 Task: What is the main characteristic of Victorian Gothic architecture?
Action: Mouse moved to (199, 122)
Screenshot: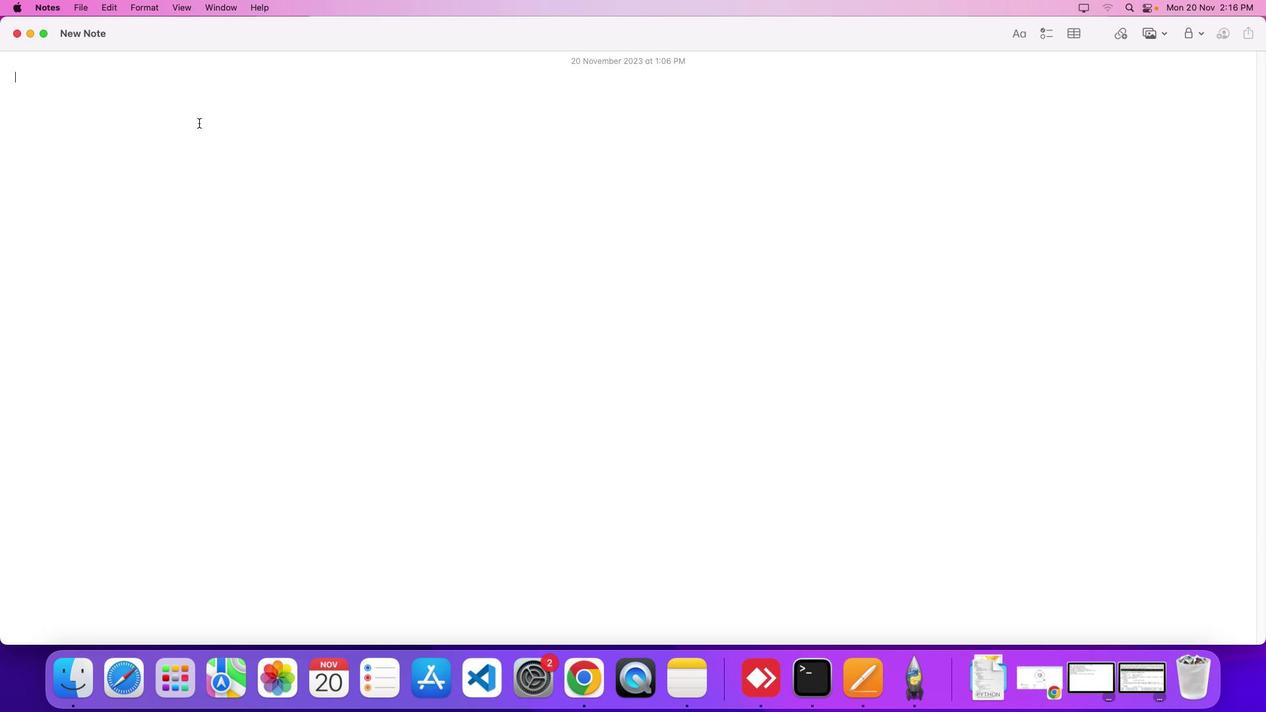 
Action: Mouse pressed left at (199, 122)
Screenshot: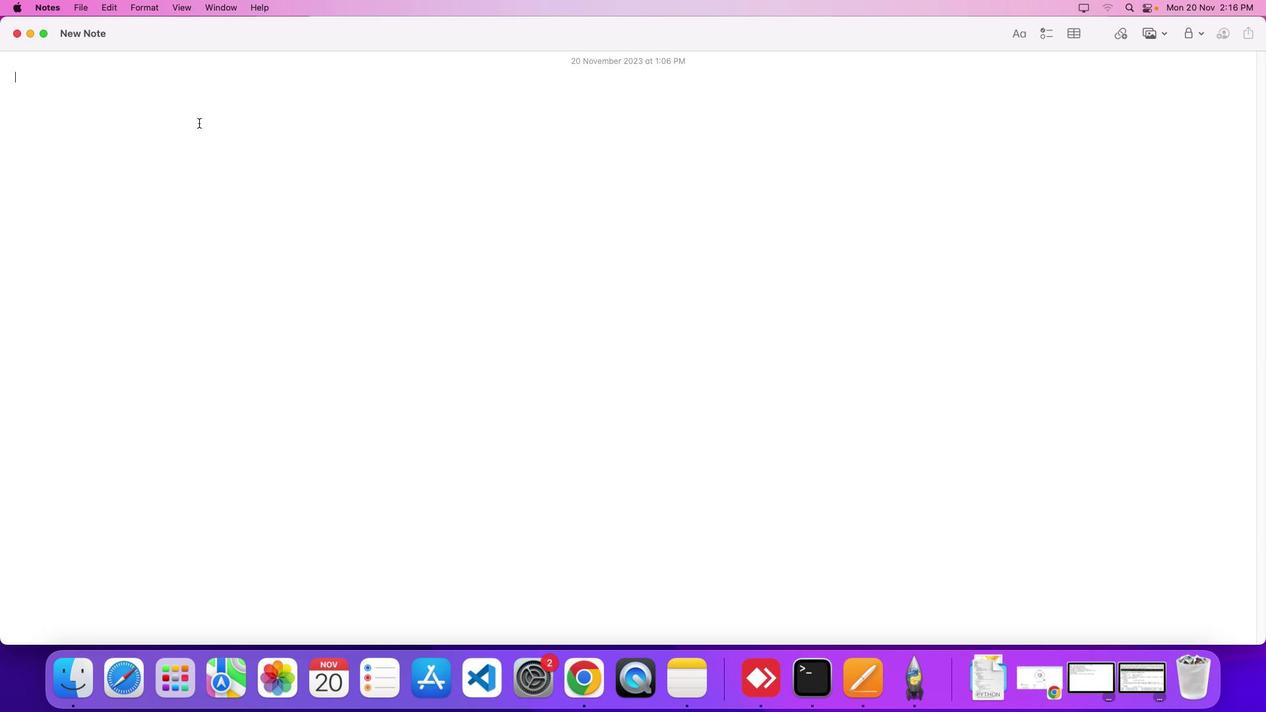 
Action: Key pressed Key.shift'W''h''a''t'
Screenshot: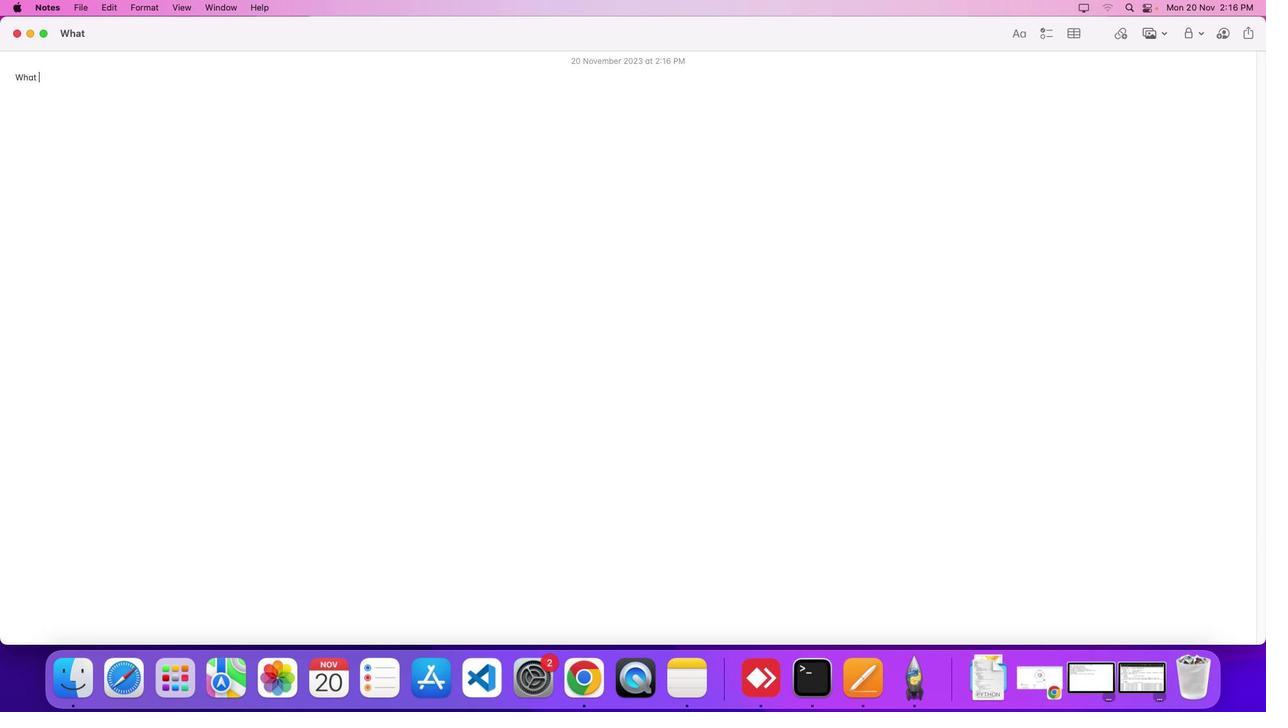 
Action: Mouse moved to (198, 122)
Screenshot: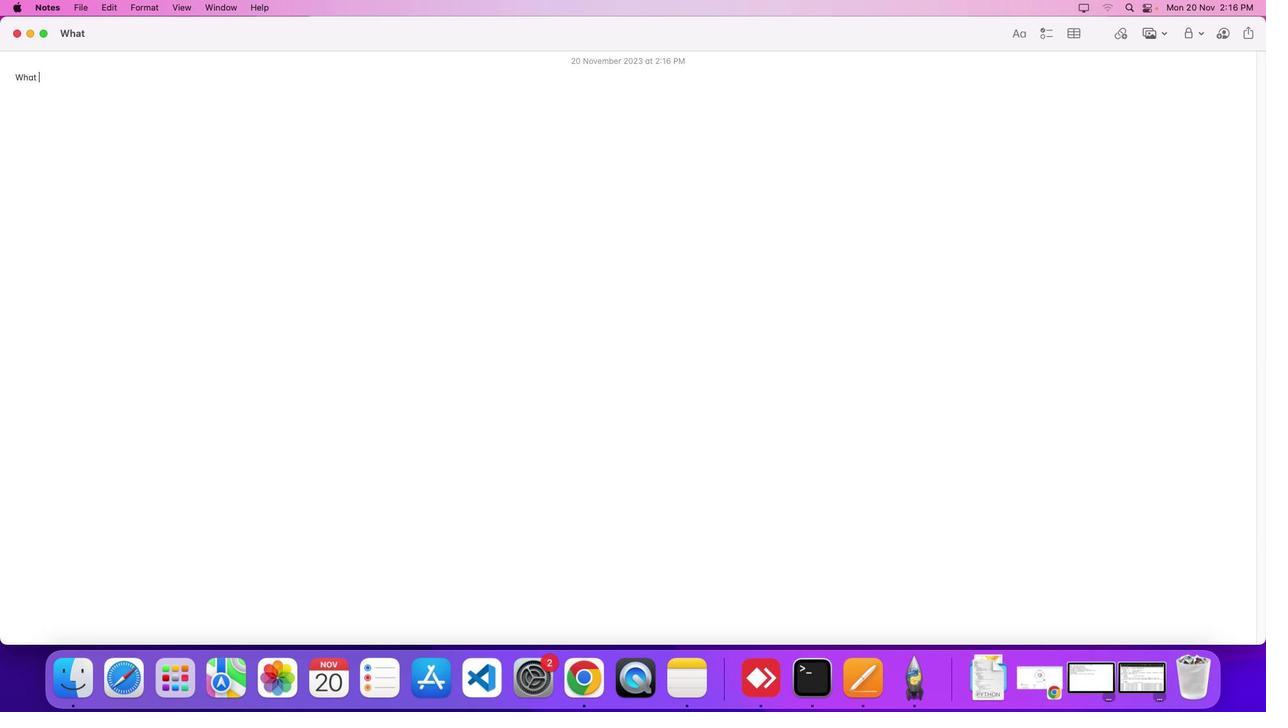
Action: Key pressed Key.space'i''s'Key.space't''h''e'Key.space'm''a''i''n'Key.space'c''h''a''r''a''c''t''e''r''i''s''t''i''c'Key.space'o''f'Key.spaceKey.shift'V''i''c''t''o''r''i''a''n'Key.spaceKey.shift'G''o''t''h''i''c'Key.space'a''r''c''h''i''t''e''c''t''u''r''e'Key.shift_r'?'Key.enter
Screenshot: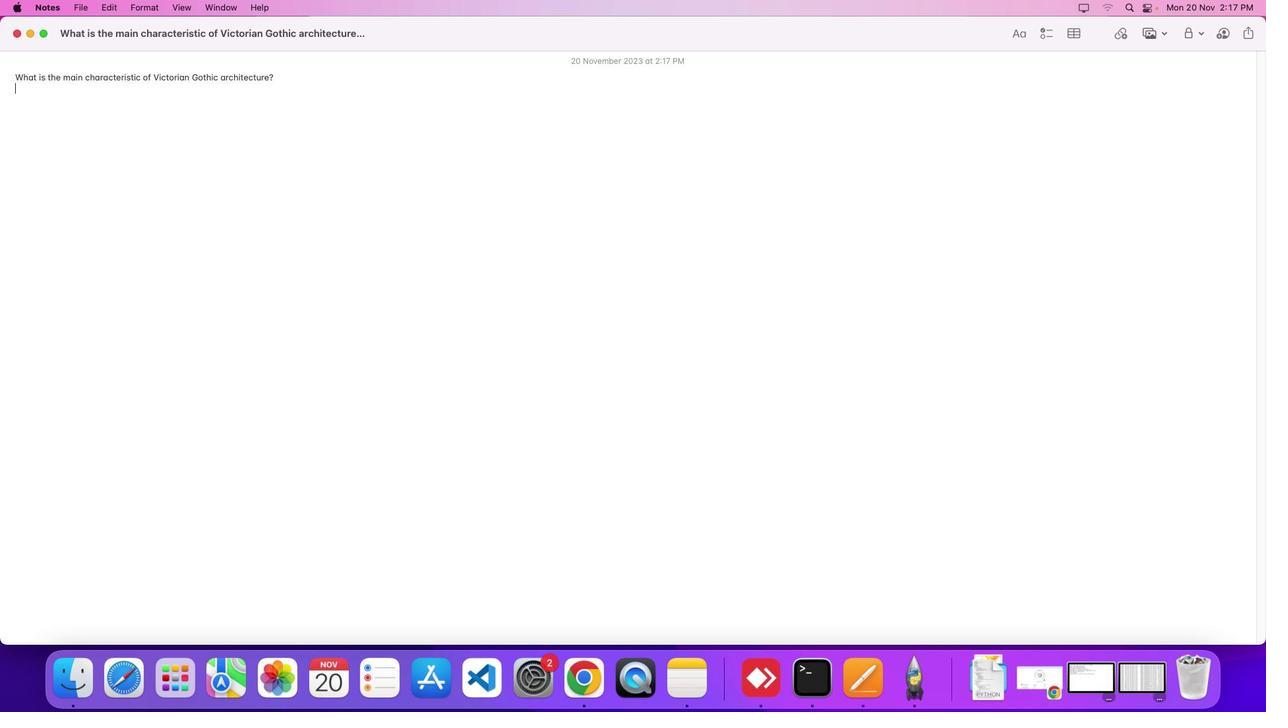 
Action: Mouse moved to (1042, 681)
Screenshot: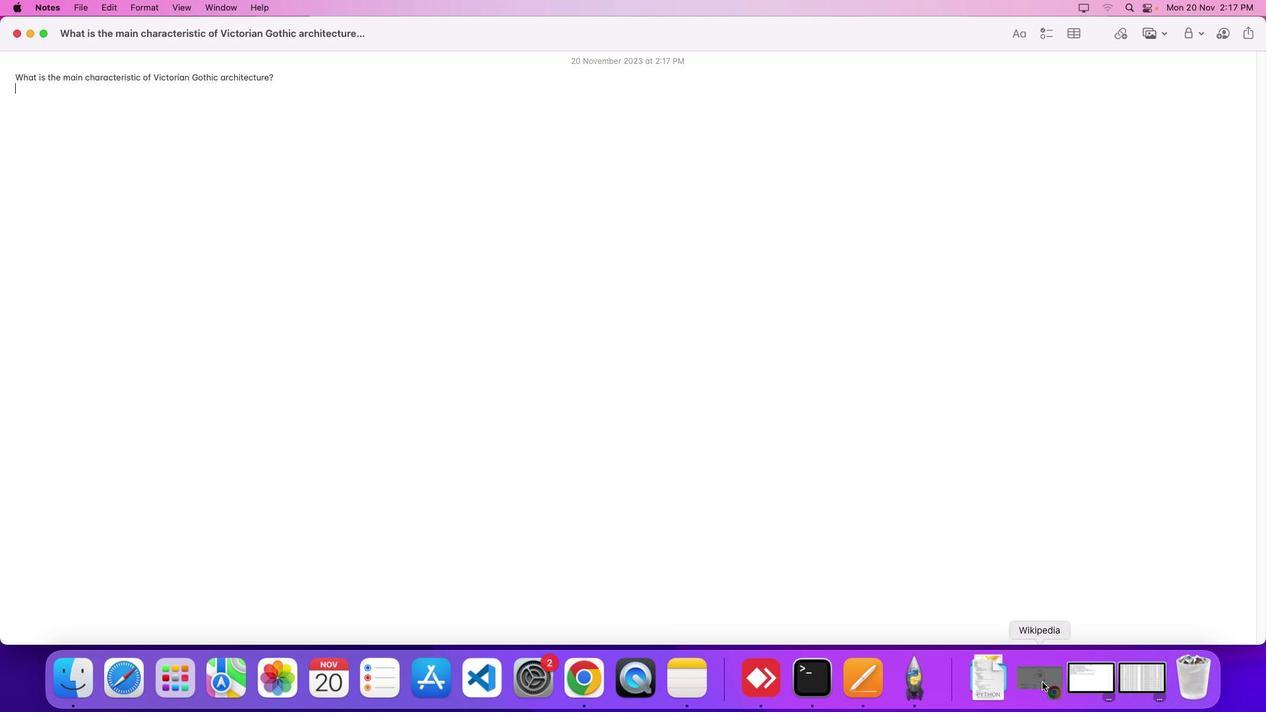 
Action: Mouse pressed left at (1042, 681)
Screenshot: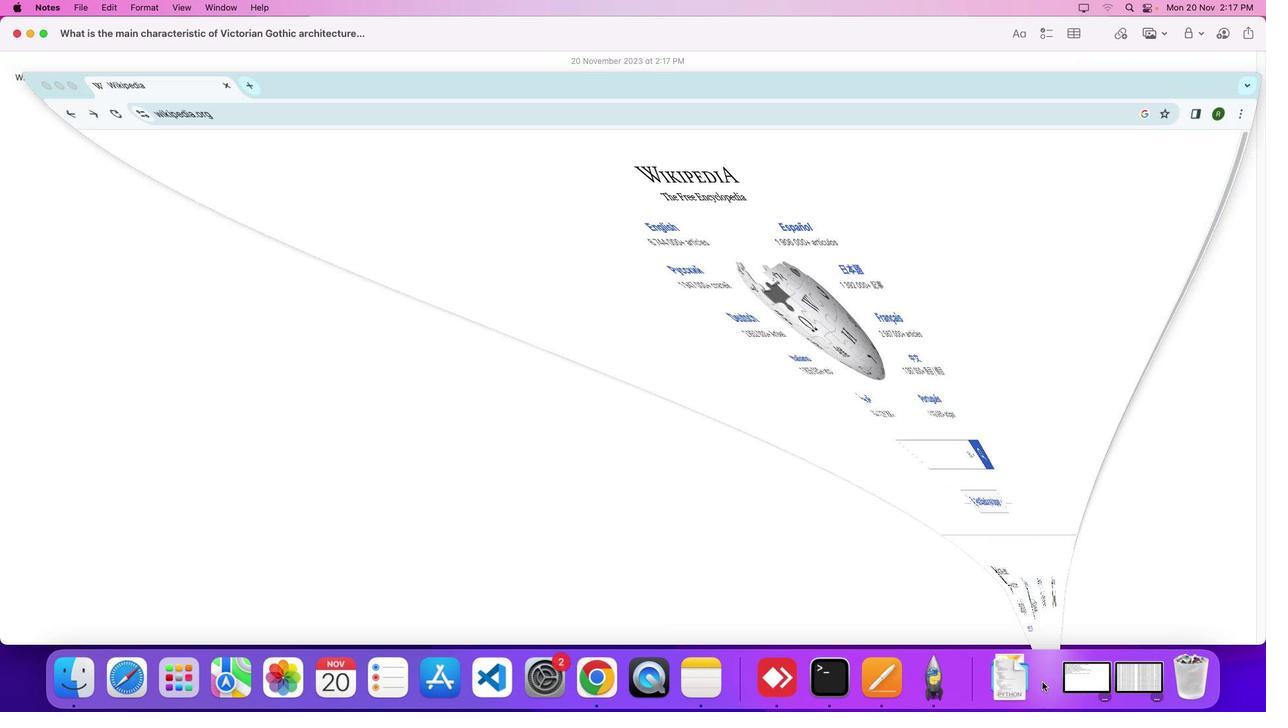 
Action: Mouse moved to (513, 402)
Screenshot: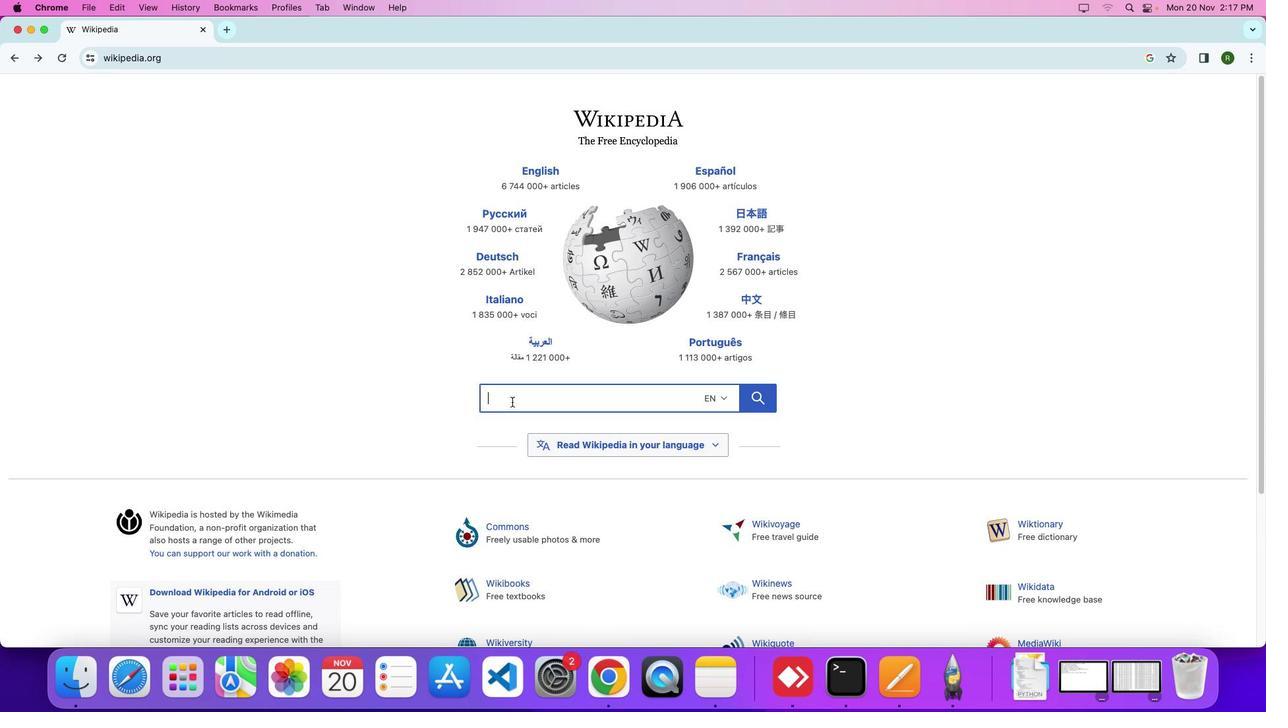 
Action: Mouse pressed left at (513, 402)
Screenshot: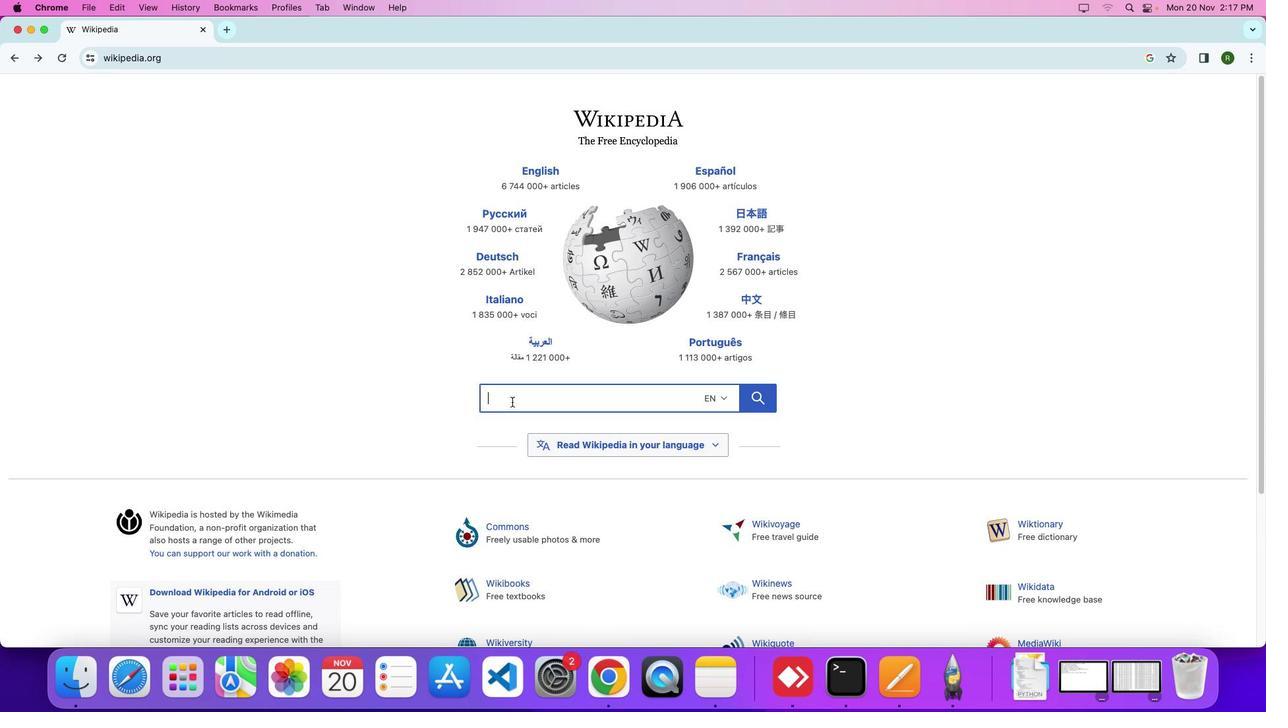 
Action: Mouse moved to (512, 401)
Screenshot: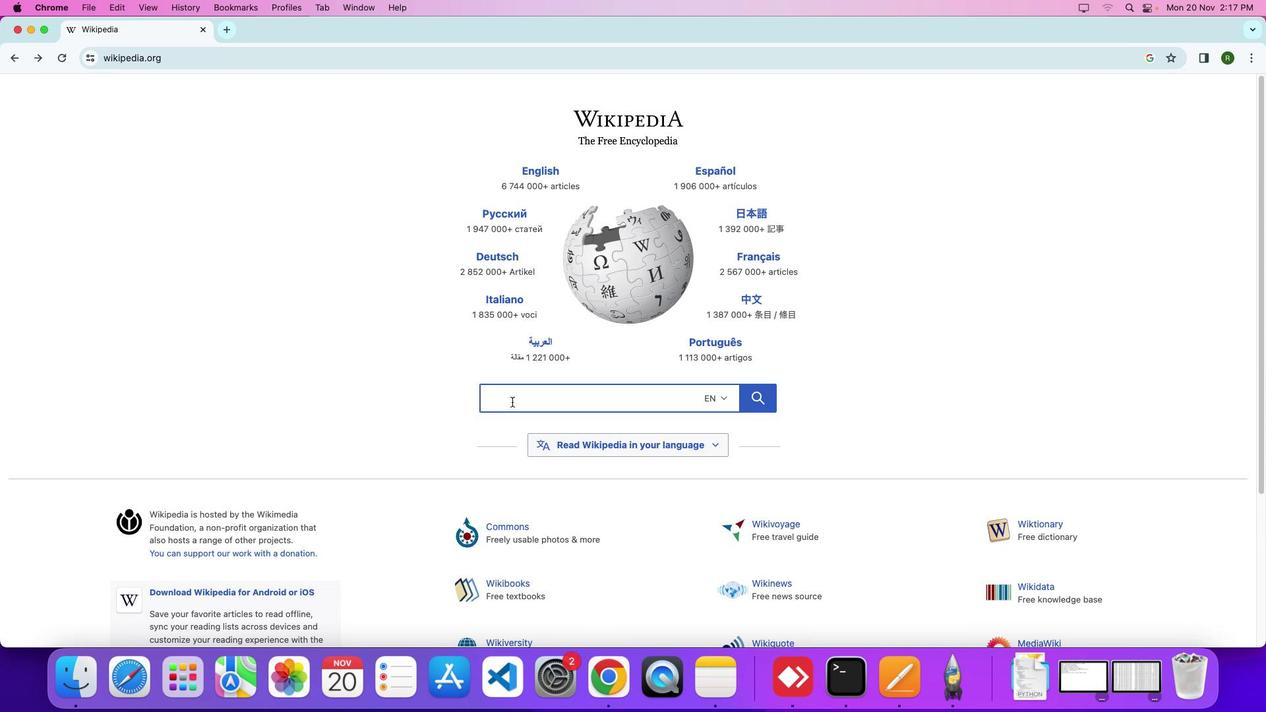 
Action: Key pressed Key.shift'V''i''c''t''o''r''i''a''n'Key.spaceKey.shift'G''o''t''h''i''c'Key.spaceKey.shift'a''r''c''h''i''t''e''c''t''u''r''e'
Screenshot: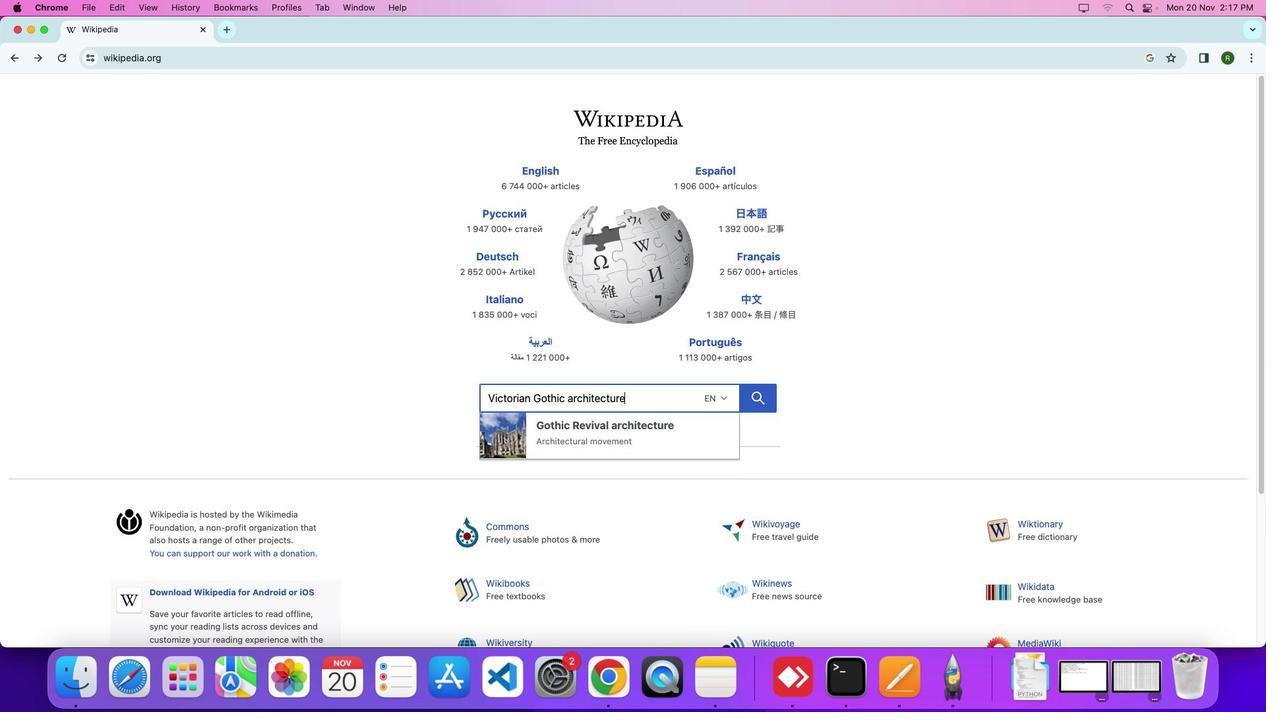 
Action: Mouse moved to (759, 398)
Screenshot: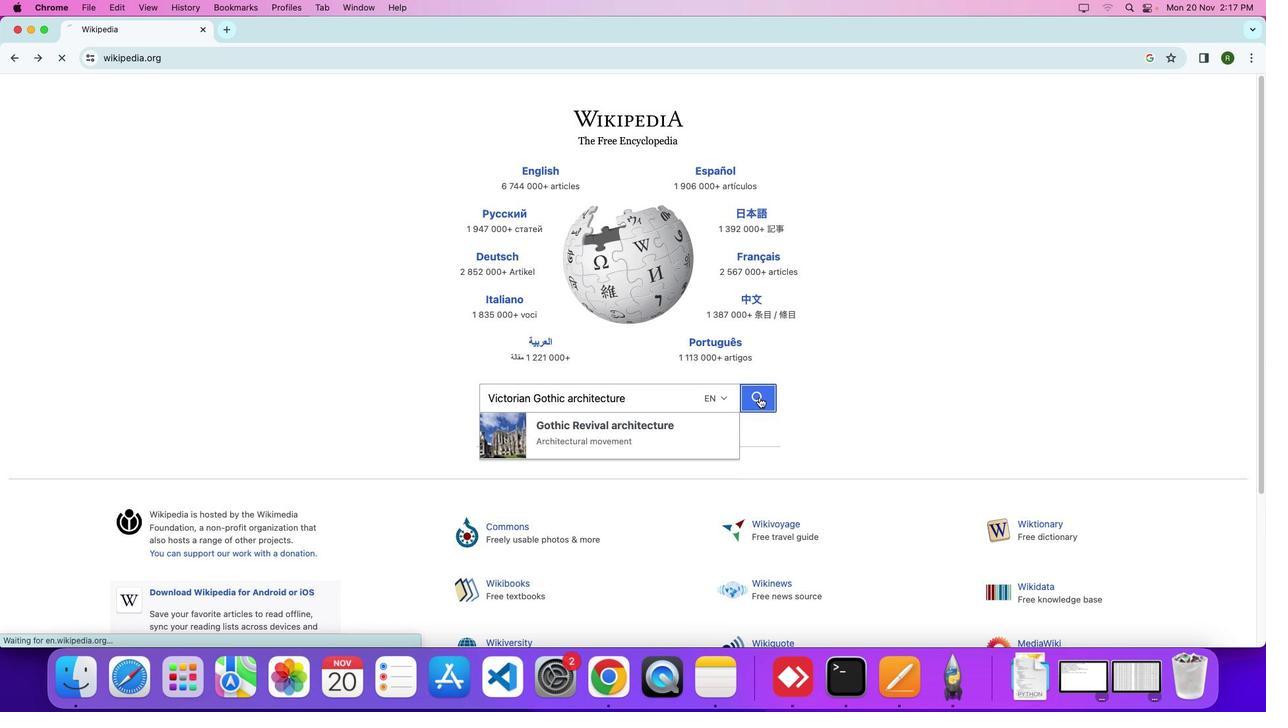 
Action: Mouse pressed left at (759, 398)
Screenshot: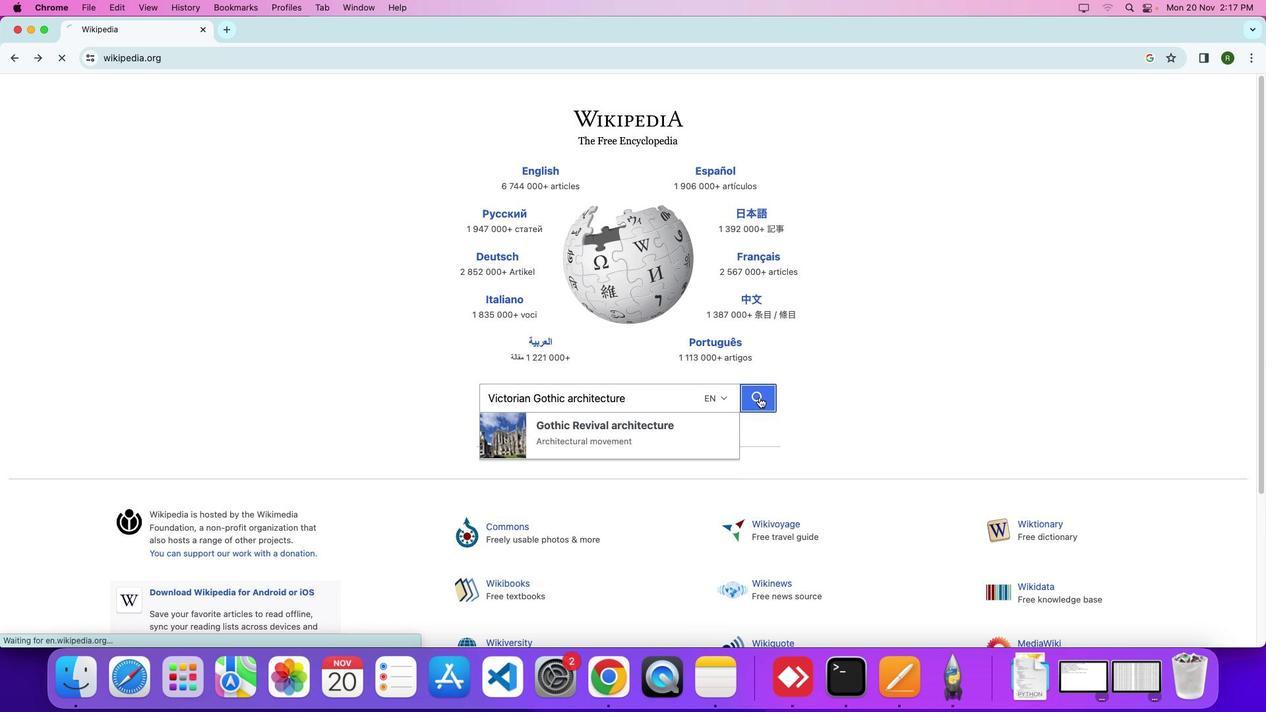 
Action: Mouse moved to (732, 344)
Screenshot: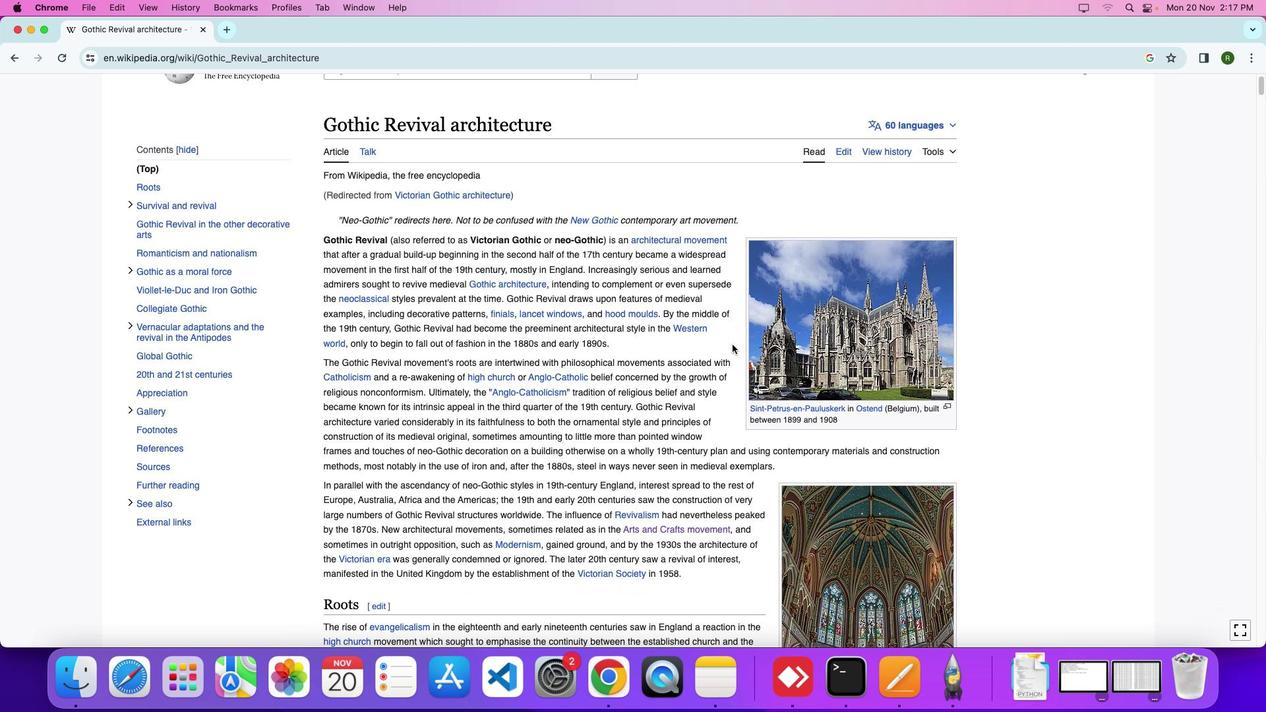 
Action: Mouse scrolled (732, 344) with delta (0, 0)
Screenshot: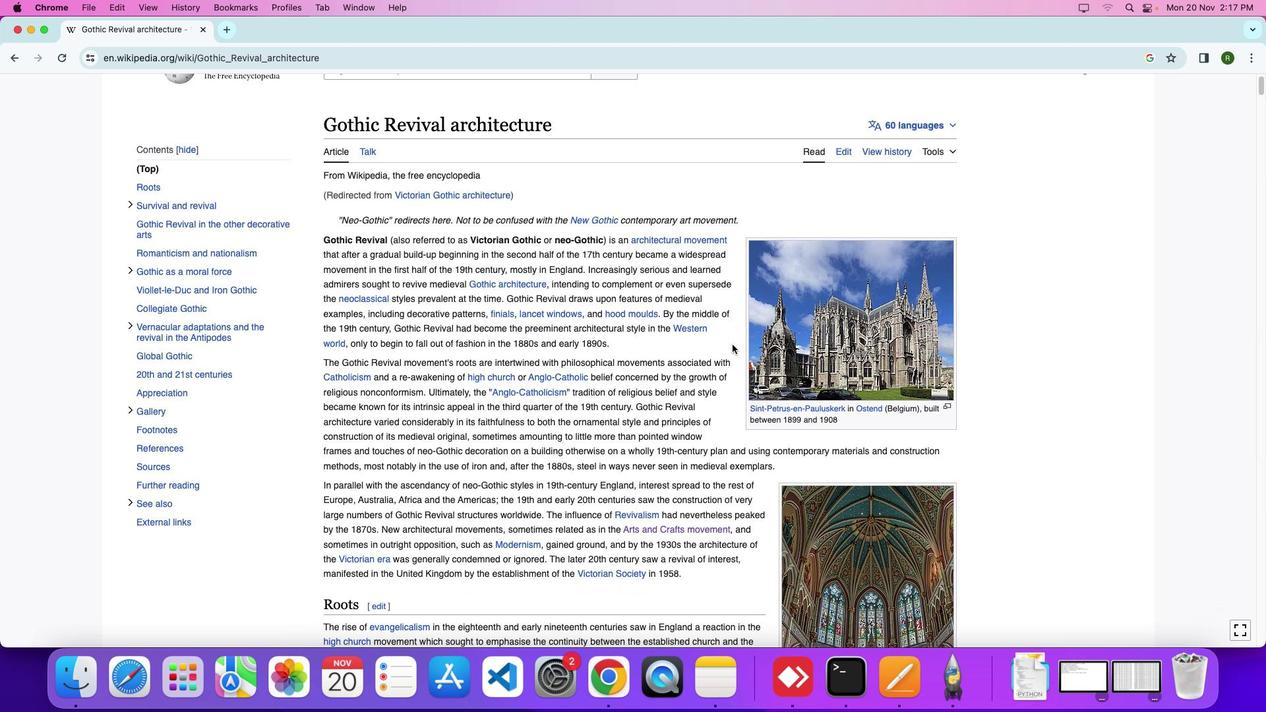 
Action: Mouse moved to (732, 344)
Screenshot: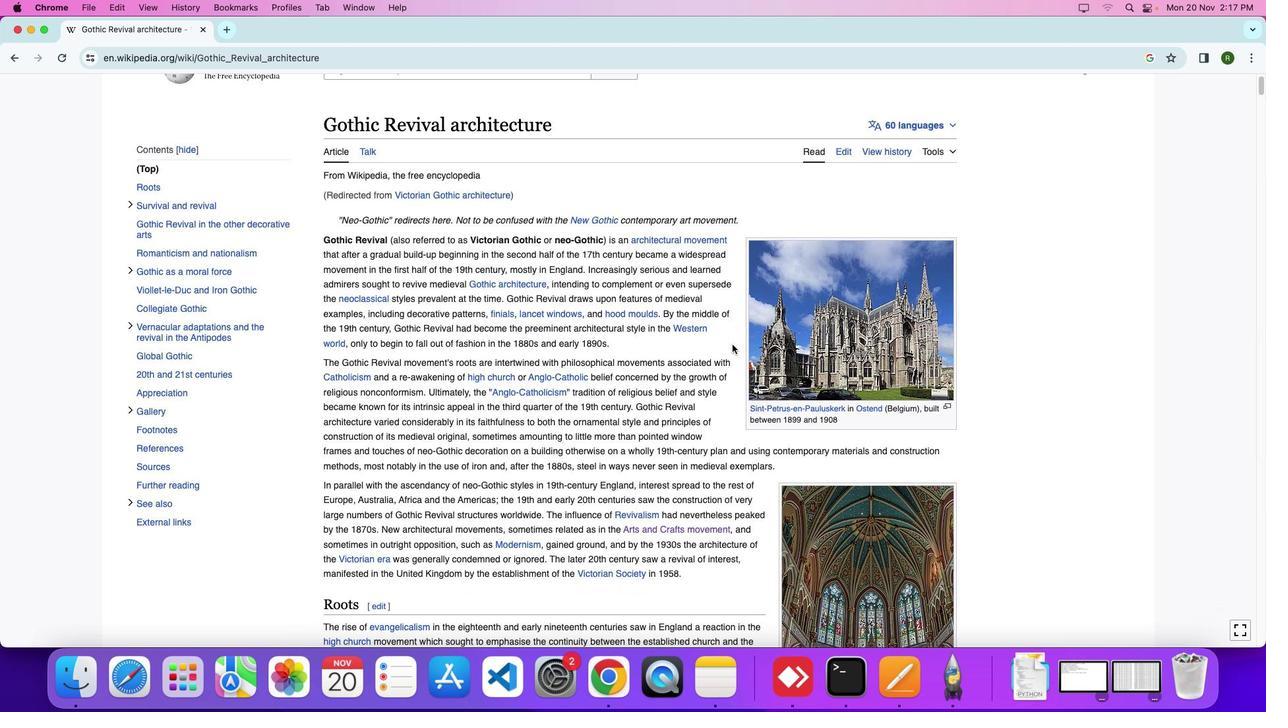 
Action: Mouse scrolled (732, 344) with delta (0, 0)
Screenshot: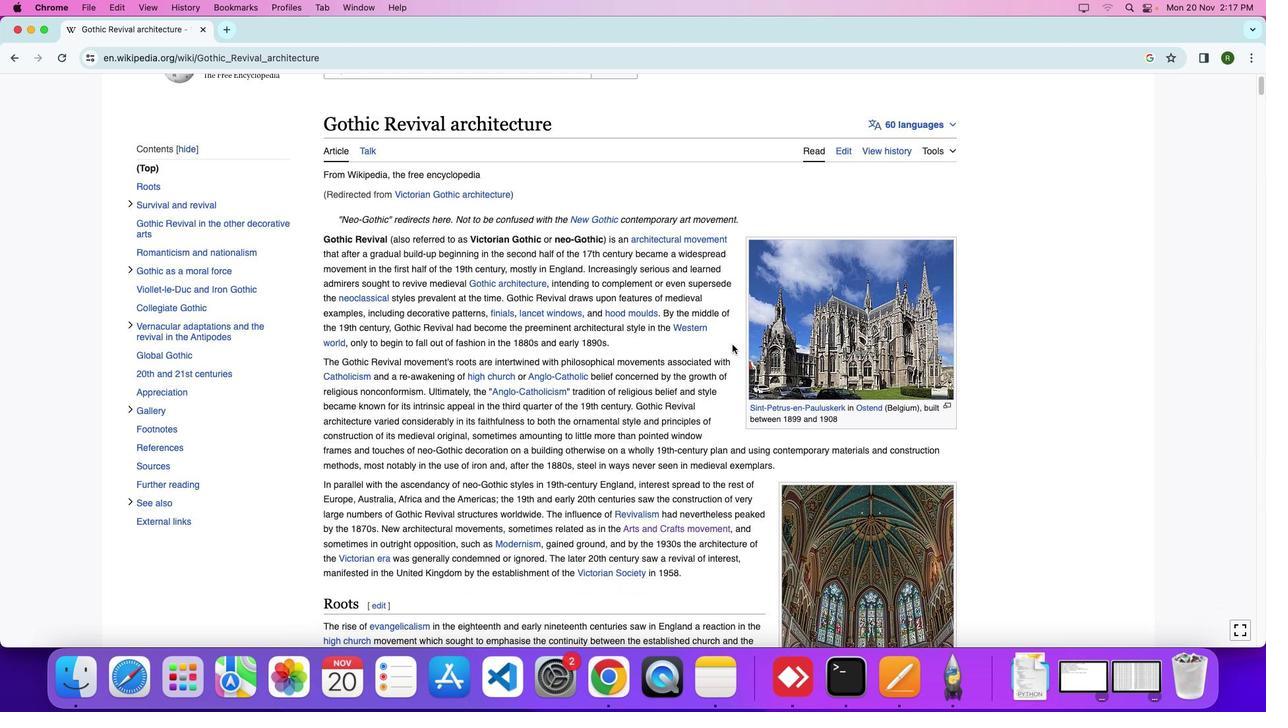 
Action: Mouse scrolled (732, 344) with delta (0, 0)
Screenshot: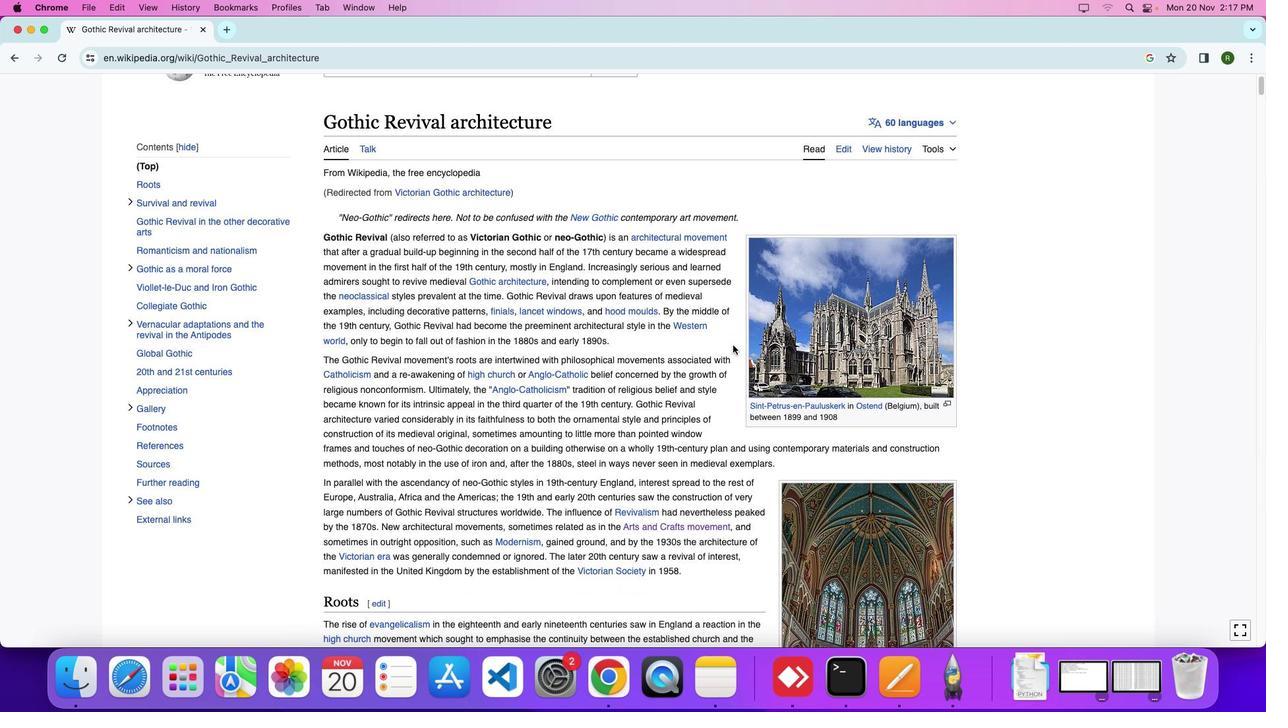 
Action: Mouse scrolled (732, 344) with delta (0, 0)
Screenshot: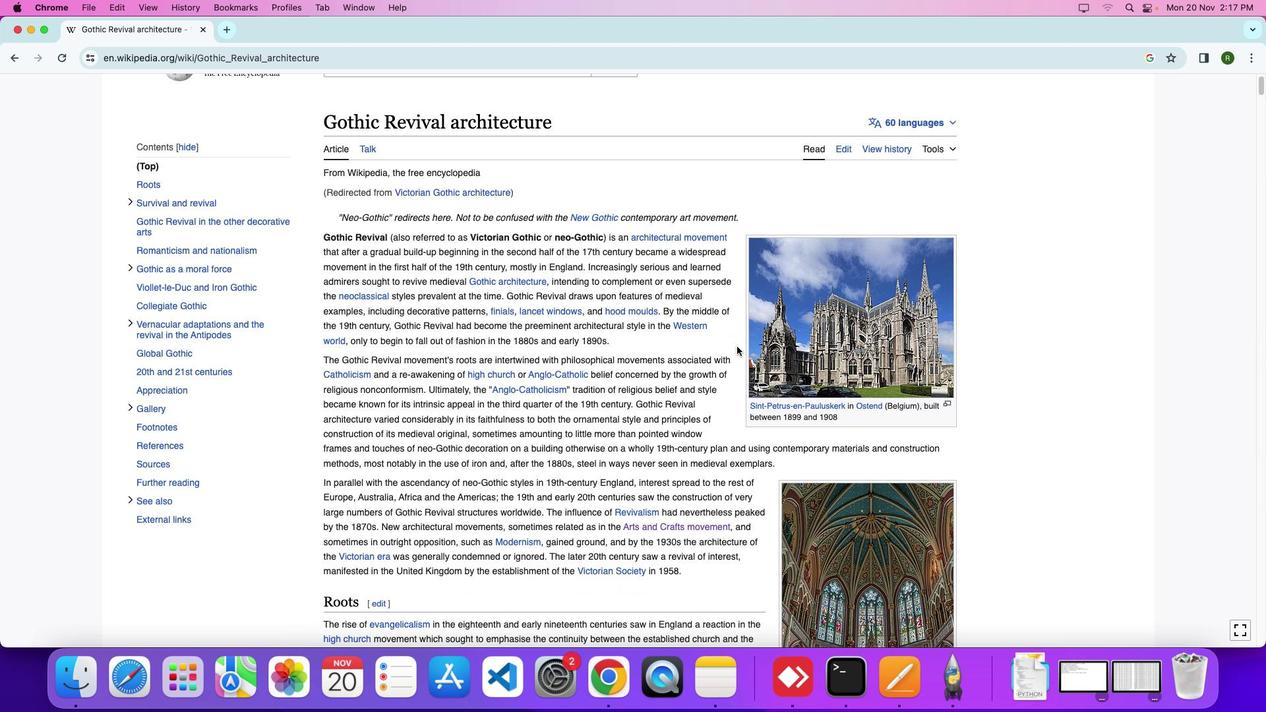 
Action: Mouse moved to (737, 347)
Screenshot: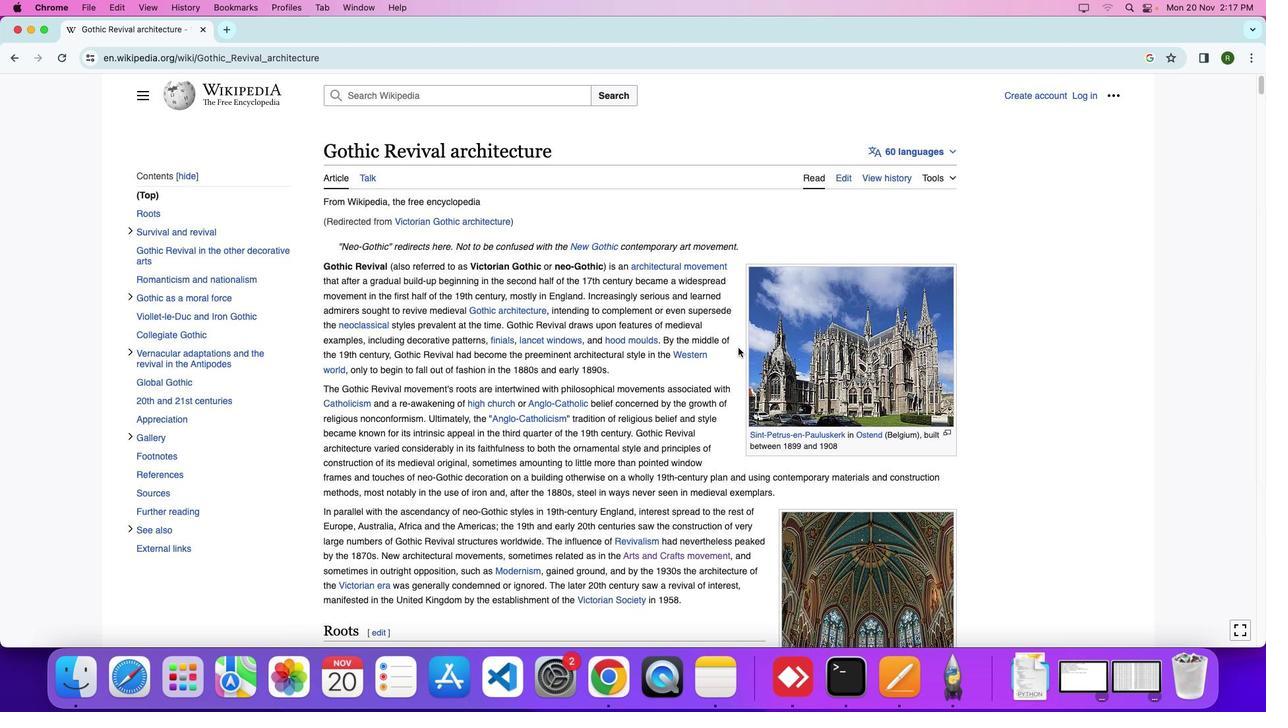 
Action: Mouse scrolled (737, 347) with delta (0, 0)
Screenshot: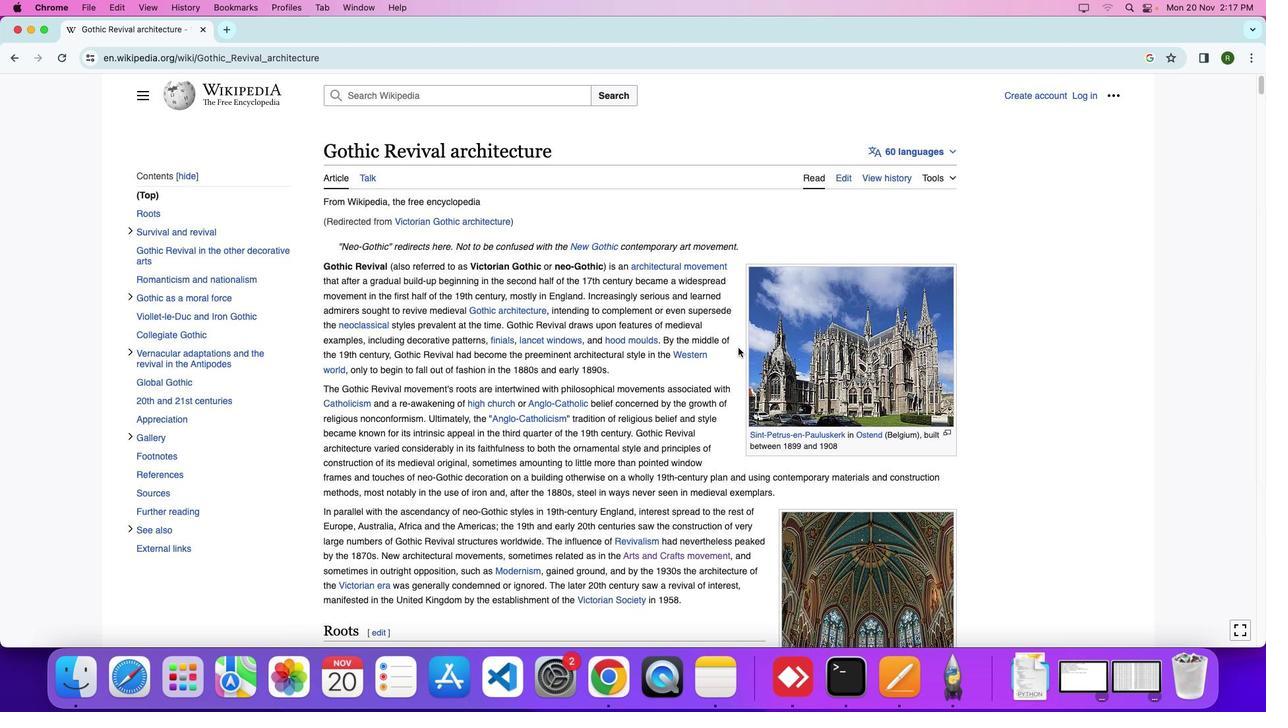 
Action: Mouse scrolled (737, 347) with delta (0, 0)
Screenshot: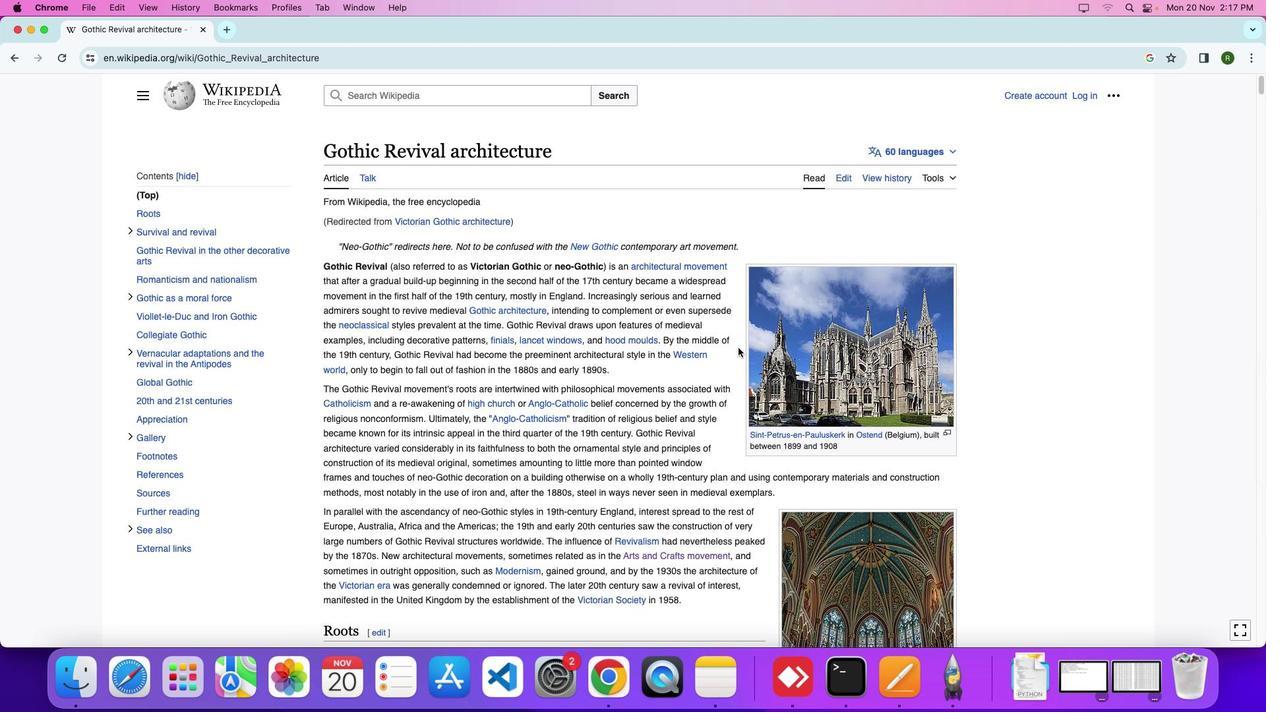 
Action: Mouse scrolled (737, 347) with delta (0, 5)
Screenshot: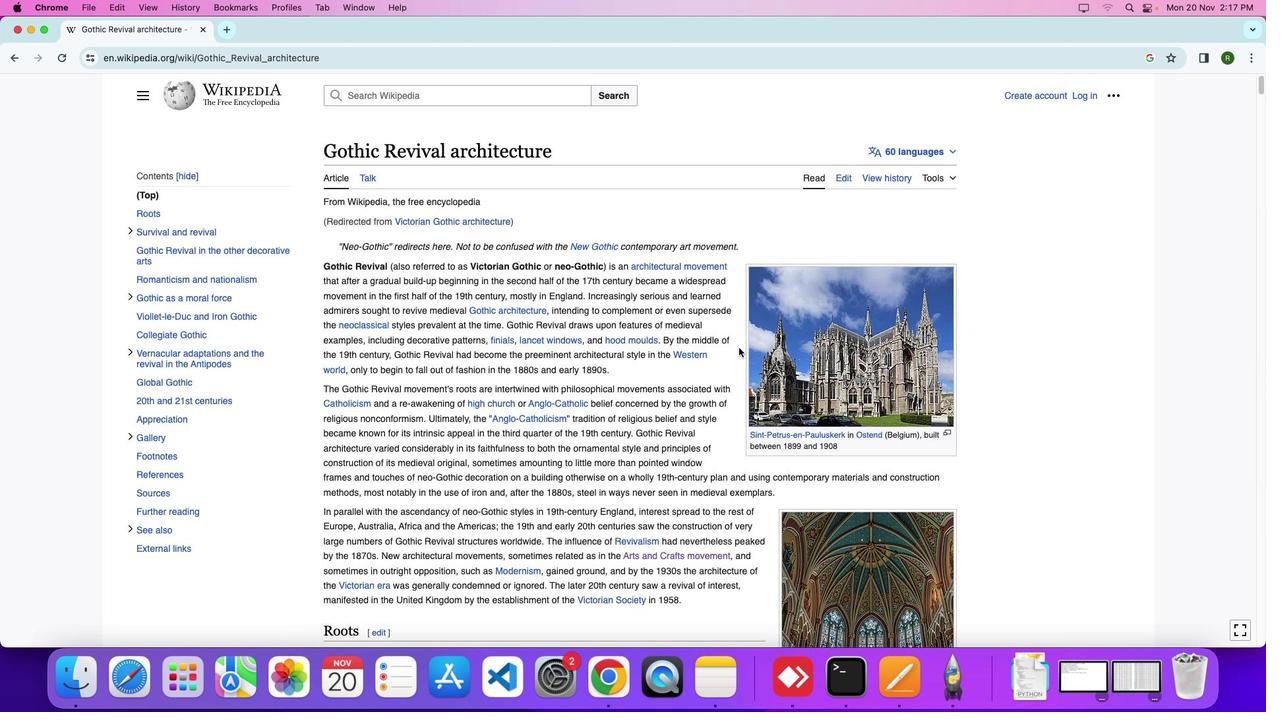 
Action: Mouse moved to (737, 347)
Screenshot: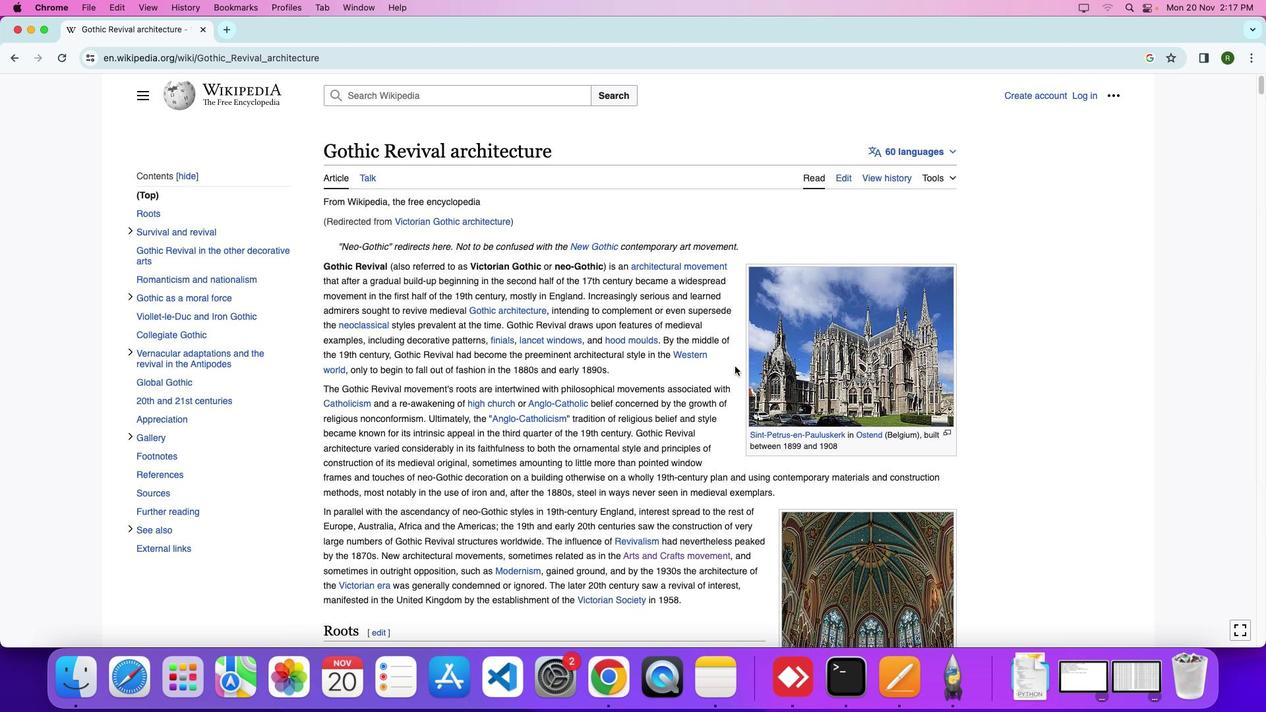 
Action: Mouse scrolled (737, 347) with delta (0, 0)
Screenshot: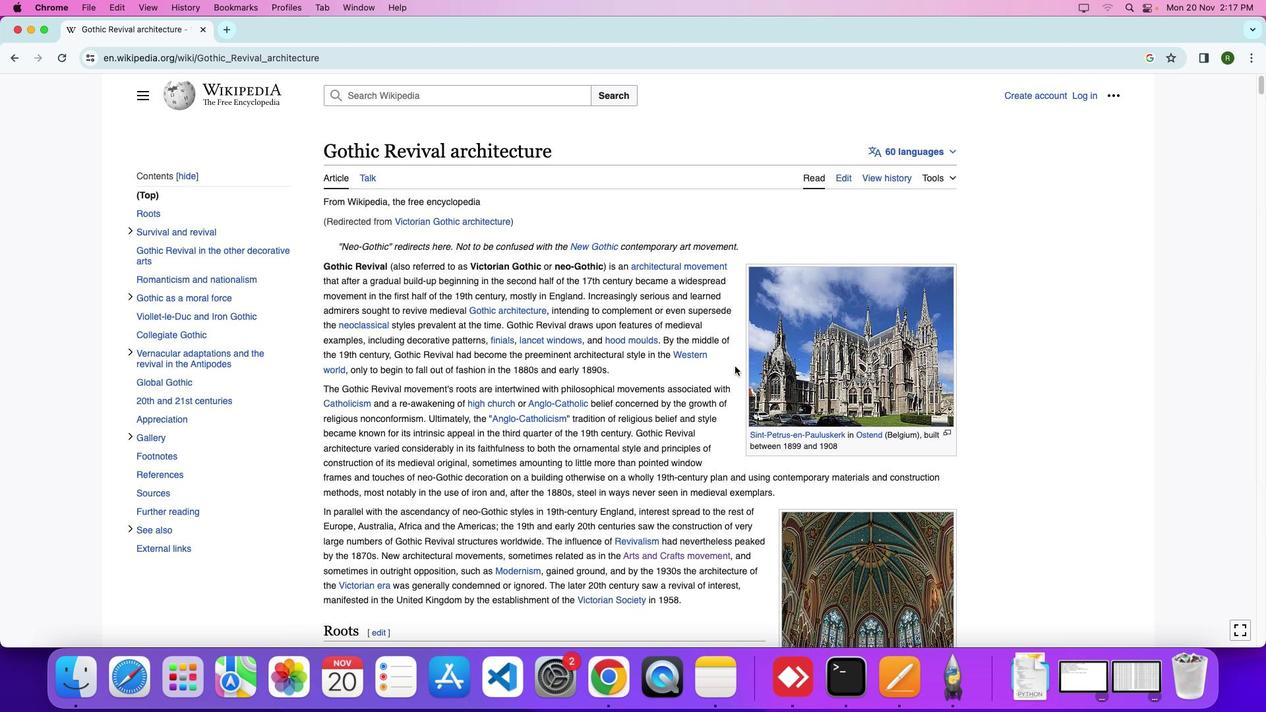 
Action: Mouse scrolled (737, 347) with delta (0, 0)
Screenshot: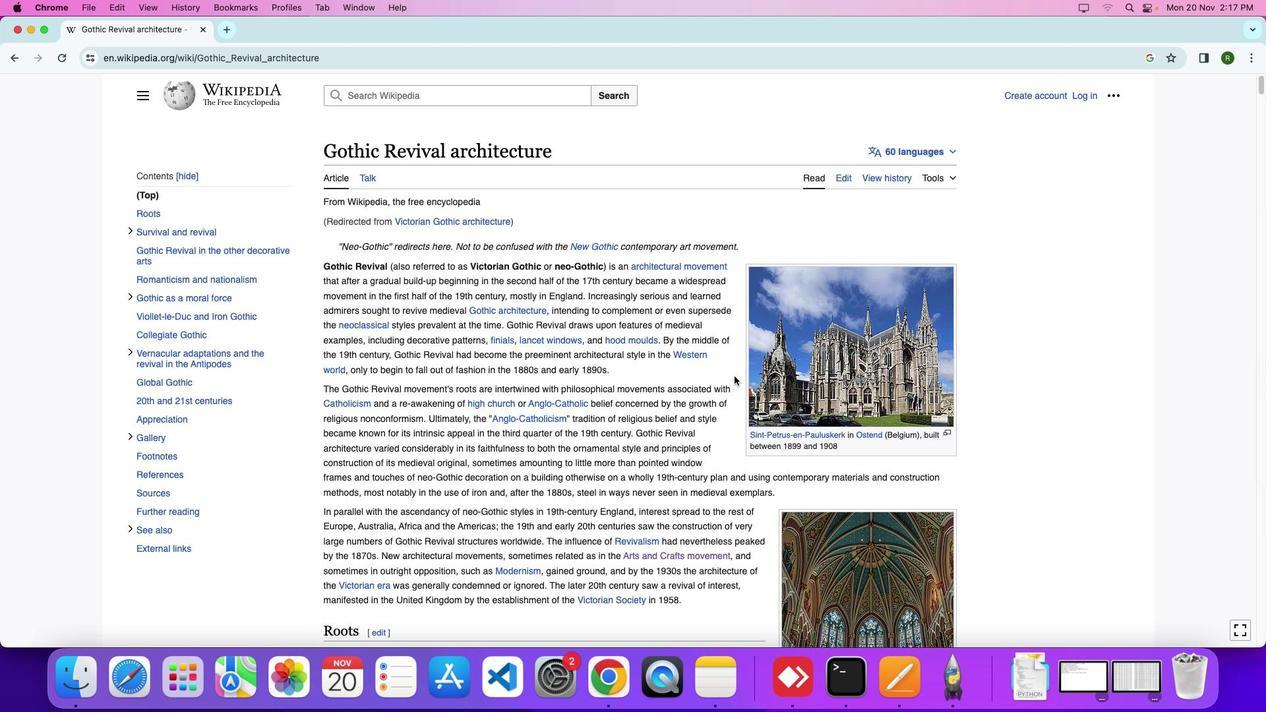 
Action: Mouse moved to (738, 348)
Screenshot: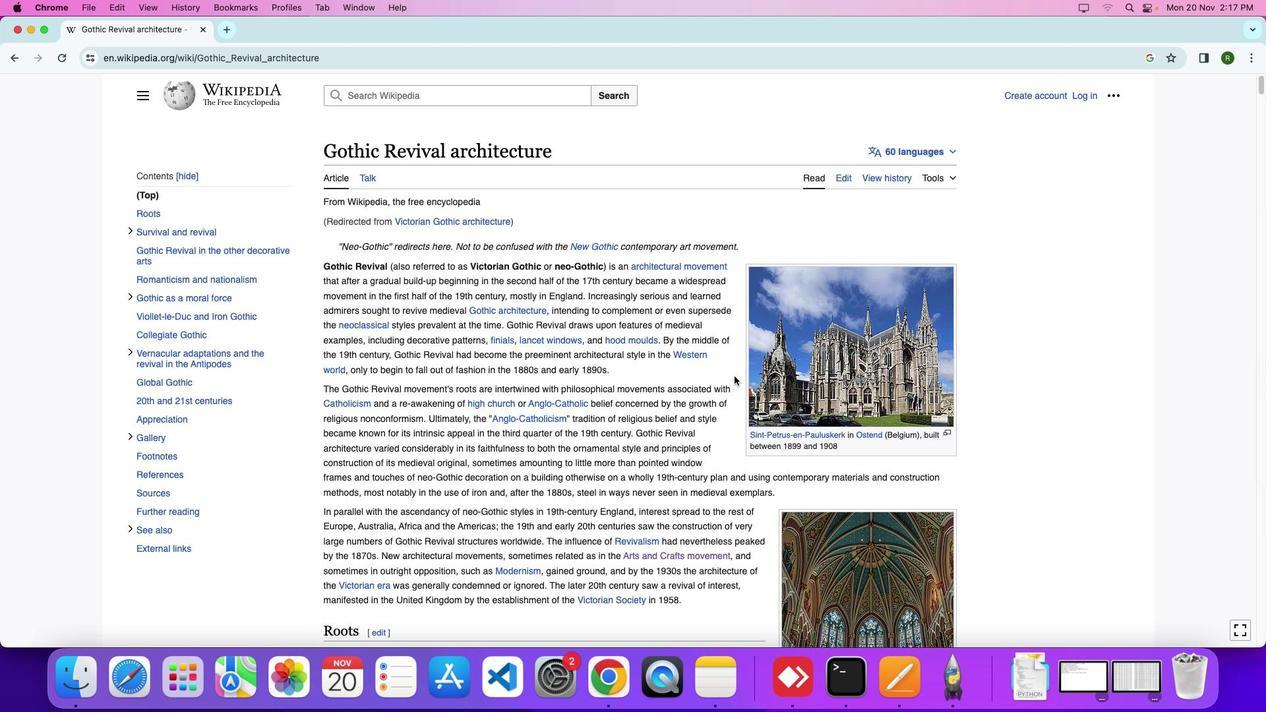 
Action: Mouse scrolled (738, 348) with delta (0, 5)
Screenshot: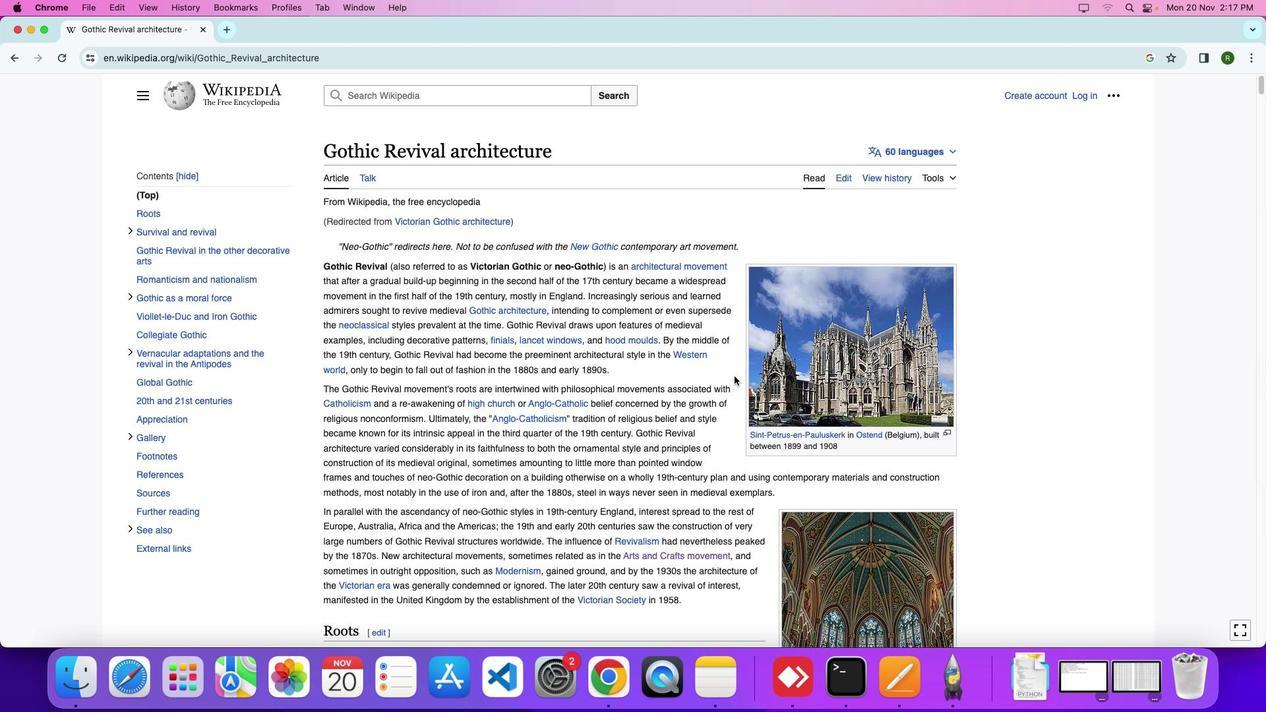 
Action: Mouse moved to (739, 348)
Screenshot: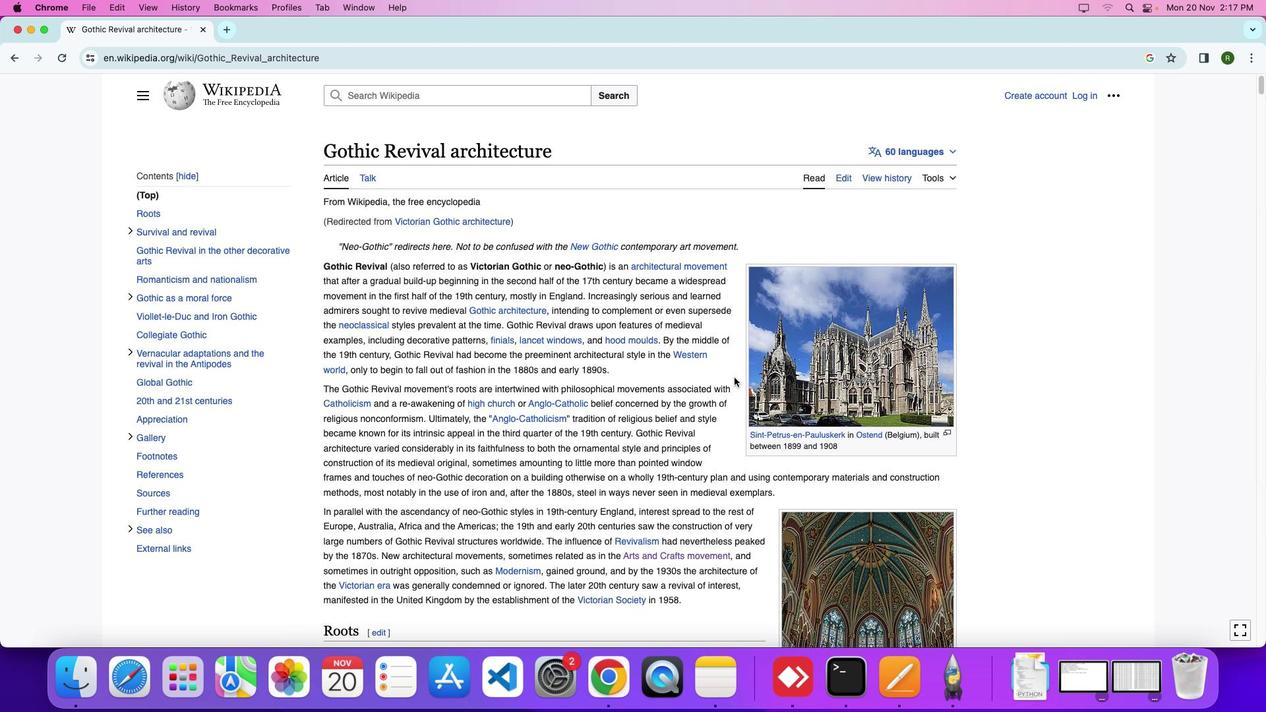 
Action: Mouse scrolled (739, 348) with delta (0, 7)
Screenshot: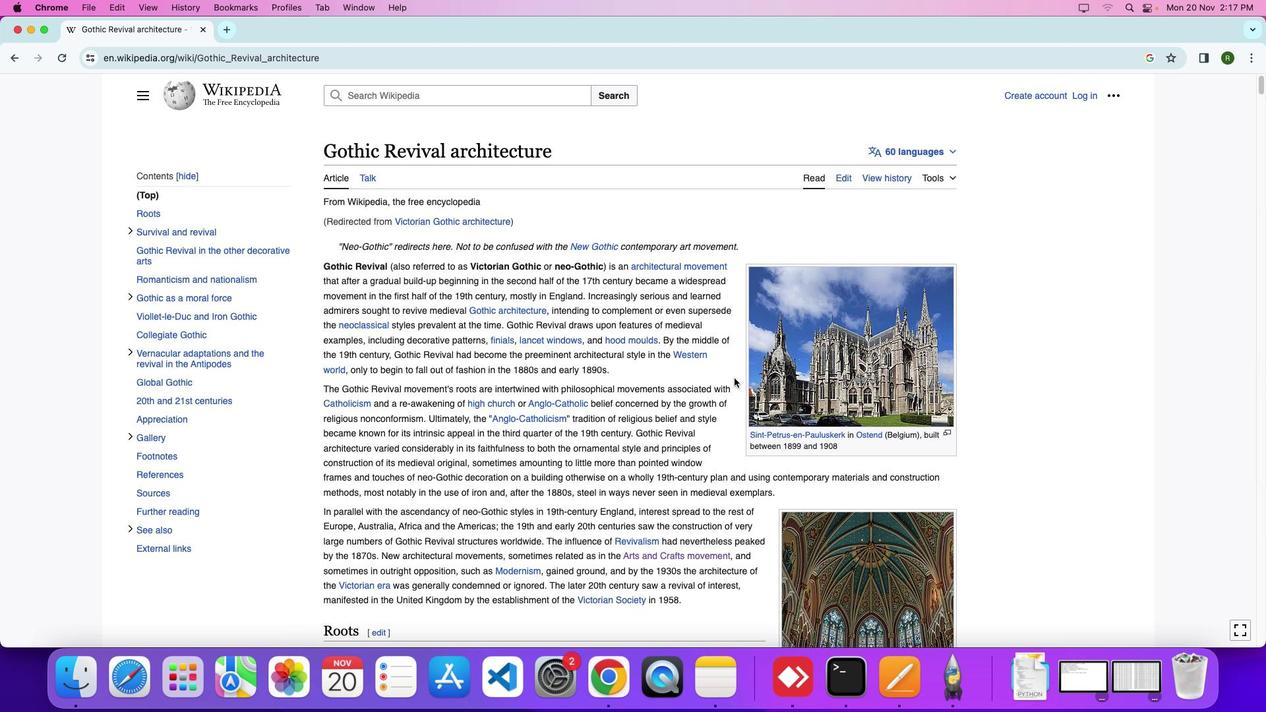 
Action: Mouse moved to (734, 378)
Screenshot: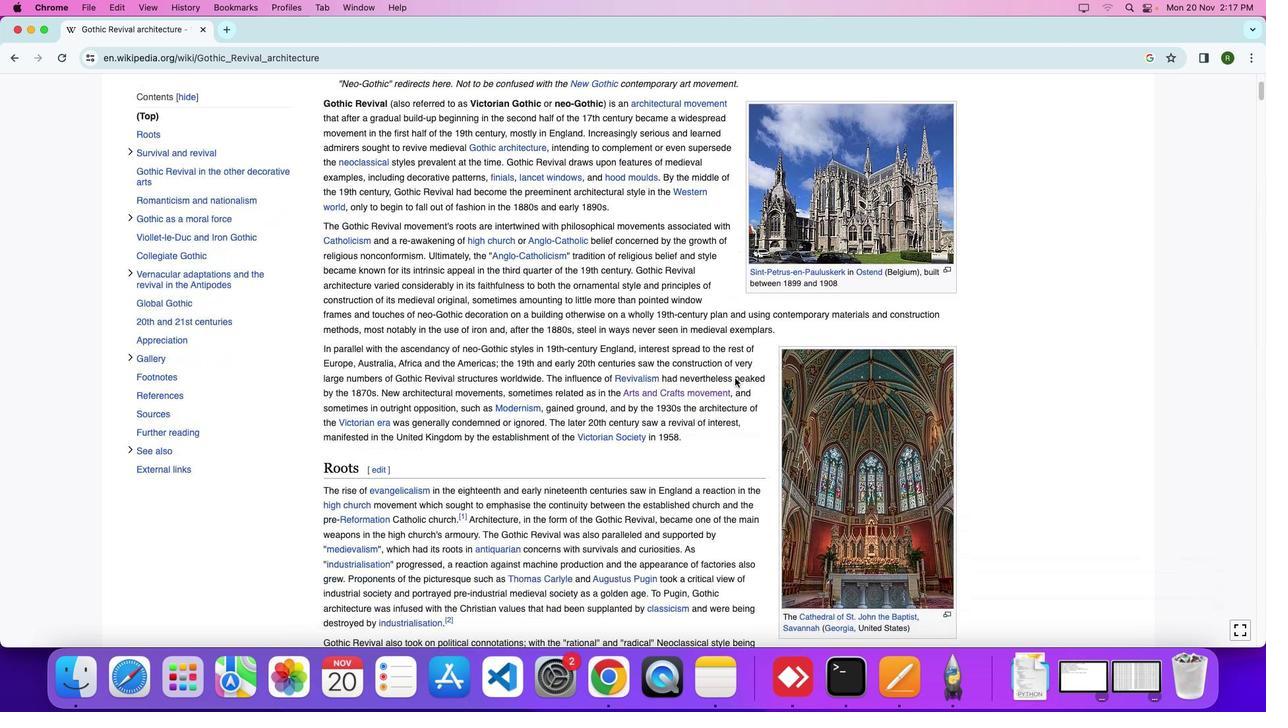 
Action: Mouse scrolled (734, 378) with delta (0, 0)
Screenshot: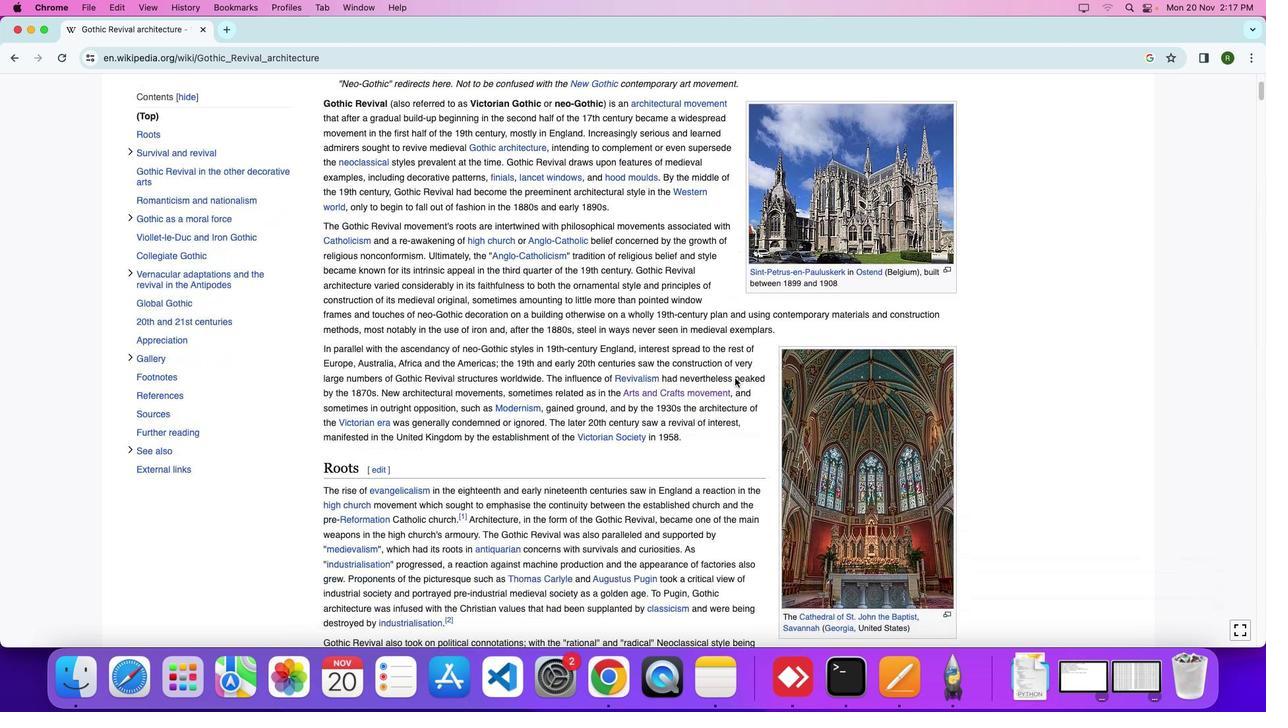 
Action: Mouse moved to (735, 377)
Screenshot: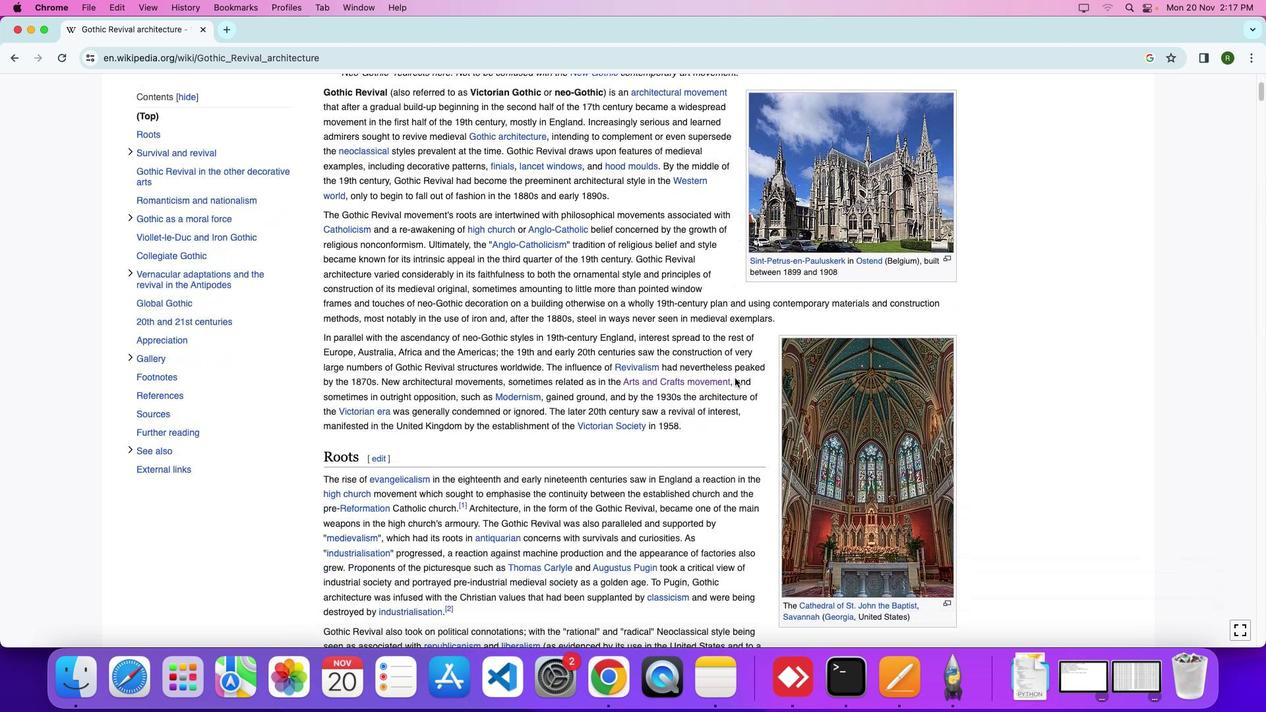 
Action: Mouse scrolled (735, 377) with delta (0, 0)
Screenshot: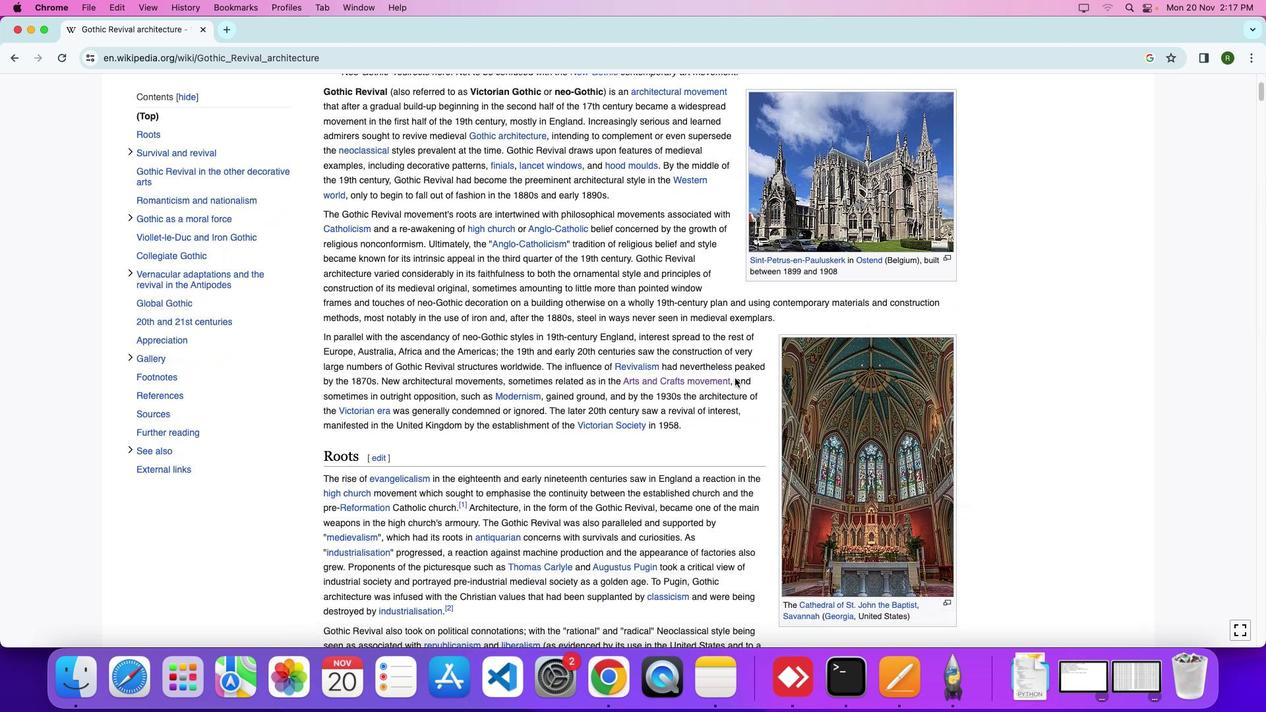 
Action: Mouse scrolled (735, 377) with delta (0, -1)
Screenshot: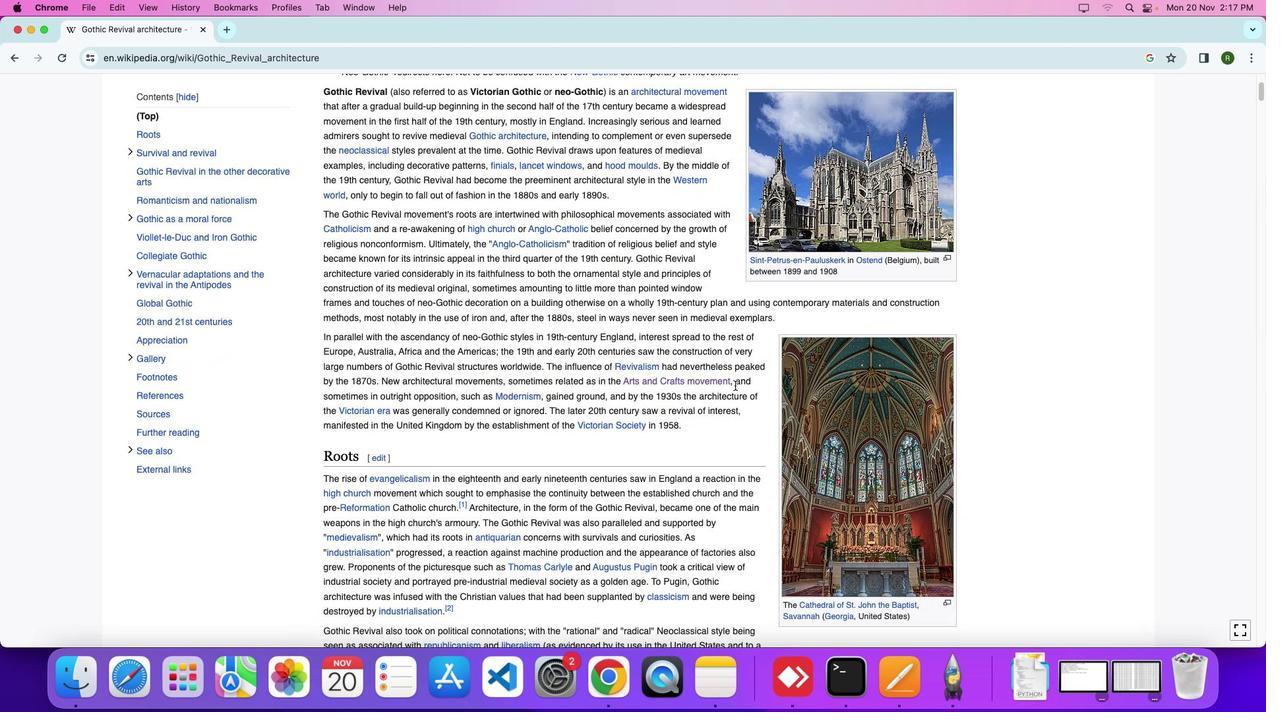 
Action: Mouse scrolled (735, 377) with delta (0, -1)
Screenshot: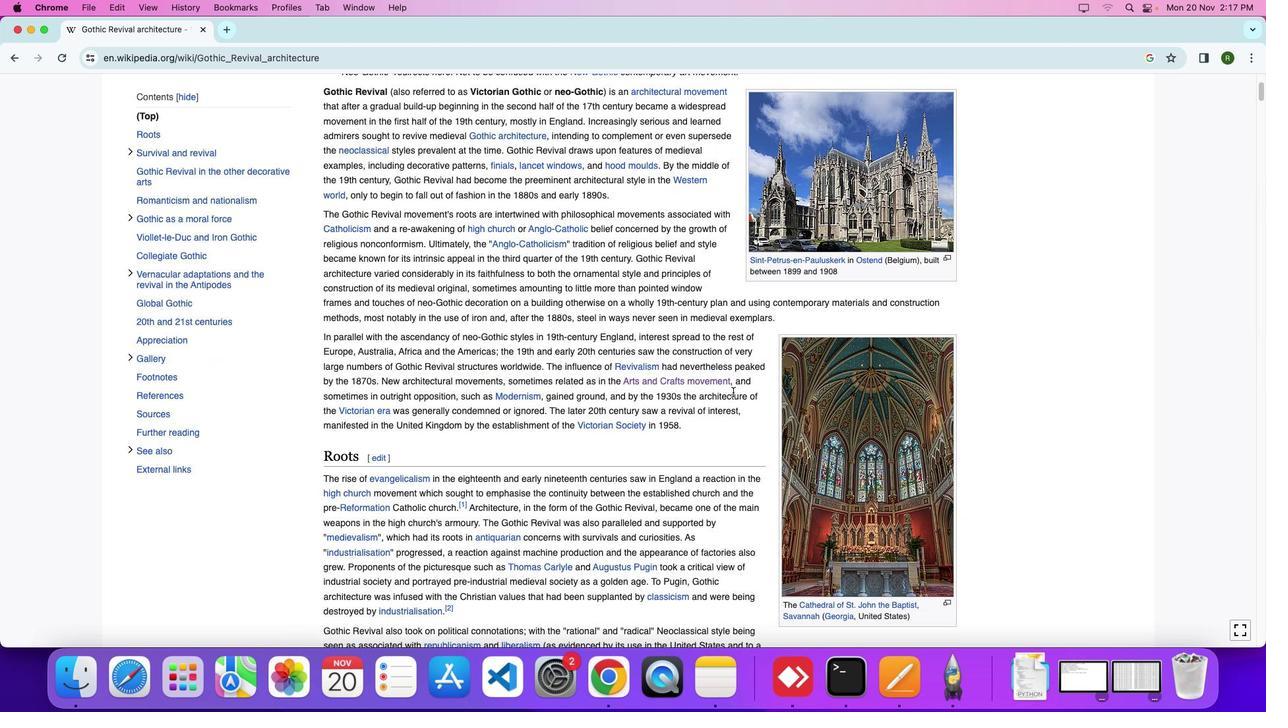 
Action: Mouse moved to (733, 389)
Screenshot: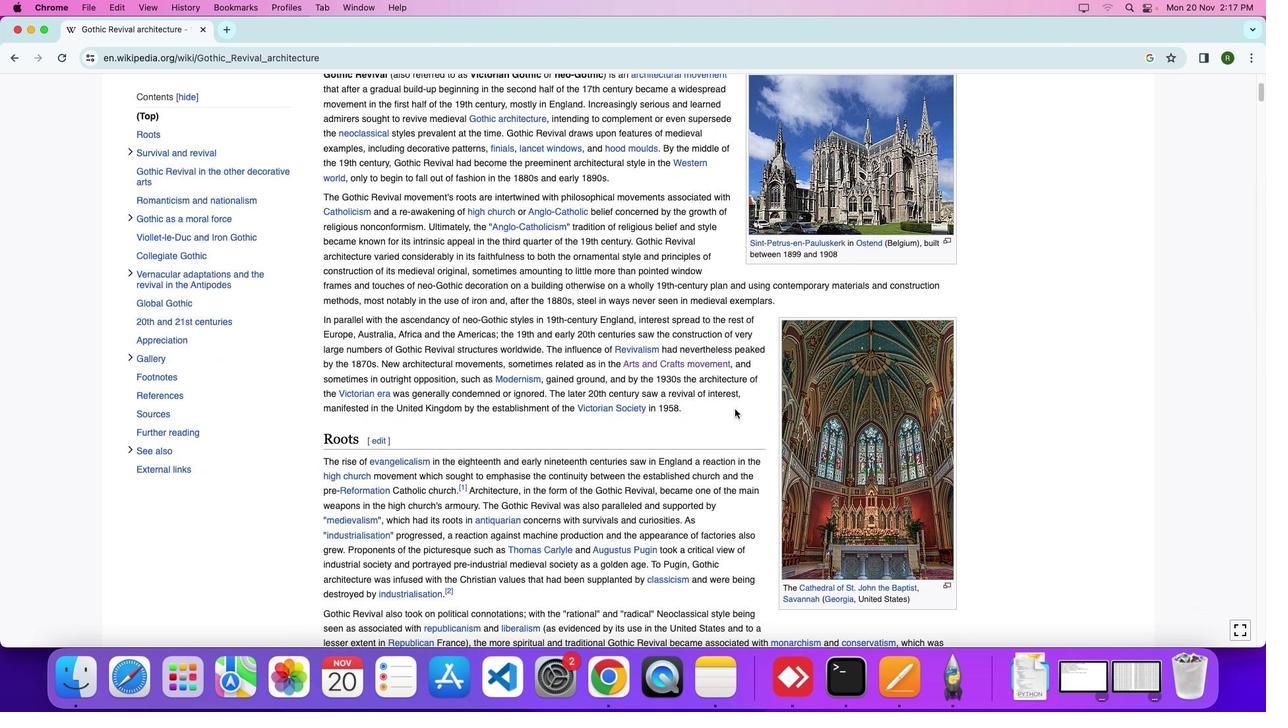 
Action: Mouse scrolled (733, 389) with delta (0, 0)
Screenshot: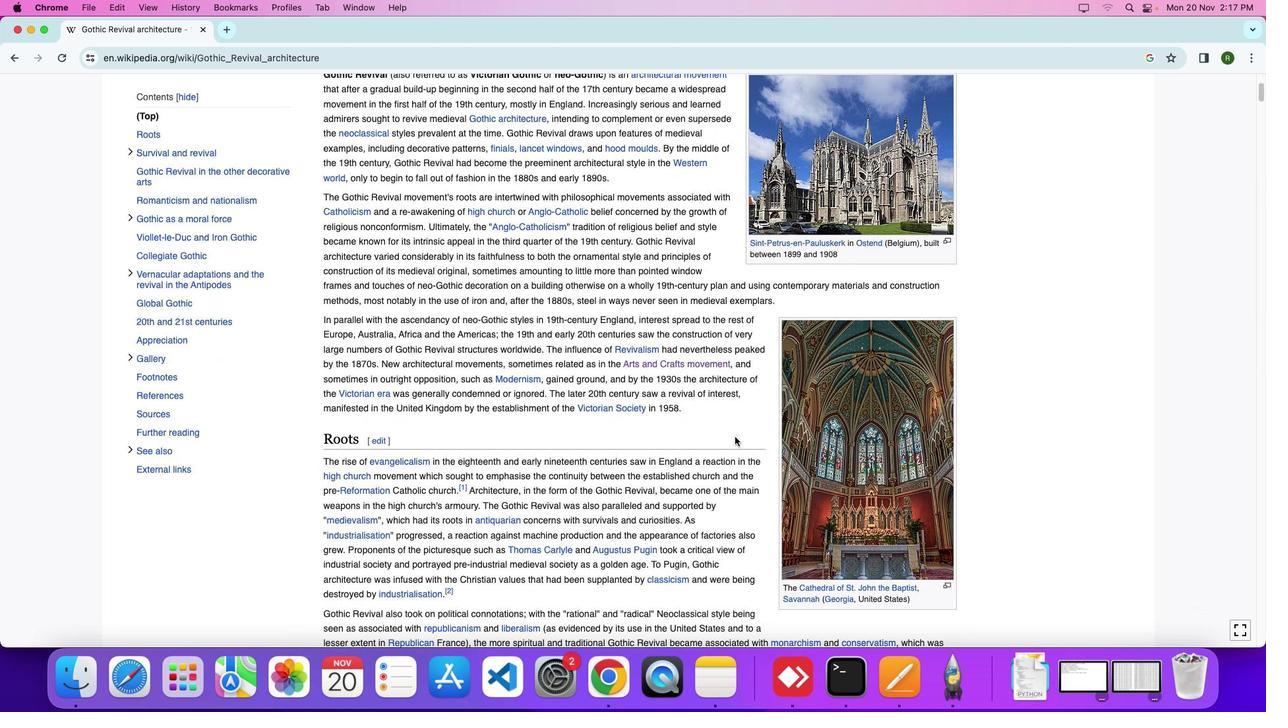 
Action: Mouse moved to (732, 389)
Screenshot: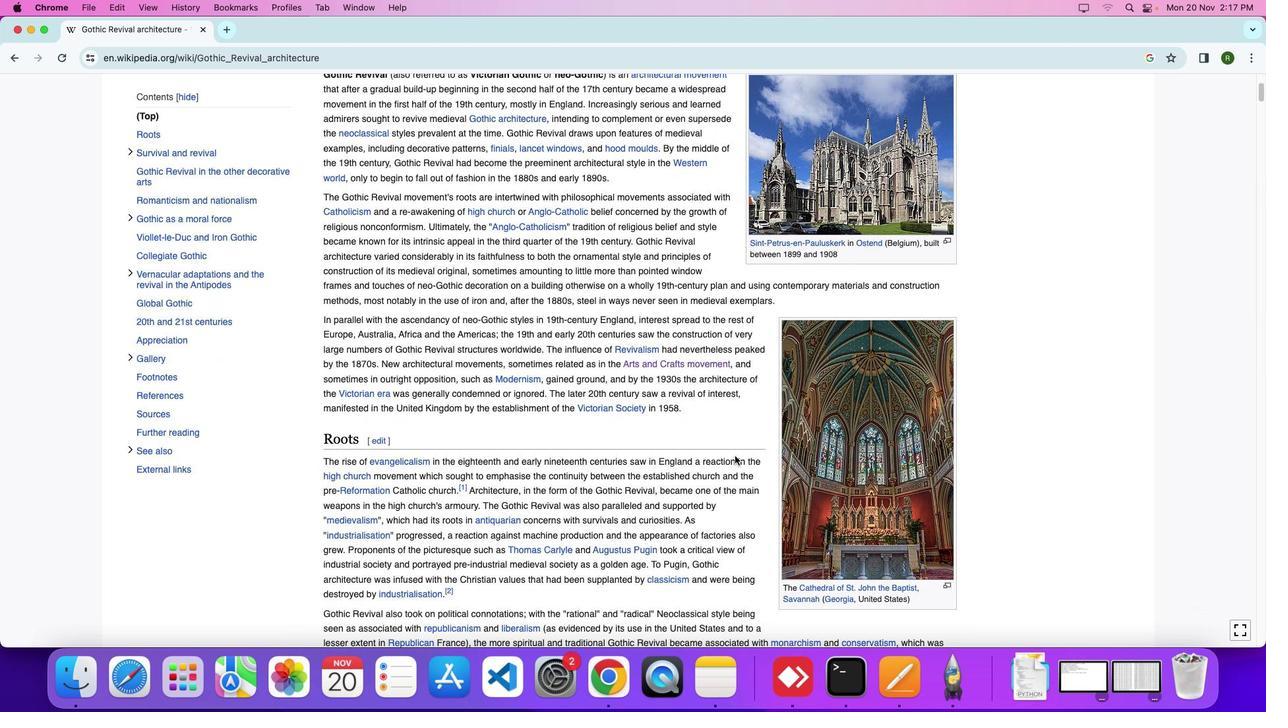 
Action: Mouse scrolled (732, 389) with delta (0, 0)
Screenshot: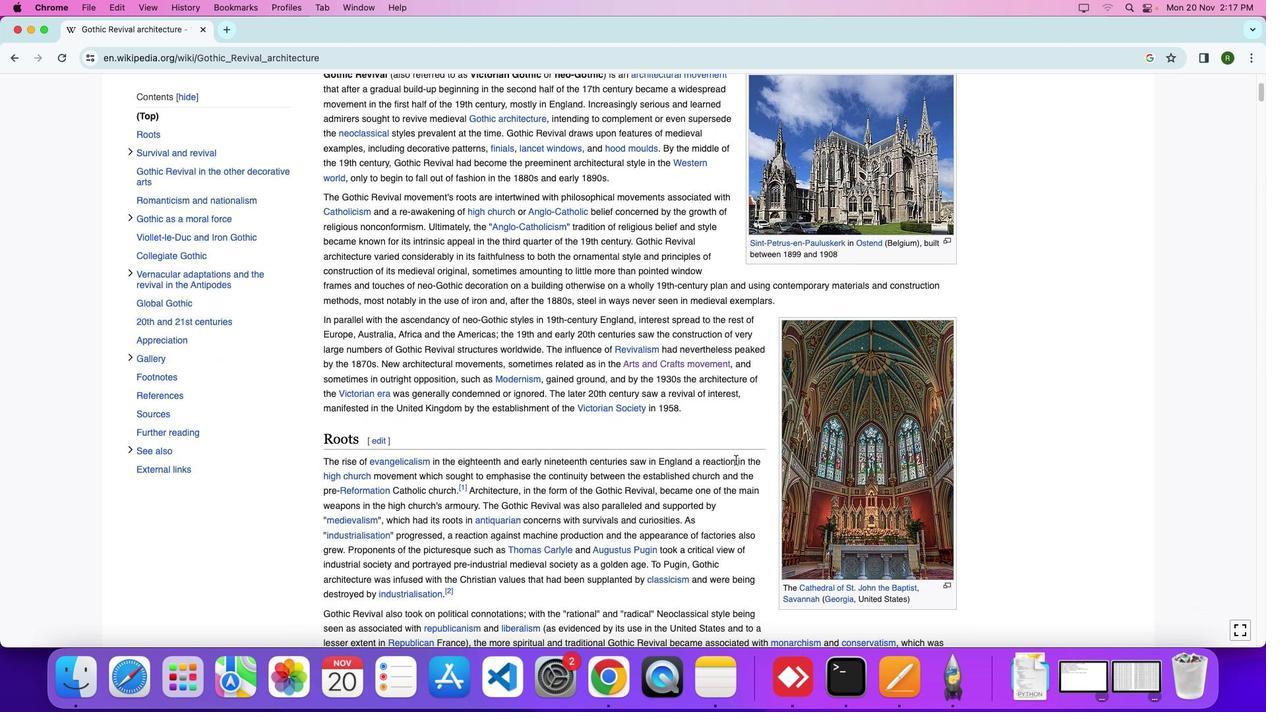 
Action: Mouse moved to (737, 454)
Screenshot: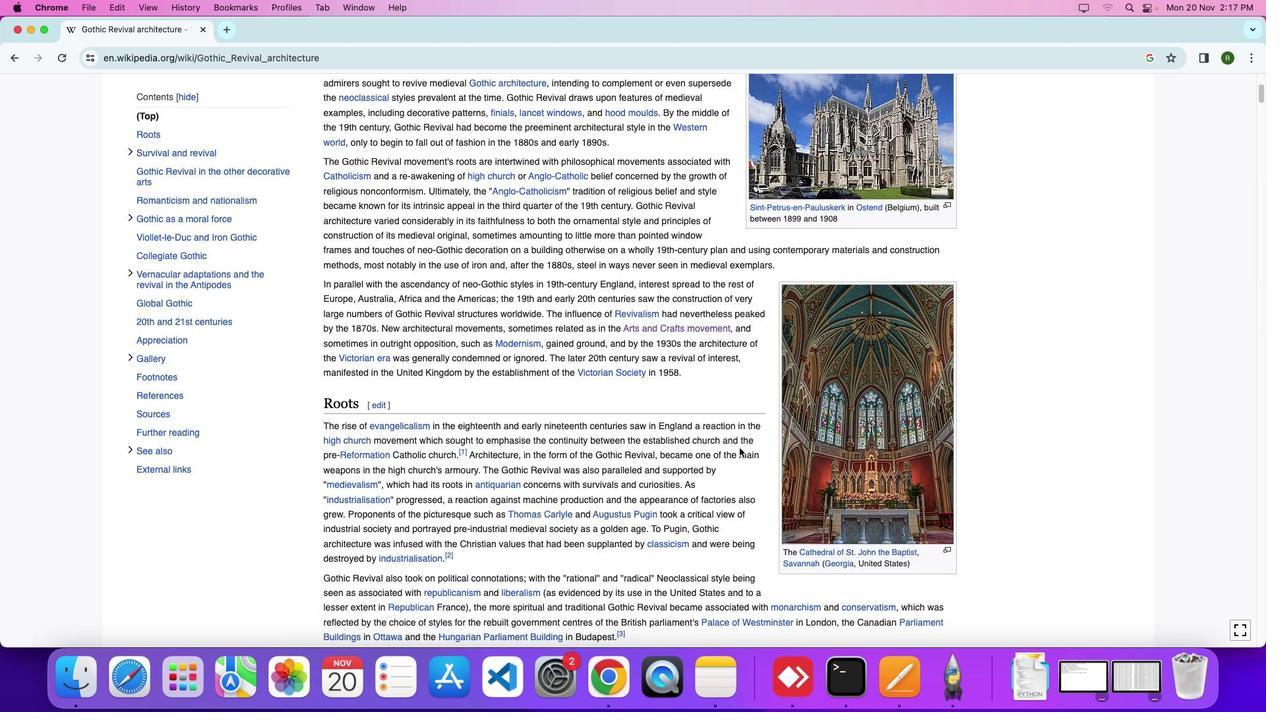 
Action: Mouse scrolled (737, 454) with delta (0, 0)
Screenshot: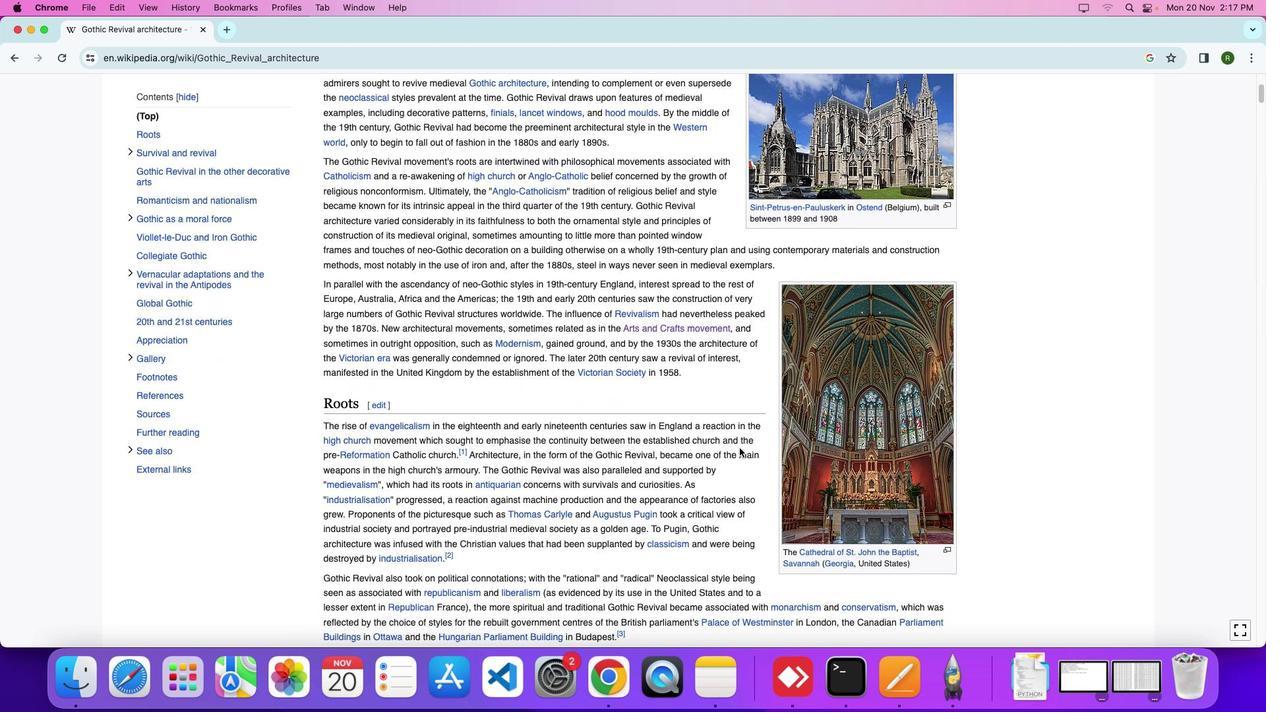
Action: Mouse moved to (739, 451)
Screenshot: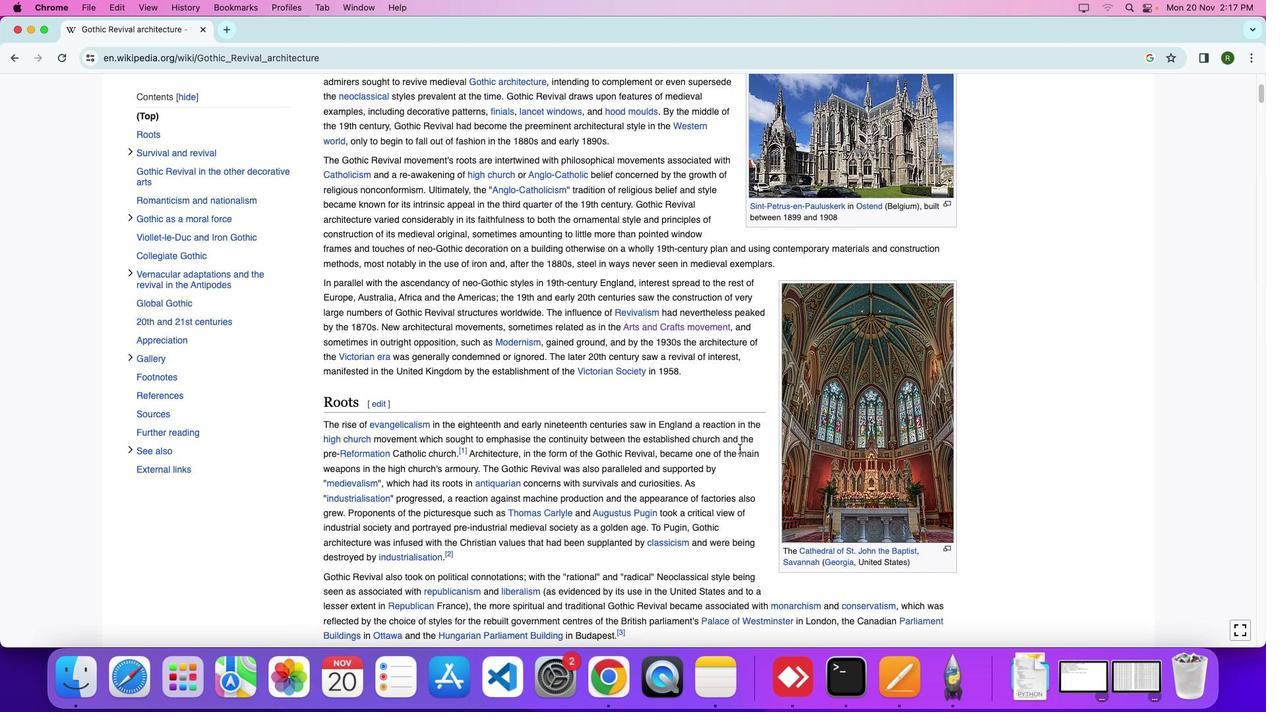 
Action: Mouse scrolled (739, 451) with delta (0, 0)
Screenshot: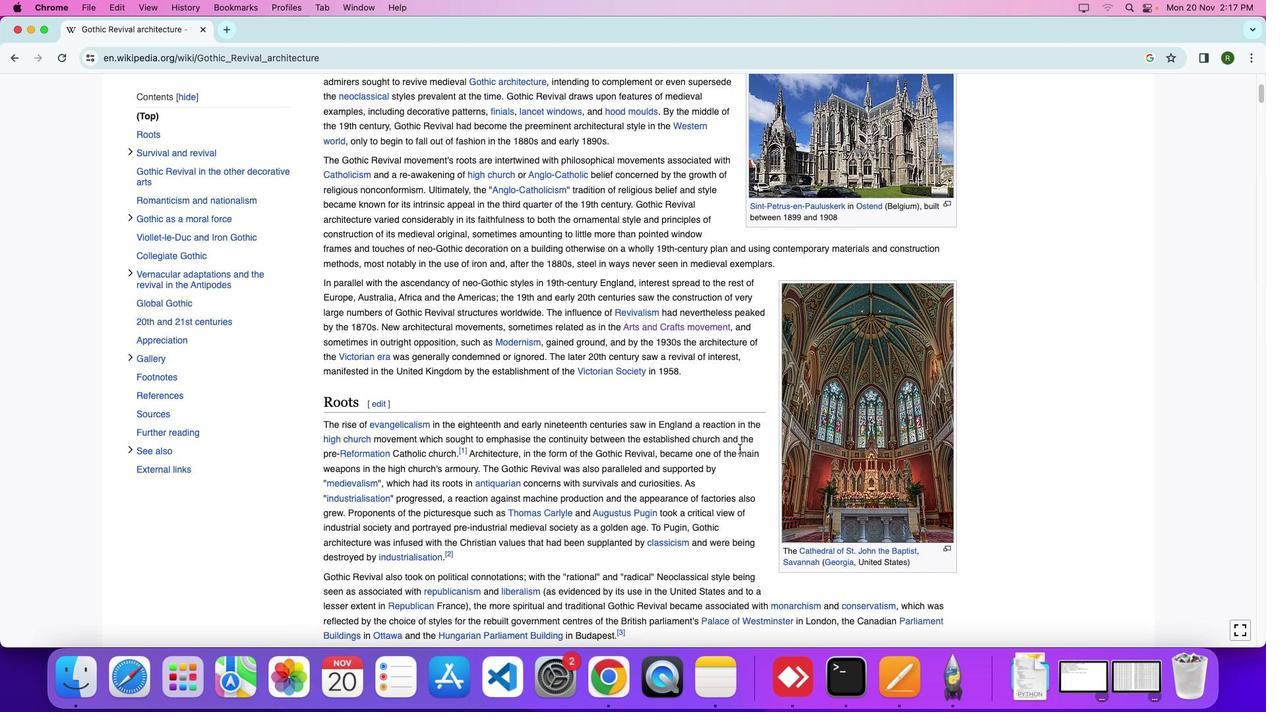 
Action: Mouse moved to (739, 448)
Screenshot: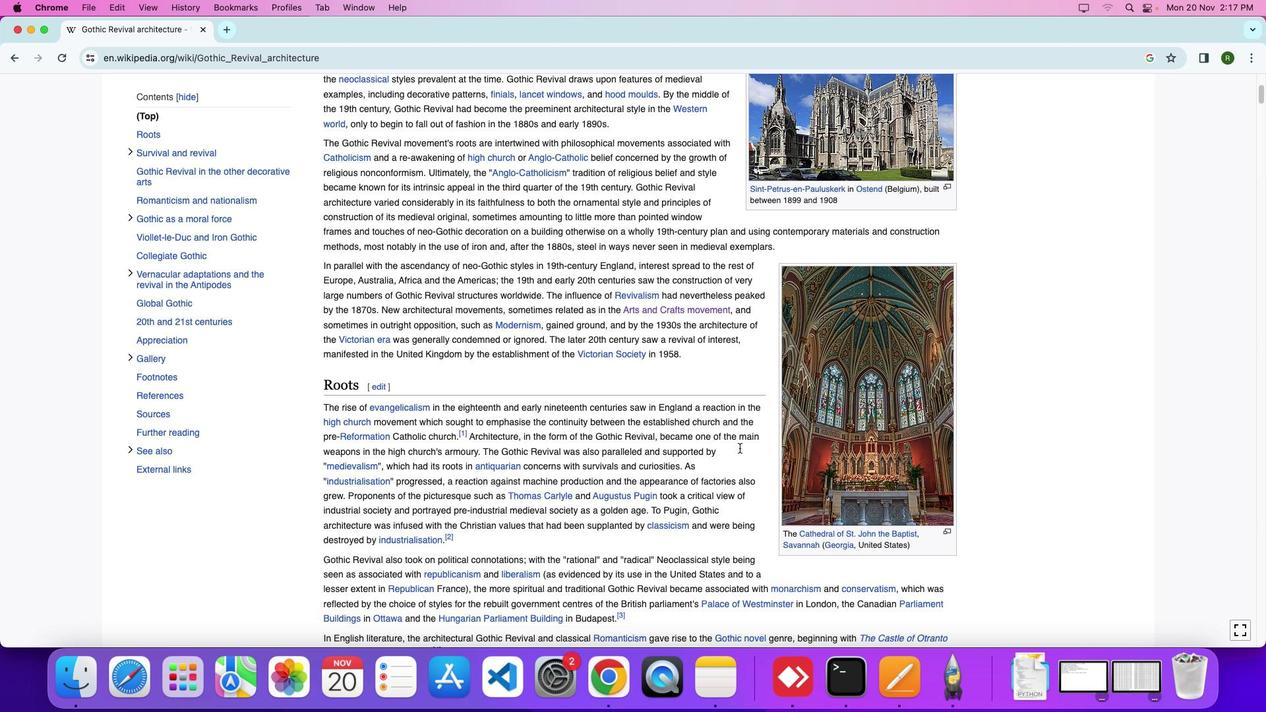 
Action: Mouse scrolled (739, 448) with delta (0, 0)
Screenshot: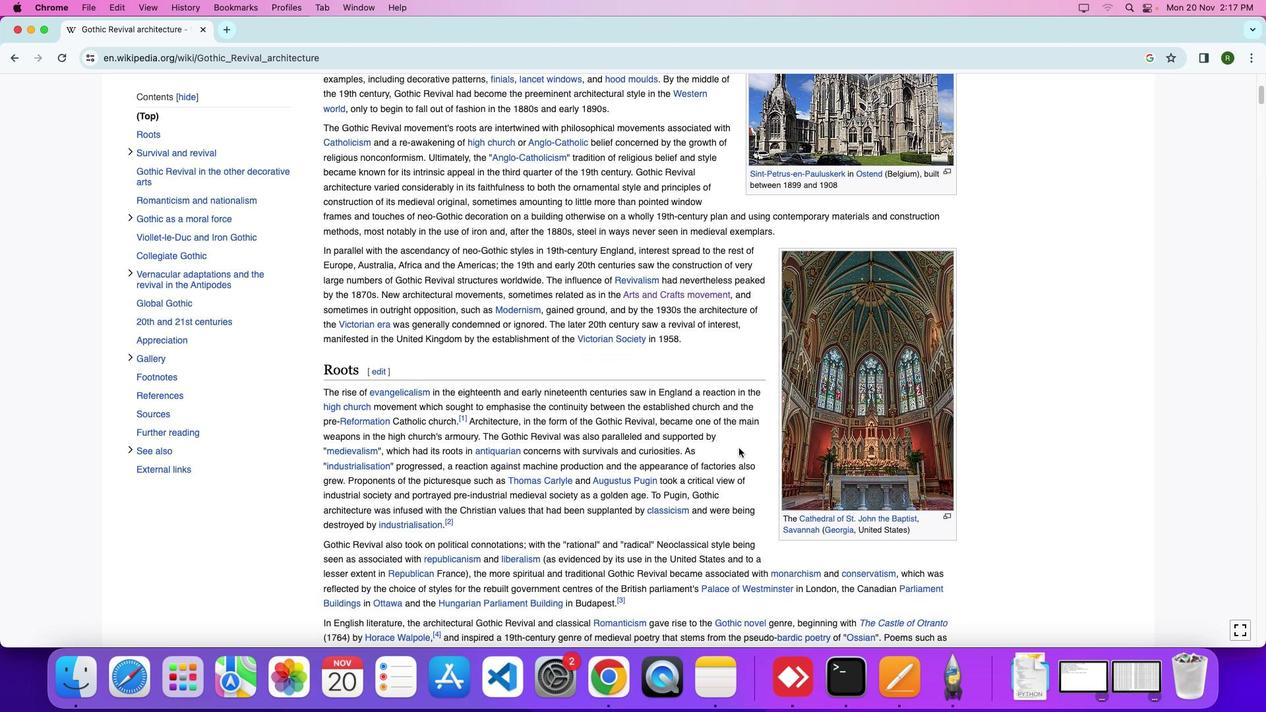 
Action: Mouse moved to (739, 448)
Screenshot: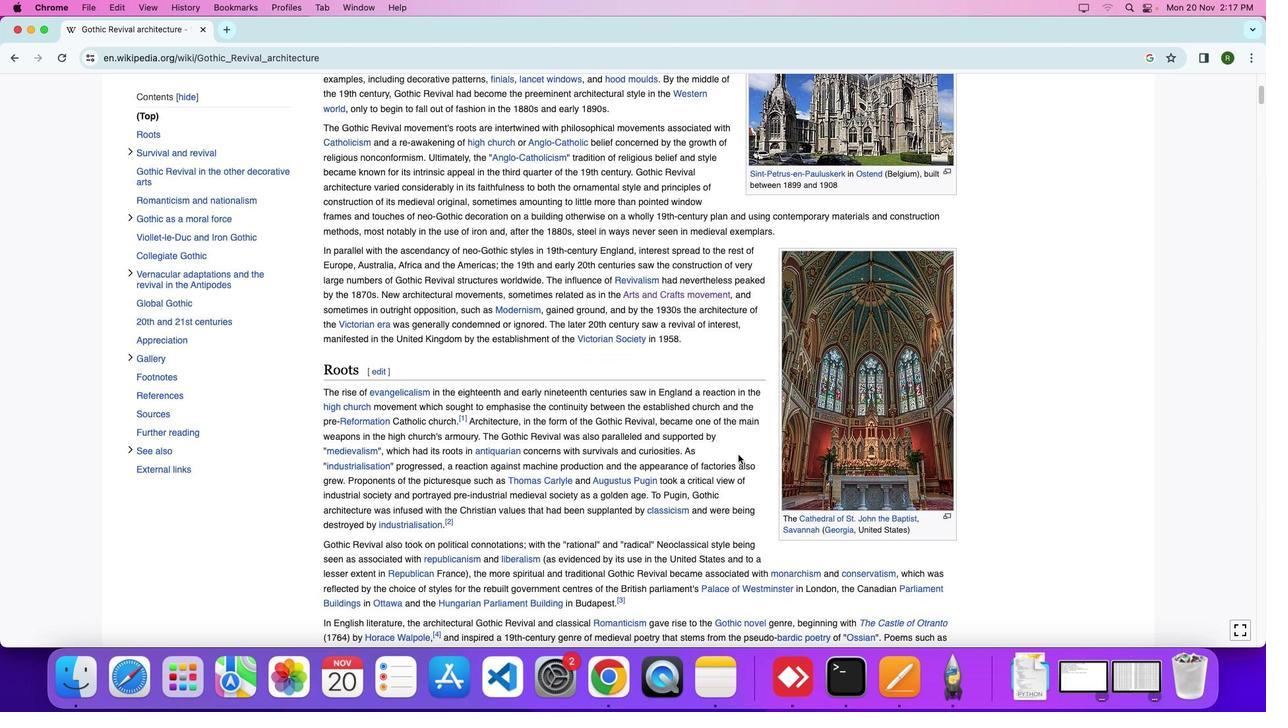 
Action: Mouse scrolled (739, 448) with delta (0, 0)
Screenshot: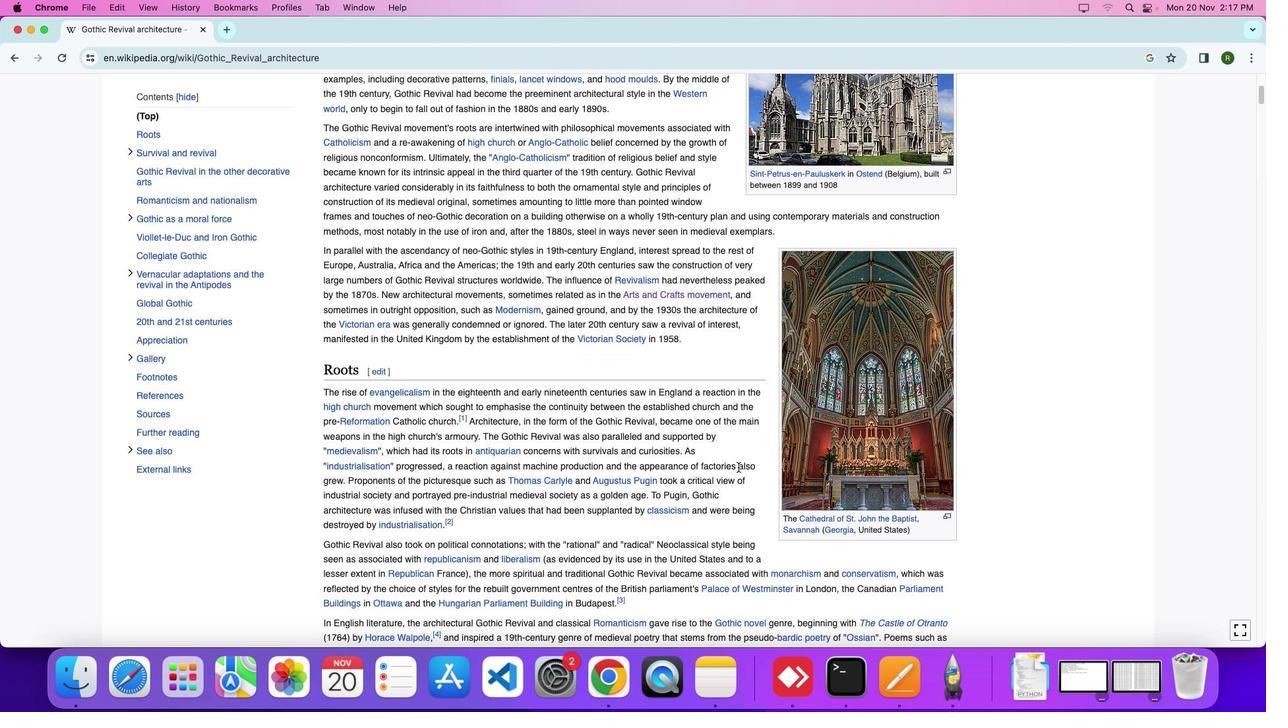 
Action: Mouse moved to (739, 448)
Screenshot: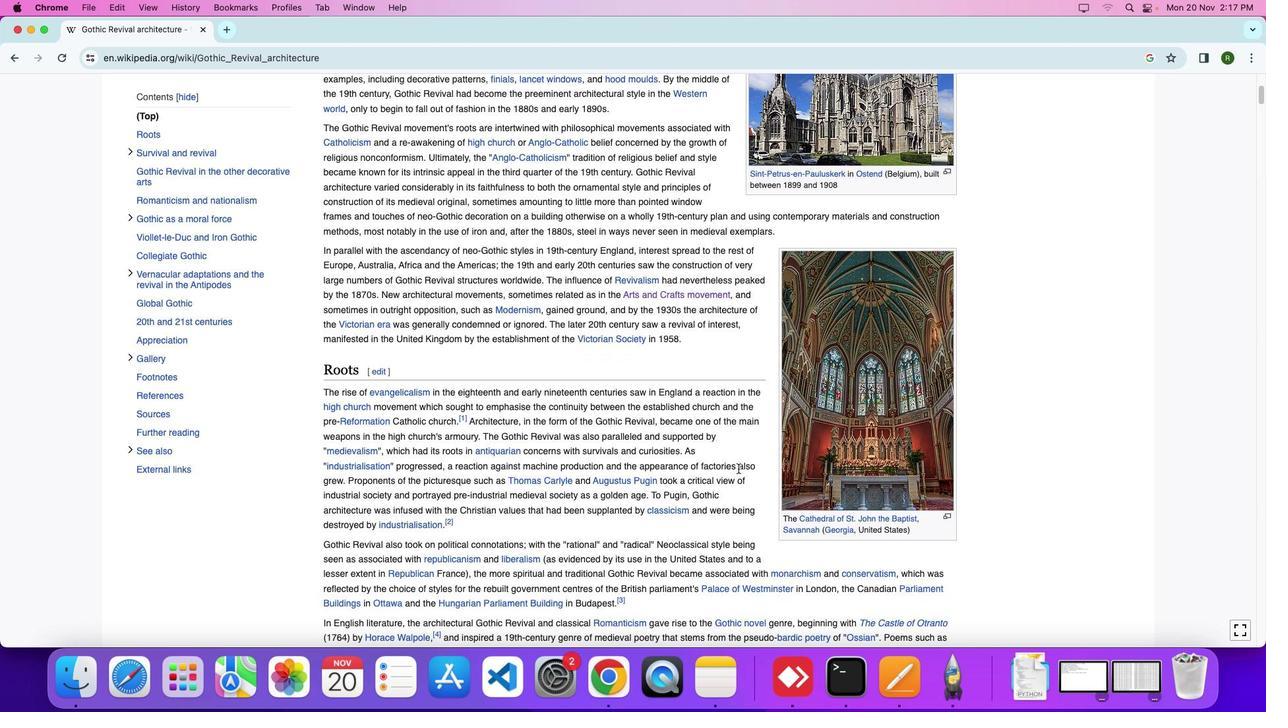 
Action: Mouse scrolled (739, 448) with delta (0, 0)
Screenshot: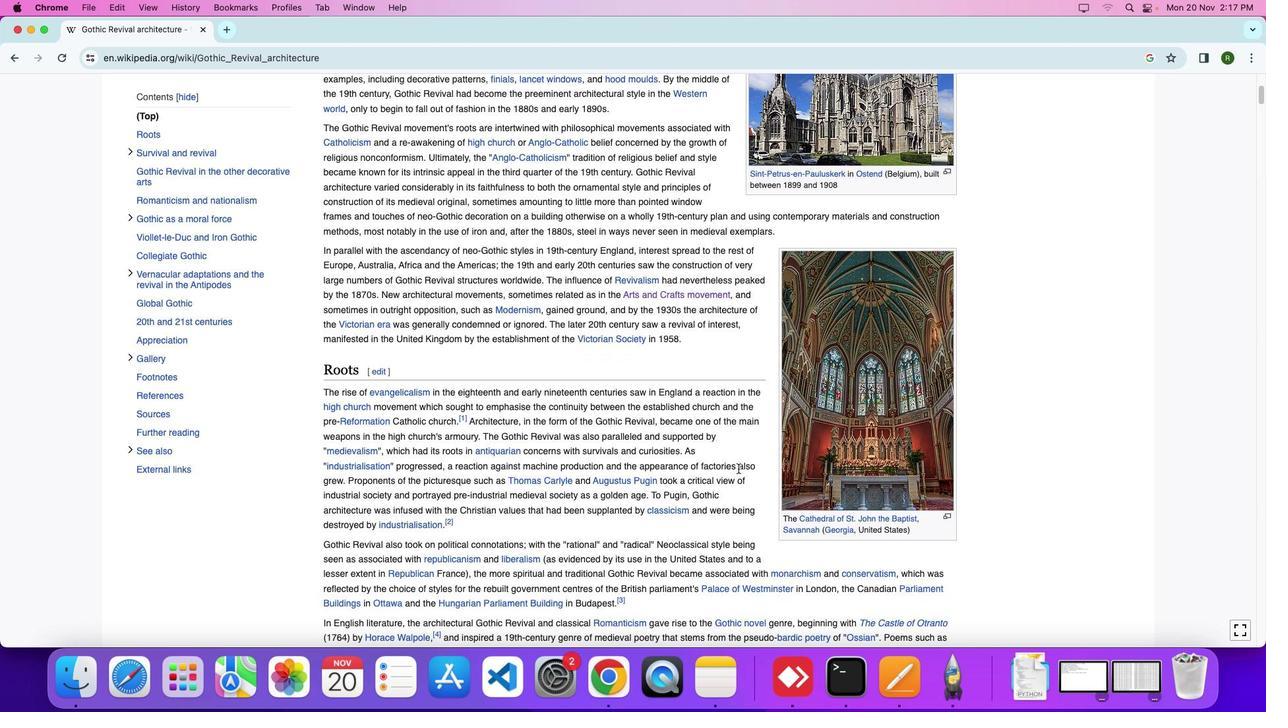 
Action: Mouse moved to (738, 468)
Screenshot: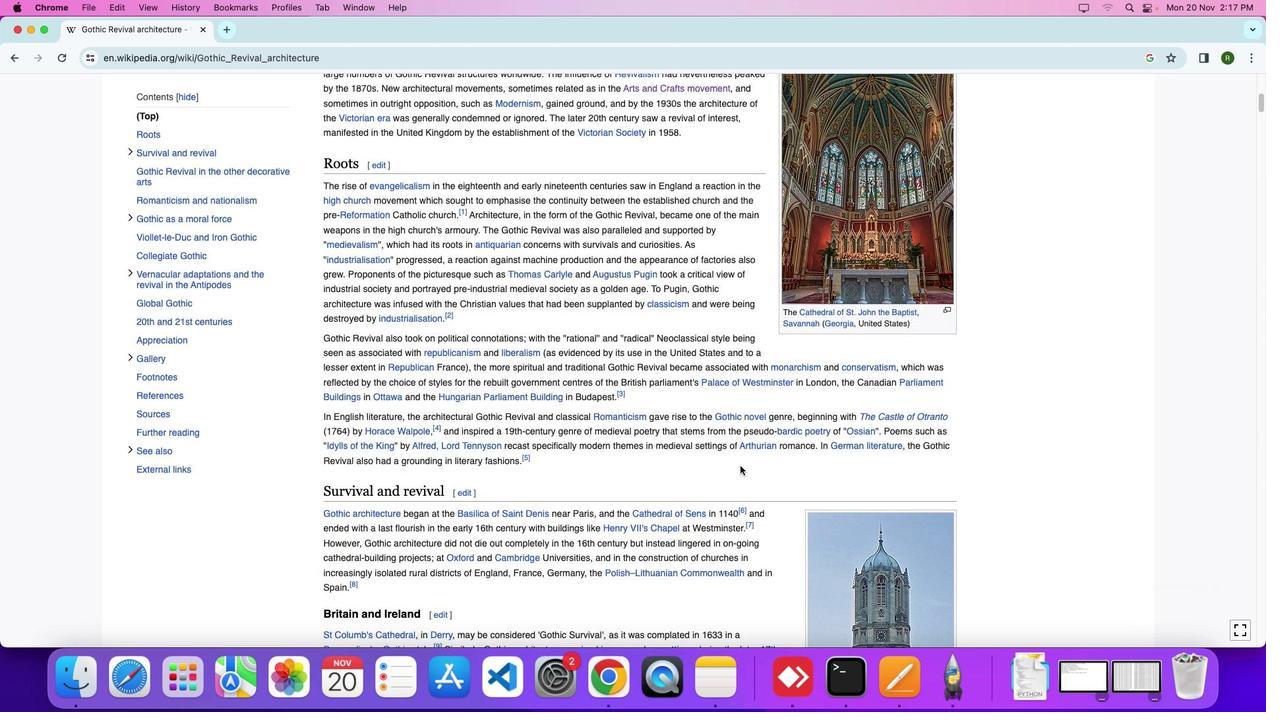 
Action: Mouse scrolled (738, 468) with delta (0, 0)
Screenshot: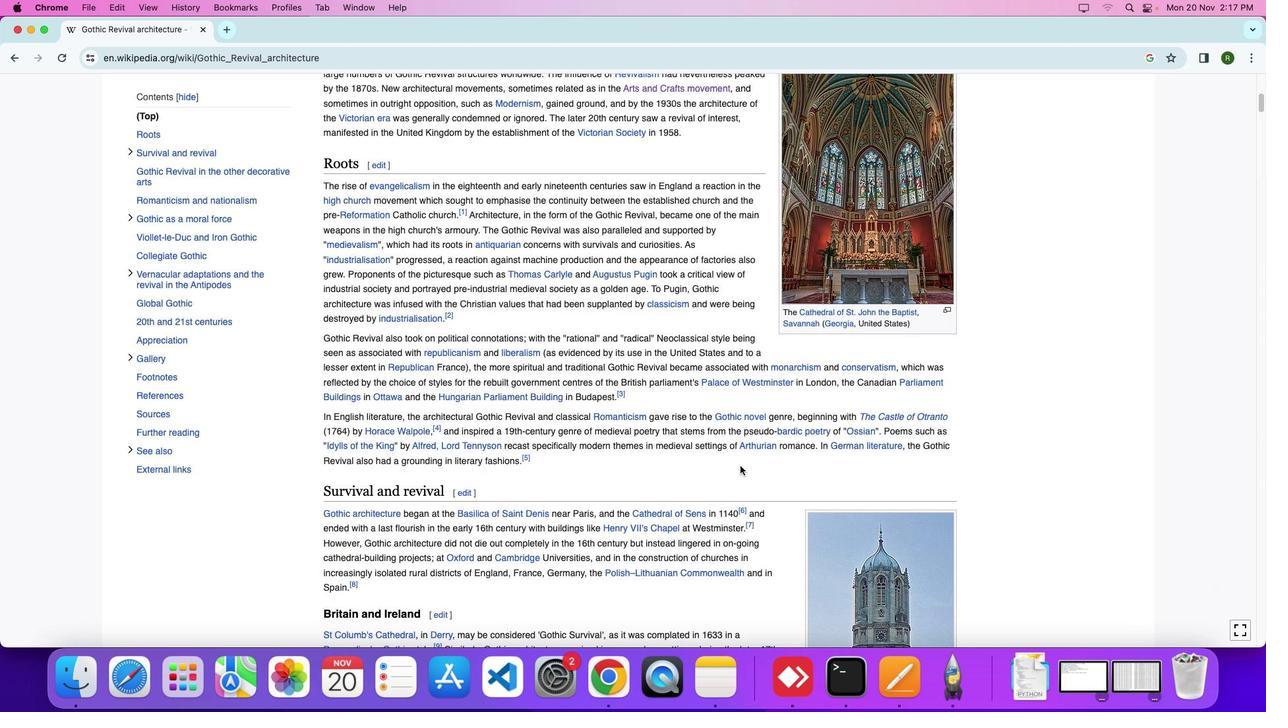 
Action: Mouse moved to (739, 468)
Screenshot: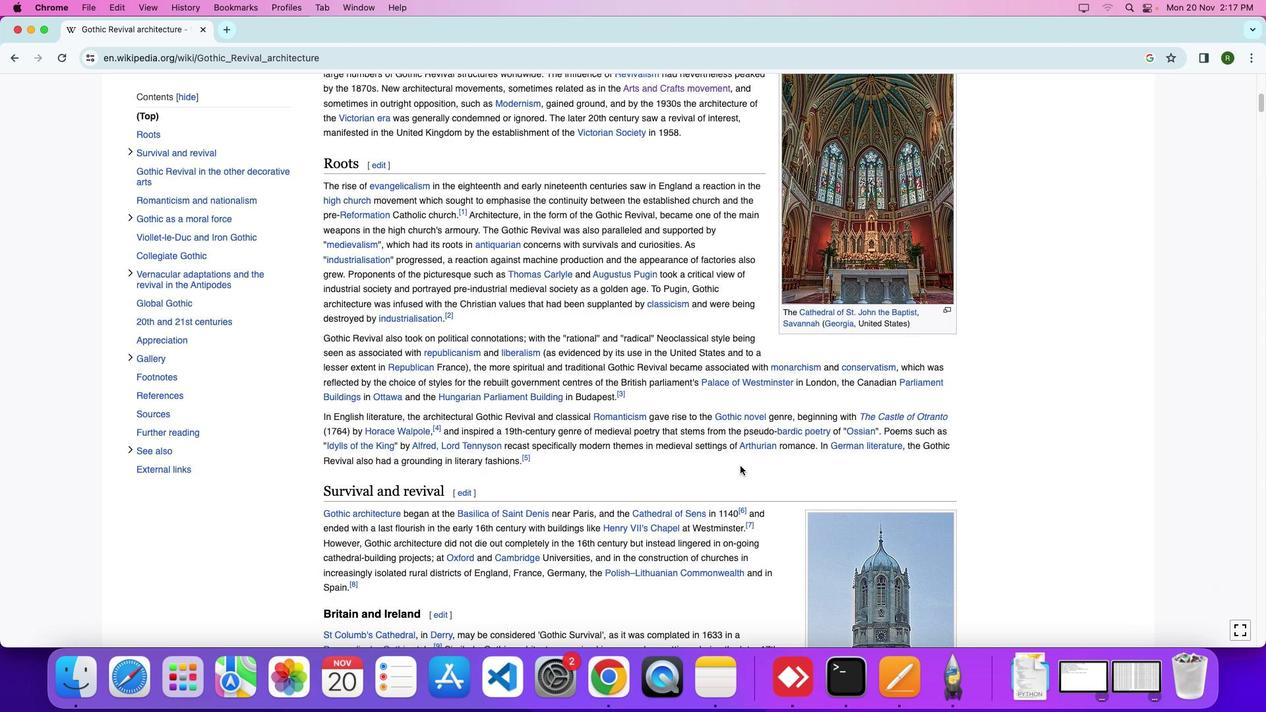 
Action: Mouse scrolled (739, 468) with delta (0, 0)
Screenshot: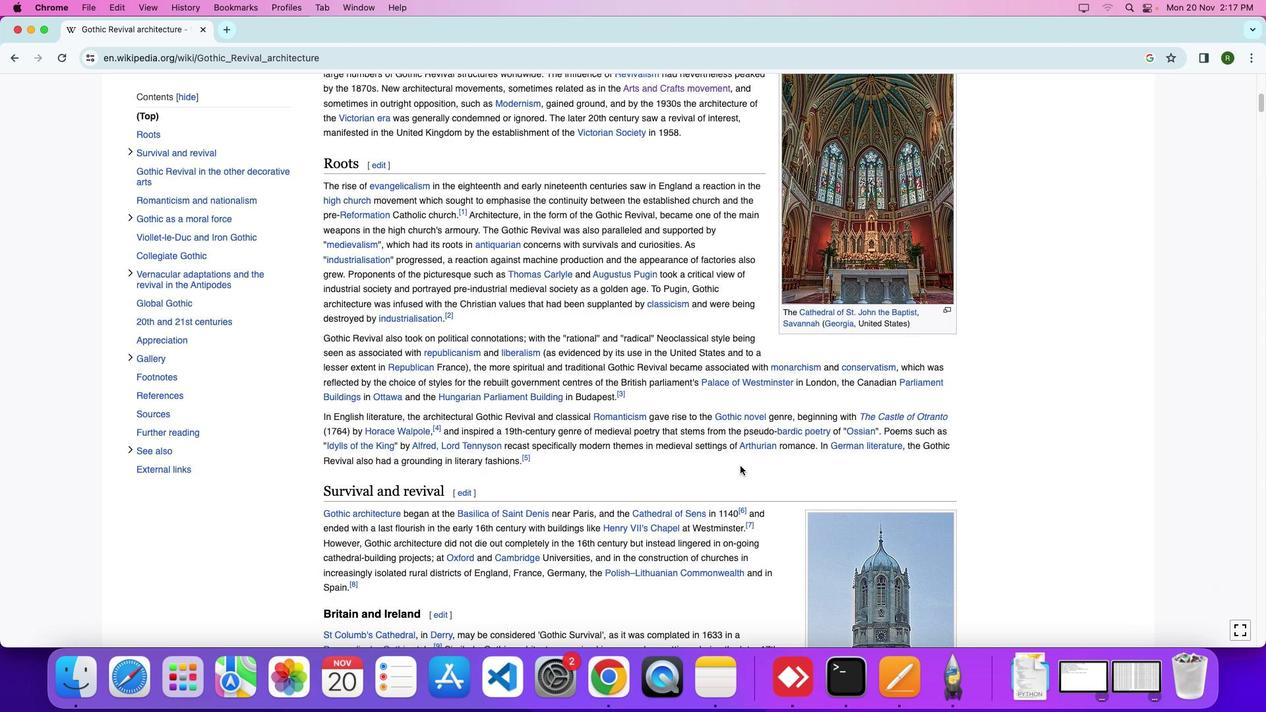 
Action: Mouse moved to (739, 466)
Screenshot: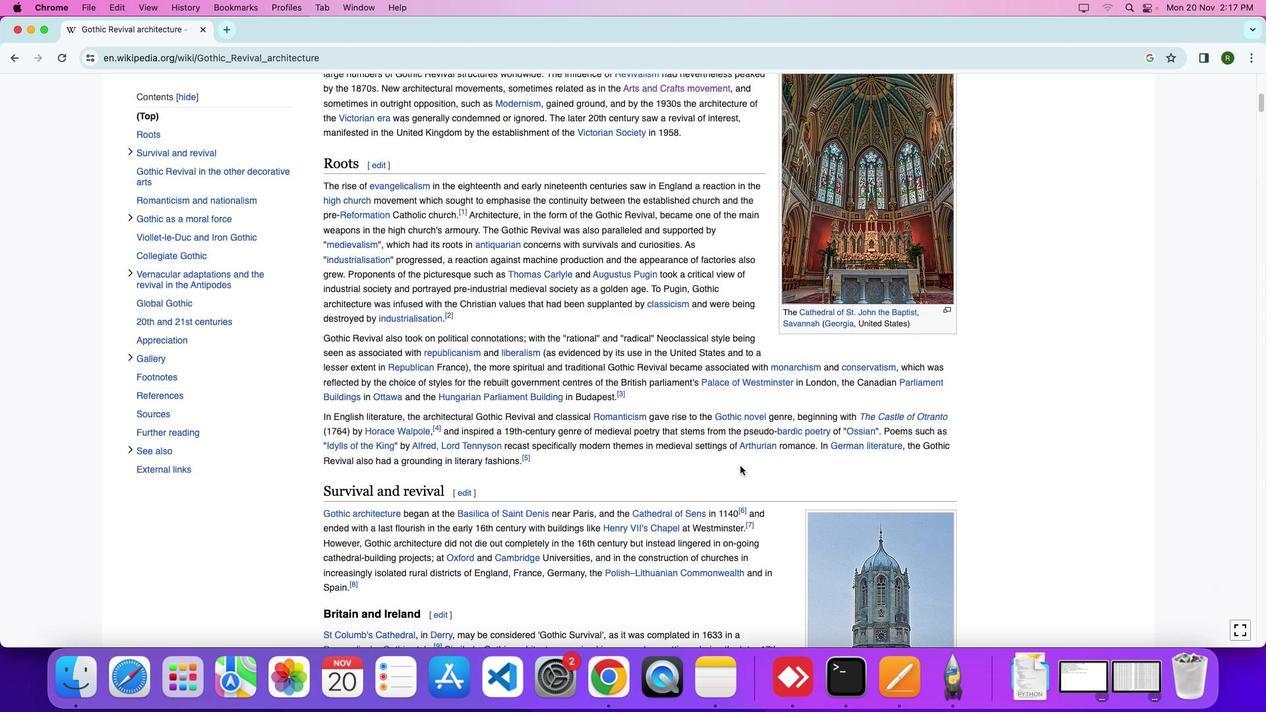 
Action: Mouse scrolled (739, 466) with delta (0, -3)
Screenshot: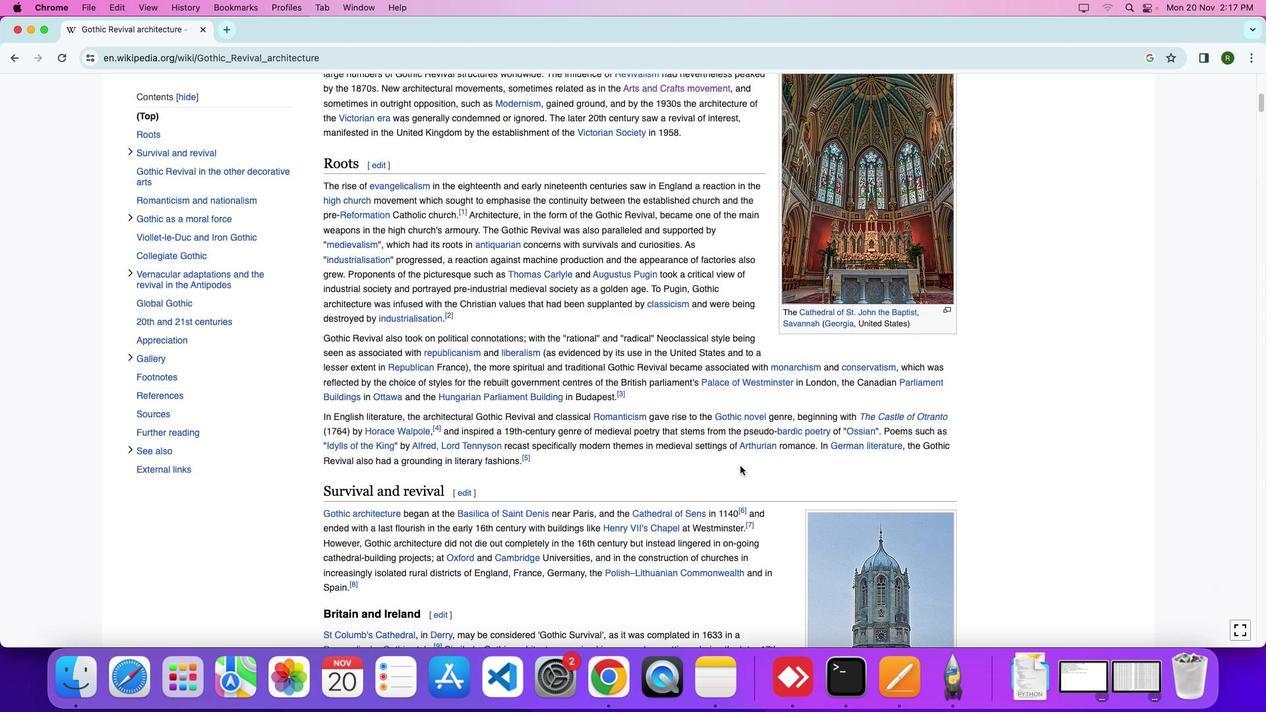 
Action: Mouse moved to (740, 461)
Screenshot: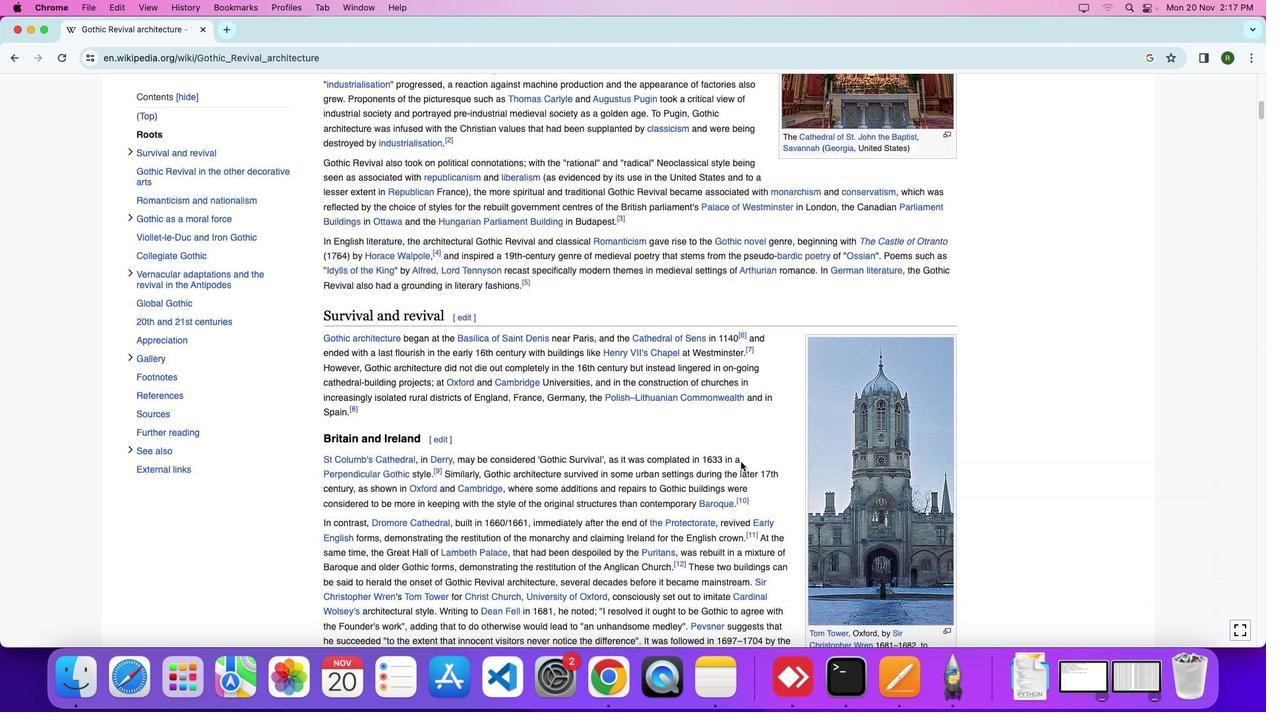 
Action: Mouse scrolled (740, 461) with delta (0, 0)
Screenshot: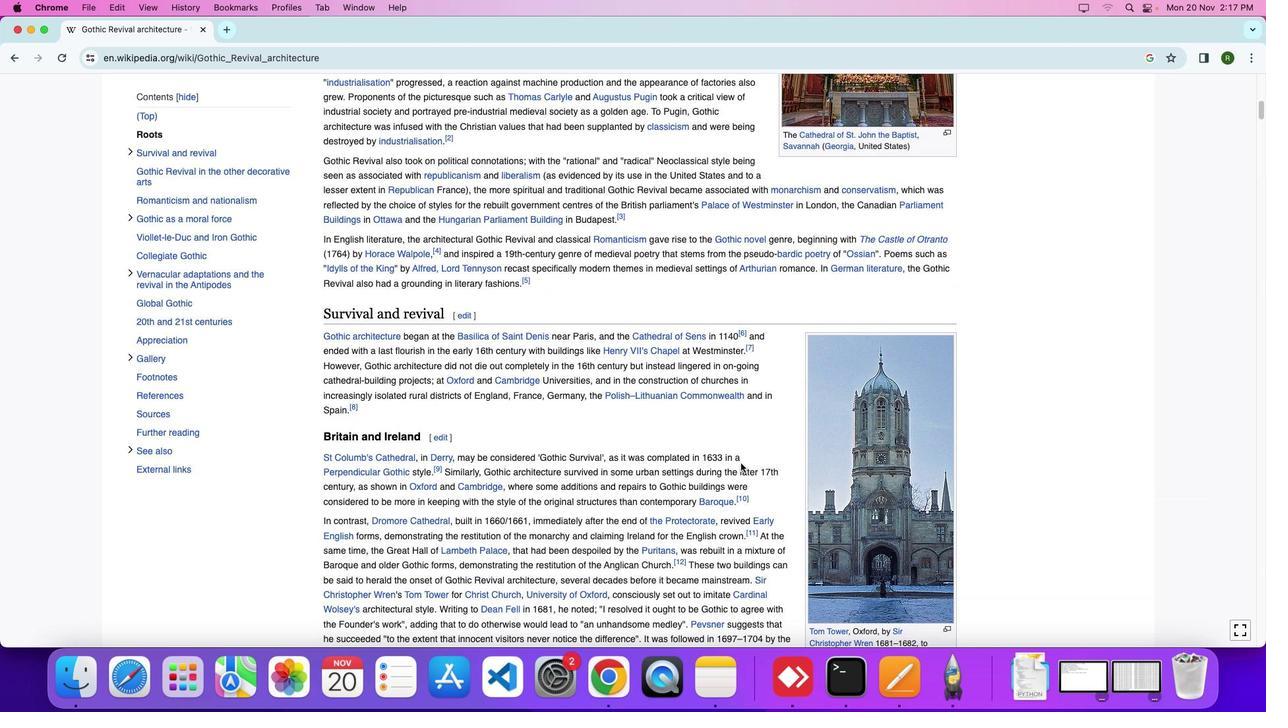 
Action: Mouse scrolled (740, 461) with delta (0, 0)
Screenshot: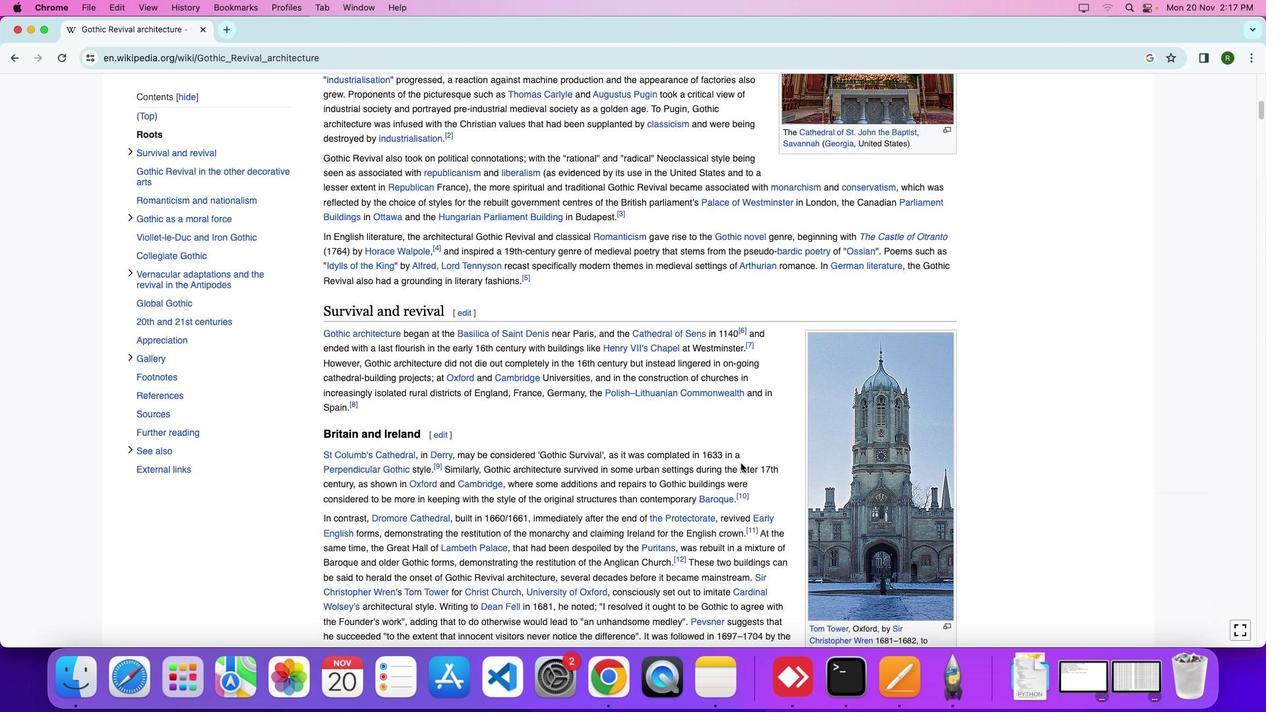 
Action: Mouse scrolled (740, 461) with delta (0, -3)
Screenshot: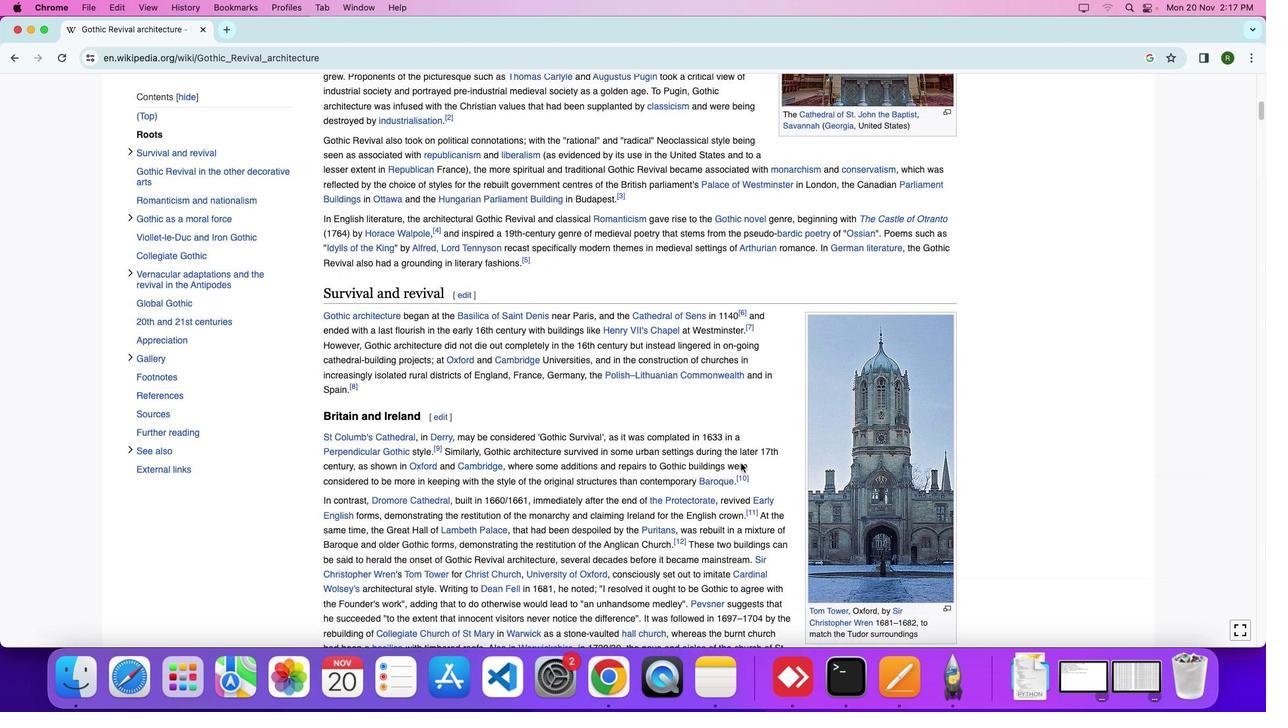 
Action: Mouse moved to (740, 462)
Screenshot: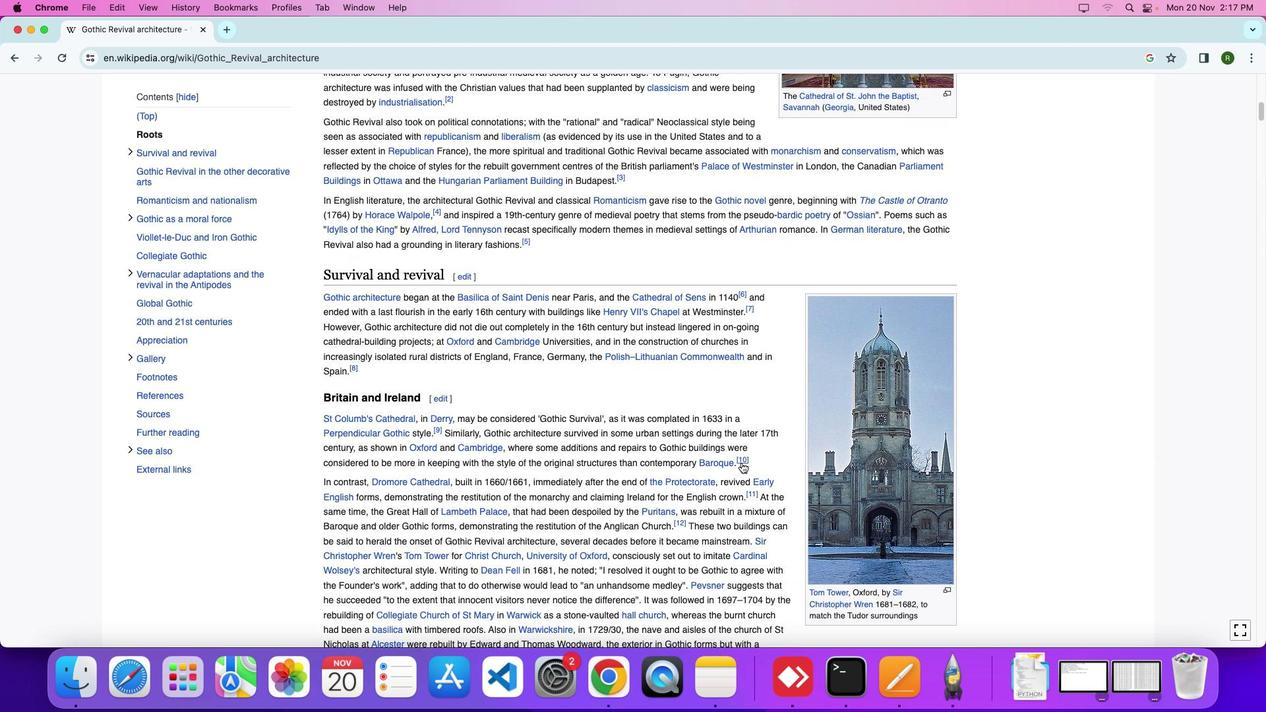 
Action: Mouse scrolled (740, 462) with delta (0, 0)
Screenshot: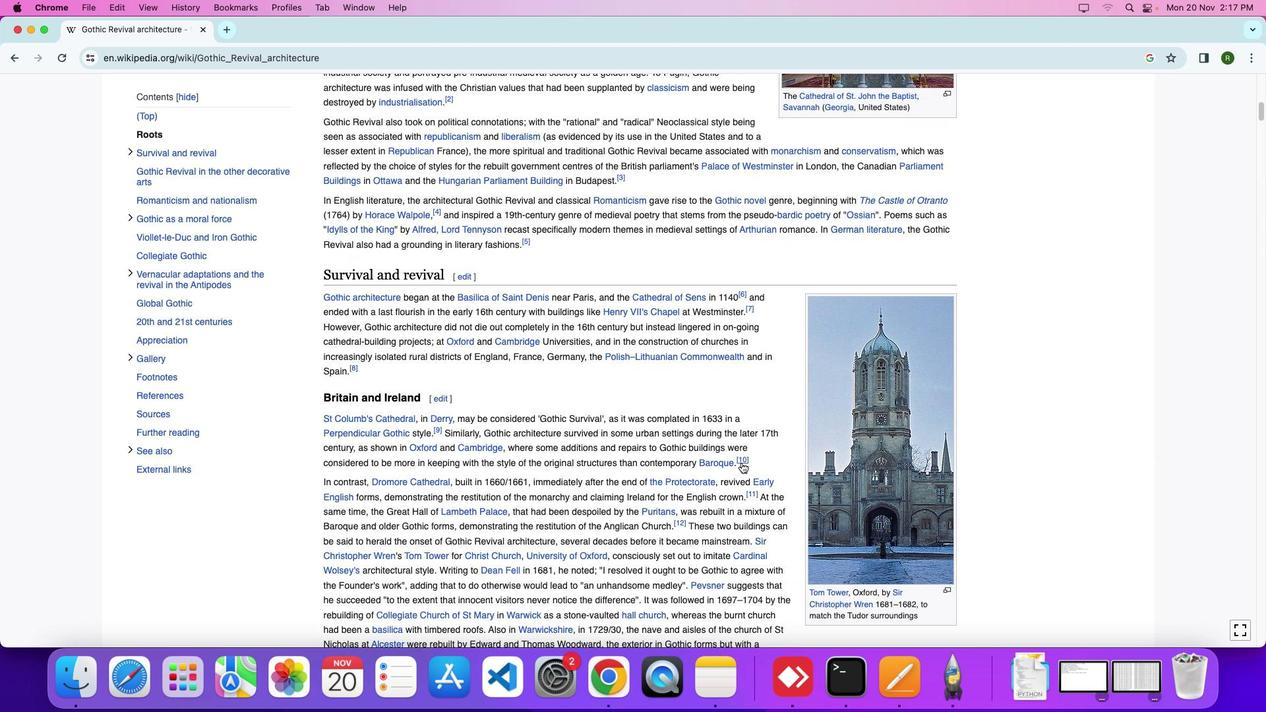 
Action: Mouse moved to (741, 462)
Screenshot: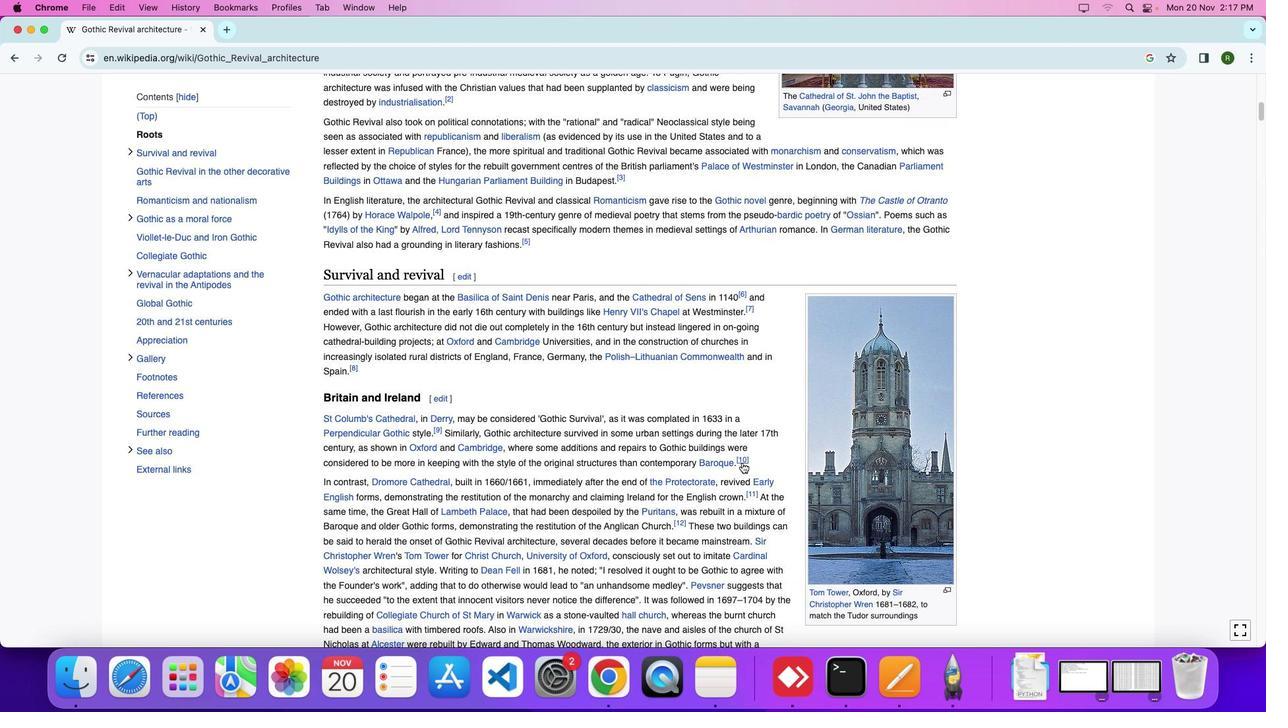 
Action: Mouse scrolled (741, 462) with delta (0, 0)
Screenshot: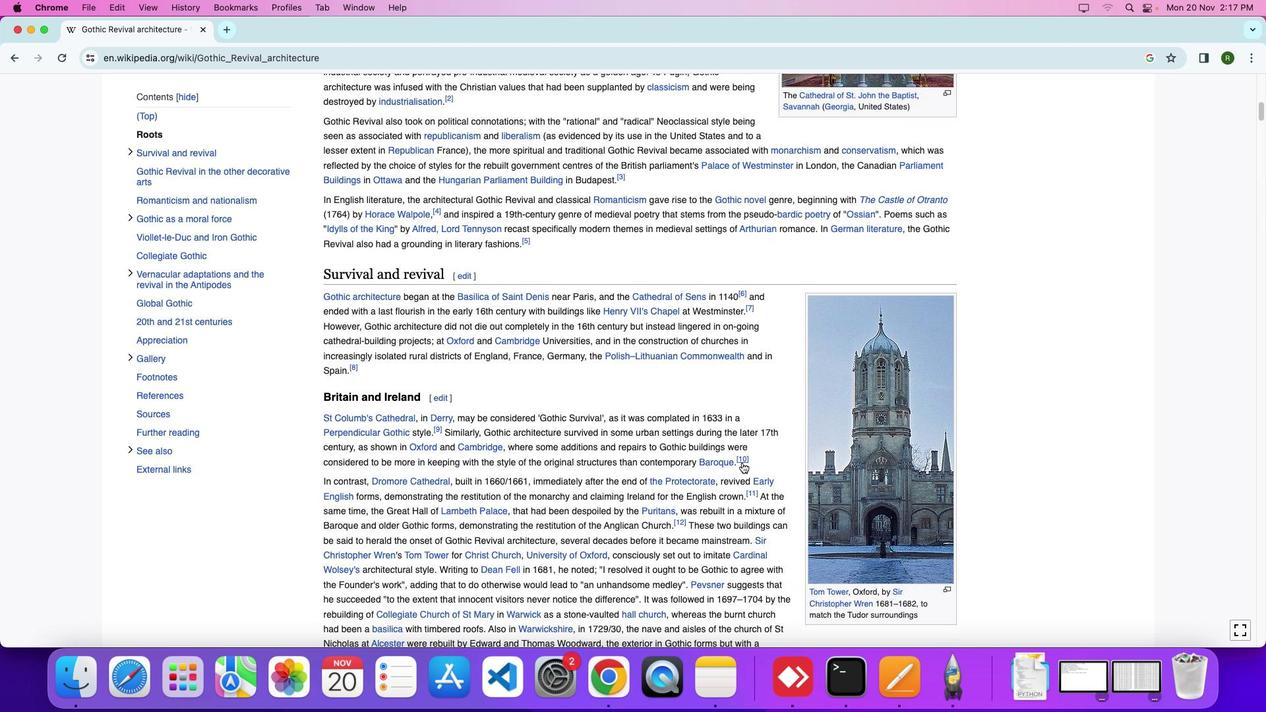
Action: Mouse moved to (741, 462)
Screenshot: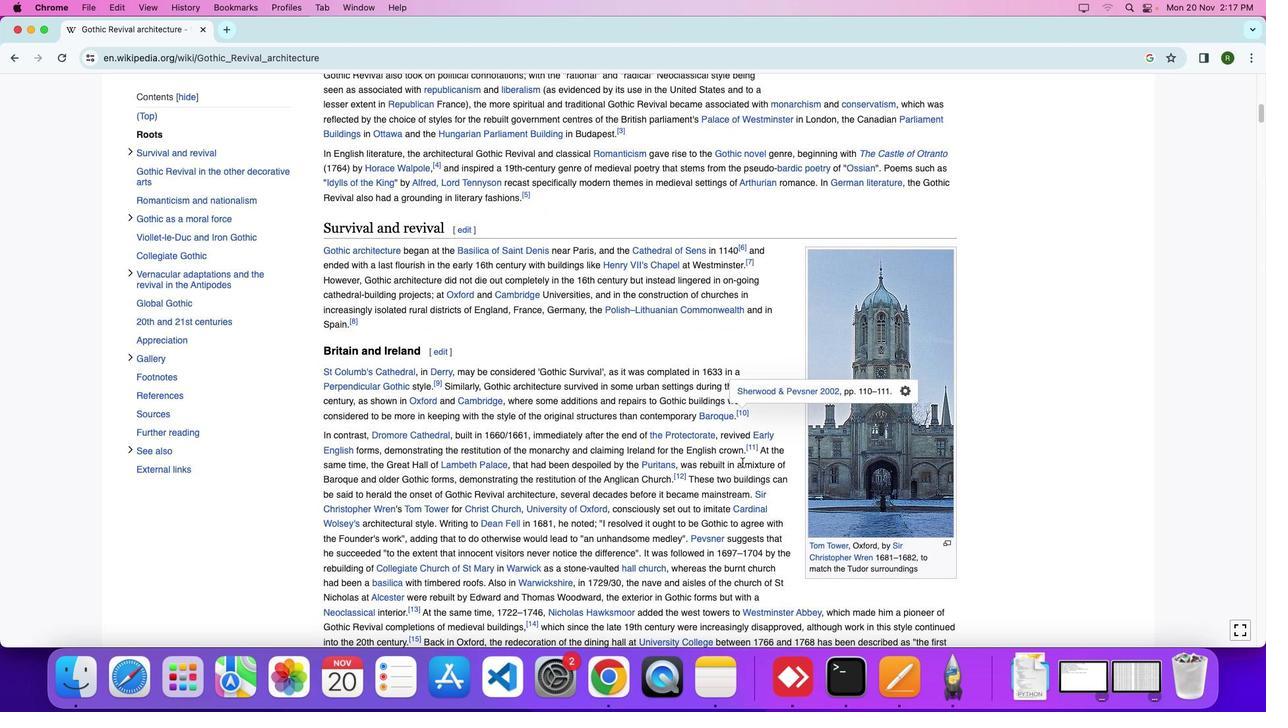 
Action: Mouse scrolled (741, 462) with delta (0, 0)
Screenshot: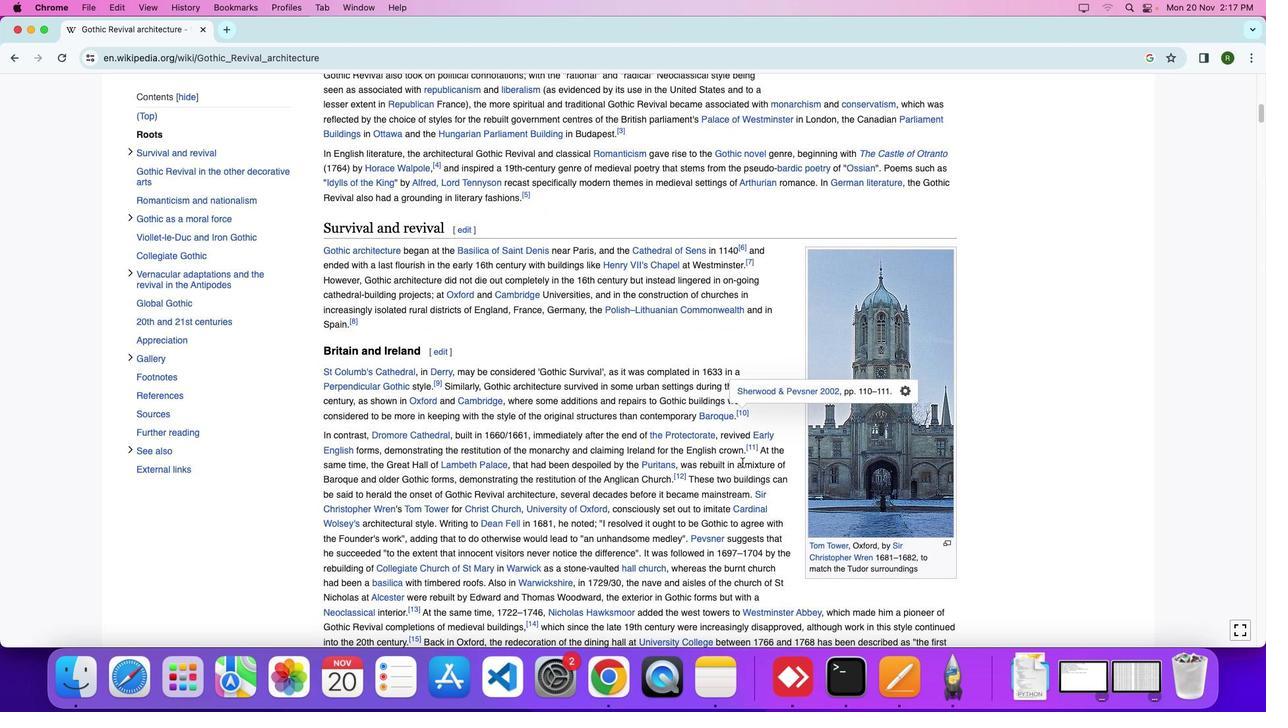 
Action: Mouse scrolled (741, 462) with delta (0, 0)
Screenshot: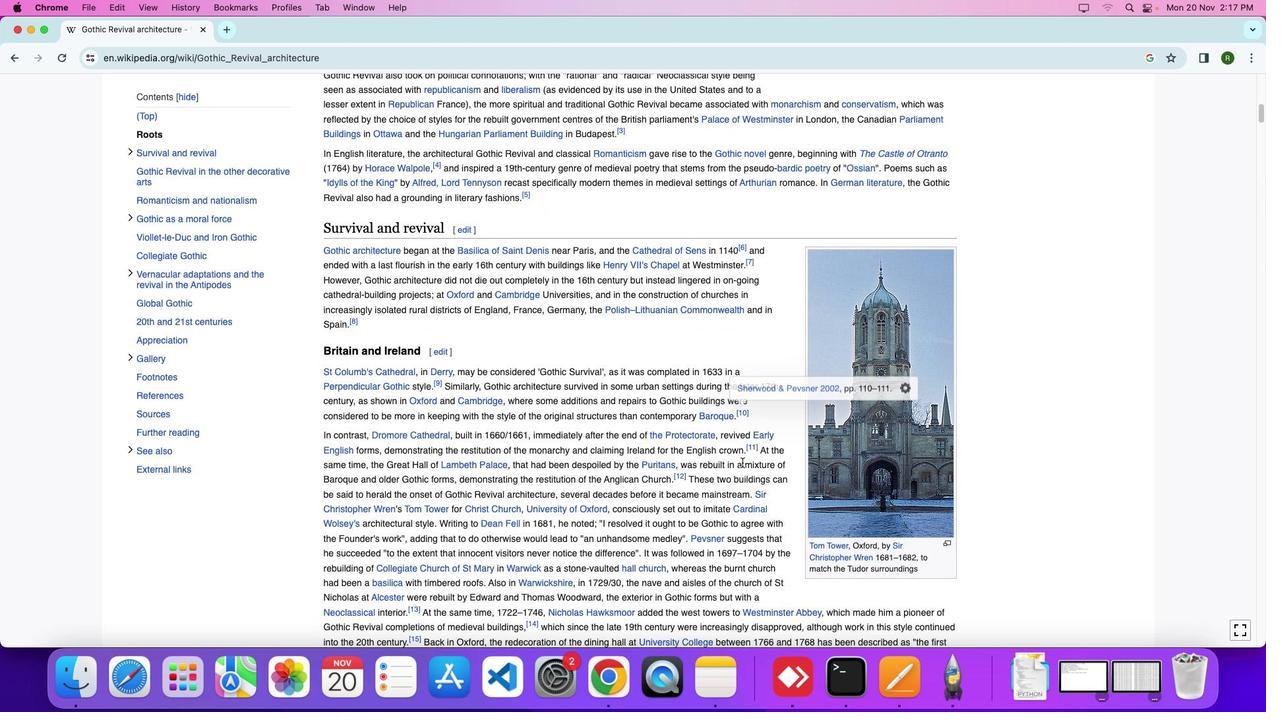 
Action: Mouse scrolled (741, 462) with delta (0, 0)
Screenshot: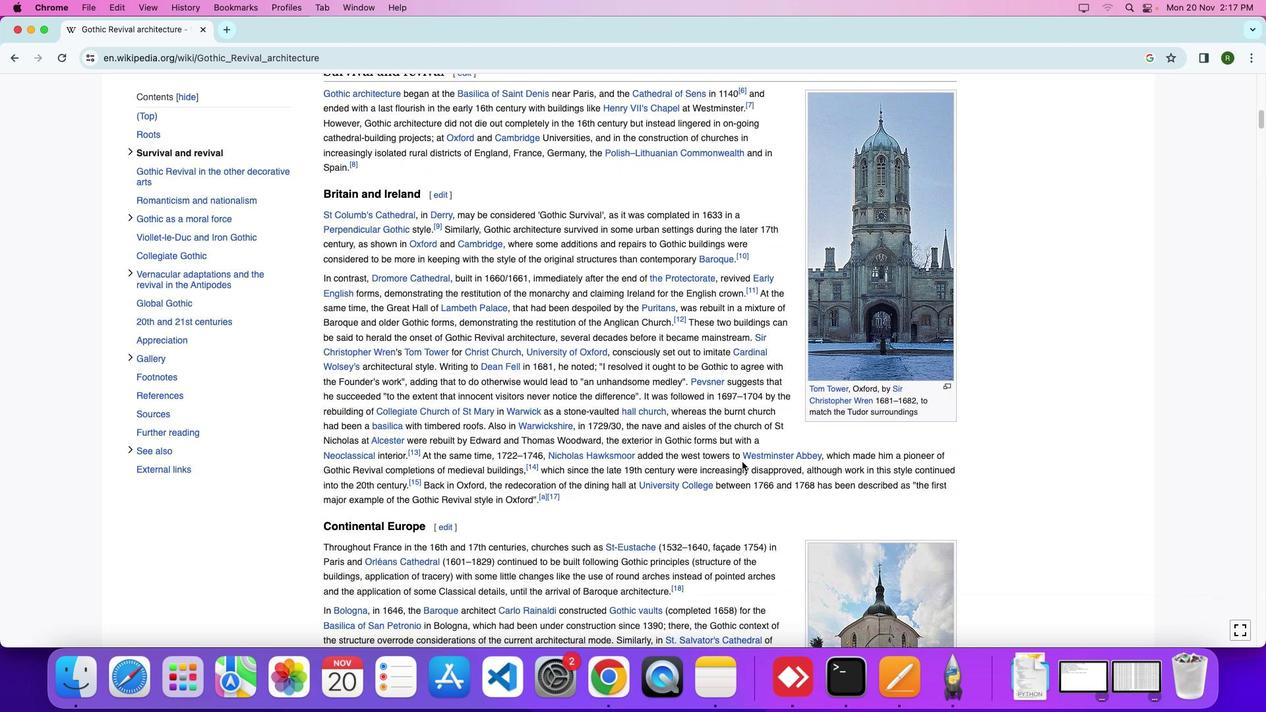 
Action: Mouse moved to (742, 462)
Screenshot: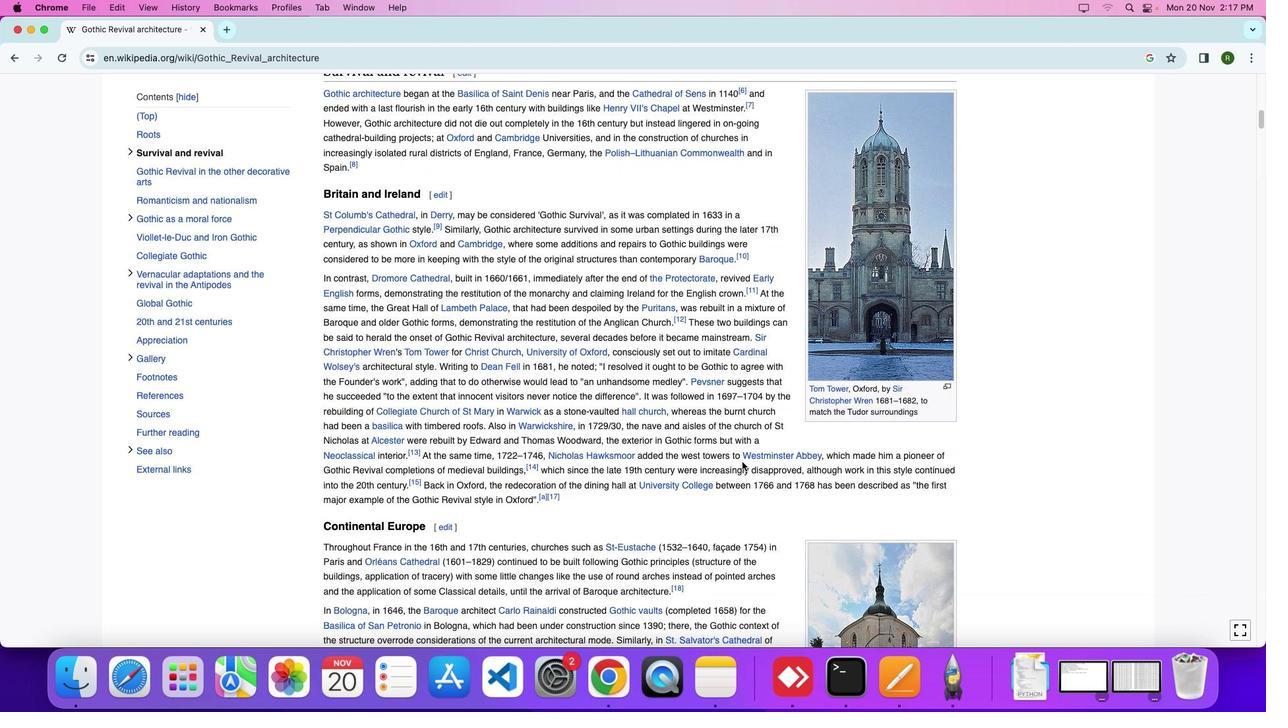
Action: Mouse scrolled (742, 462) with delta (0, 0)
Screenshot: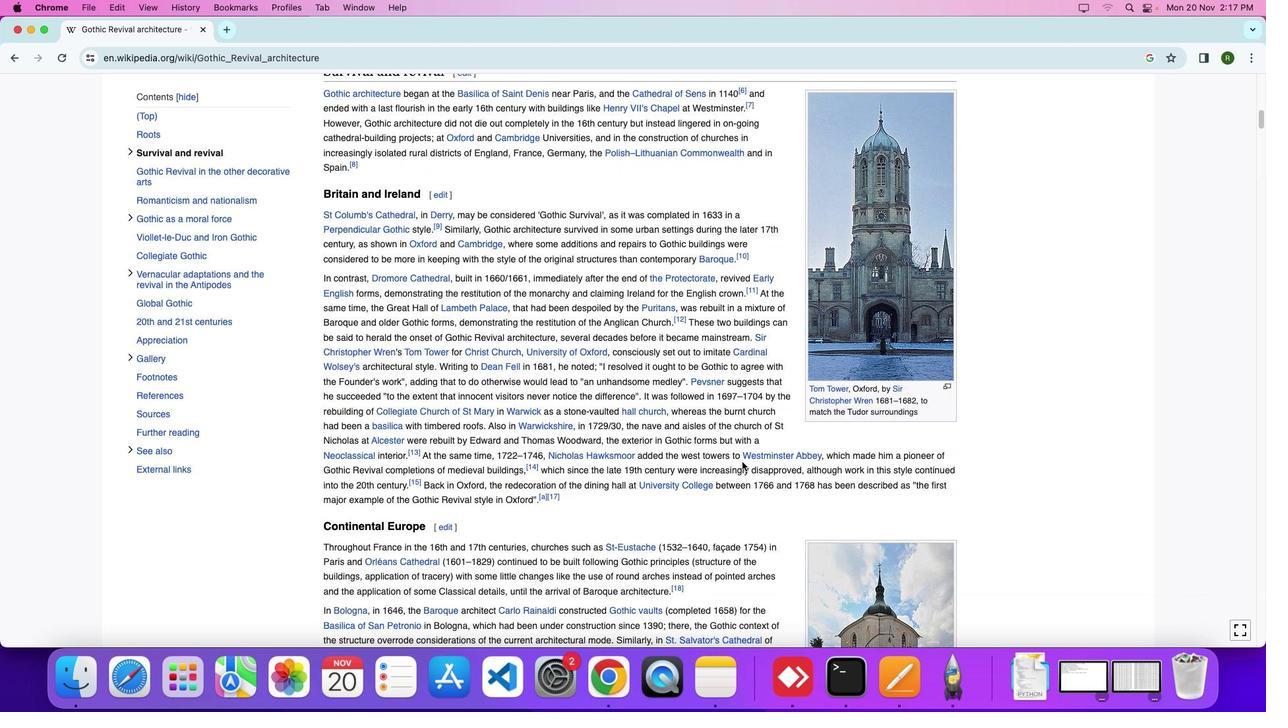 
Action: Mouse scrolled (742, 462) with delta (0, -2)
Screenshot: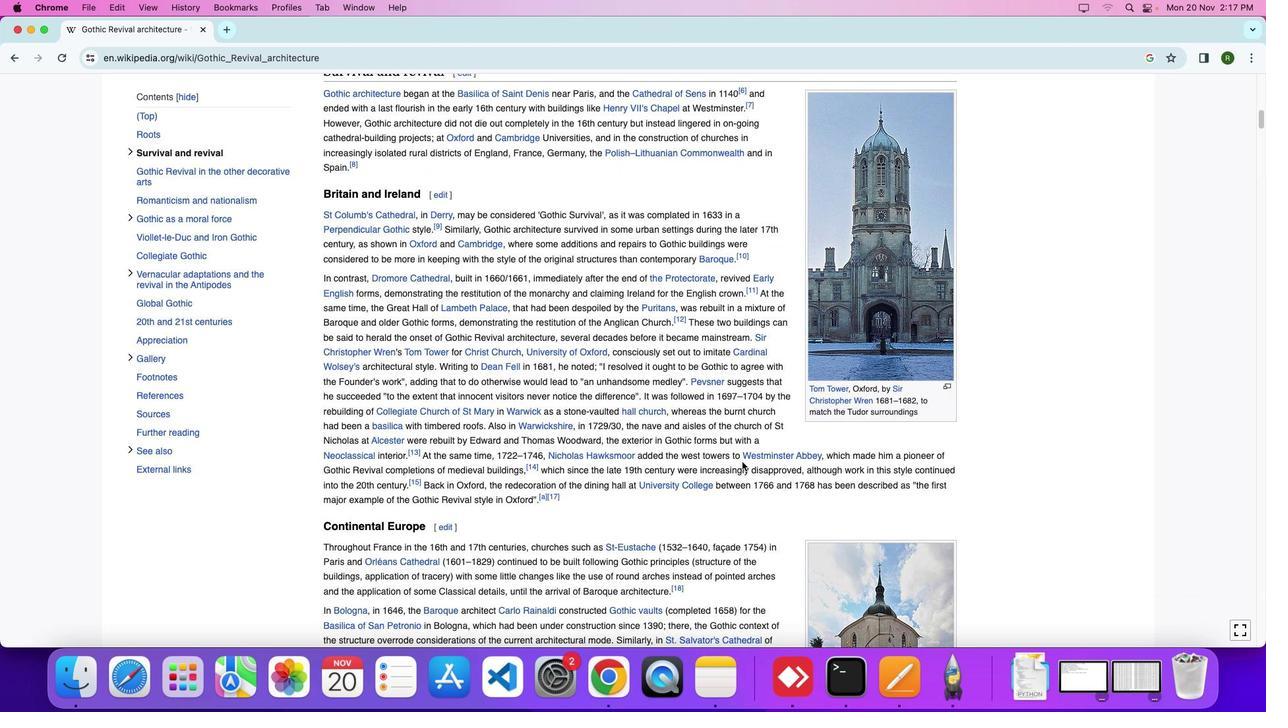 
Action: Mouse scrolled (742, 462) with delta (0, 0)
Screenshot: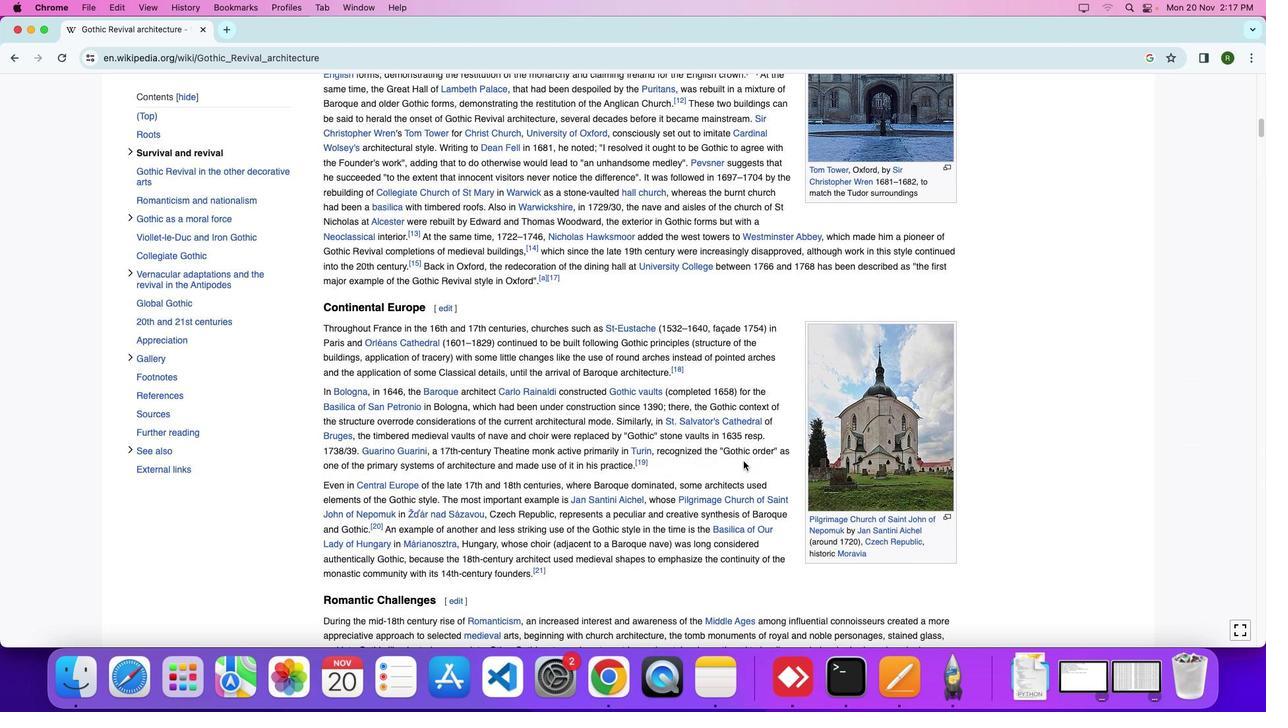 
Action: Mouse scrolled (742, 462) with delta (0, 0)
Screenshot: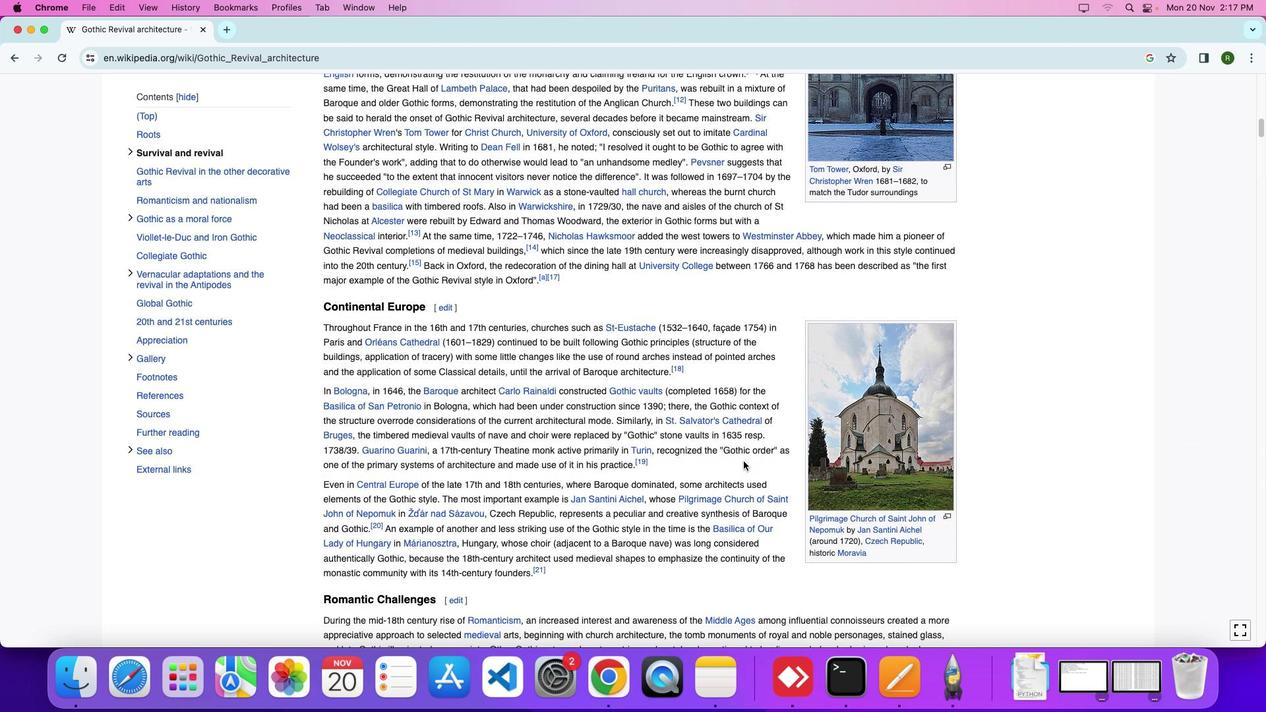 
Action: Mouse moved to (742, 462)
Screenshot: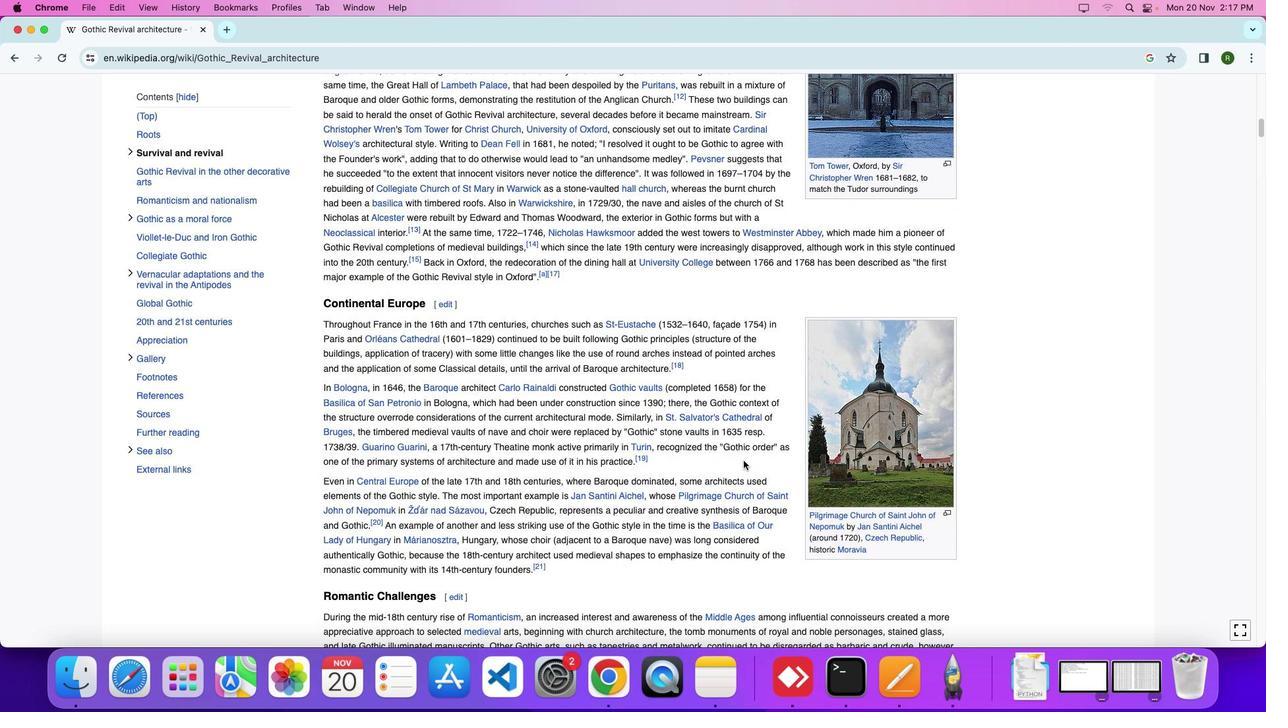 
Action: Mouse scrolled (742, 462) with delta (0, -3)
Screenshot: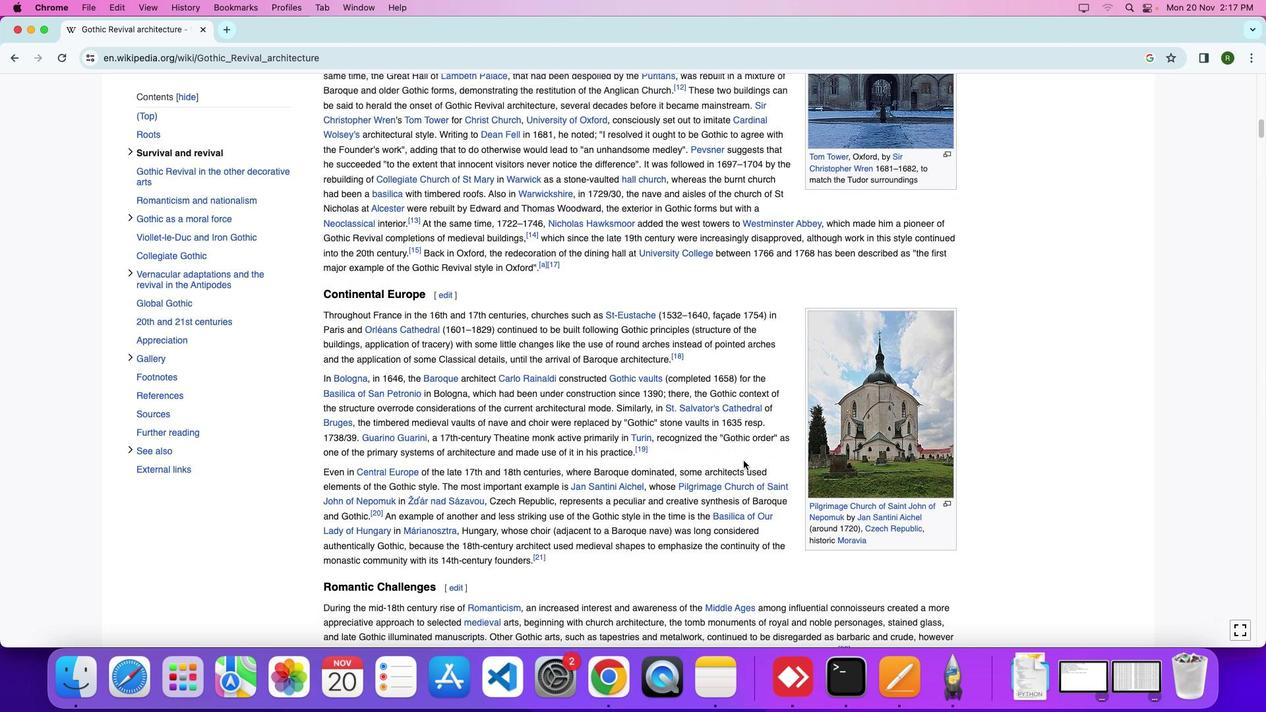 
Action: Mouse moved to (743, 460)
Screenshot: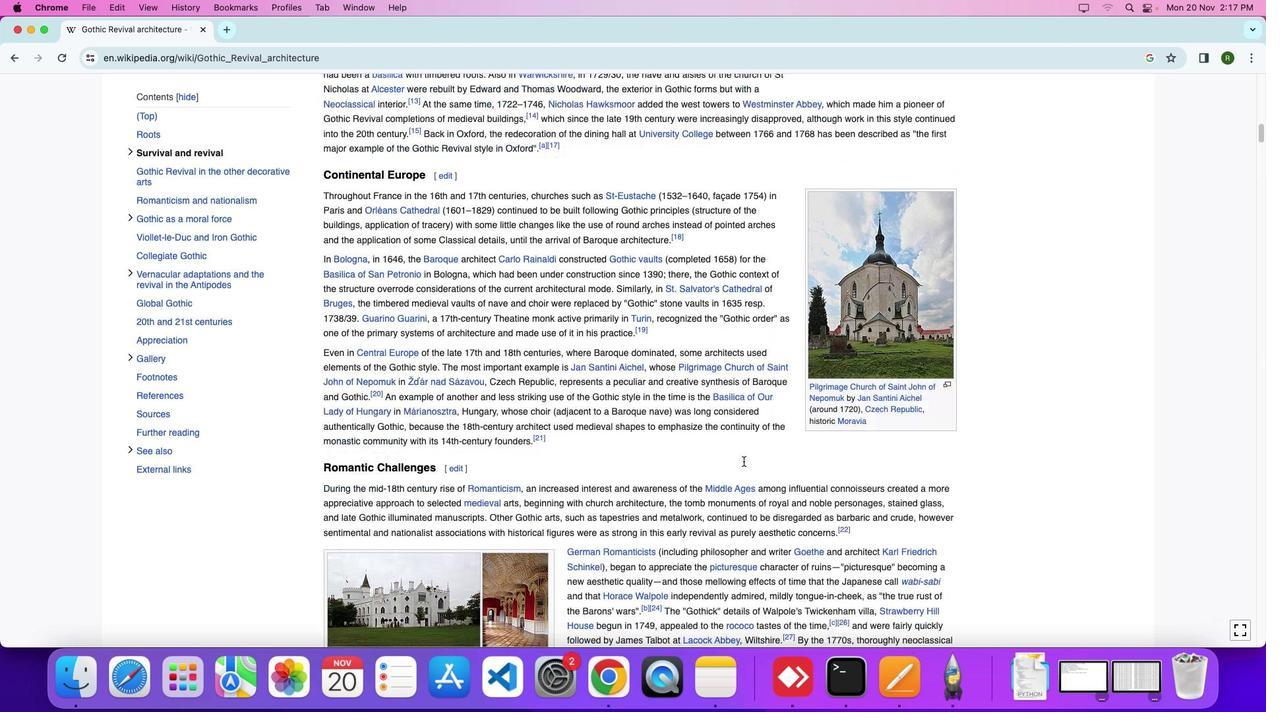 
Action: Mouse scrolled (743, 460) with delta (0, 0)
Screenshot: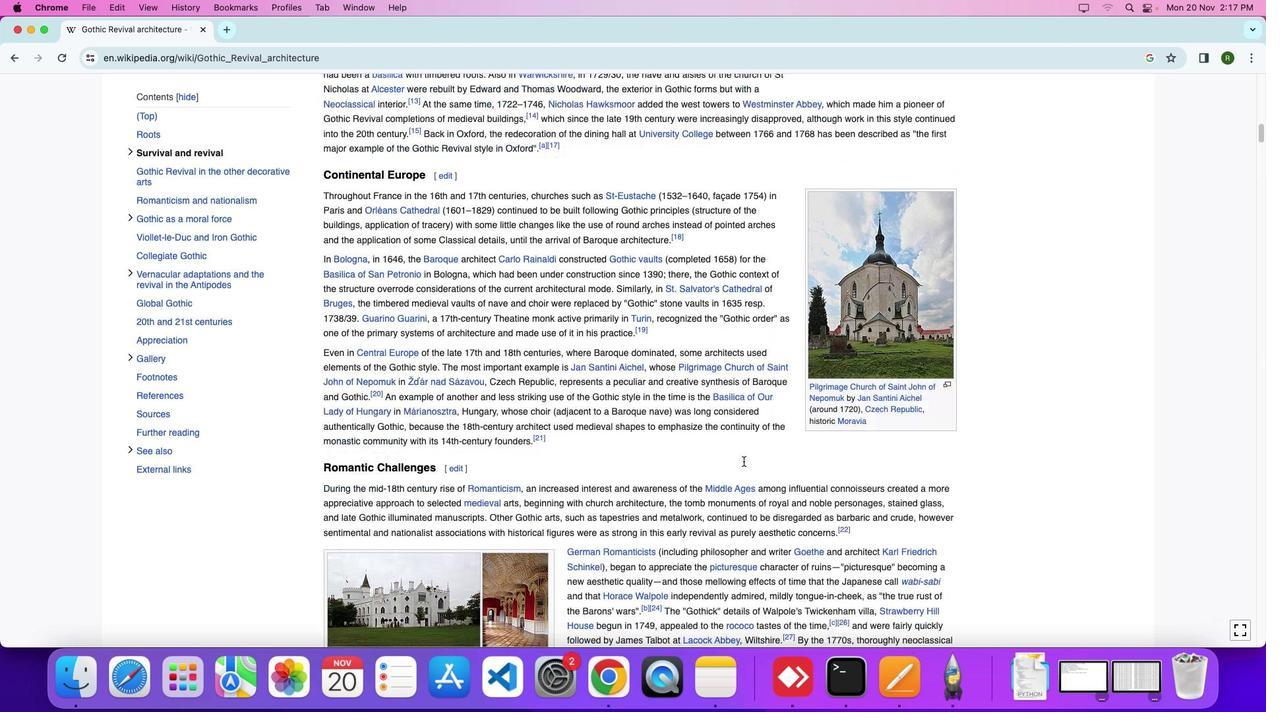 
Action: Mouse scrolled (743, 460) with delta (0, 0)
Screenshot: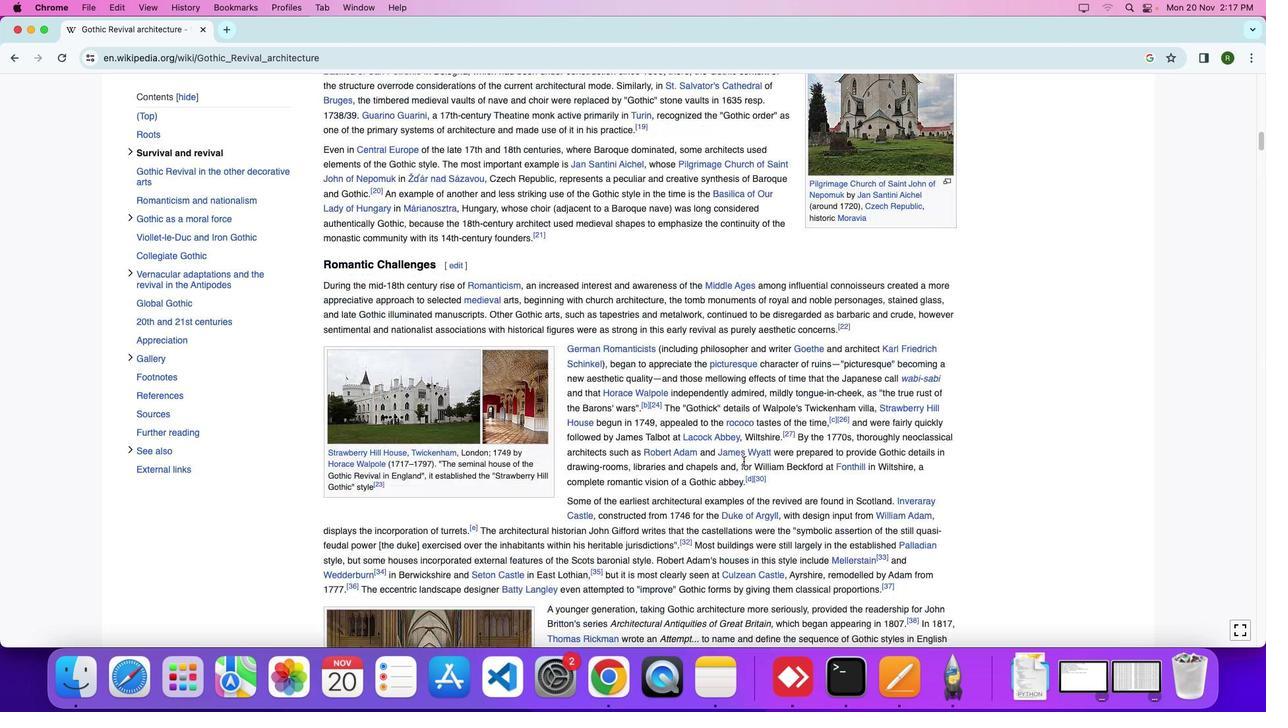
Action: Mouse moved to (743, 460)
Screenshot: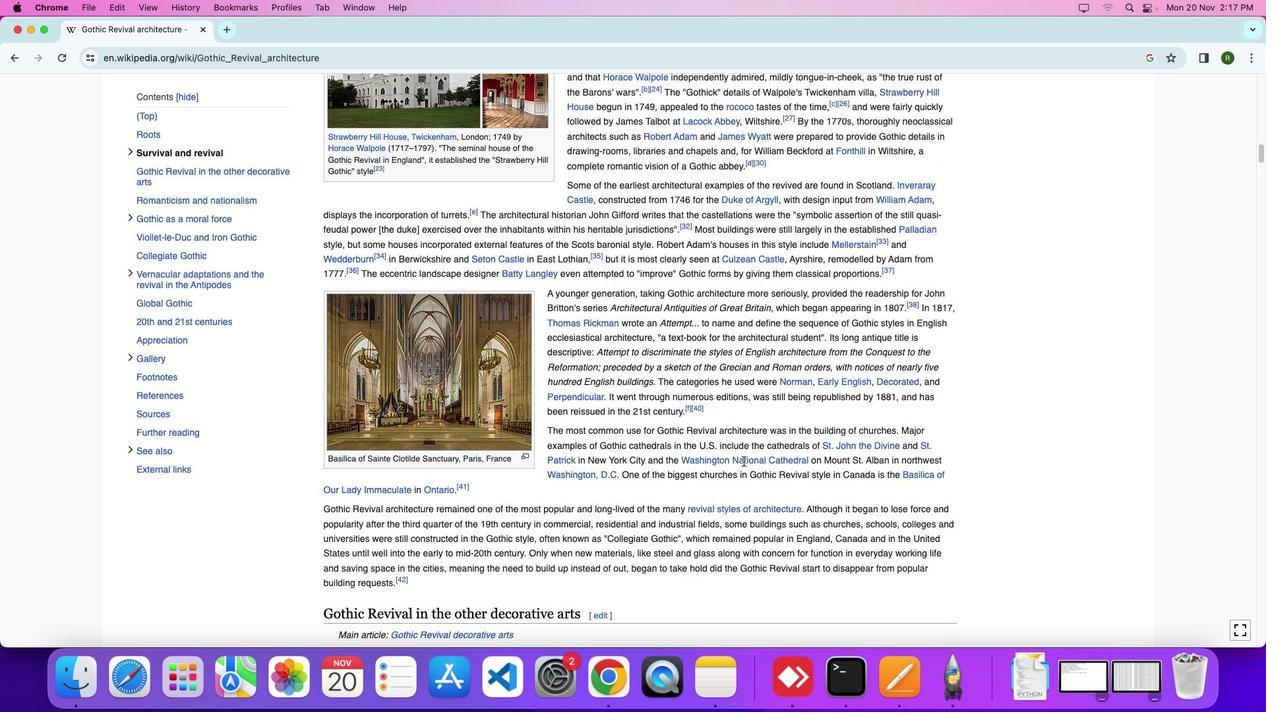 
Action: Mouse scrolled (743, 460) with delta (0, 0)
Screenshot: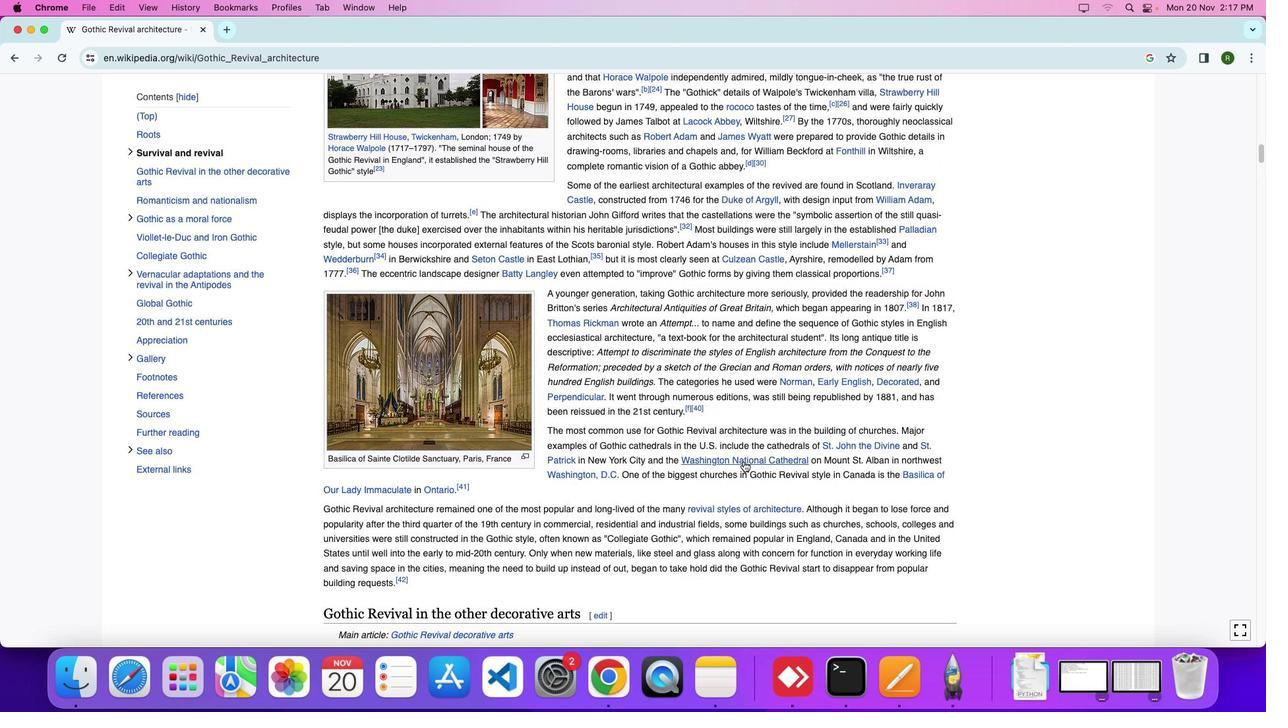 
Action: Mouse scrolled (743, 460) with delta (0, 0)
Screenshot: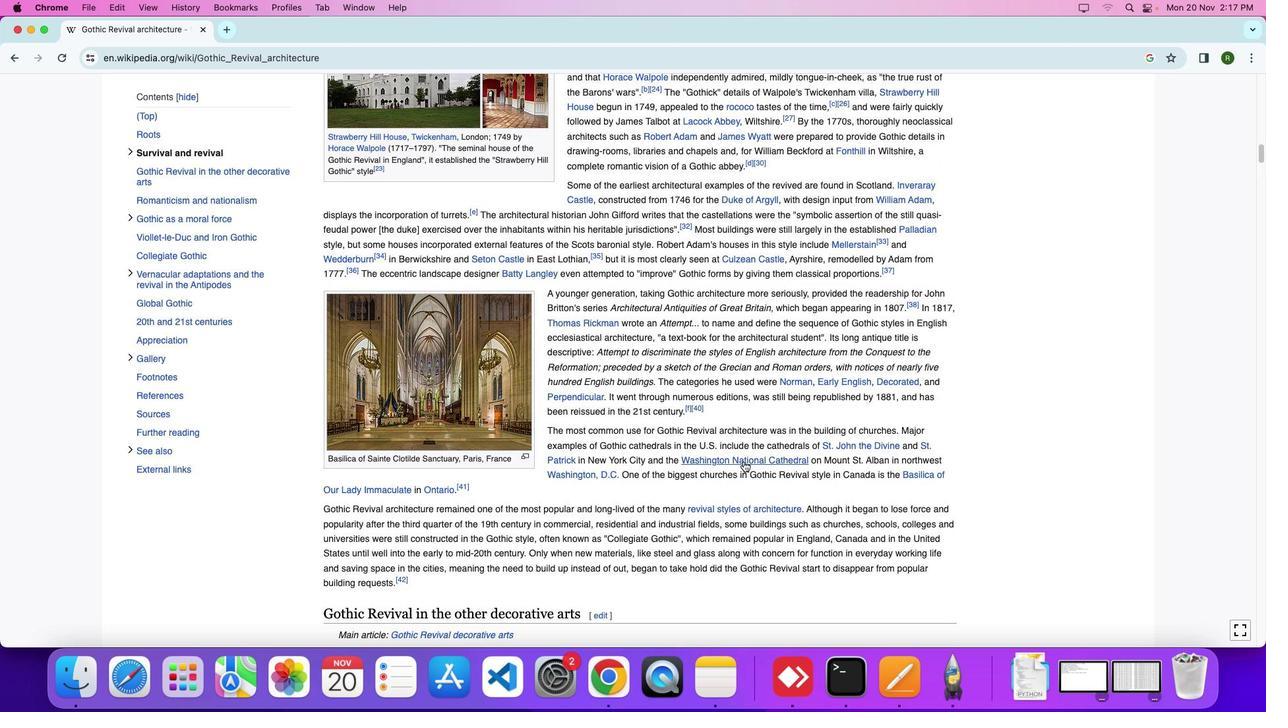 
Action: Mouse scrolled (743, 460) with delta (0, -5)
Screenshot: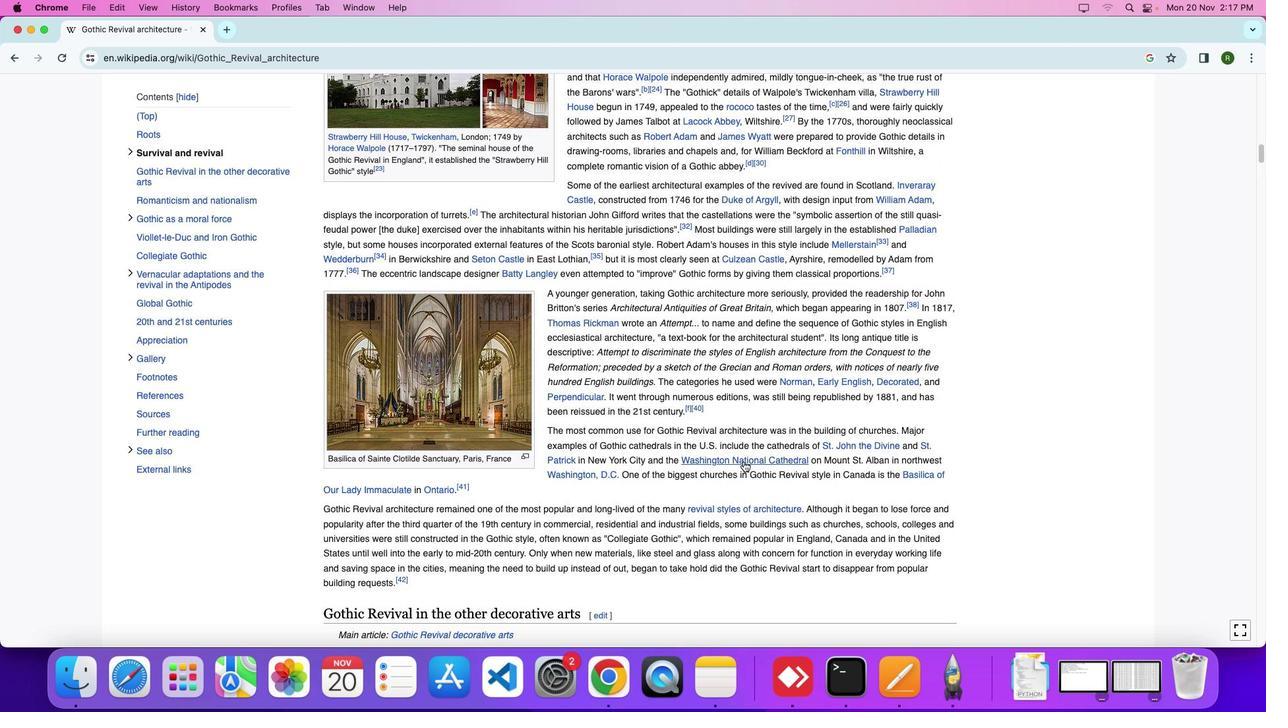 
Action: Mouse scrolled (743, 460) with delta (0, -7)
Screenshot: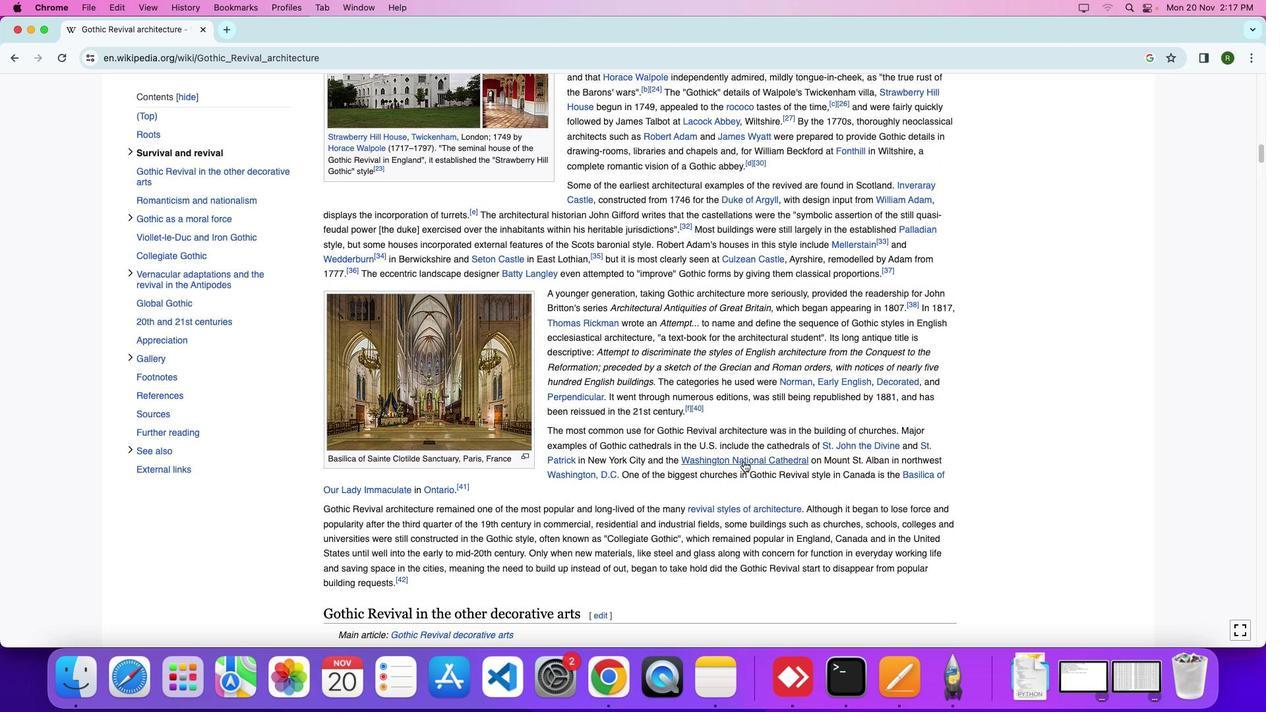 
Action: Mouse moved to (743, 459)
Screenshot: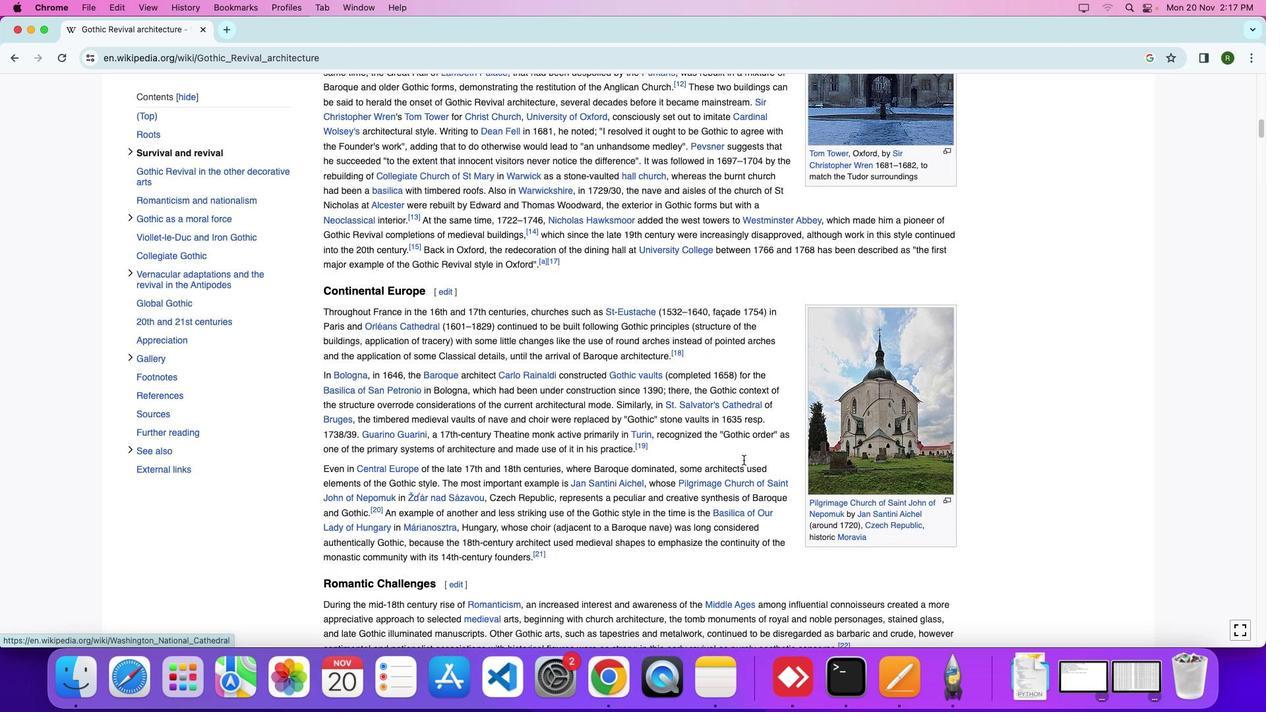 
Action: Mouse scrolled (743, 459) with delta (0, 0)
Screenshot: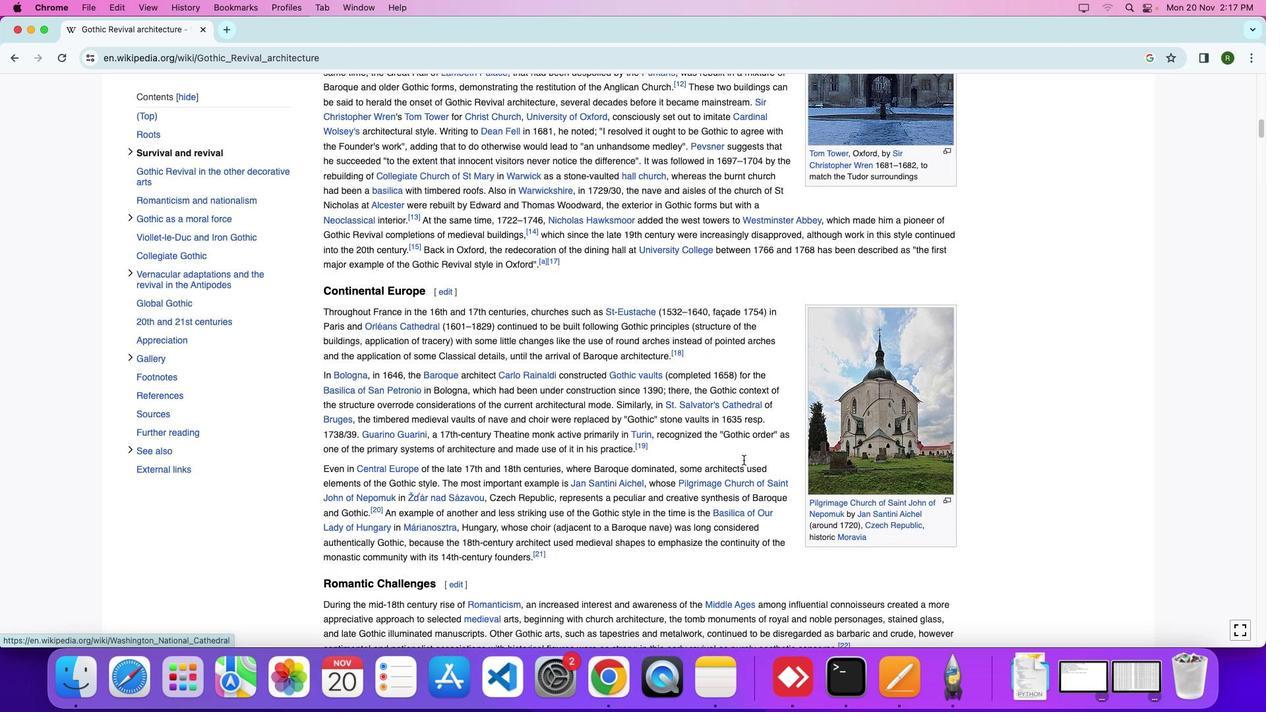 
Action: Mouse scrolled (743, 459) with delta (0, 1)
Screenshot: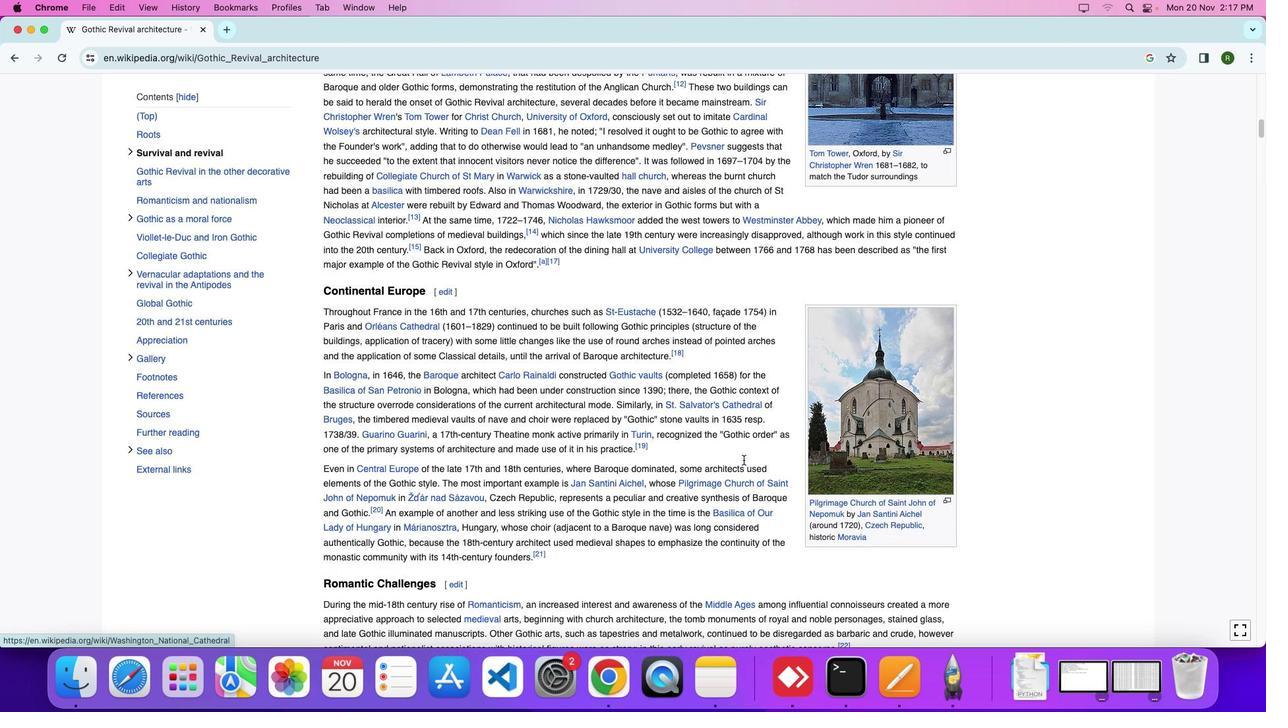 
Action: Mouse scrolled (743, 459) with delta (0, 5)
Screenshot: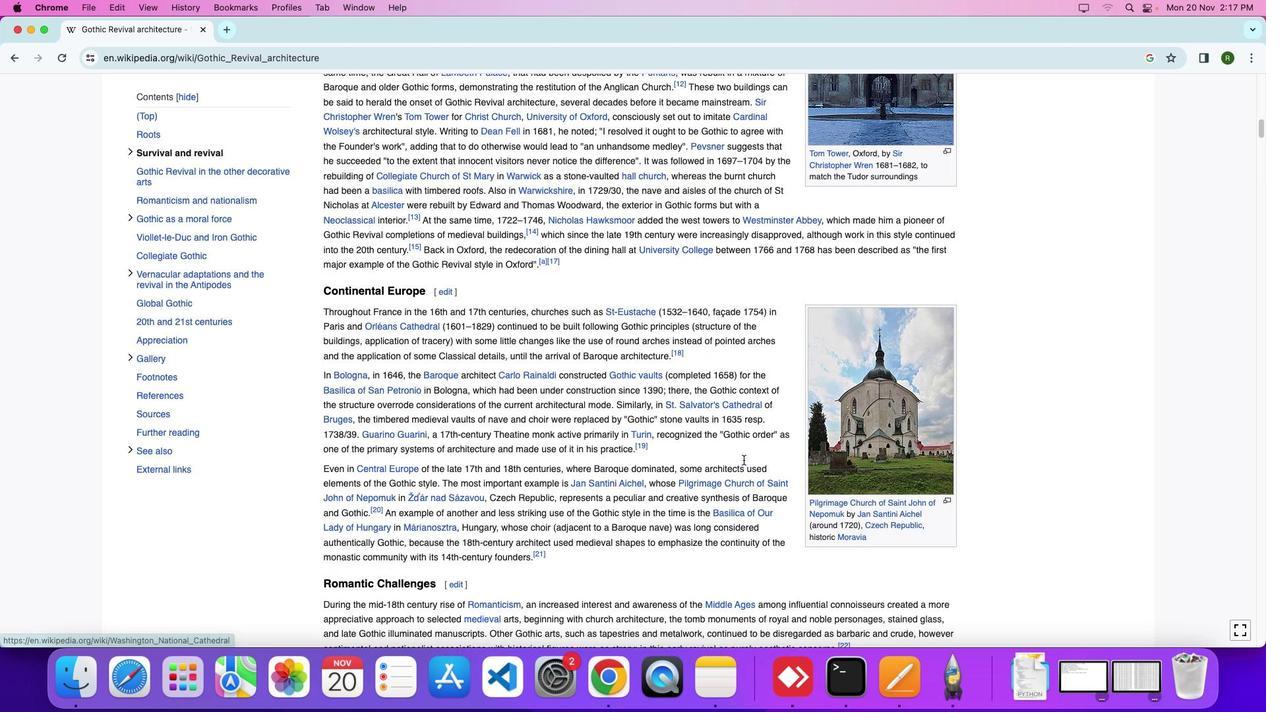 
Action: Mouse scrolled (743, 459) with delta (0, 7)
Screenshot: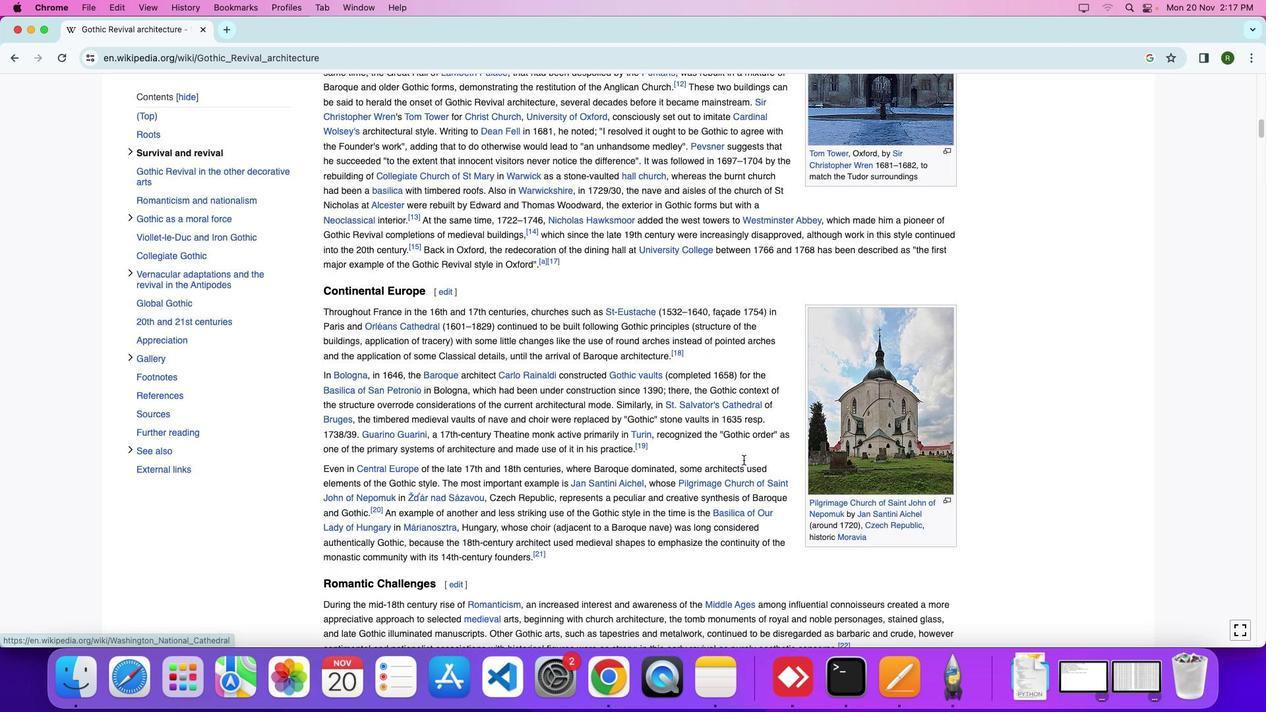 
Action: Mouse moved to (743, 459)
Screenshot: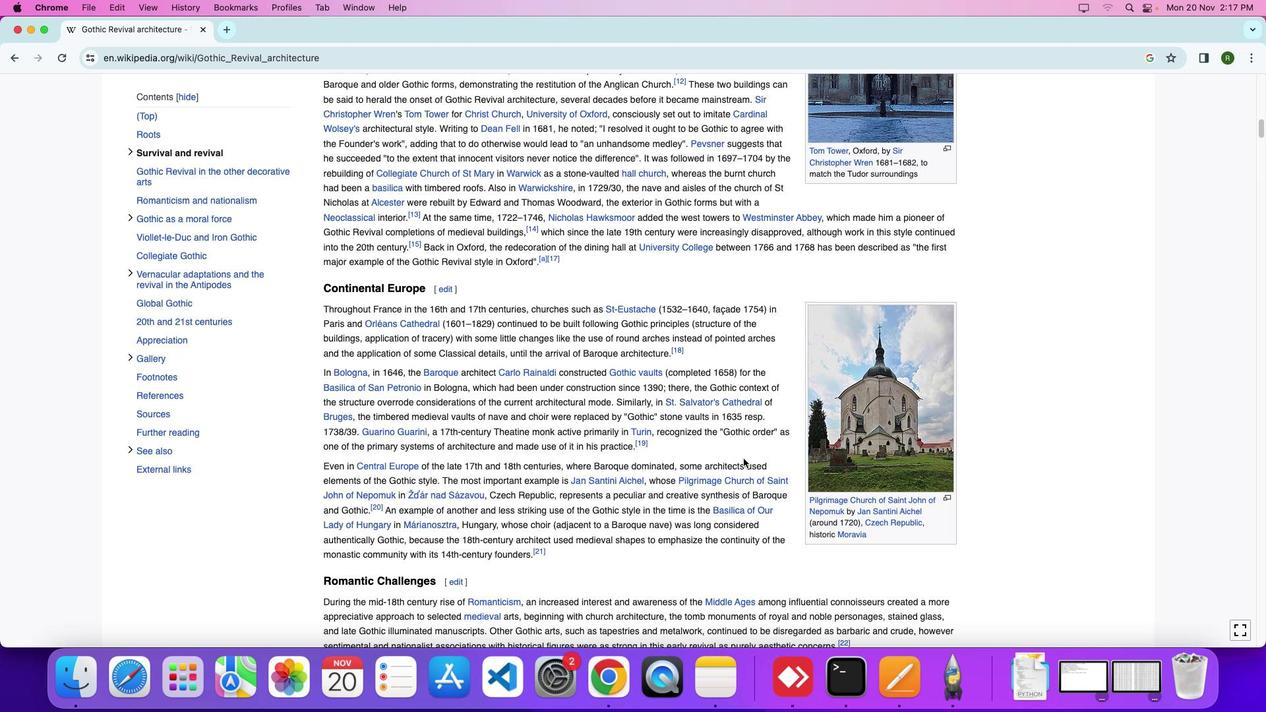 
Action: Mouse scrolled (743, 459) with delta (0, 0)
Screenshot: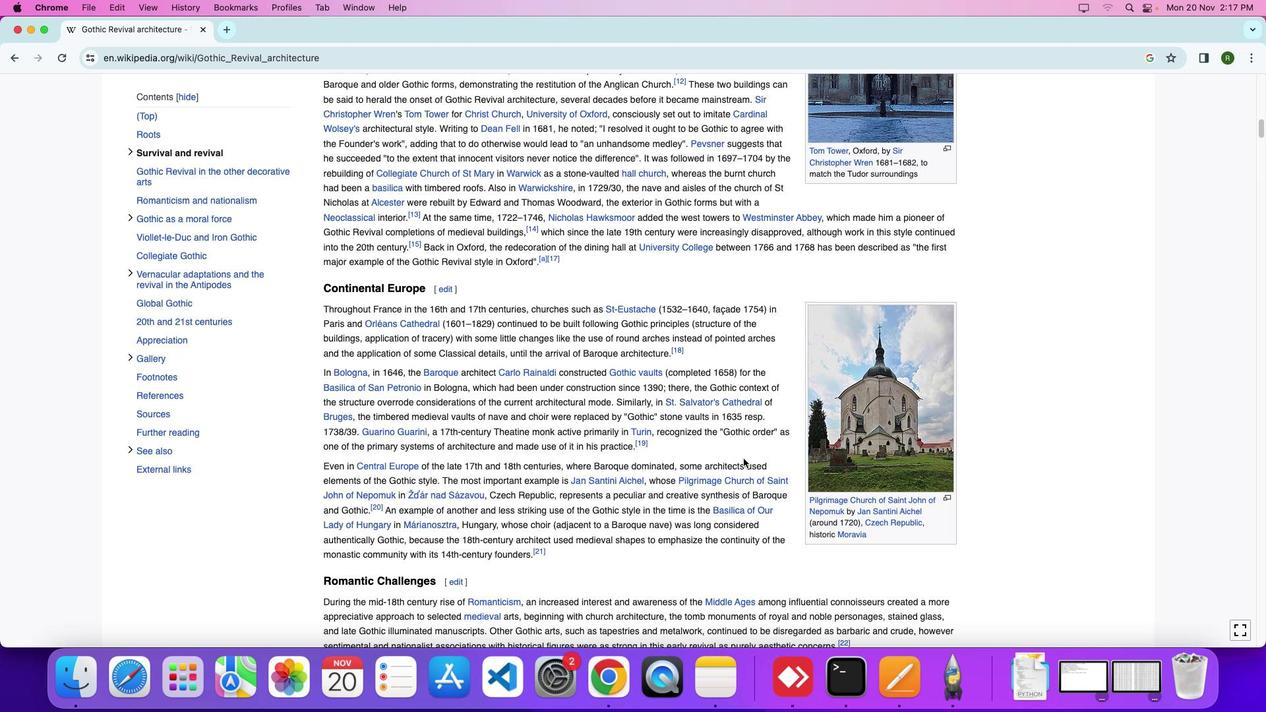 
Action: Mouse moved to (743, 457)
Screenshot: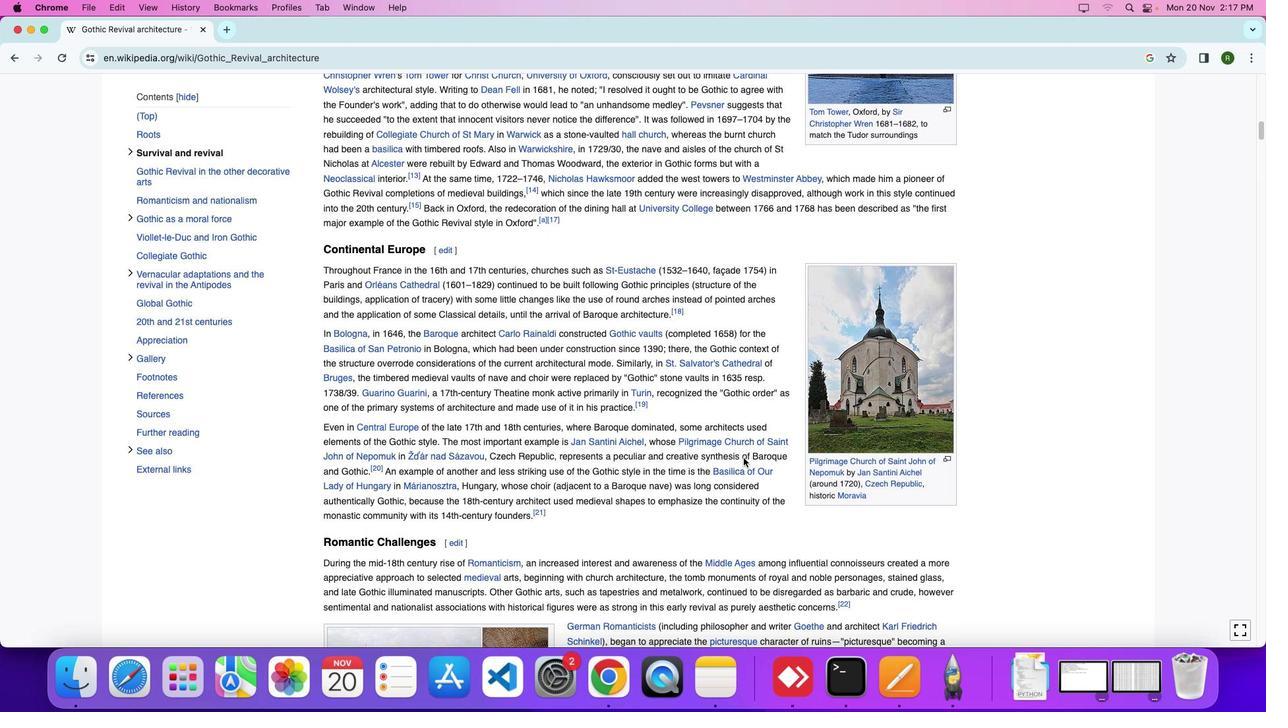 
Action: Mouse scrolled (743, 457) with delta (0, 0)
Screenshot: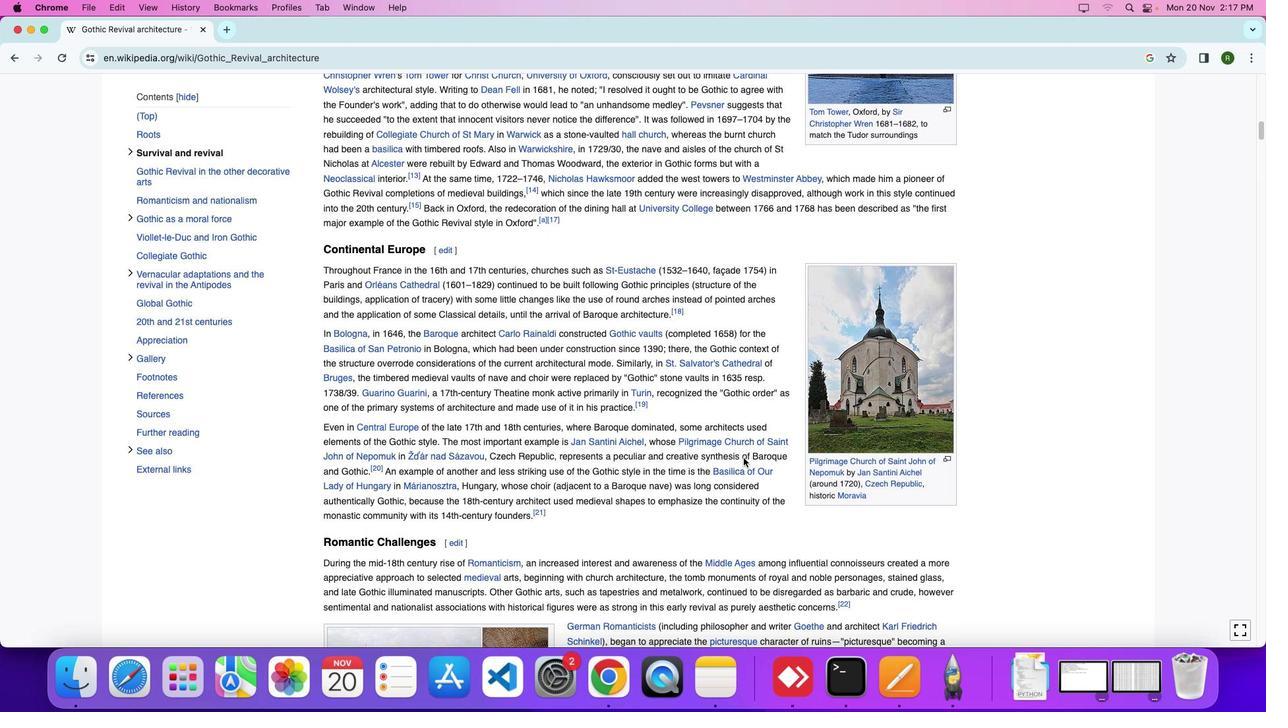 
Action: Mouse moved to (743, 457)
Screenshot: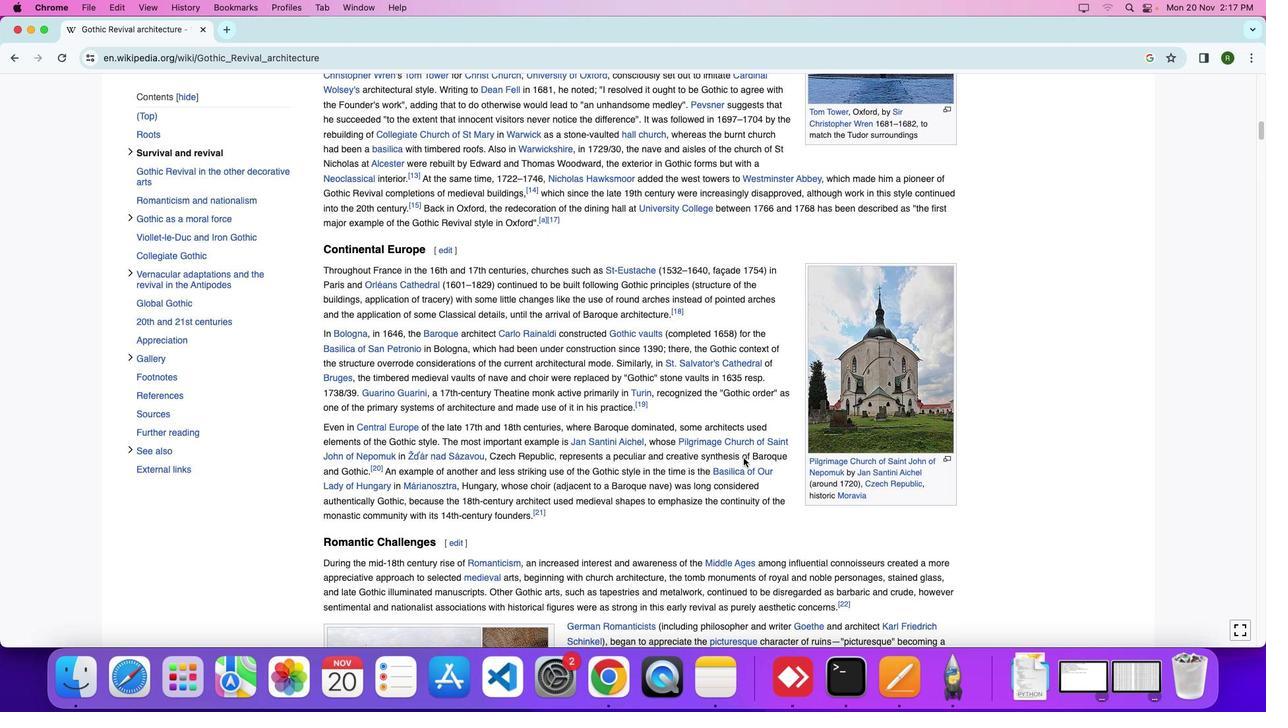 
Action: Mouse scrolled (743, 457) with delta (0, 0)
Screenshot: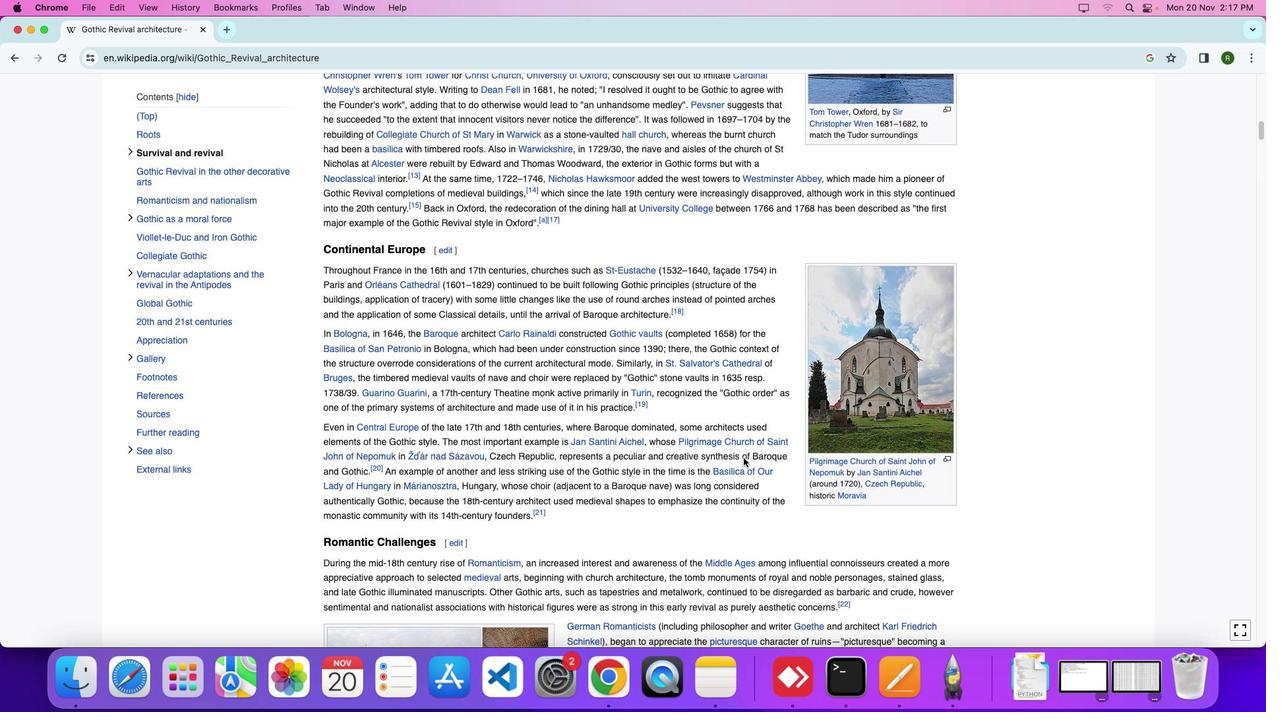 
Action: Mouse scrolled (743, 457) with delta (0, 0)
Screenshot: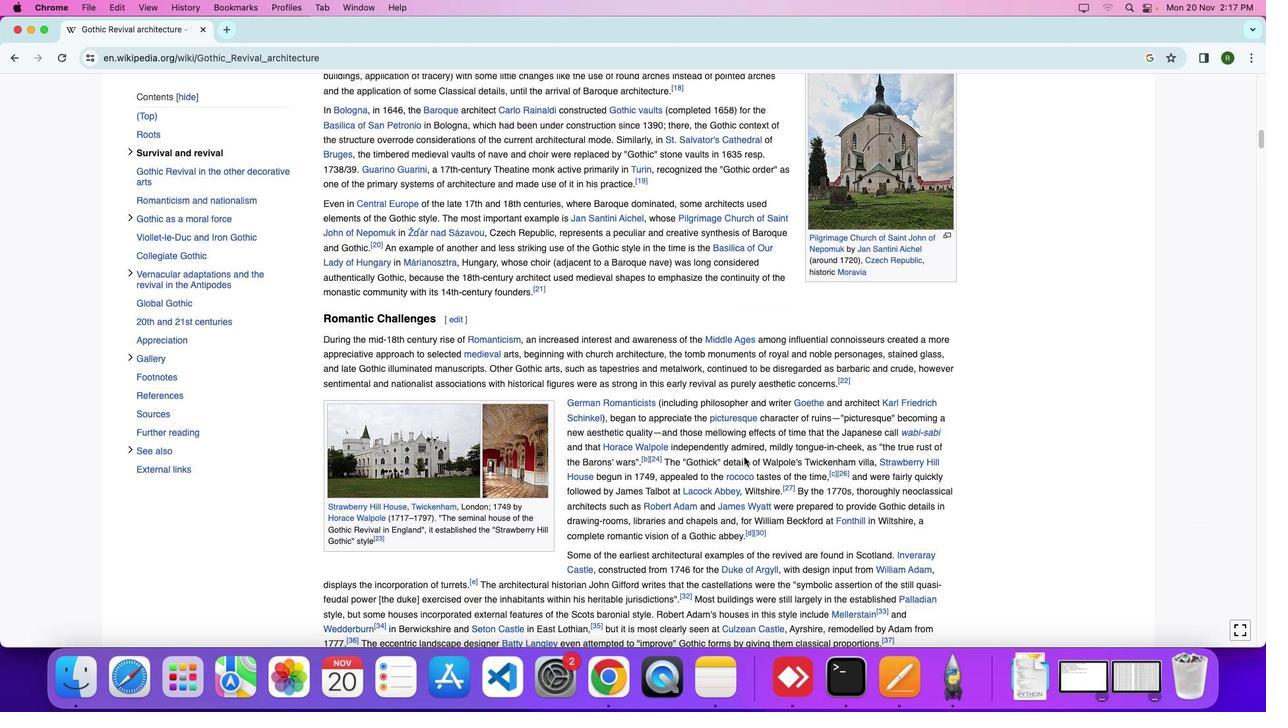 
Action: Mouse moved to (743, 457)
Screenshot: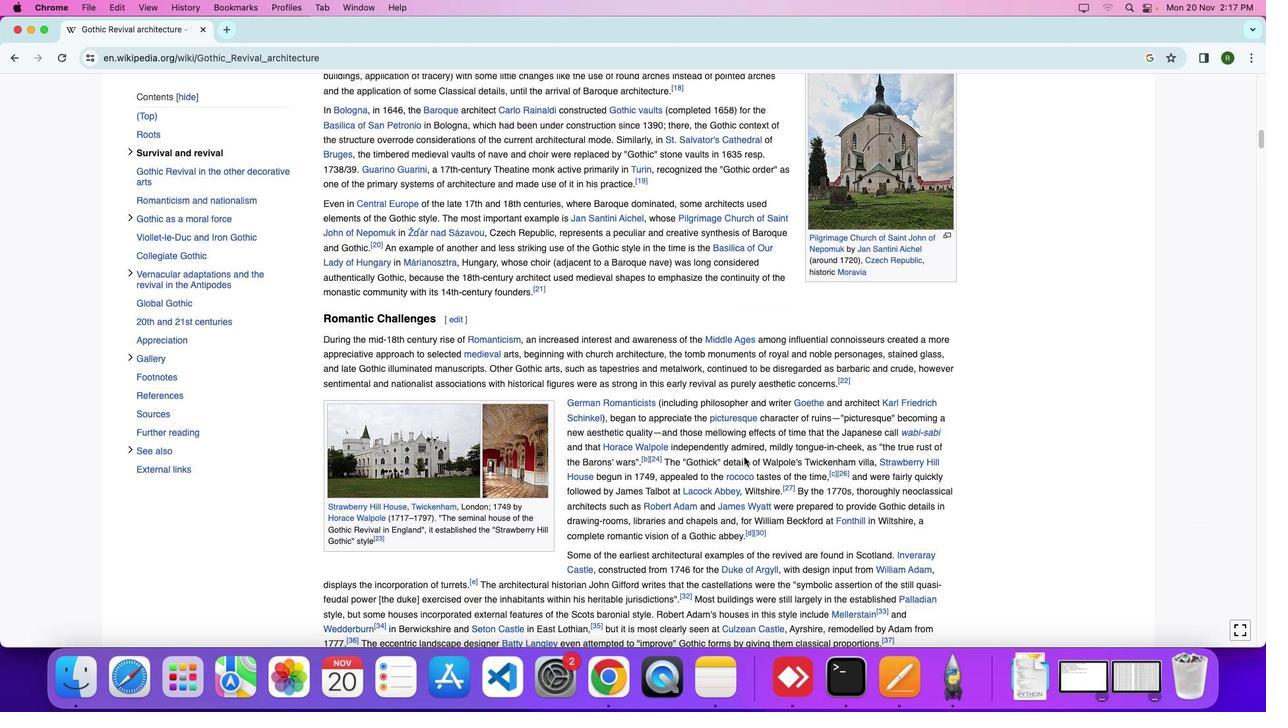 
Action: Mouse scrolled (743, 457) with delta (0, 0)
Screenshot: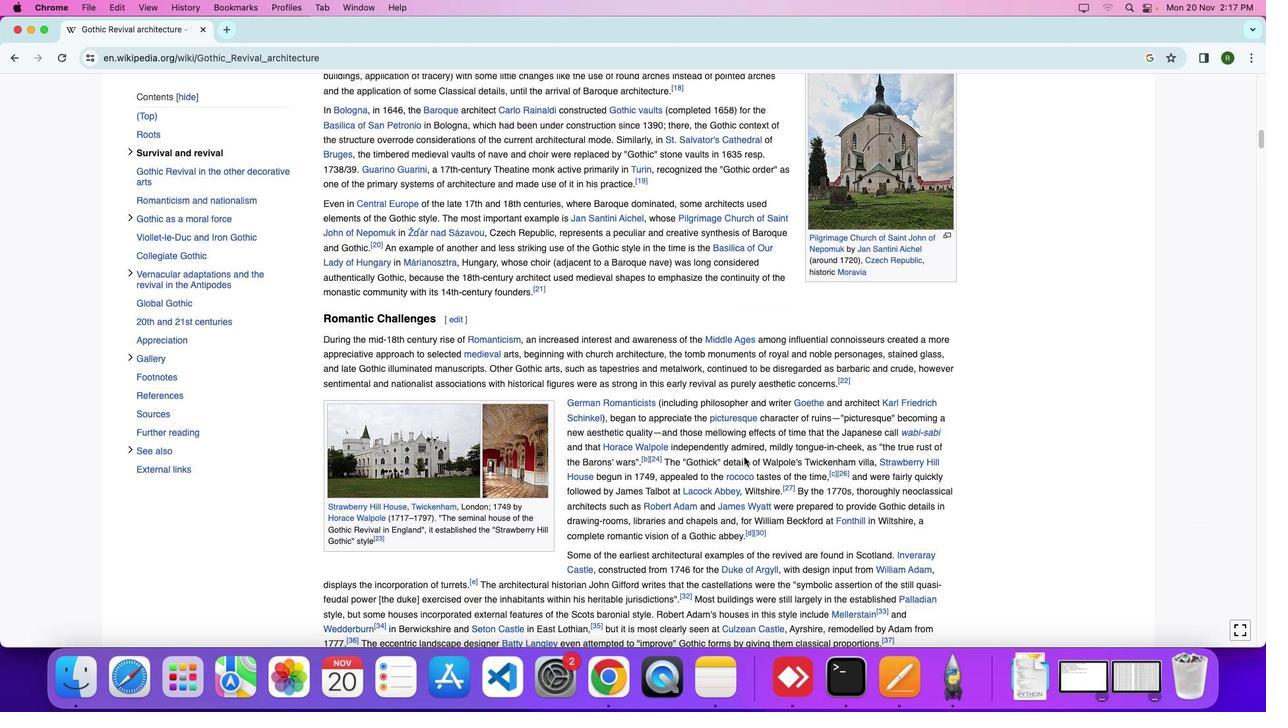 
Action: Mouse moved to (743, 457)
Screenshot: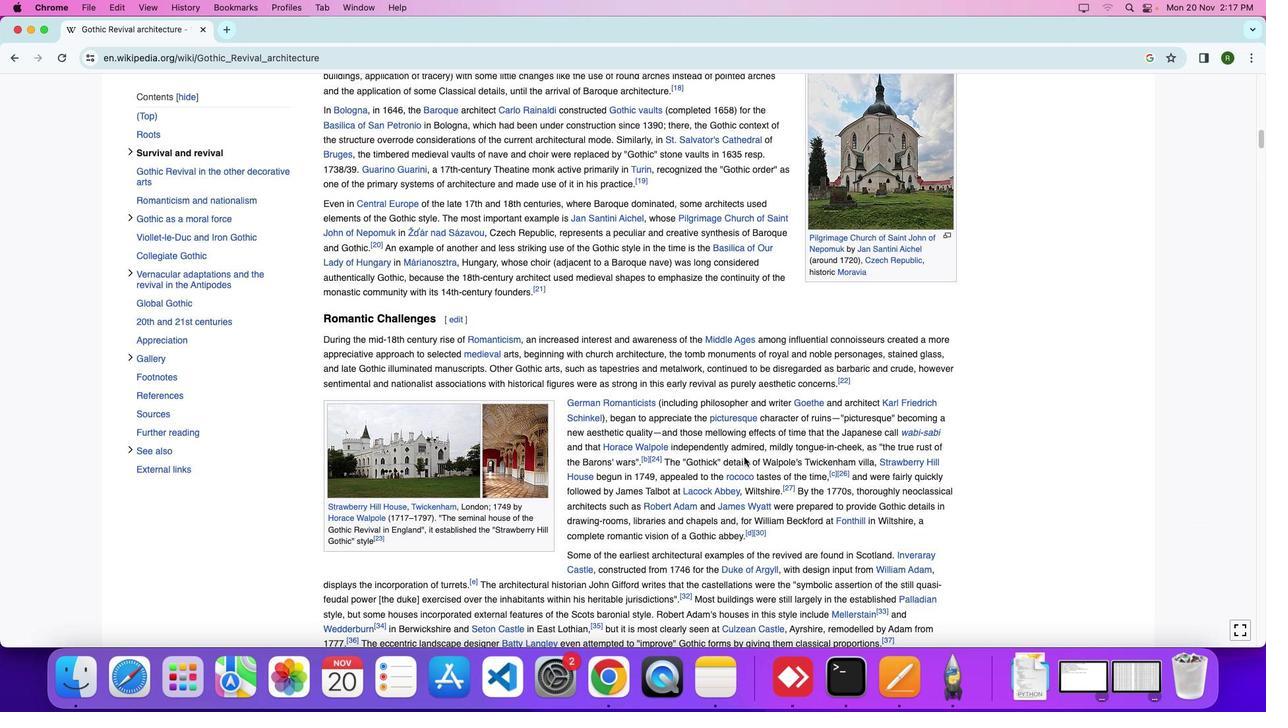 
Action: Mouse scrolled (743, 457) with delta (0, -3)
Screenshot: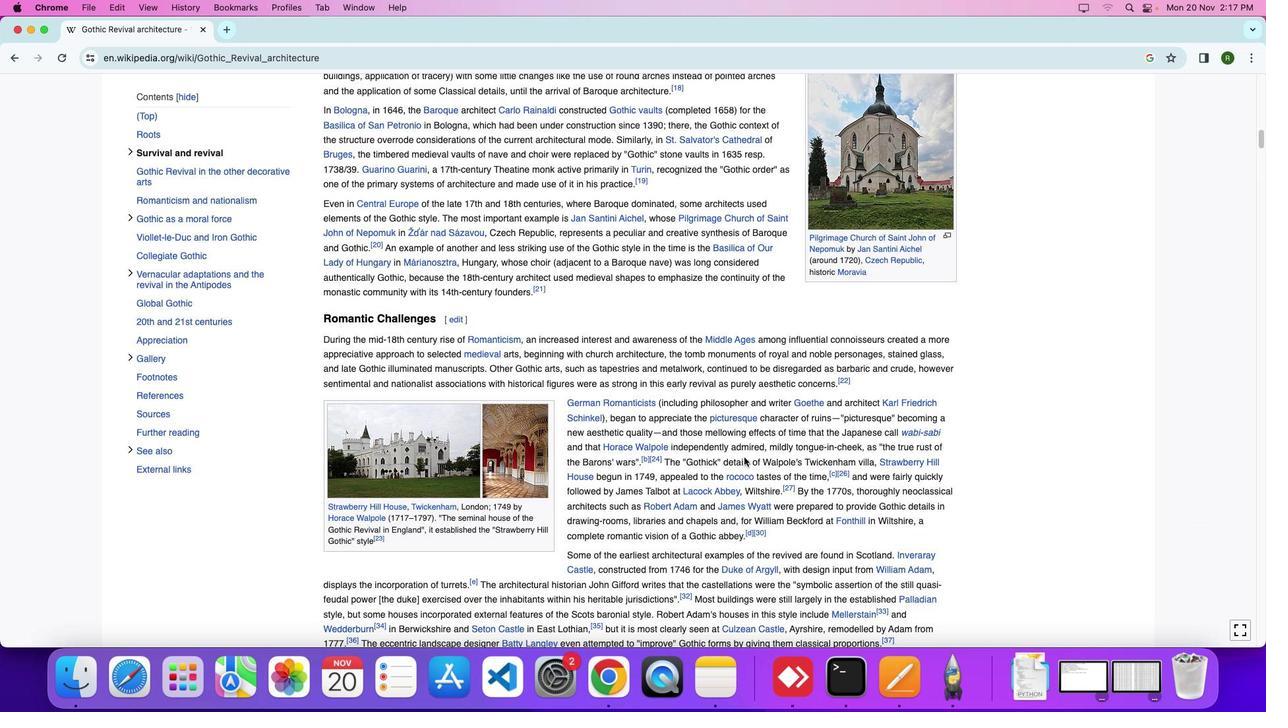 
Action: Mouse scrolled (743, 457) with delta (0, 0)
Screenshot: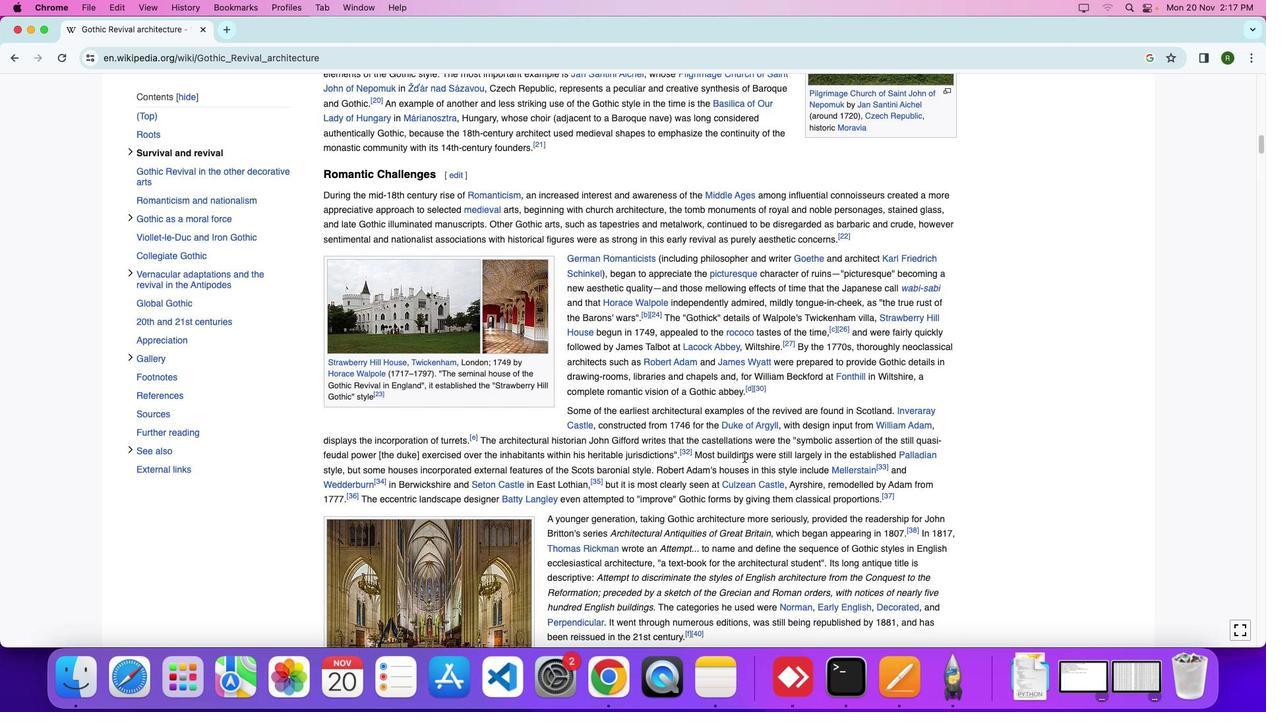 
Action: Mouse scrolled (743, 457) with delta (0, 0)
Screenshot: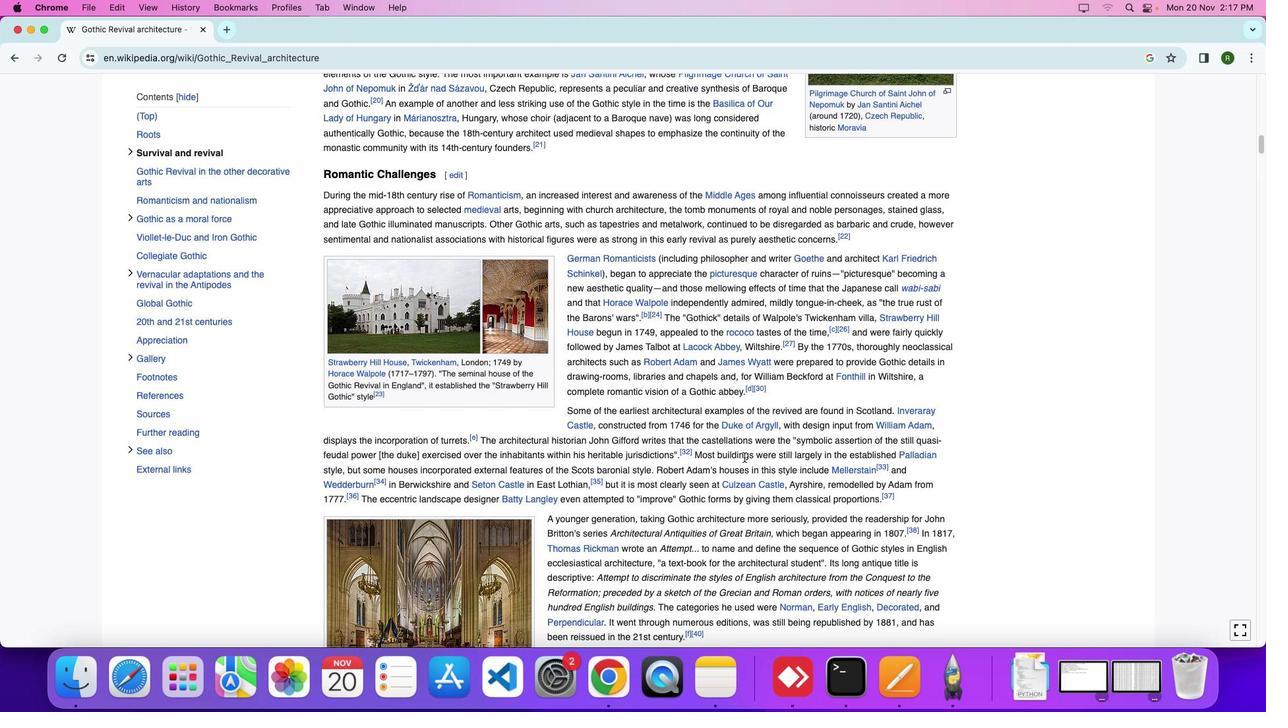 
Action: Mouse moved to (743, 457)
Screenshot: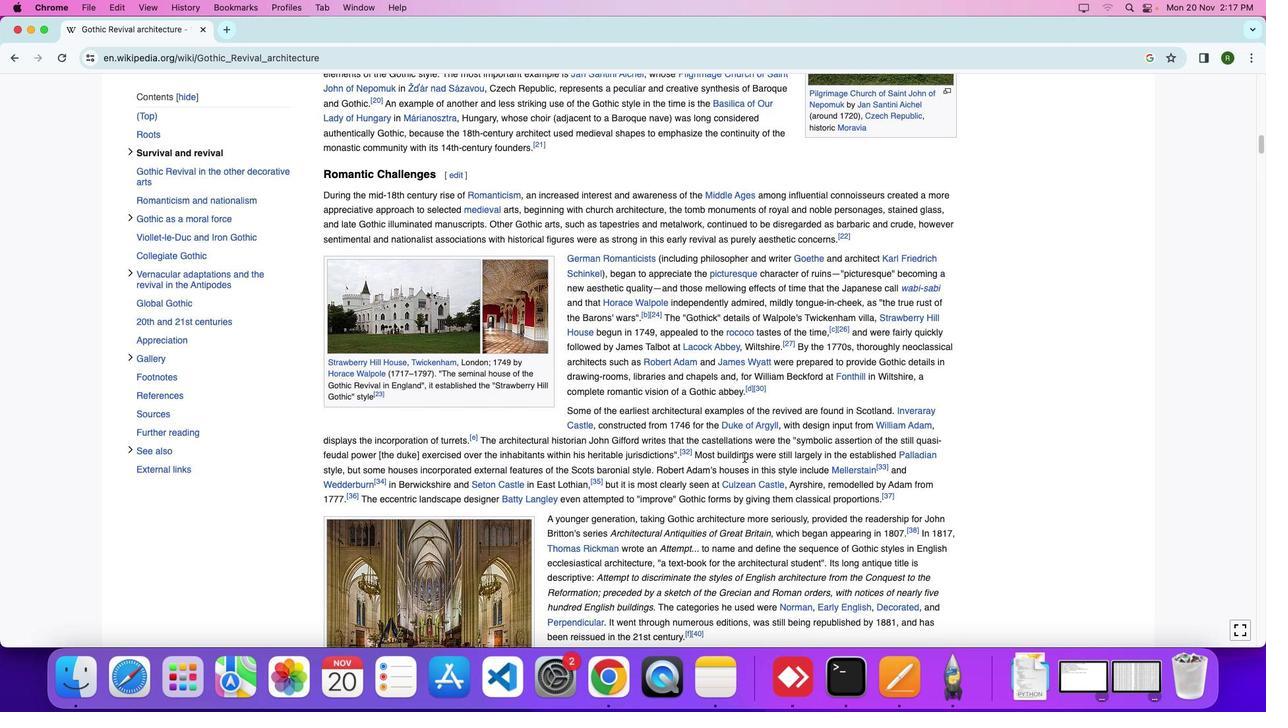 
Action: Mouse scrolled (743, 457) with delta (0, -2)
Screenshot: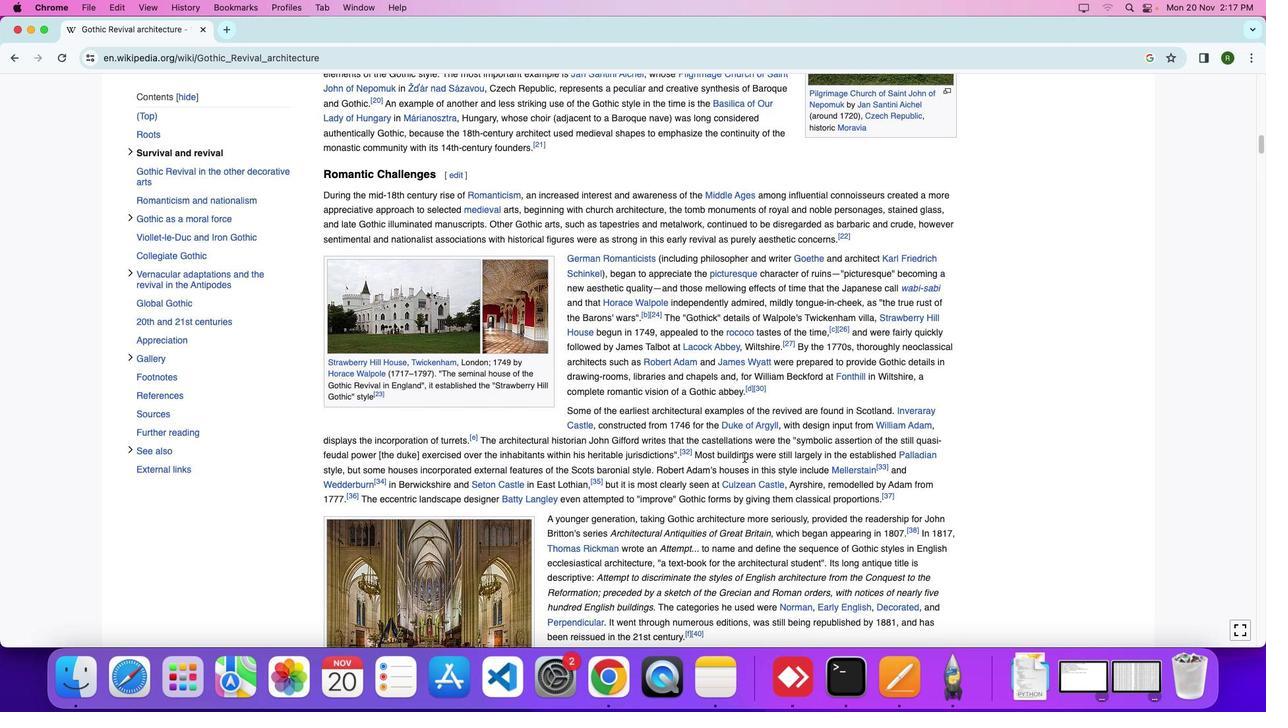 
Action: Mouse moved to (743, 457)
Screenshot: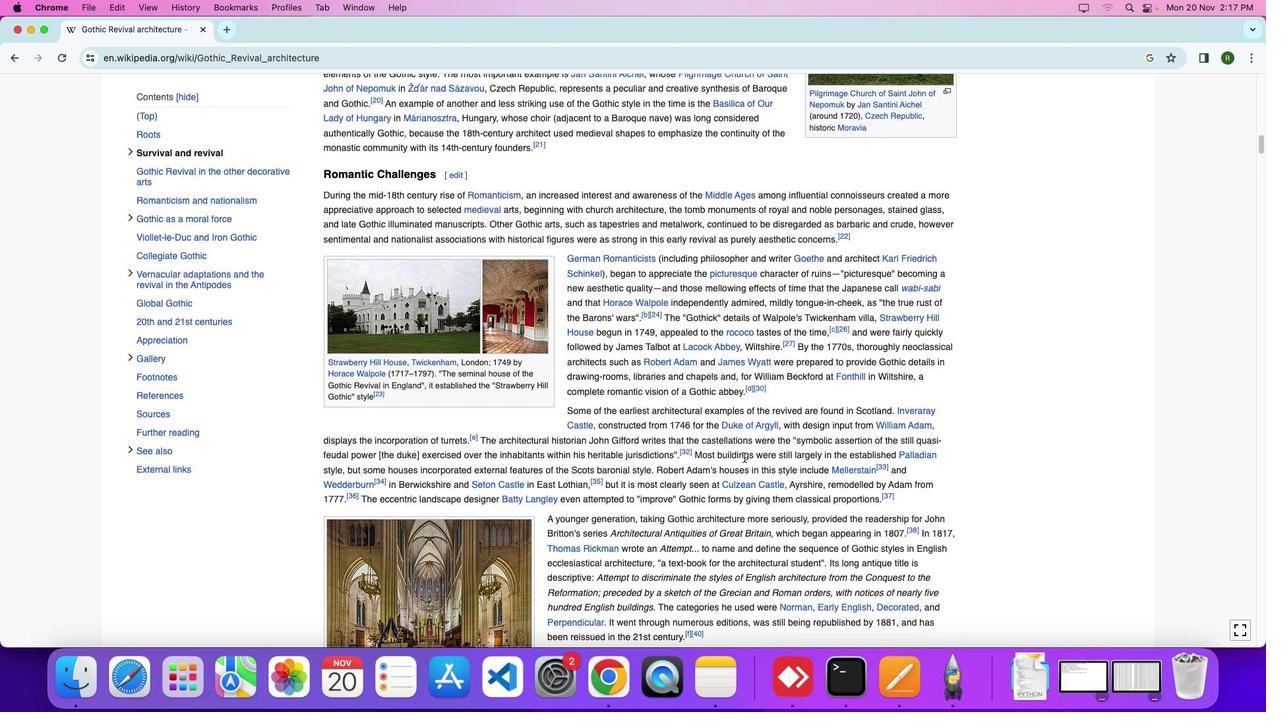 
Action: Mouse scrolled (743, 457) with delta (0, 0)
Screenshot: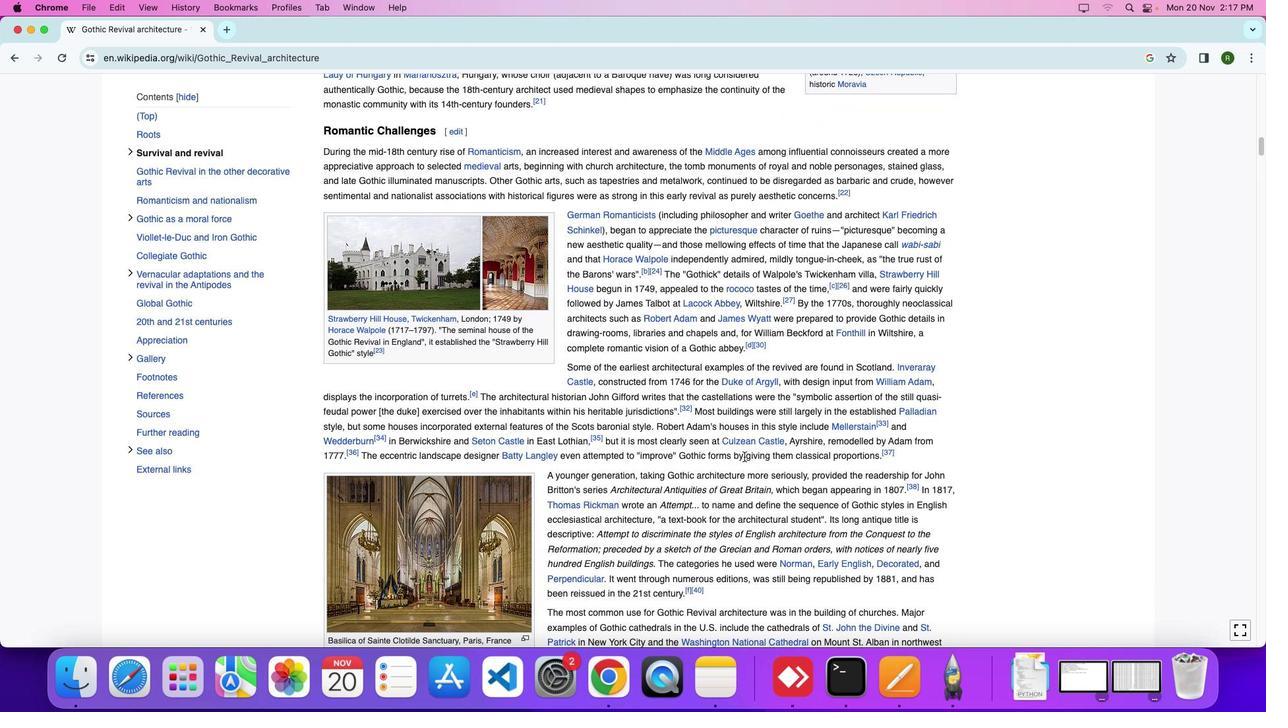 
Action: Mouse scrolled (743, 457) with delta (0, 0)
Screenshot: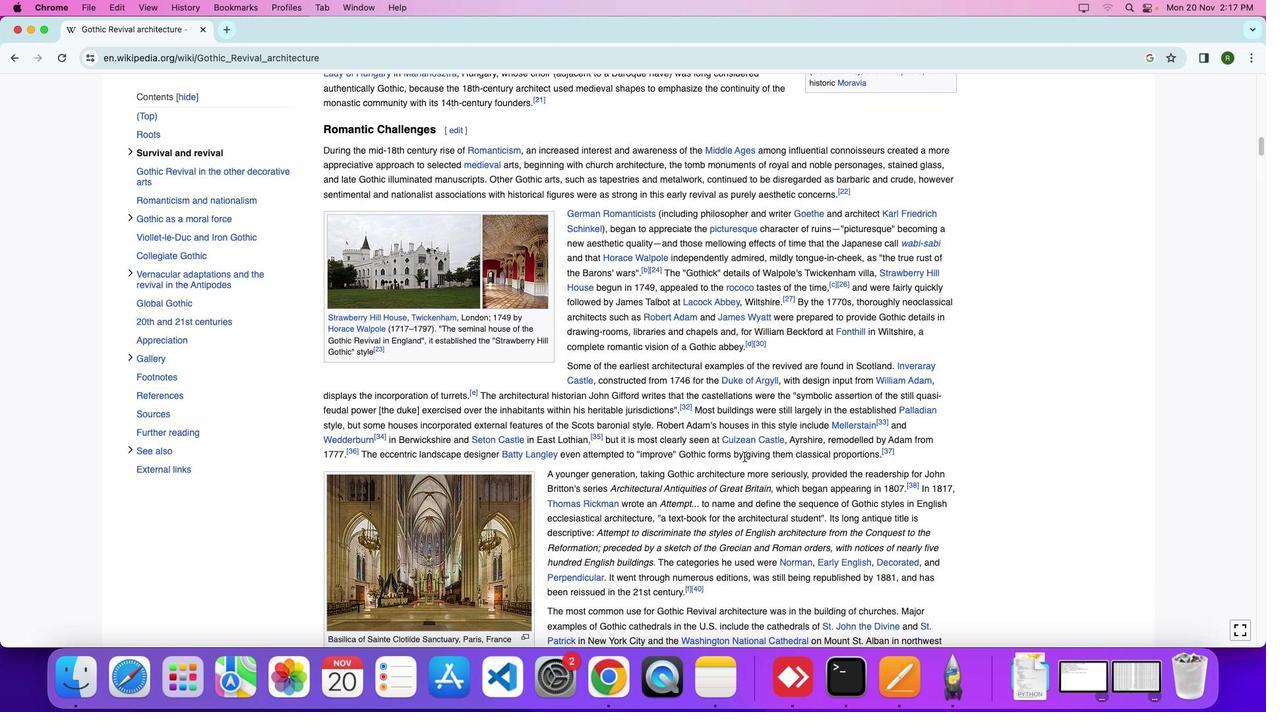 
Action: Mouse scrolled (743, 457) with delta (0, 0)
Screenshot: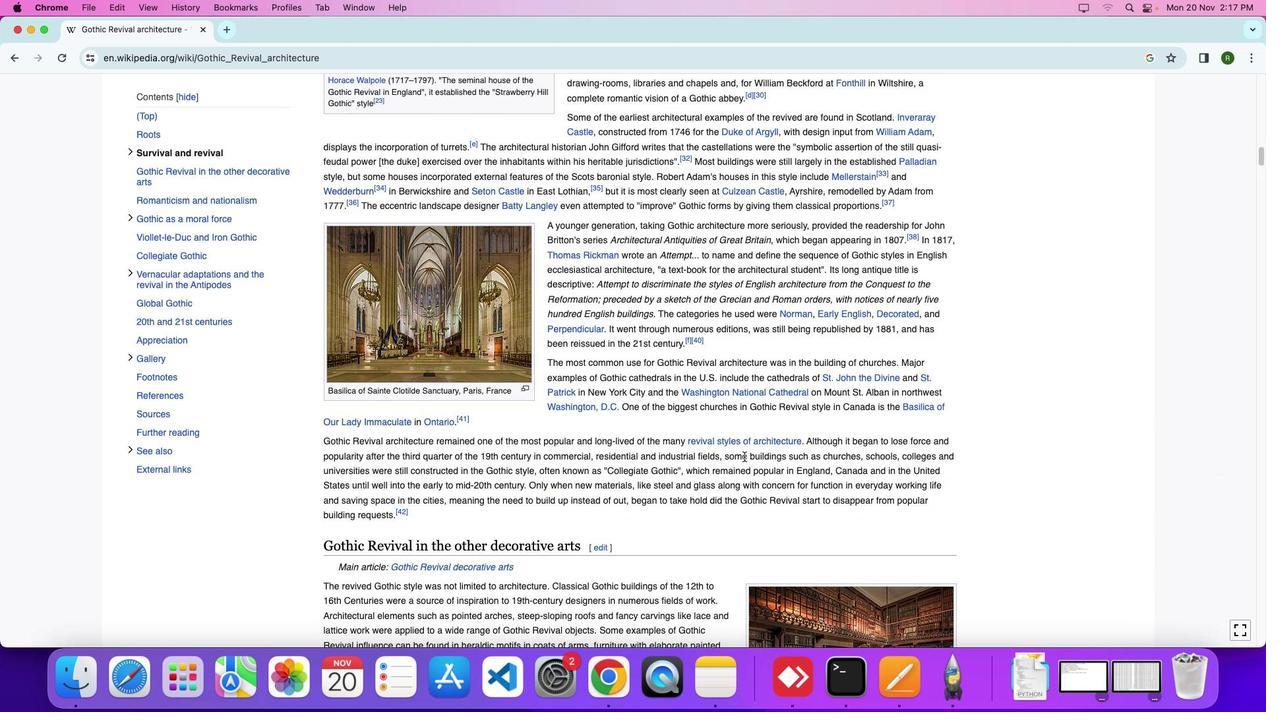 
Action: Mouse moved to (743, 457)
Screenshot: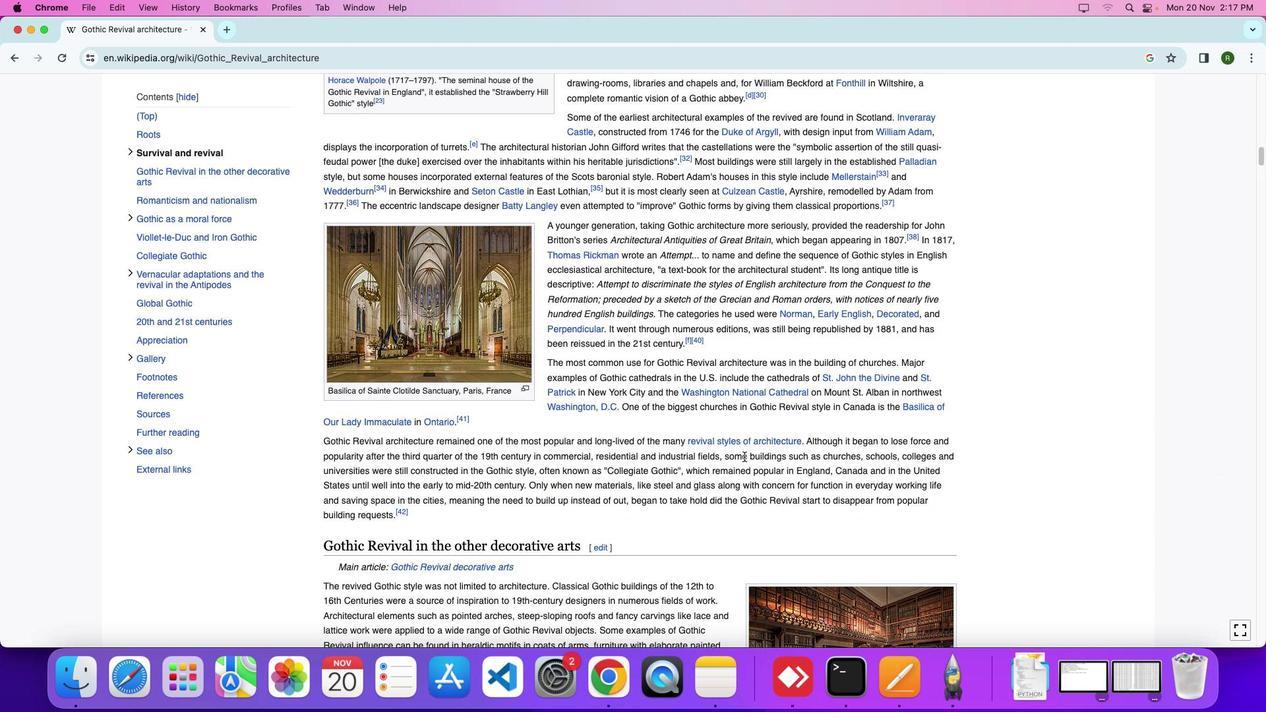 
Action: Mouse scrolled (743, 457) with delta (0, 0)
Screenshot: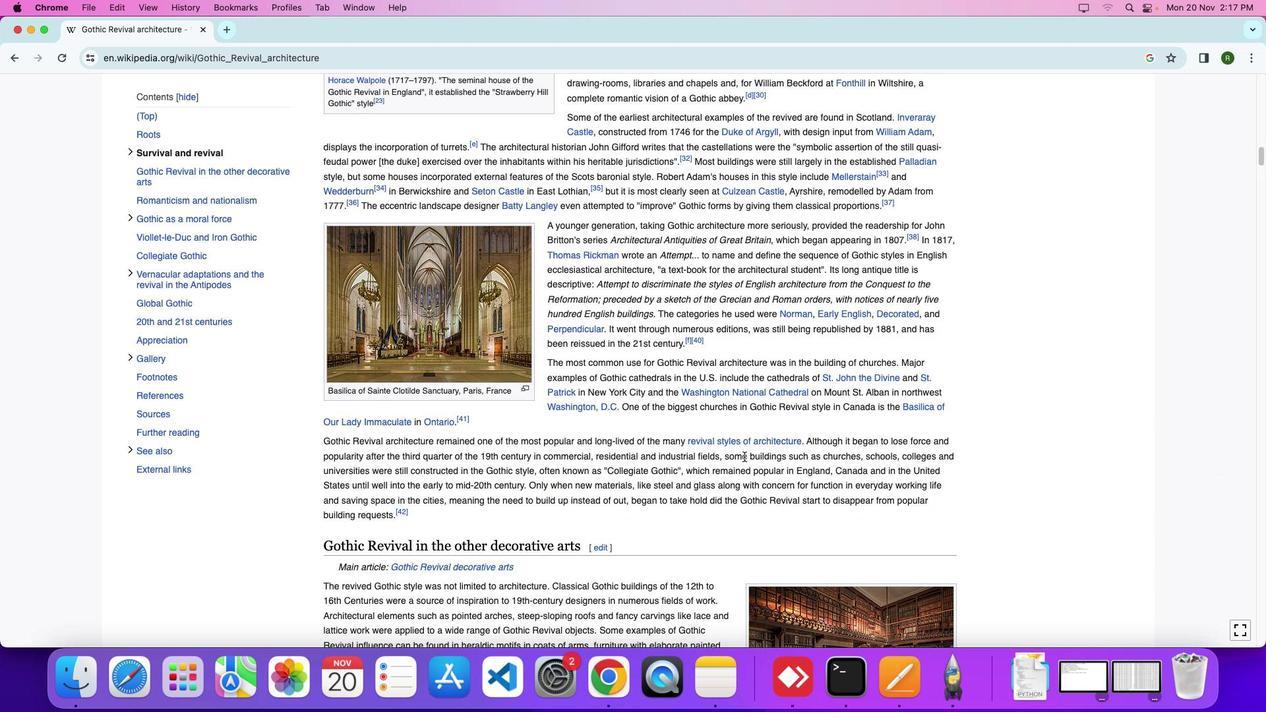 
Action: Mouse moved to (744, 456)
Screenshot: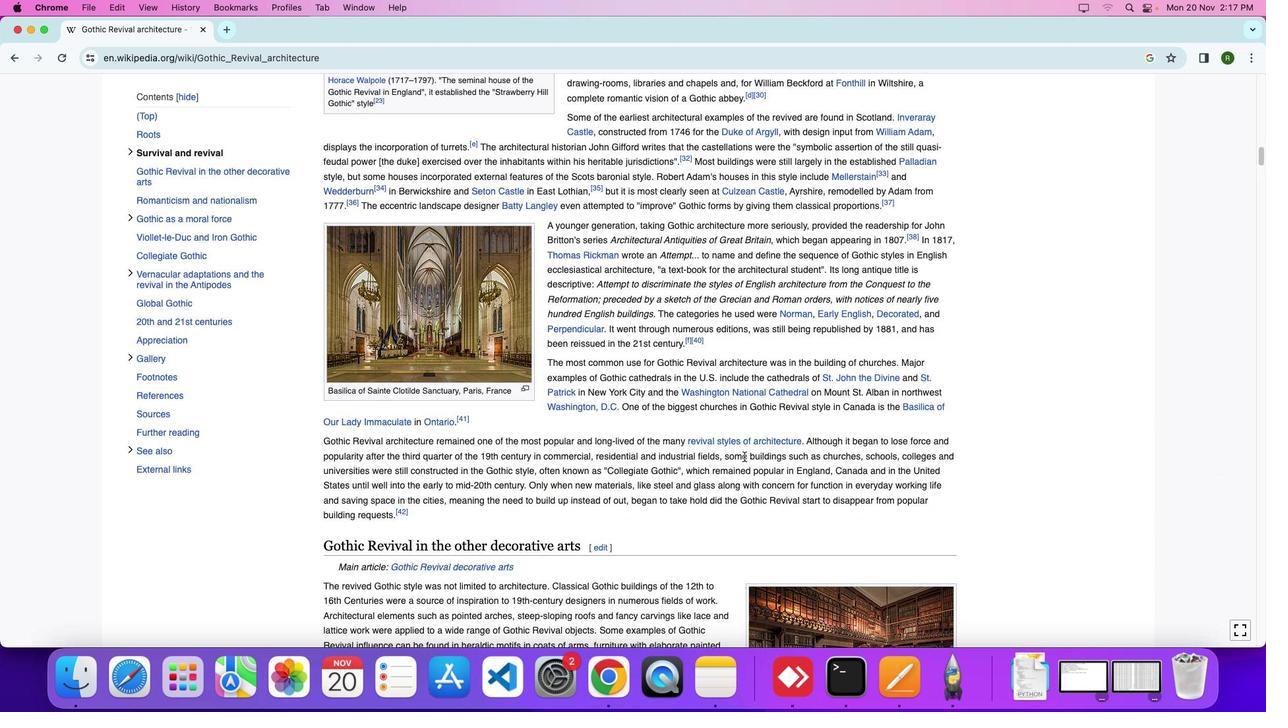 
Action: Mouse scrolled (744, 456) with delta (0, -4)
Screenshot: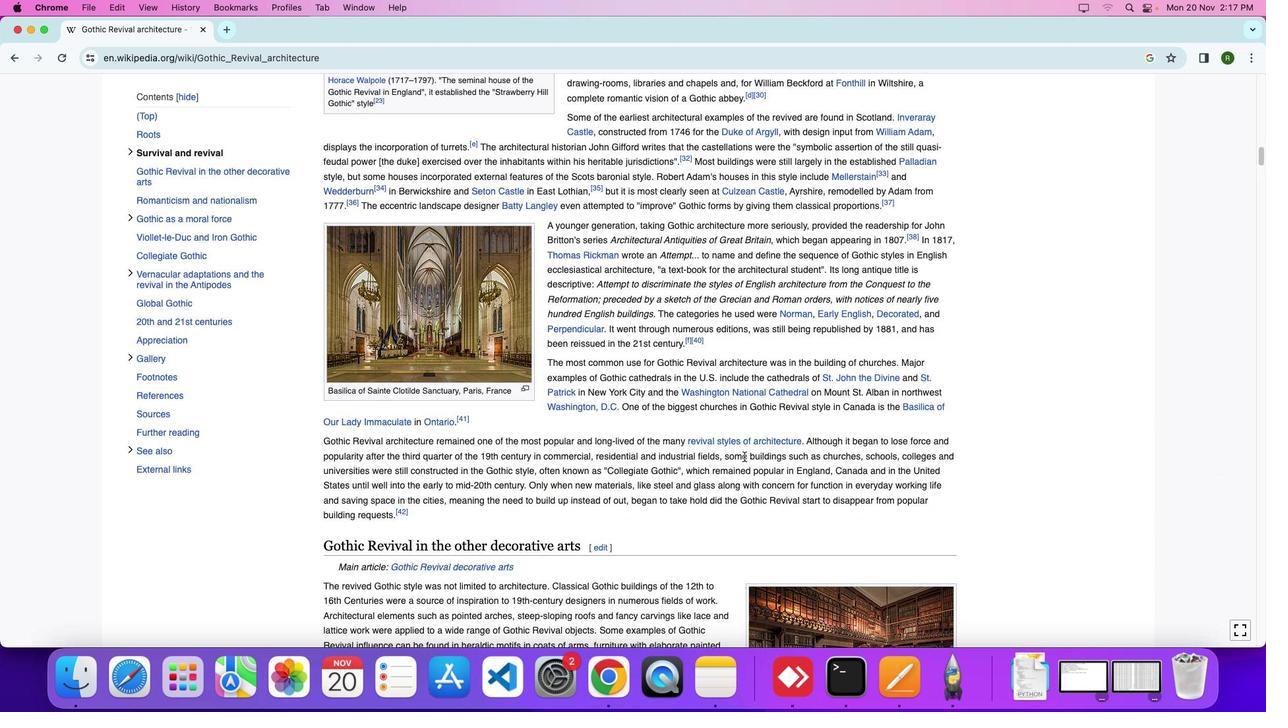 
Action: Mouse scrolled (744, 456) with delta (0, 0)
Screenshot: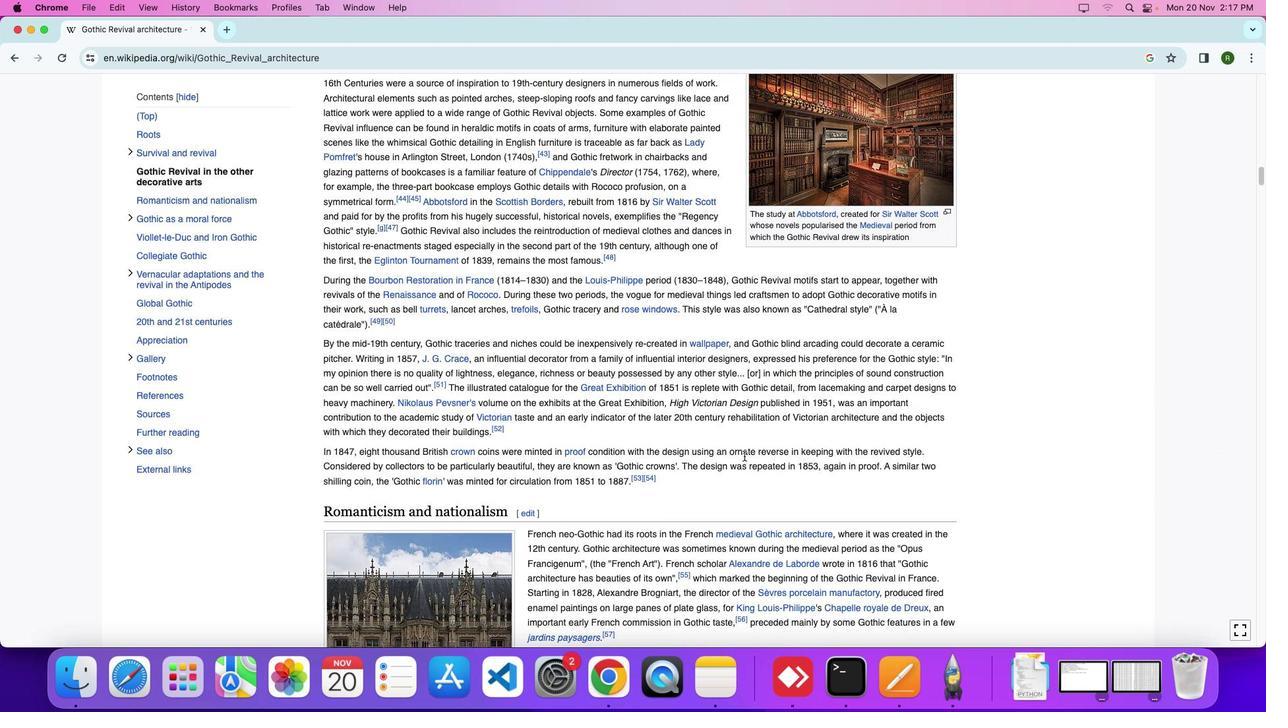 
Action: Mouse scrolled (744, 456) with delta (0, 0)
Screenshot: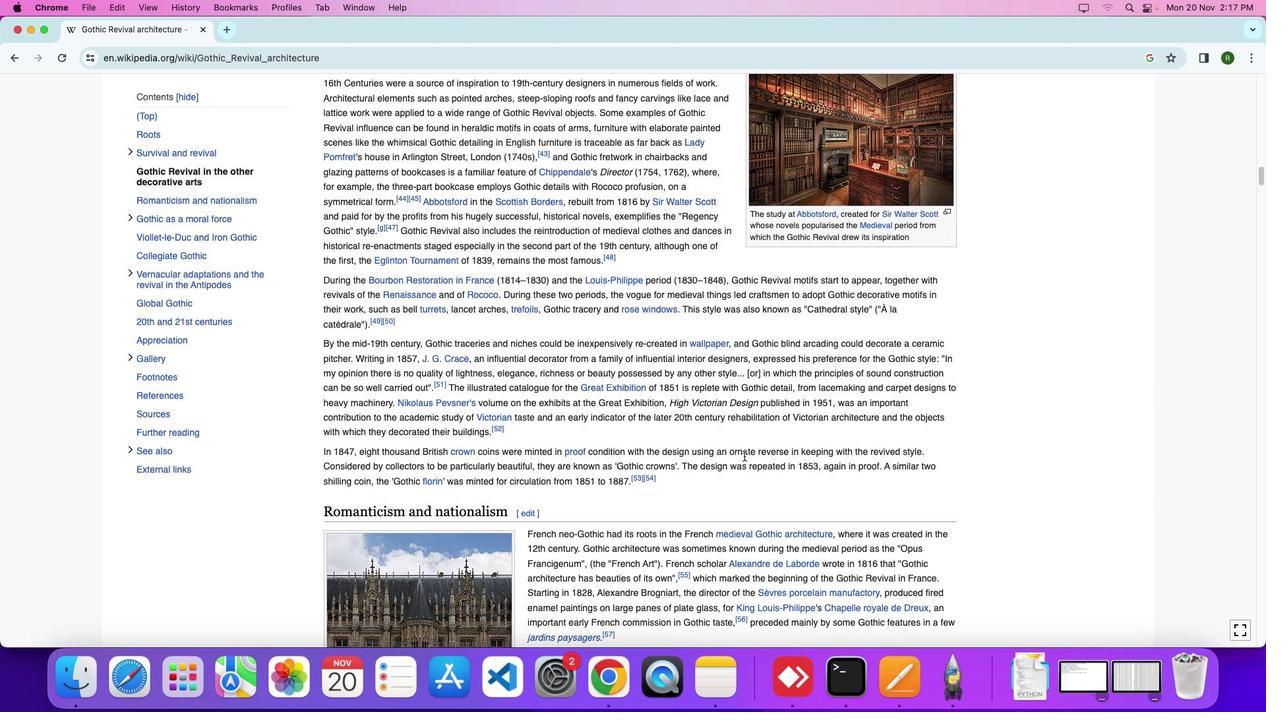 
Action: Mouse scrolled (744, 456) with delta (0, -4)
Screenshot: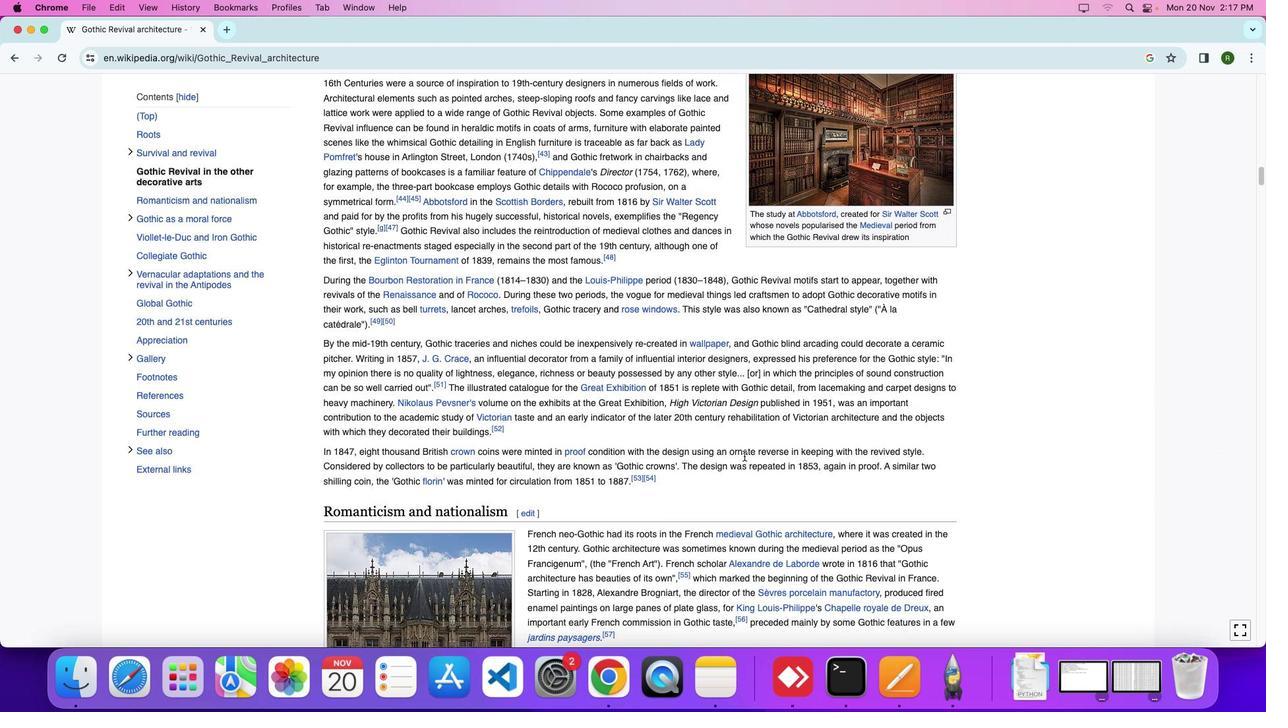 
Action: Mouse moved to (744, 455)
Screenshot: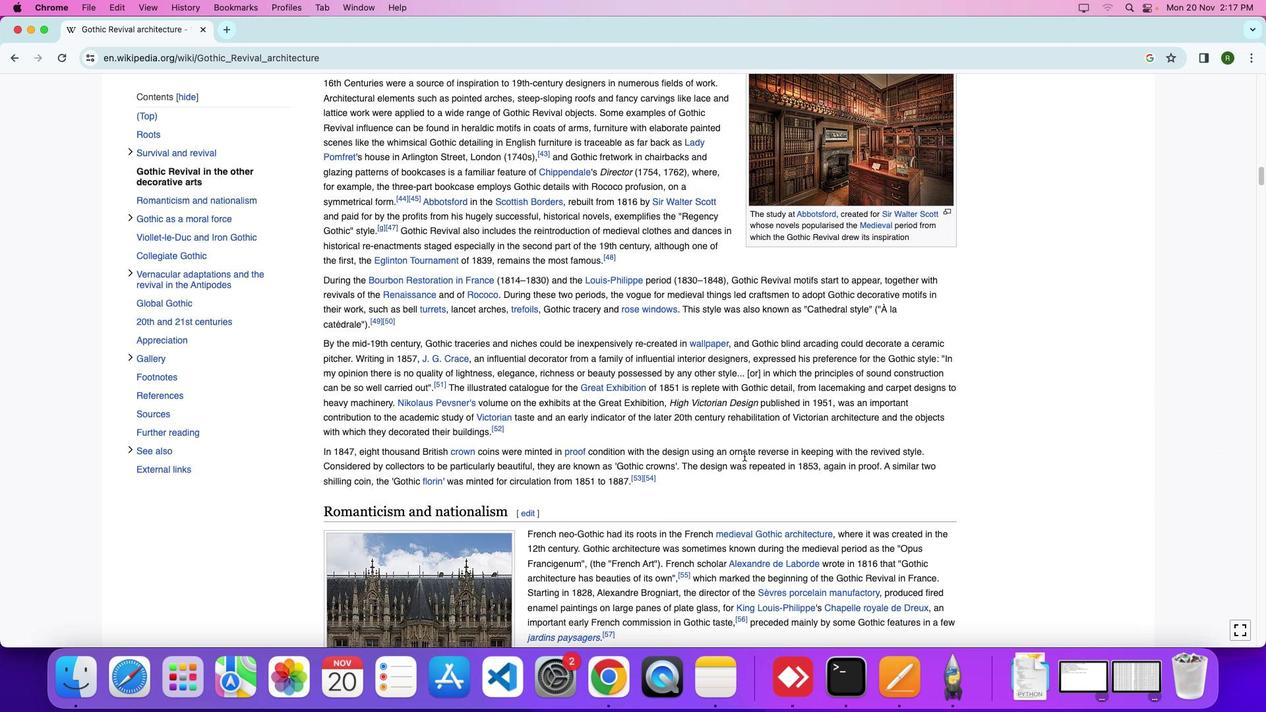 
Action: Mouse scrolled (744, 455) with delta (0, -6)
Screenshot: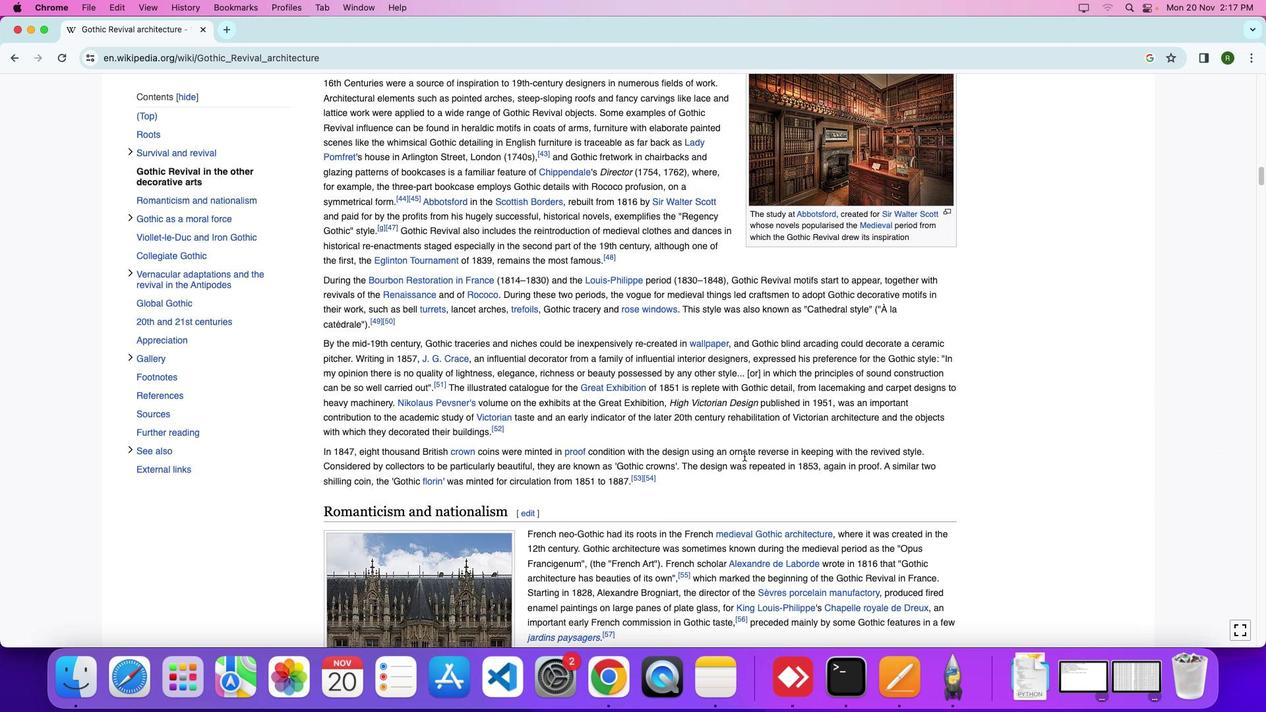 
Action: Mouse moved to (743, 455)
Screenshot: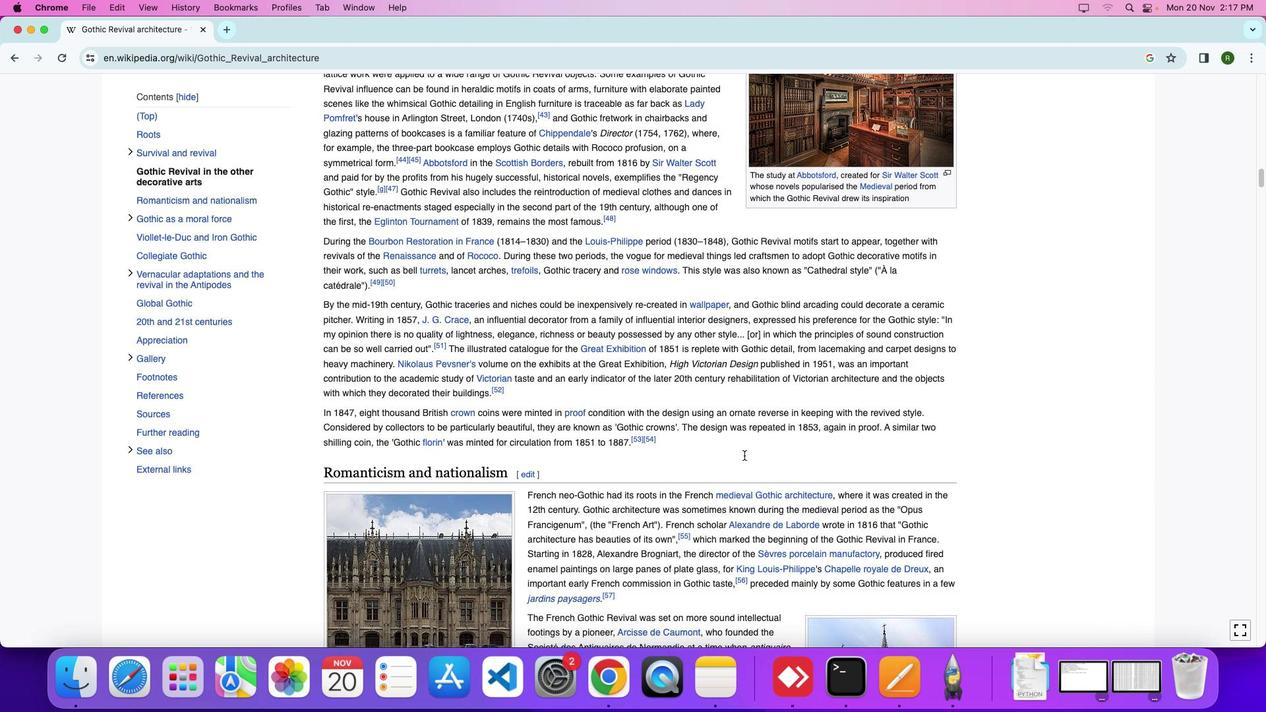 
Action: Mouse scrolled (743, 455) with delta (0, 0)
Screenshot: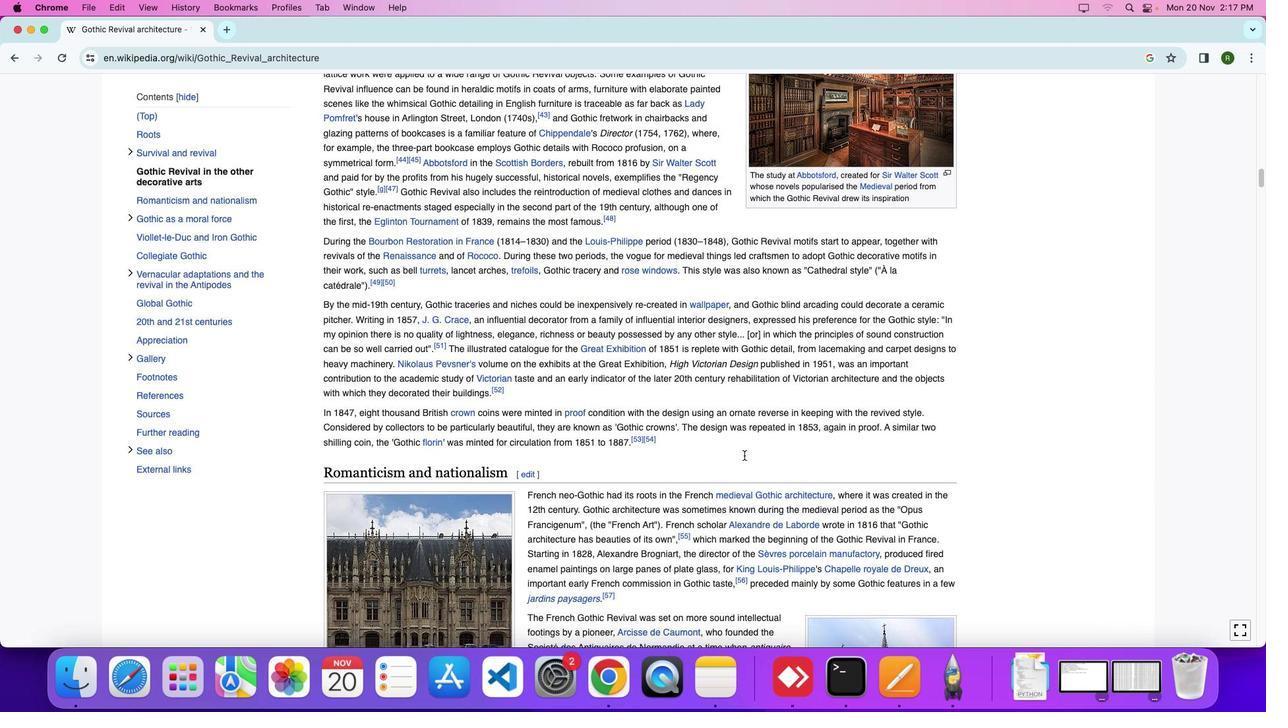 
Action: Mouse scrolled (743, 455) with delta (0, 0)
Screenshot: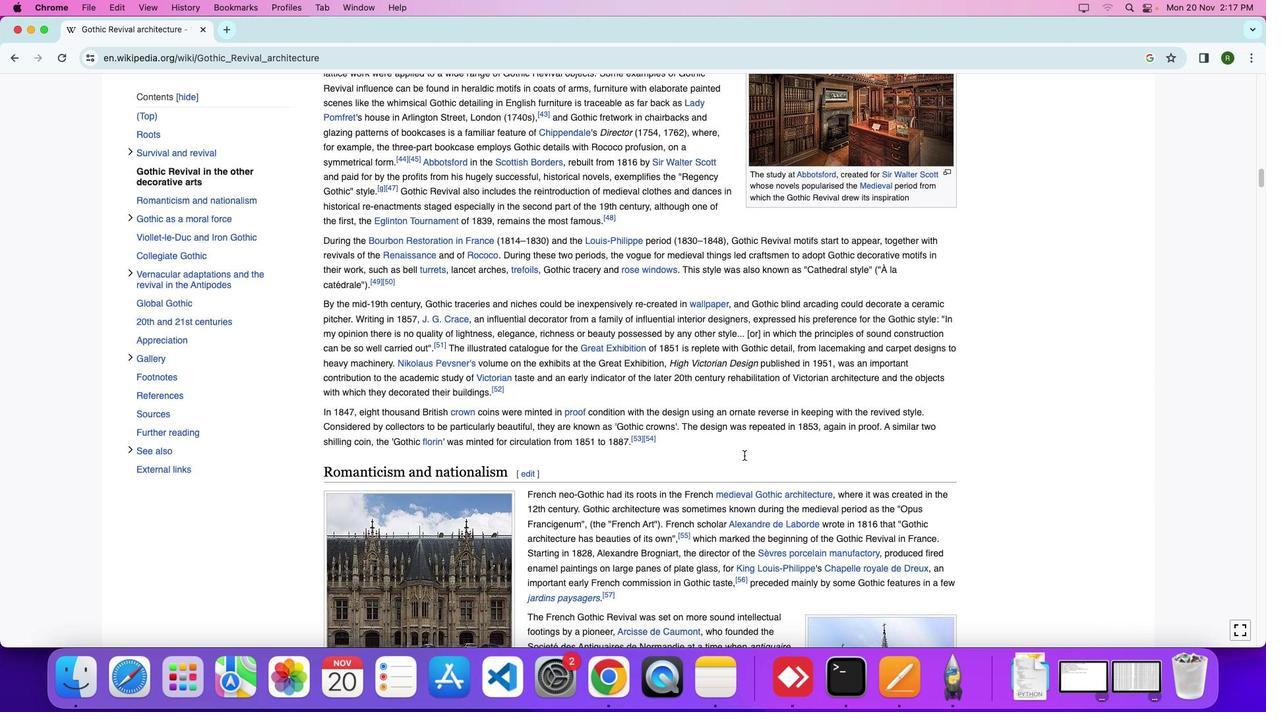 
Action: Mouse scrolled (743, 455) with delta (0, 0)
Screenshot: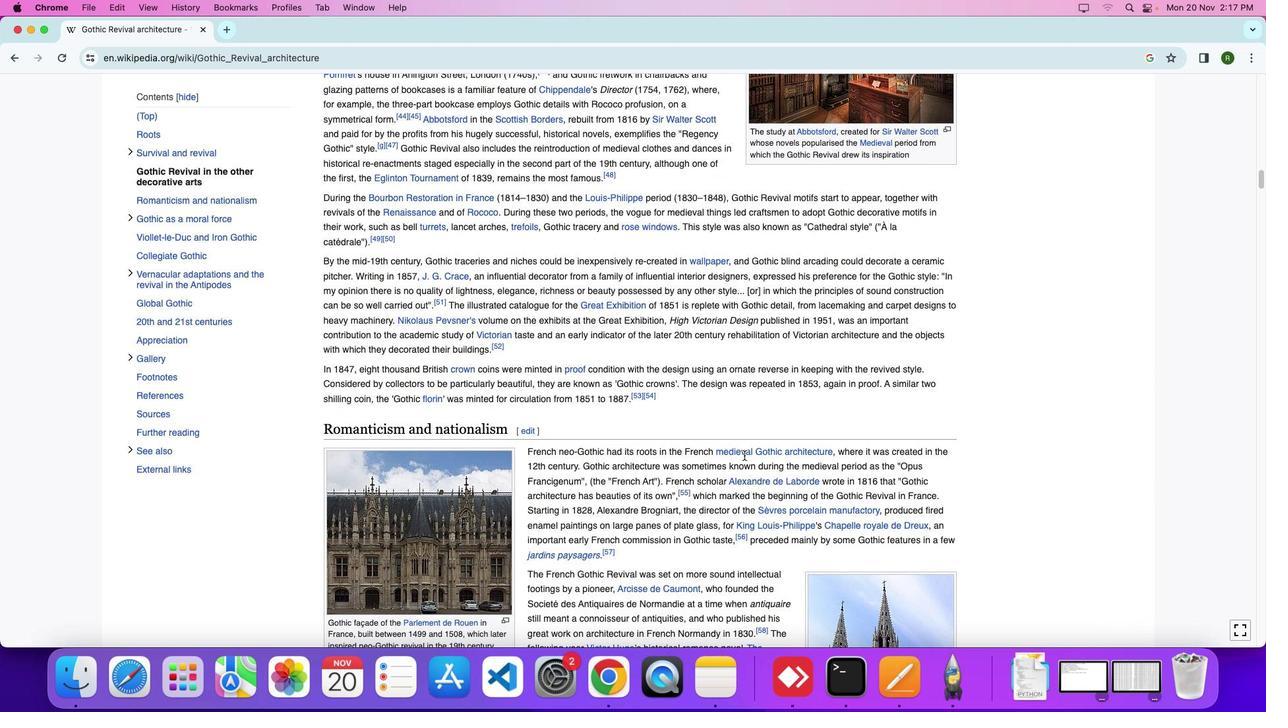 
Action: Mouse scrolled (743, 455) with delta (0, 0)
Screenshot: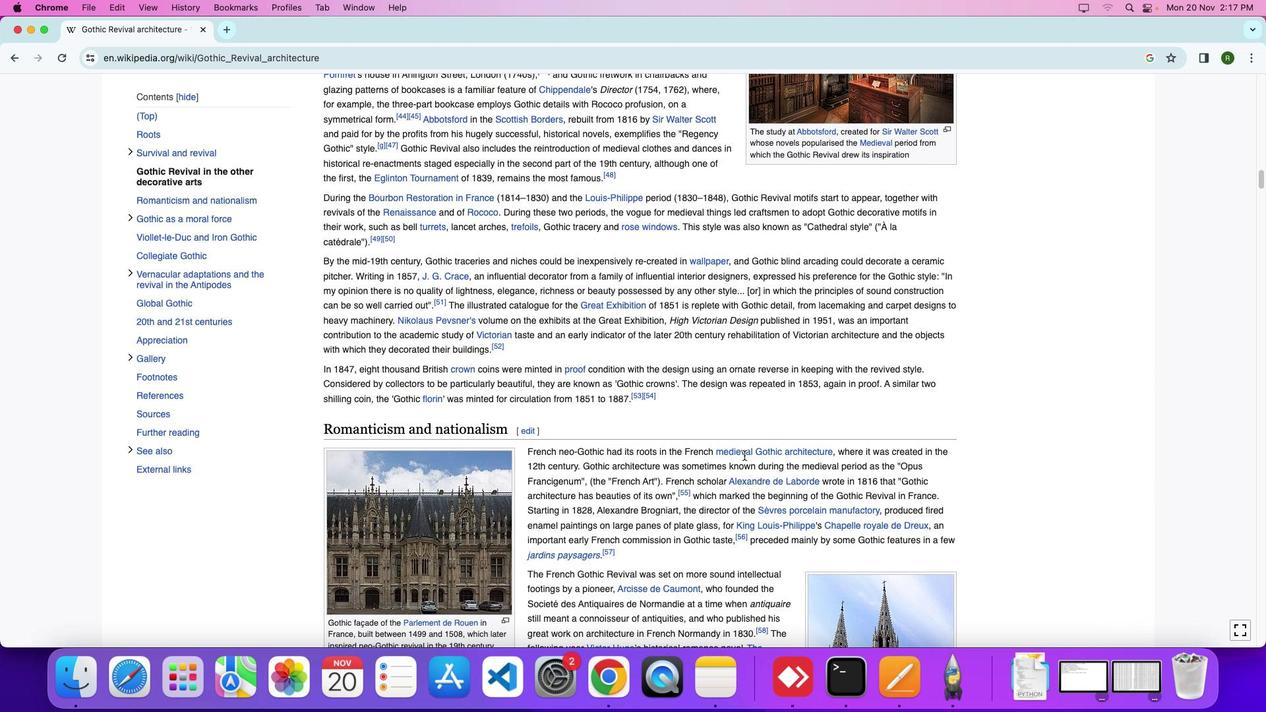 
Action: Mouse moved to (742, 453)
Screenshot: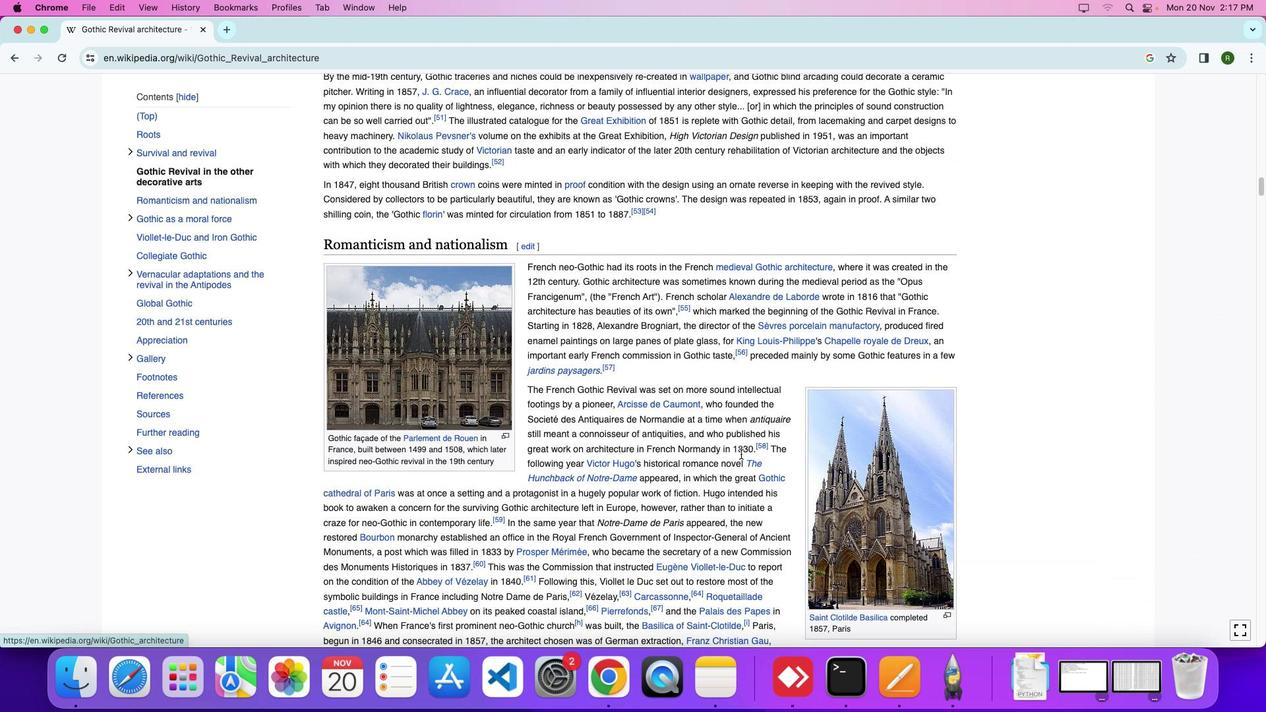 
Action: Mouse scrolled (742, 453) with delta (0, 0)
Screenshot: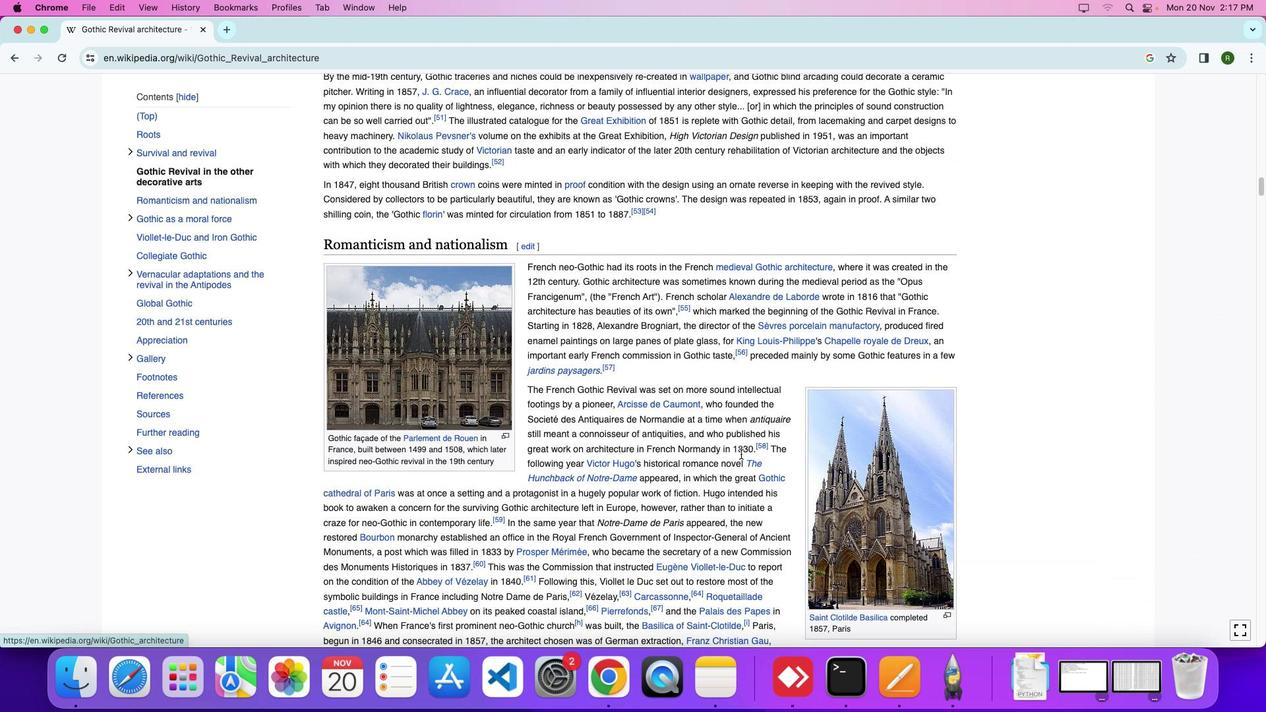 
Action: Mouse scrolled (742, 453) with delta (0, 0)
Screenshot: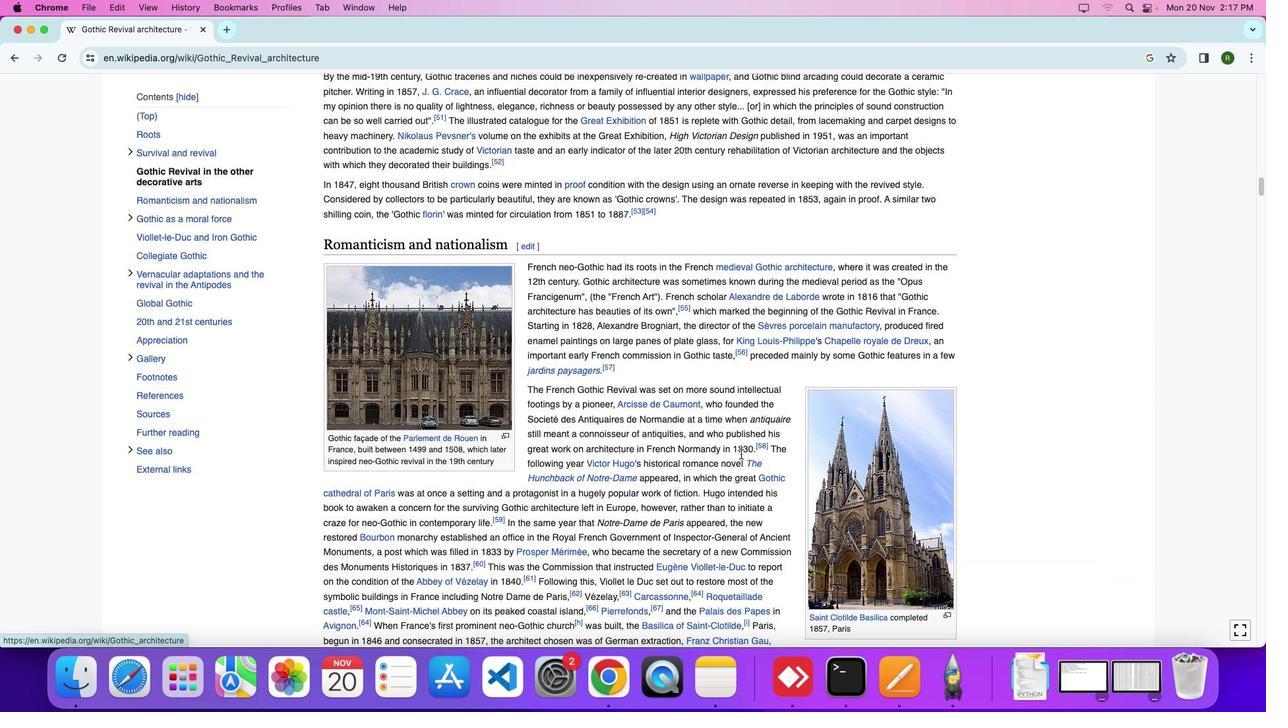 
Action: Mouse scrolled (742, 453) with delta (0, -3)
Screenshot: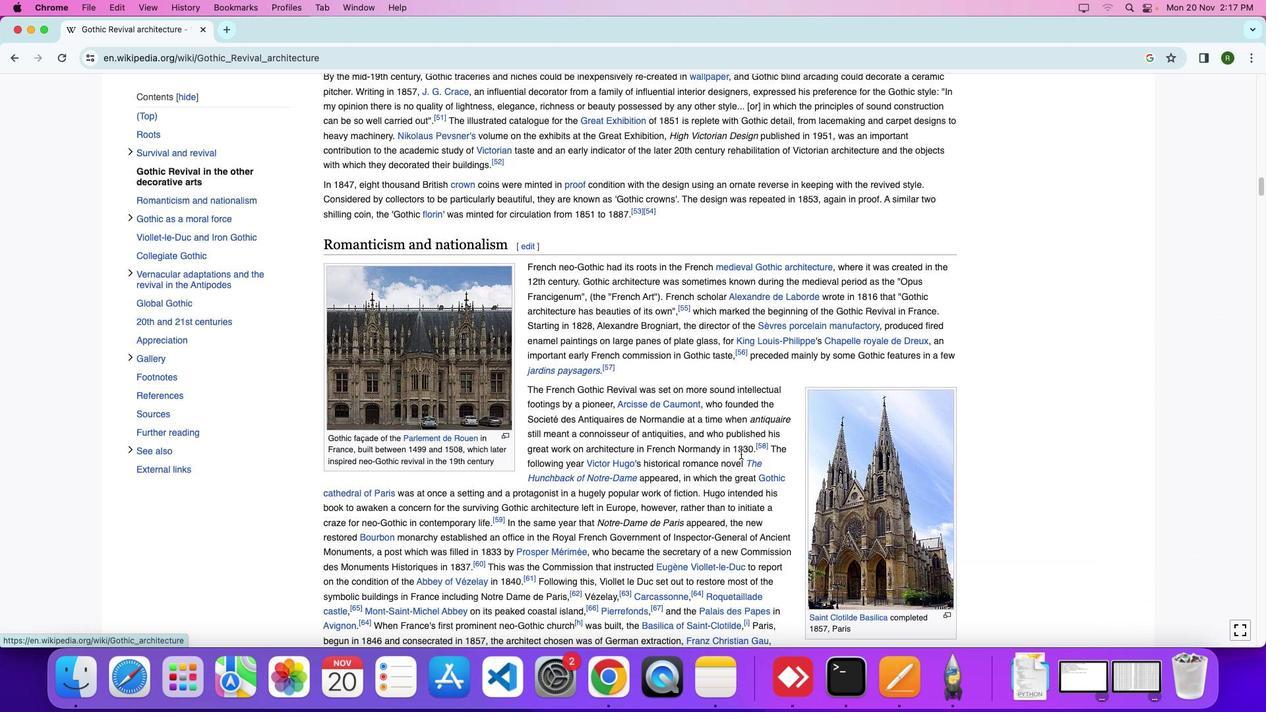 
Action: Mouse moved to (741, 453)
Screenshot: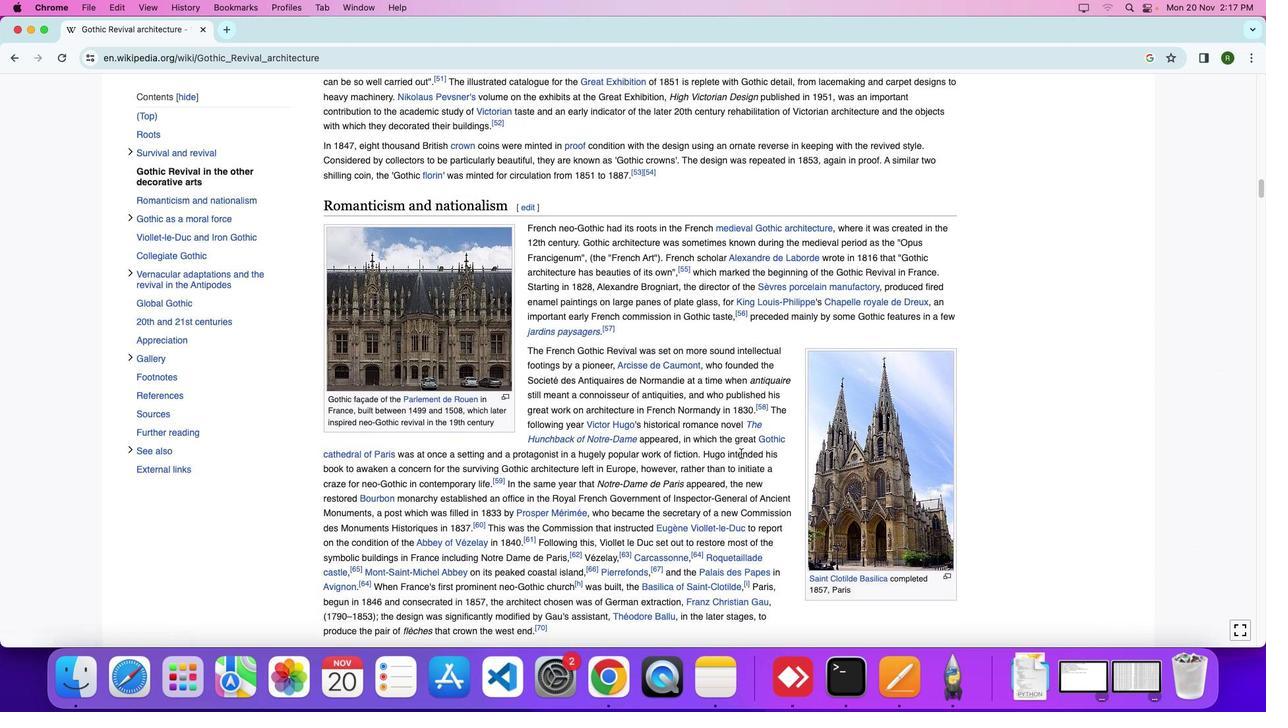 
Action: Mouse scrolled (741, 453) with delta (0, 0)
Screenshot: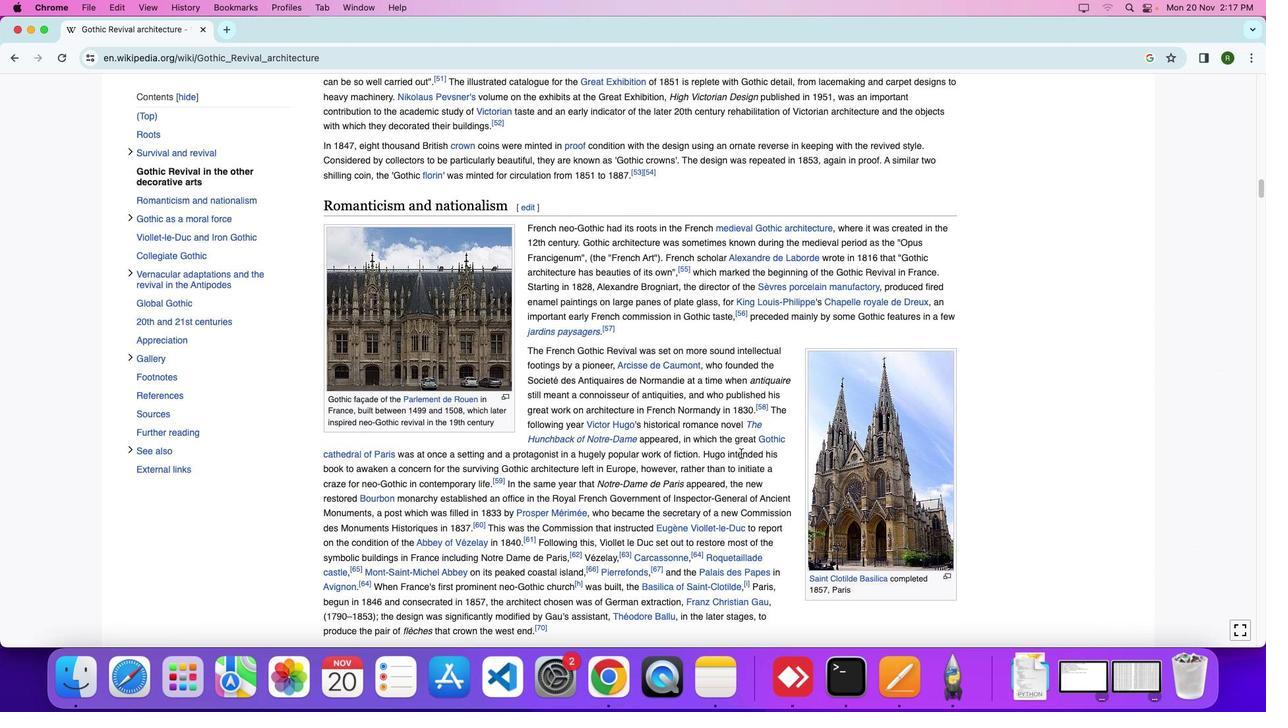 
Action: Mouse scrolled (741, 453) with delta (0, 0)
Screenshot: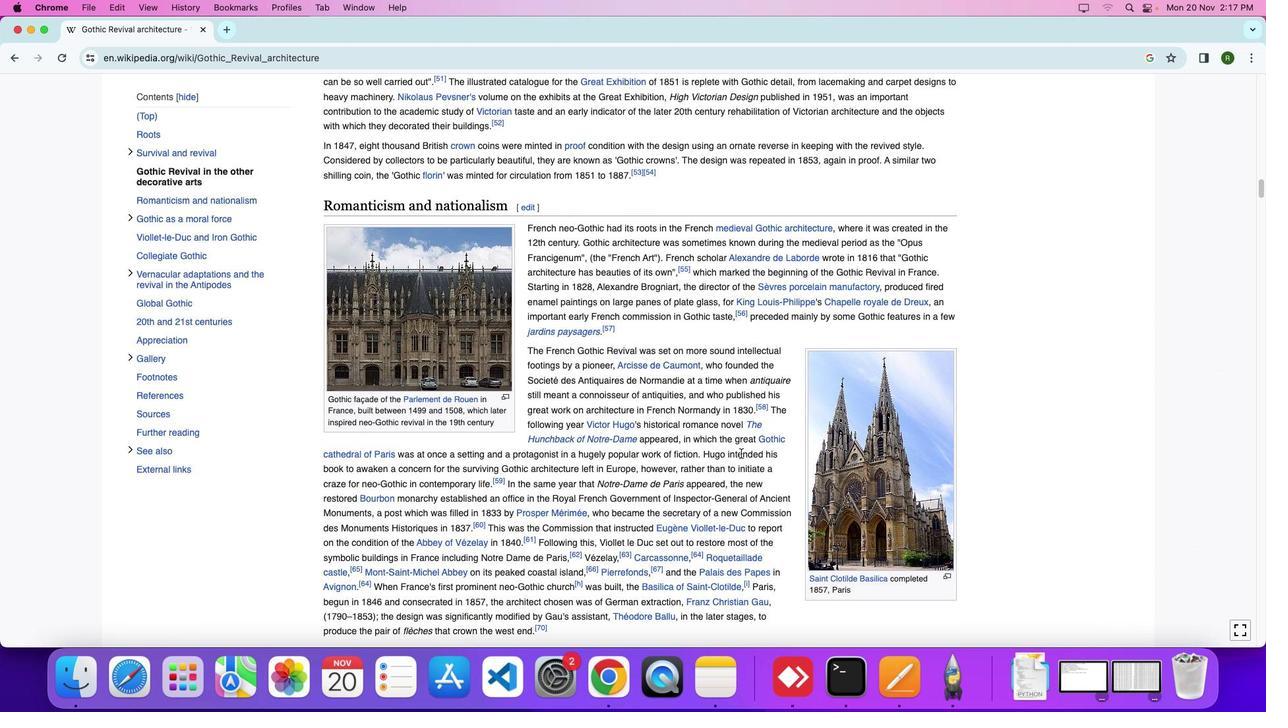 
Action: Mouse moved to (740, 453)
Screenshot: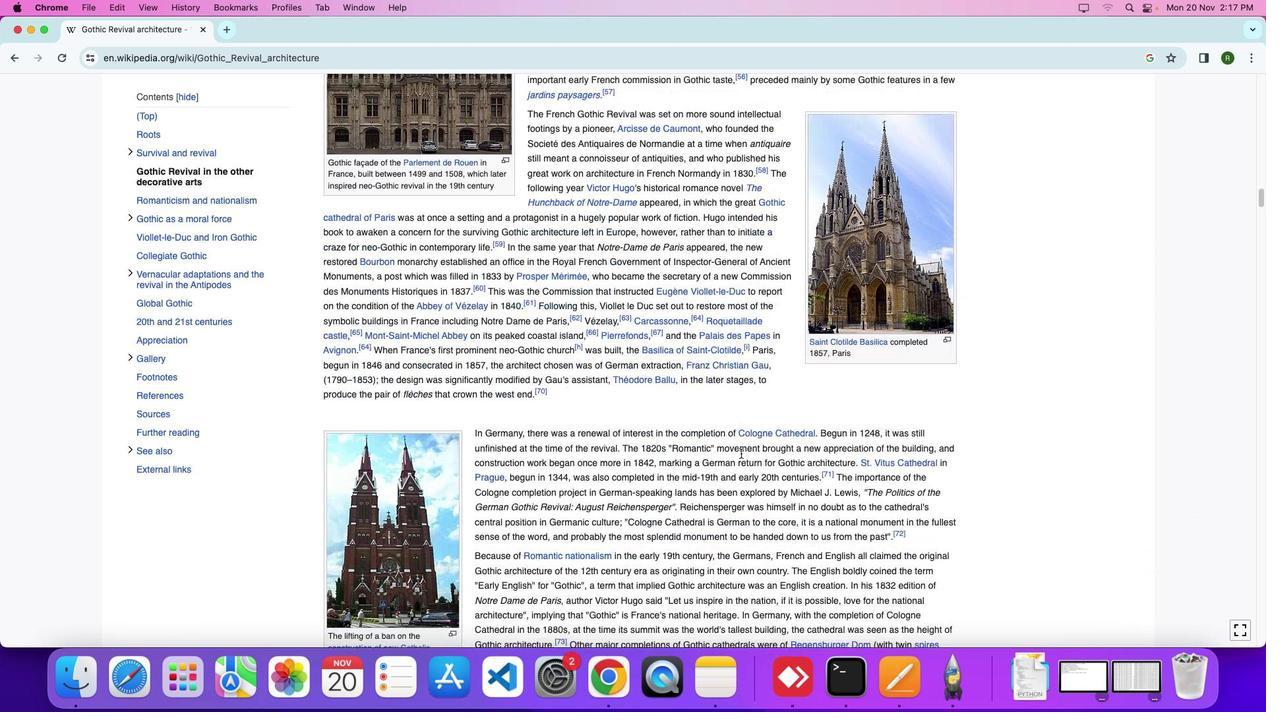 
Action: Mouse scrolled (740, 453) with delta (0, 0)
Screenshot: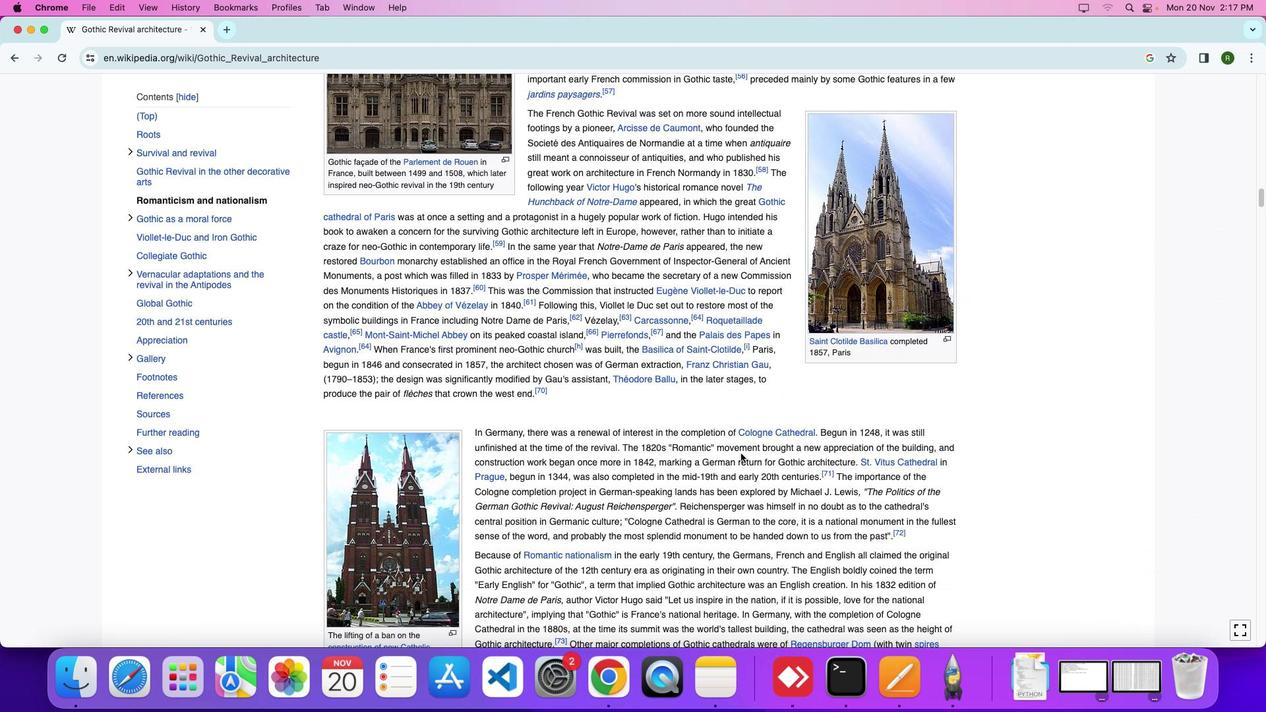 
Action: Mouse scrolled (740, 453) with delta (0, 0)
Screenshot: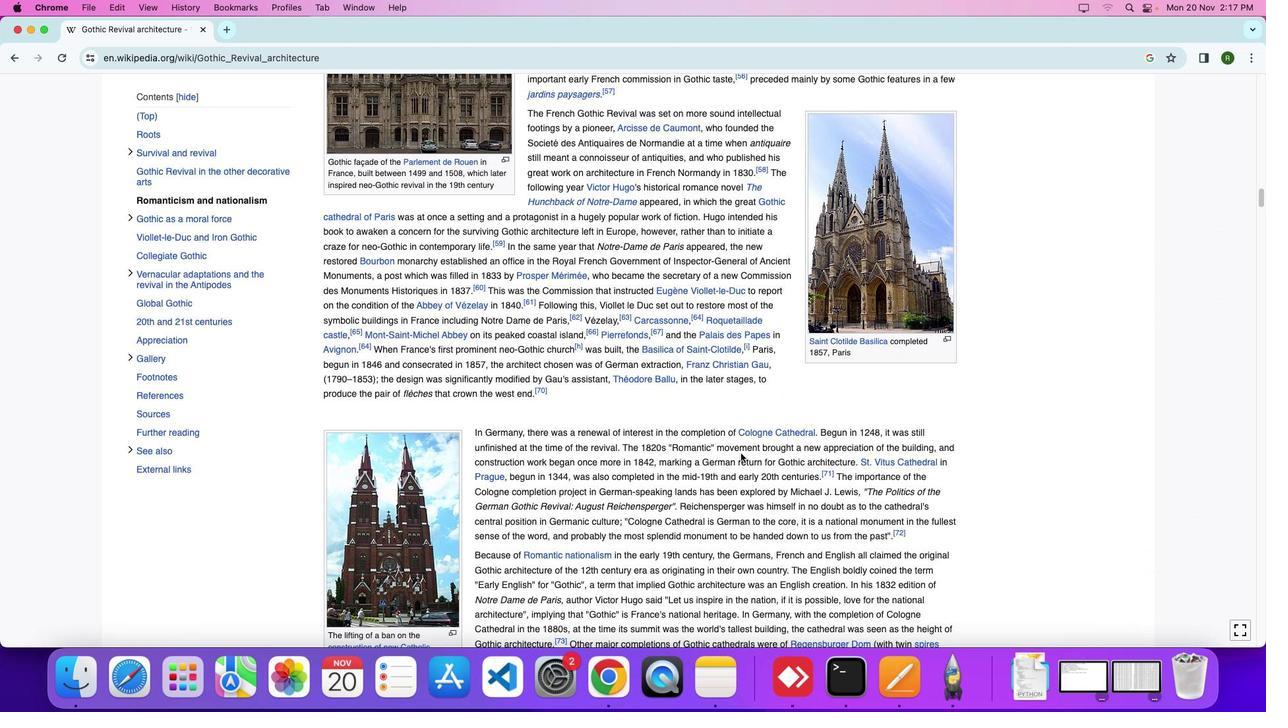 
Action: Mouse scrolled (740, 453) with delta (0, -4)
Screenshot: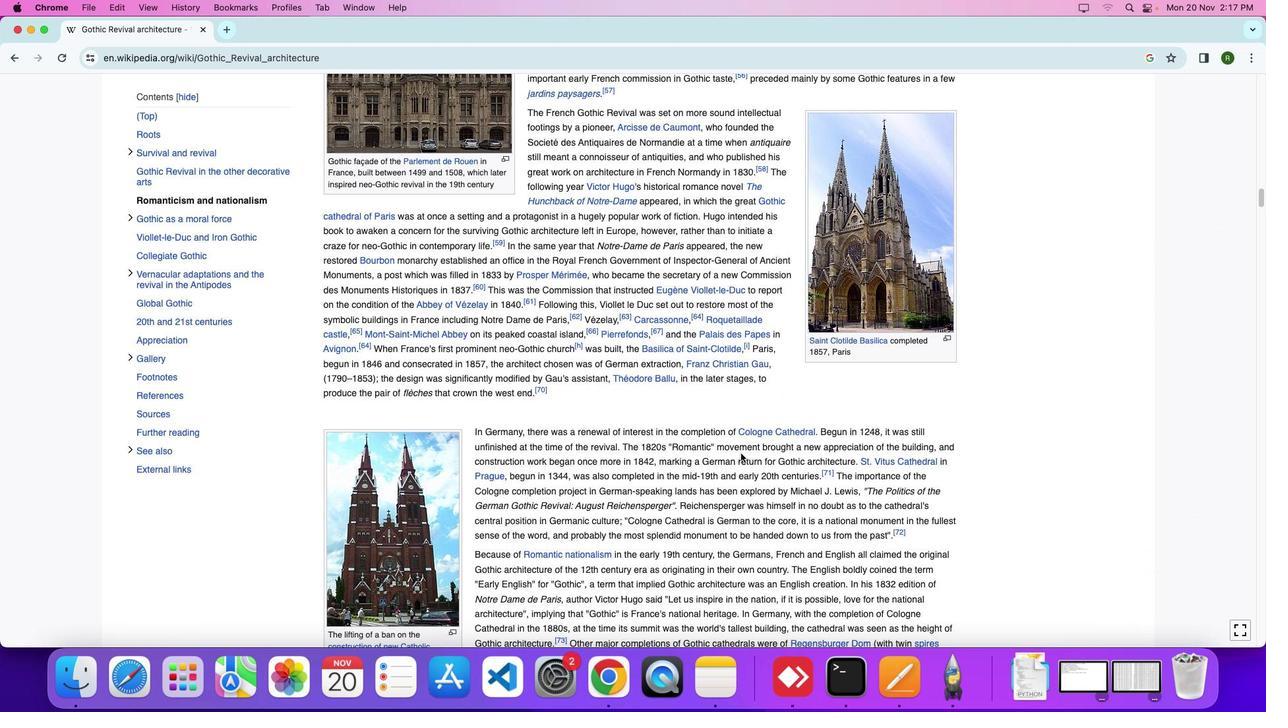 
Action: Mouse moved to (740, 453)
Screenshot: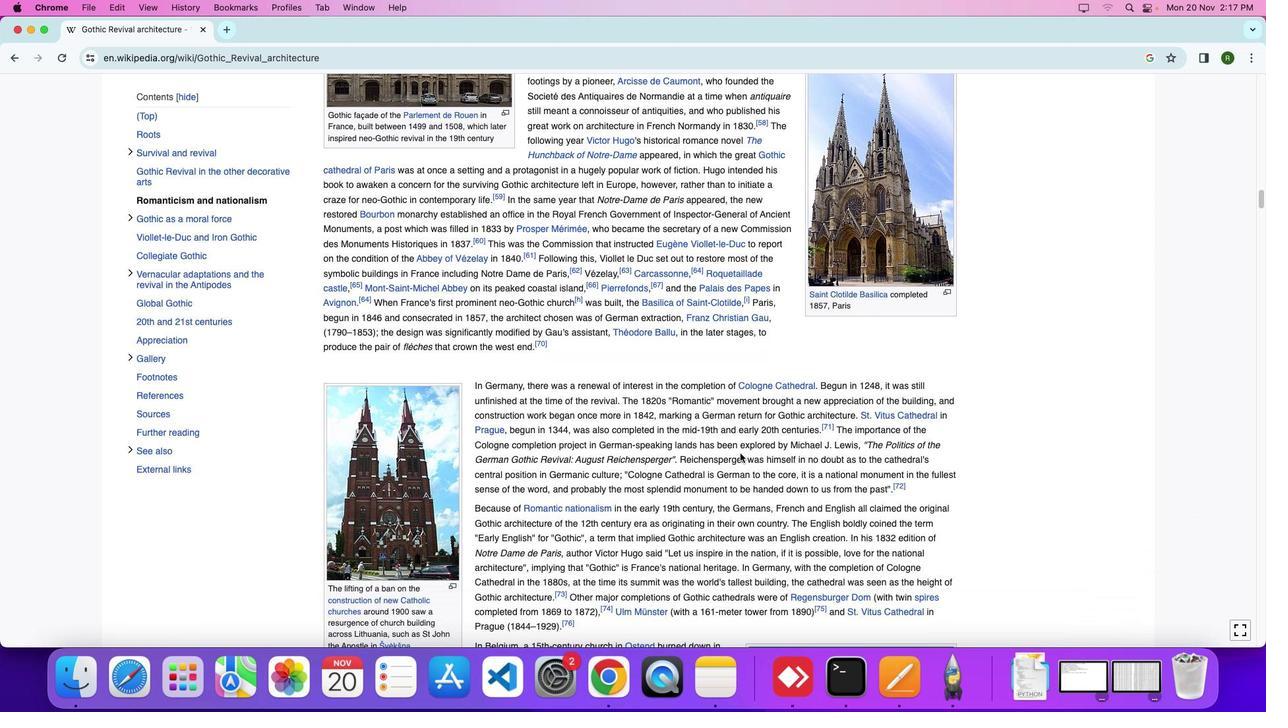 
Action: Mouse scrolled (740, 453) with delta (0, 0)
Screenshot: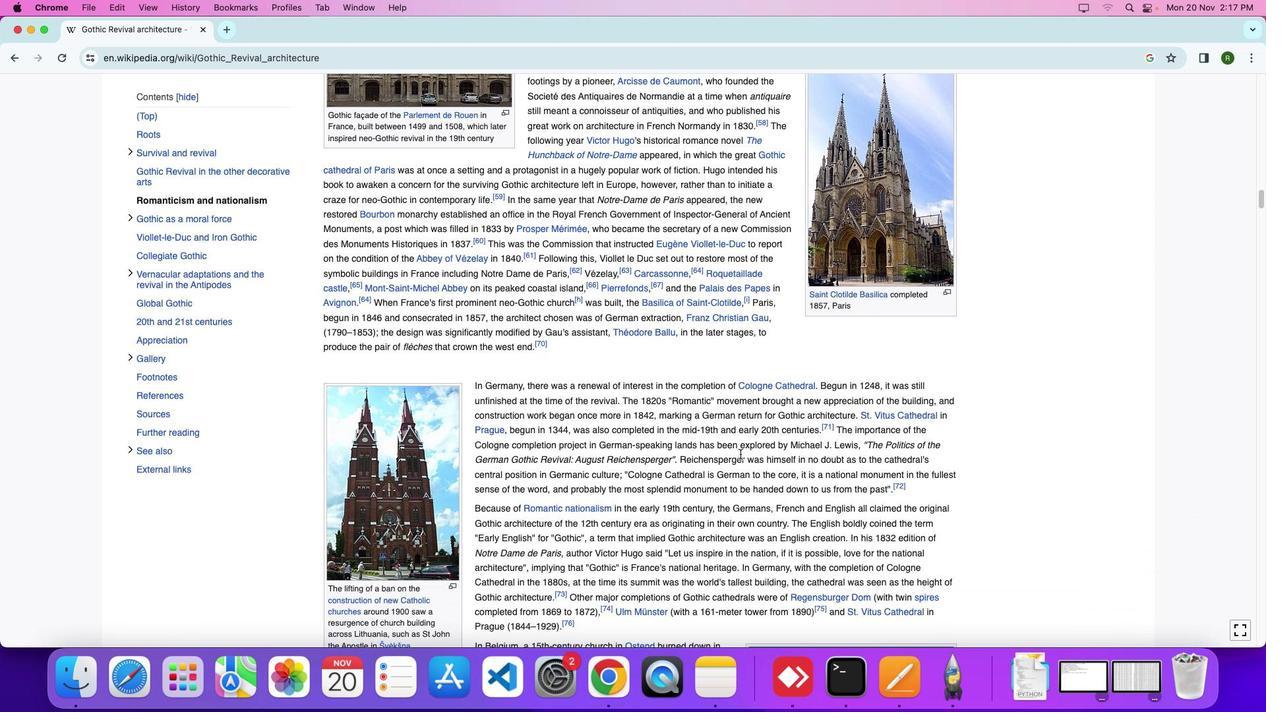 
Action: Mouse scrolled (740, 453) with delta (0, 0)
Screenshot: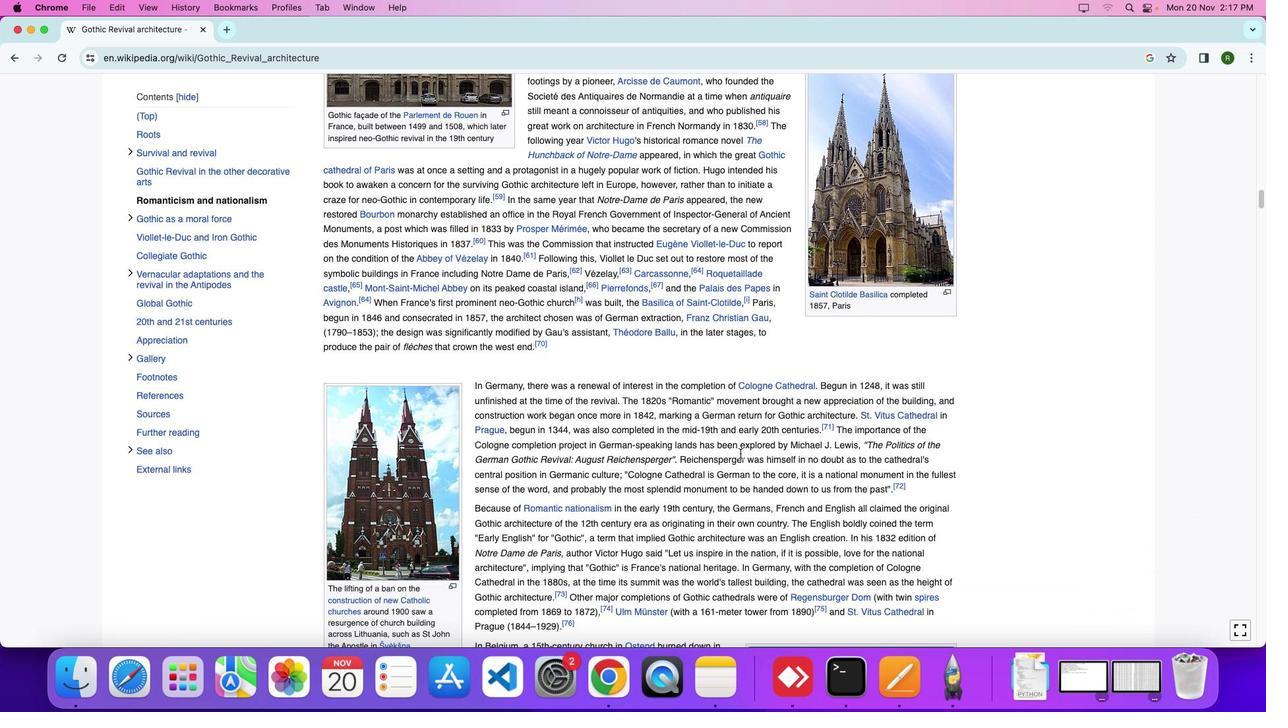
Action: Mouse moved to (739, 453)
Screenshot: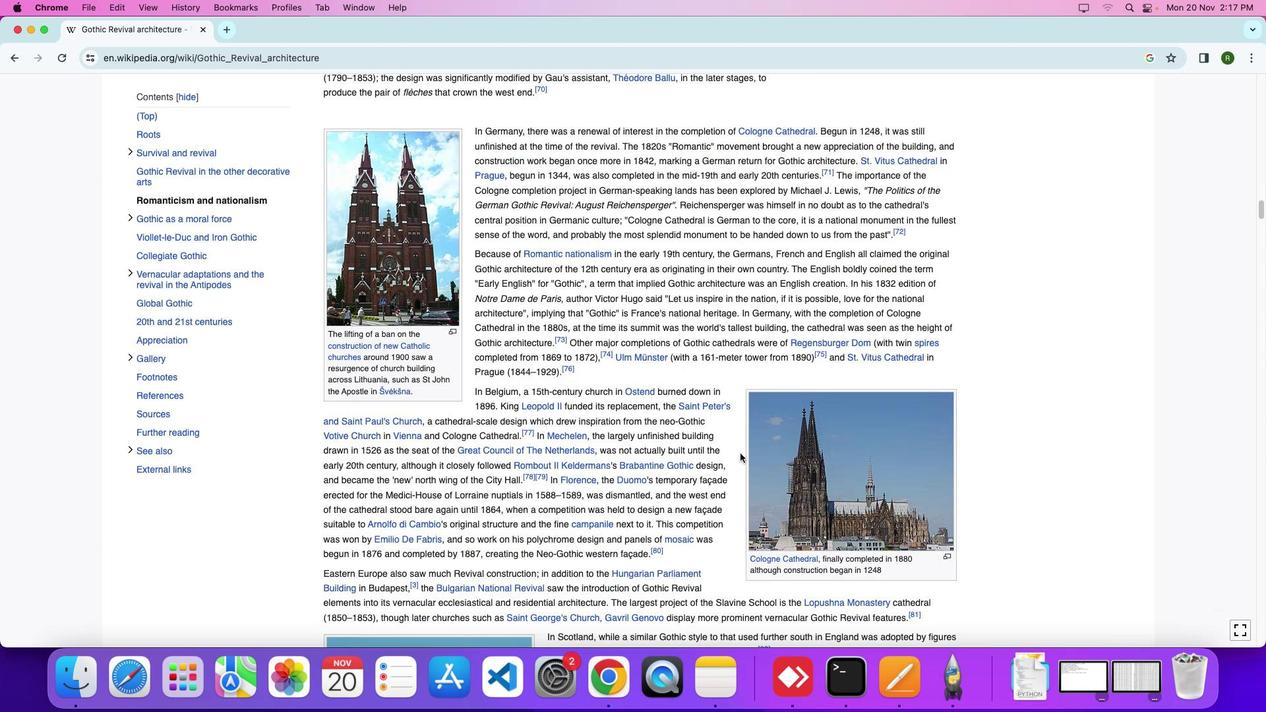 
Action: Mouse scrolled (739, 453) with delta (0, 0)
Screenshot: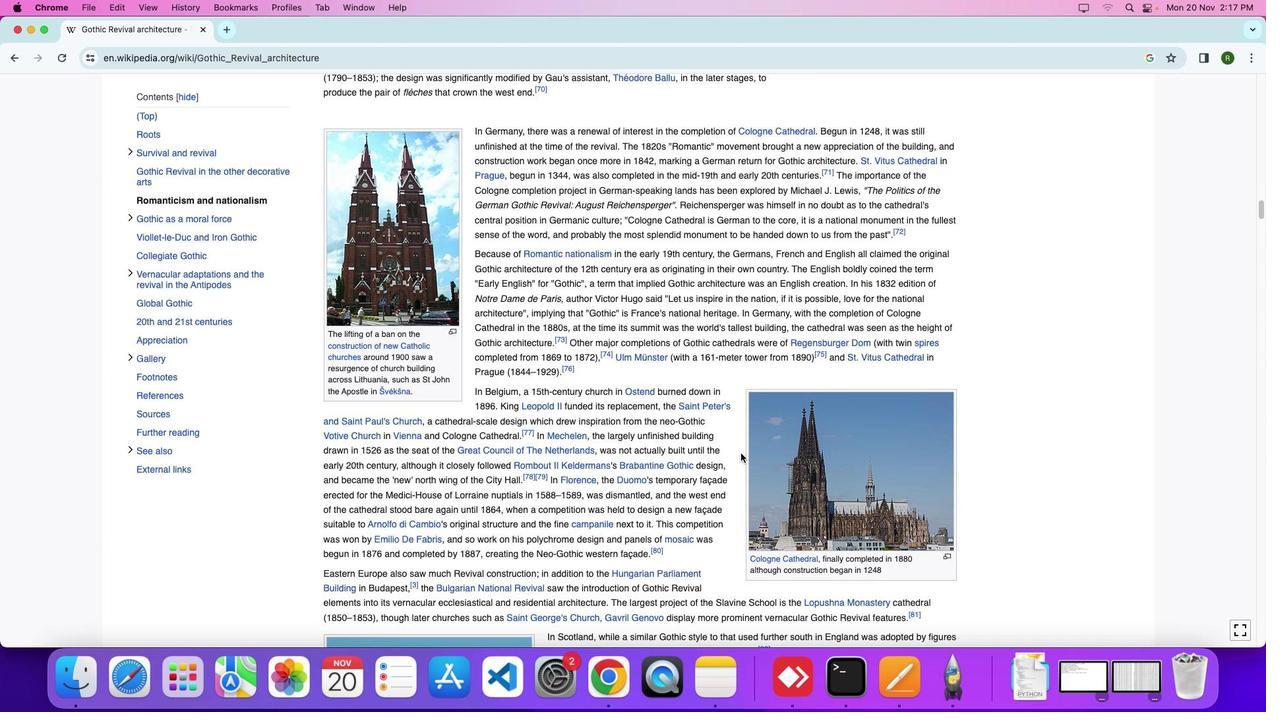 
Action: Mouse moved to (739, 453)
Screenshot: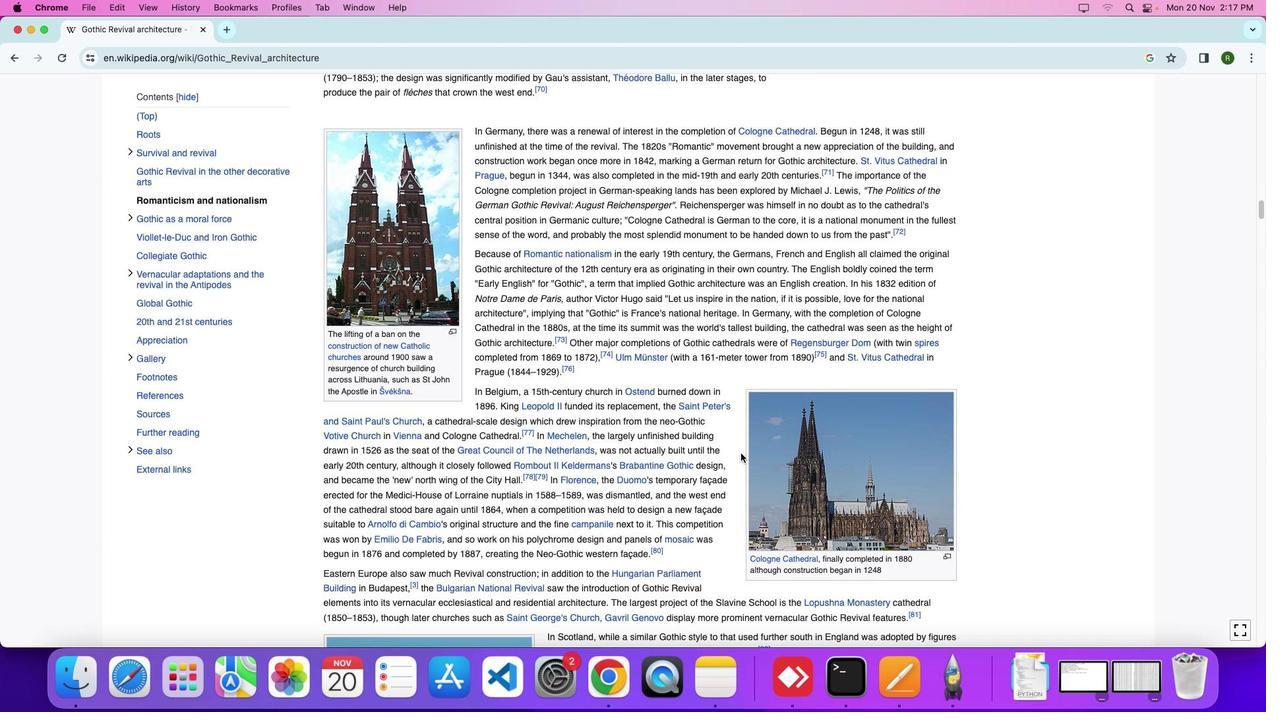 
Action: Mouse scrolled (739, 453) with delta (0, 0)
Screenshot: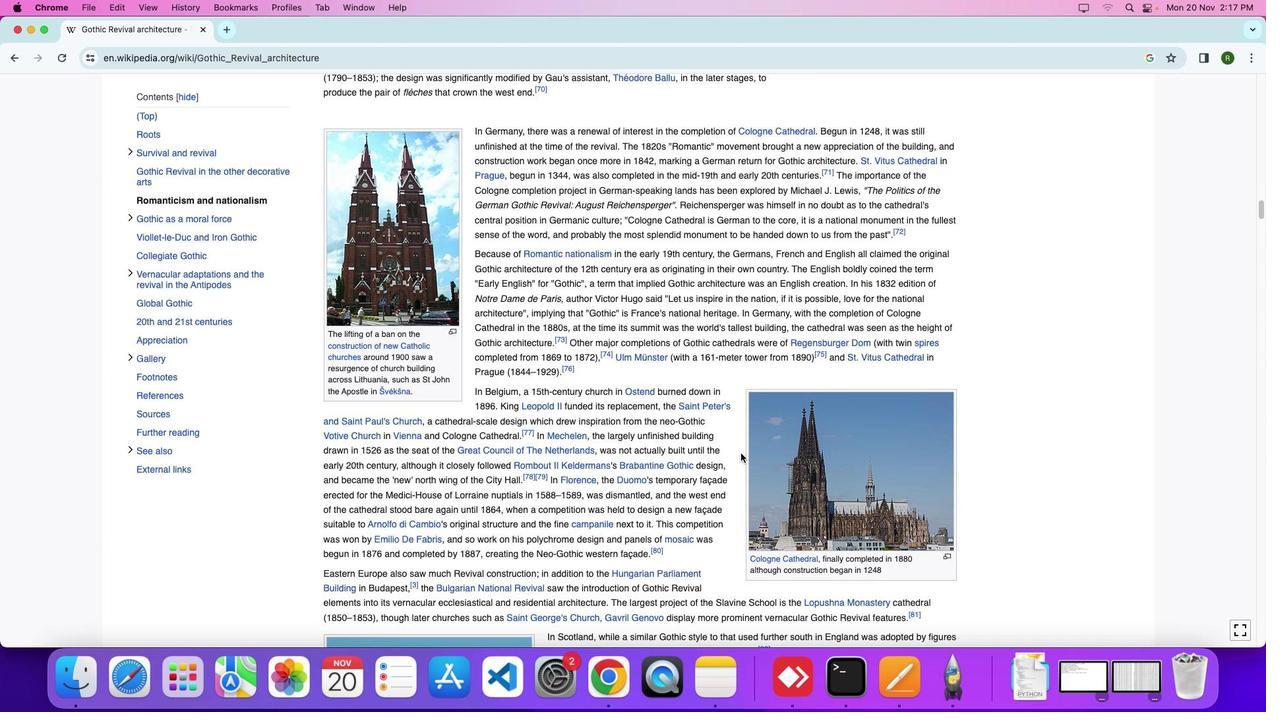 
Action: Mouse moved to (740, 453)
Screenshot: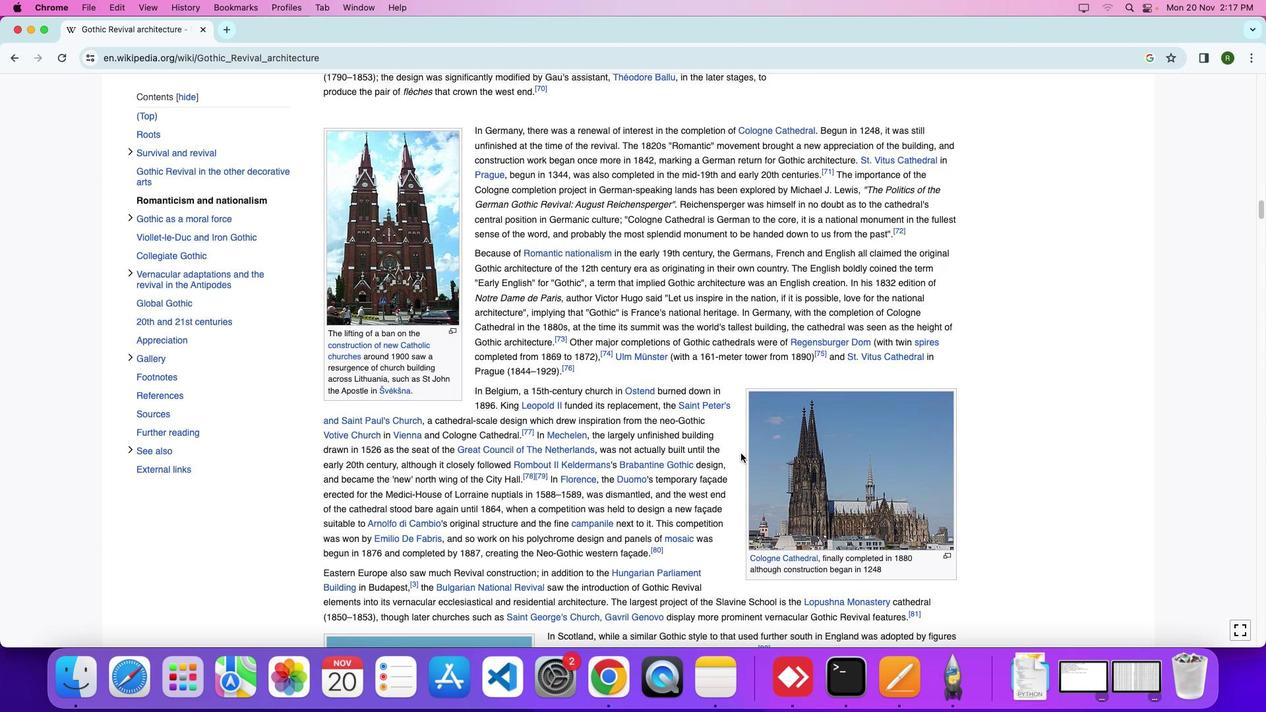 
Action: Mouse scrolled (740, 453) with delta (0, -4)
Screenshot: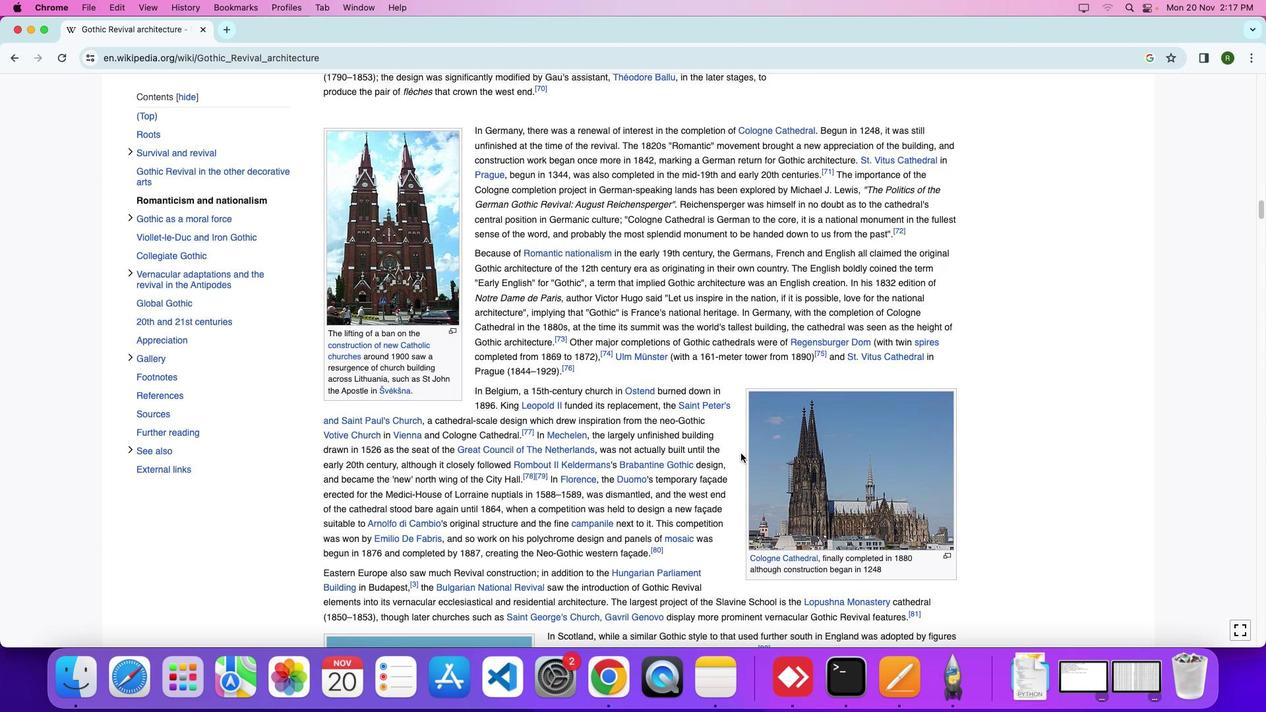 
Action: Mouse moved to (739, 453)
Screenshot: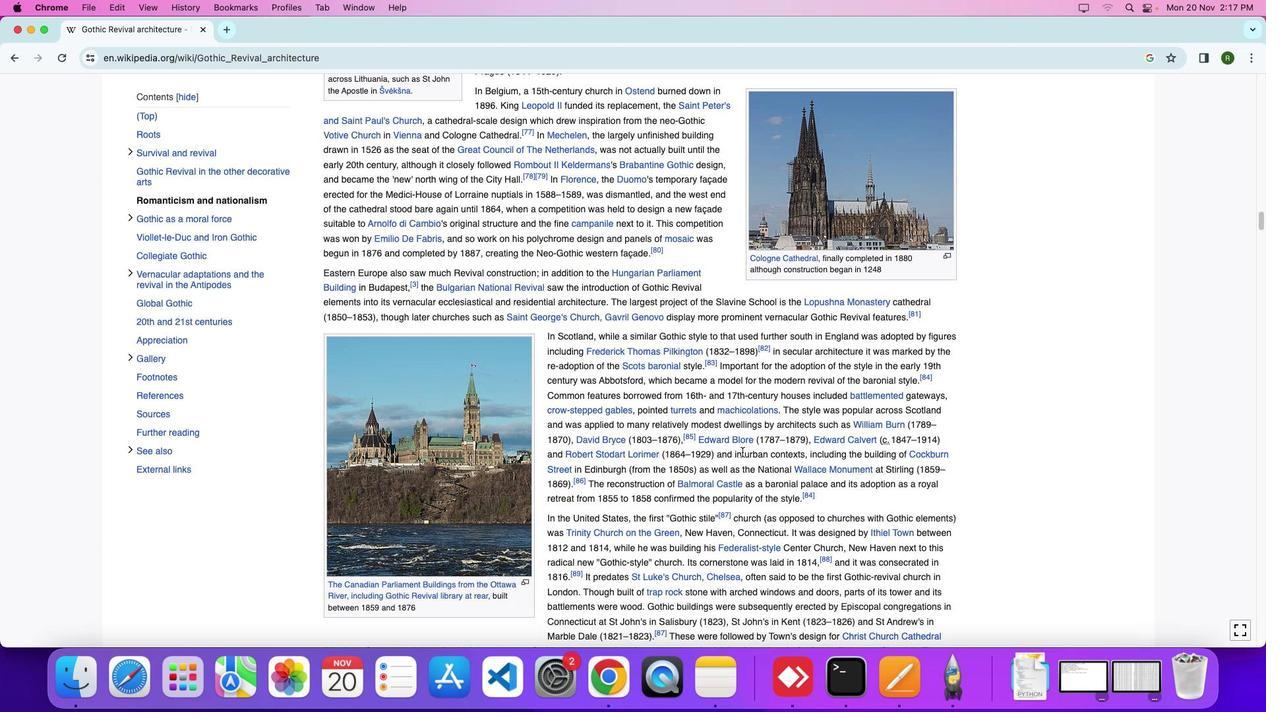 
Action: Mouse scrolled (739, 453) with delta (0, 0)
Screenshot: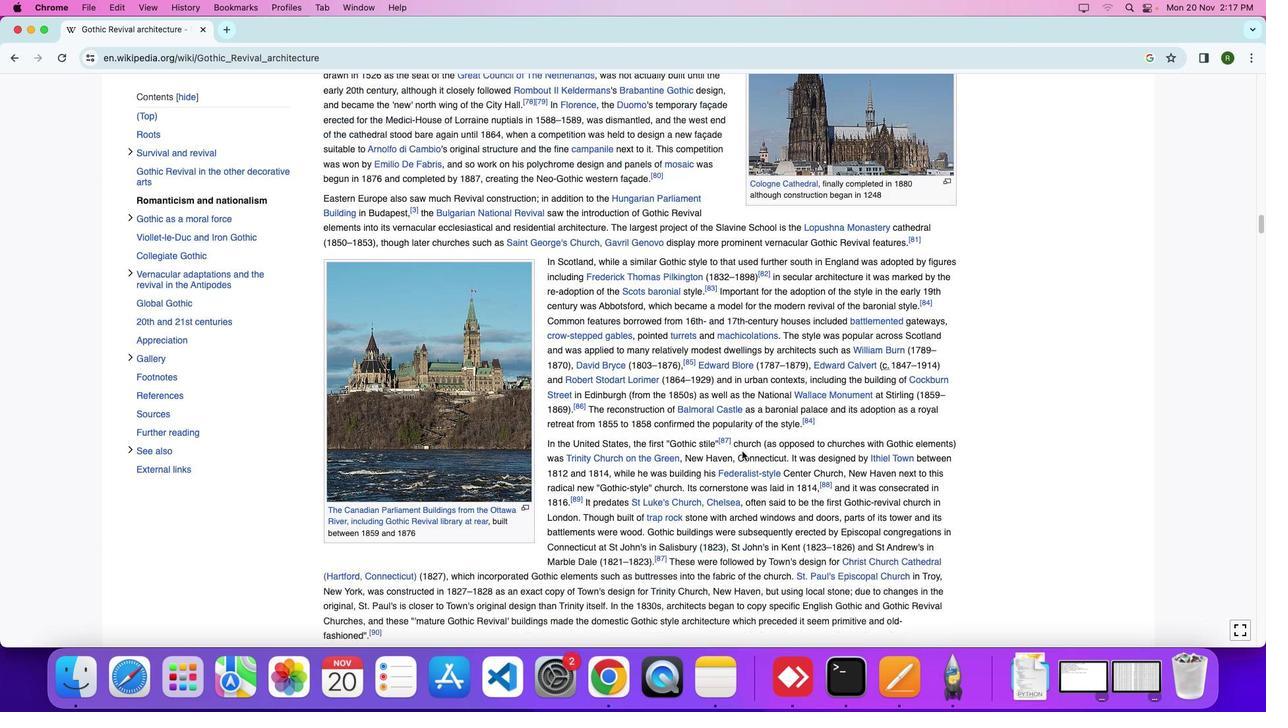 
Action: Mouse moved to (740, 453)
Screenshot: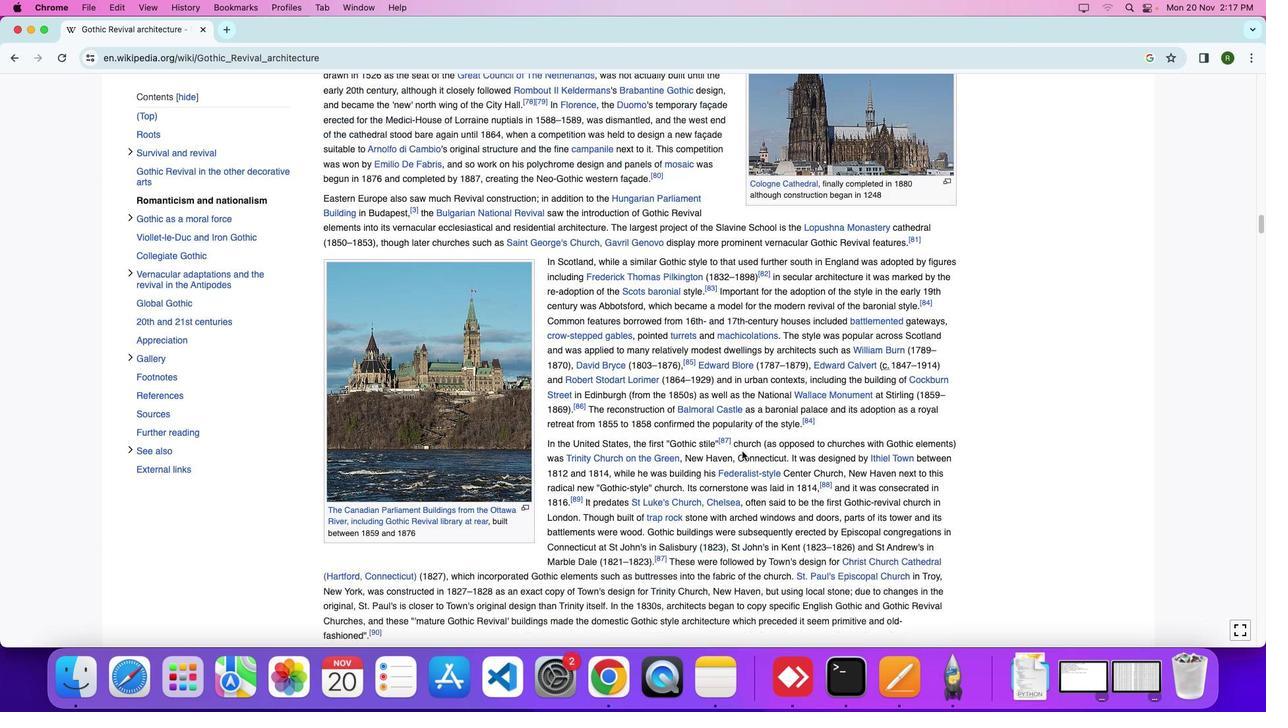 
Action: Mouse scrolled (740, 453) with delta (0, -1)
Screenshot: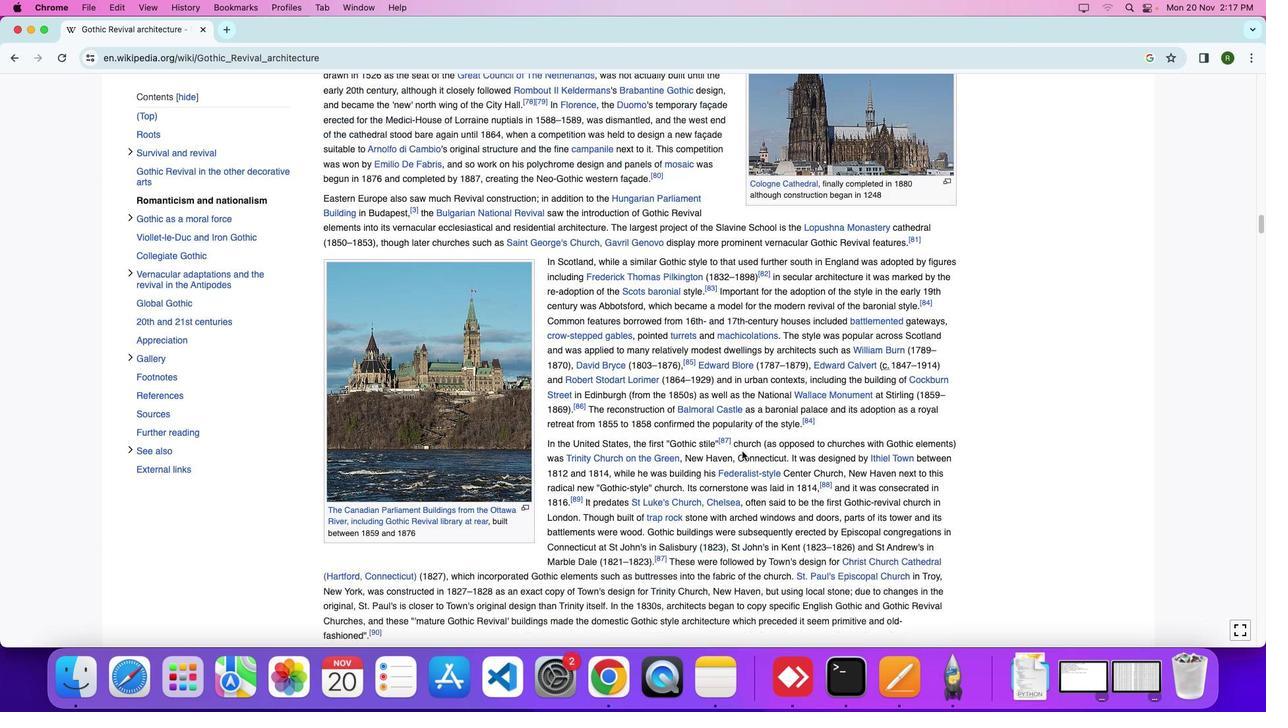 
Action: Mouse moved to (740, 453)
Screenshot: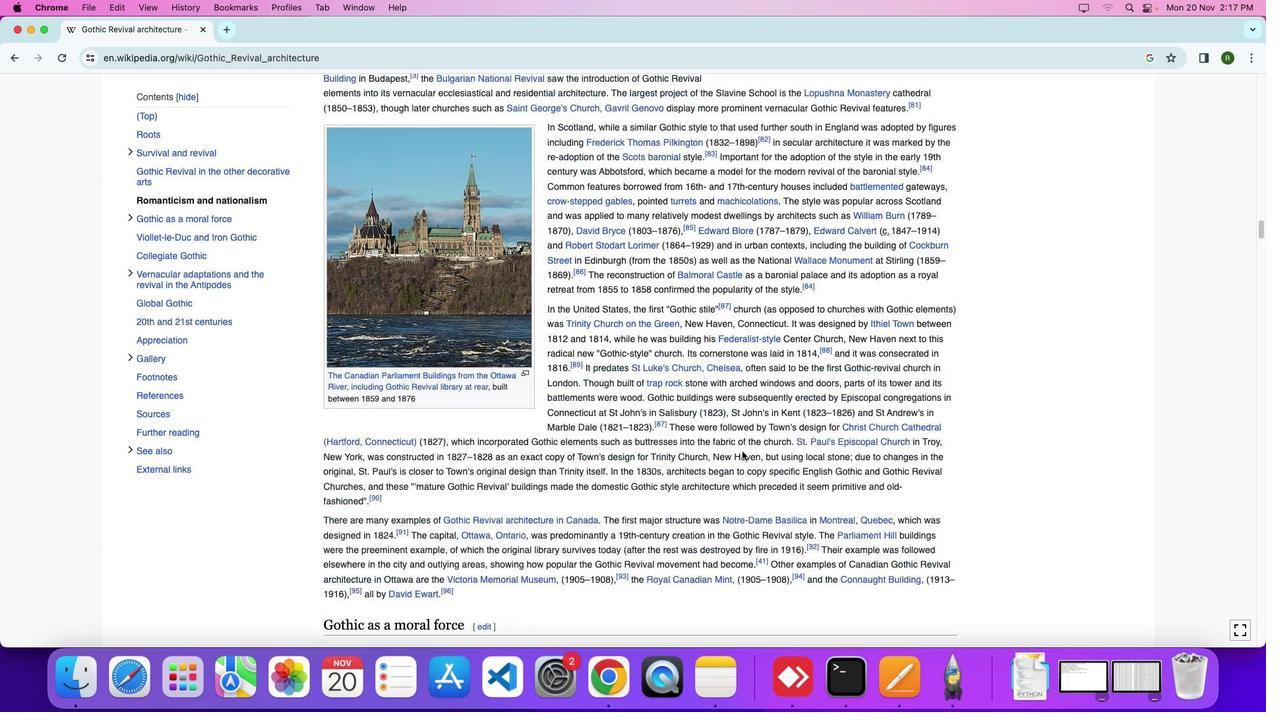 
Action: Mouse scrolled (740, 453) with delta (0, -5)
Screenshot: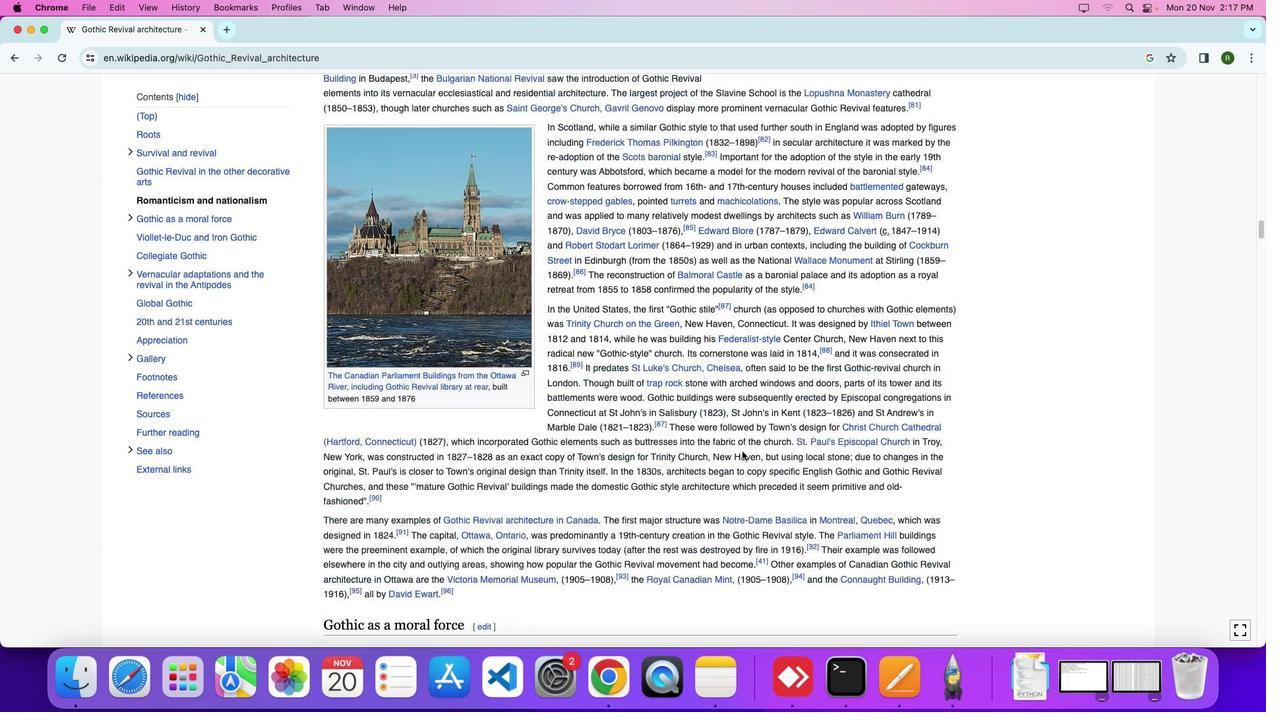 
Action: Mouse moved to (741, 451)
Screenshot: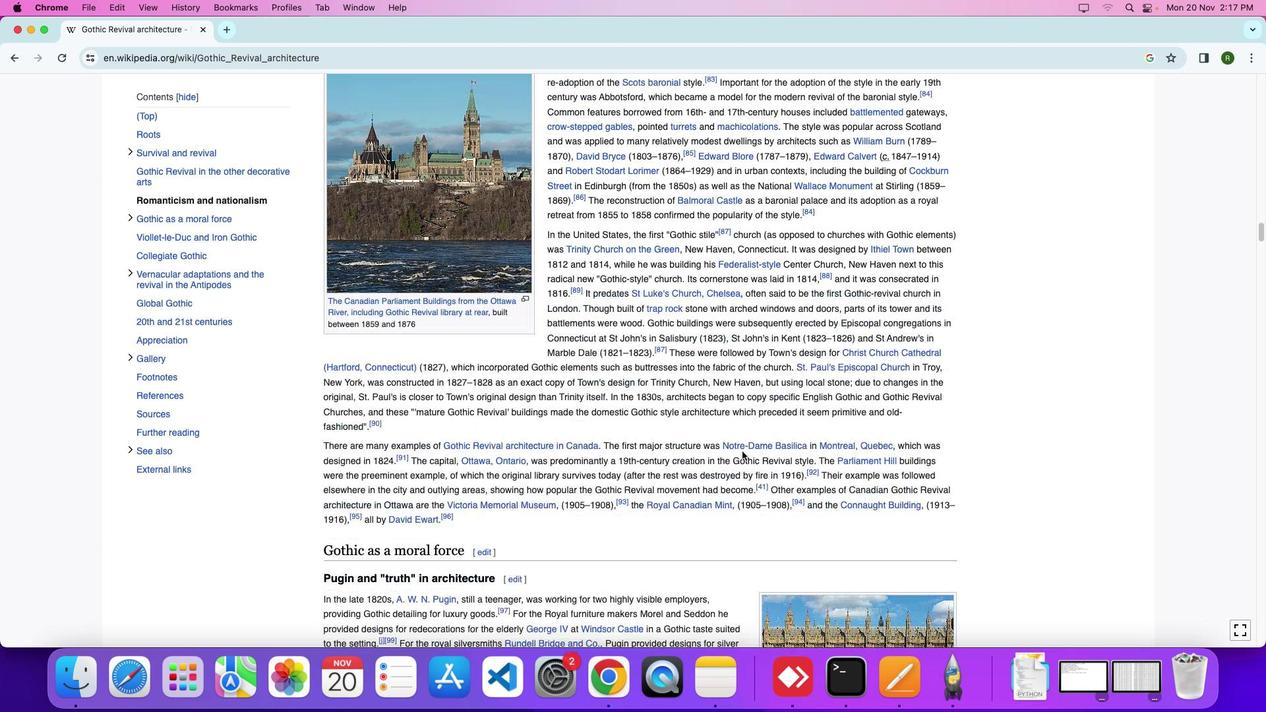 
Action: Mouse scrolled (741, 451) with delta (0, 0)
Screenshot: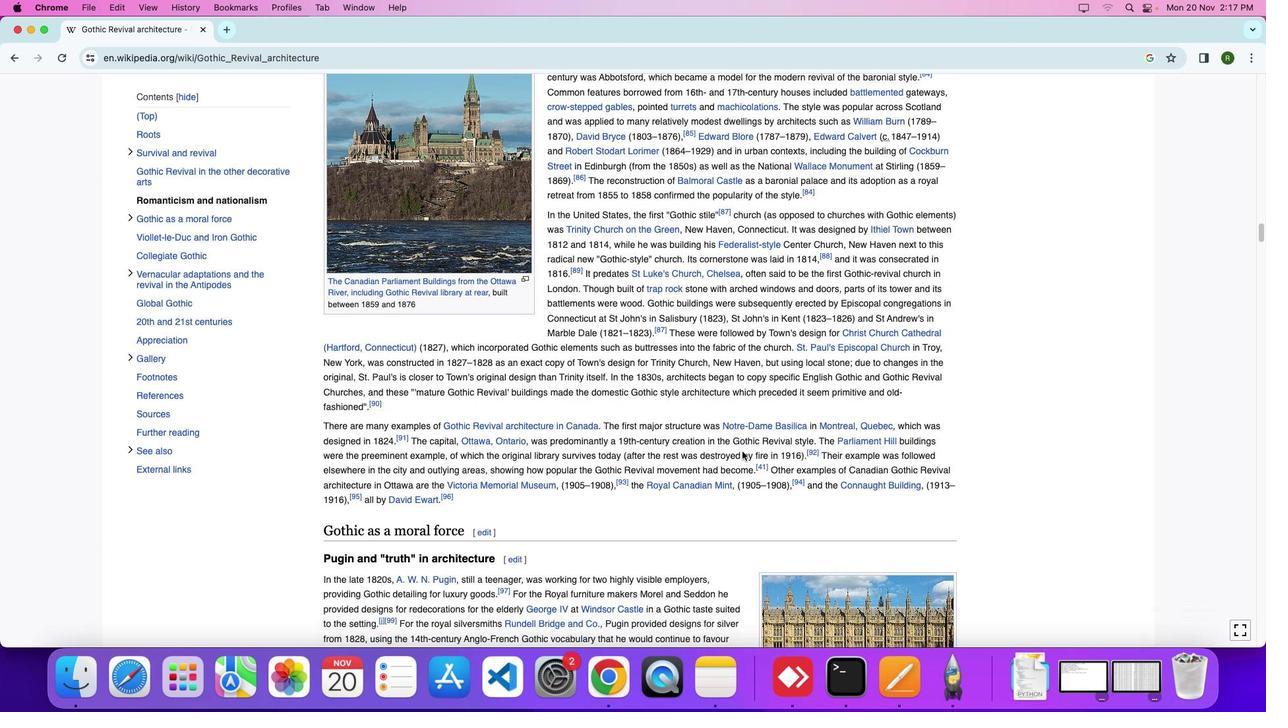 
Action: Mouse scrolled (741, 451) with delta (0, -1)
Screenshot: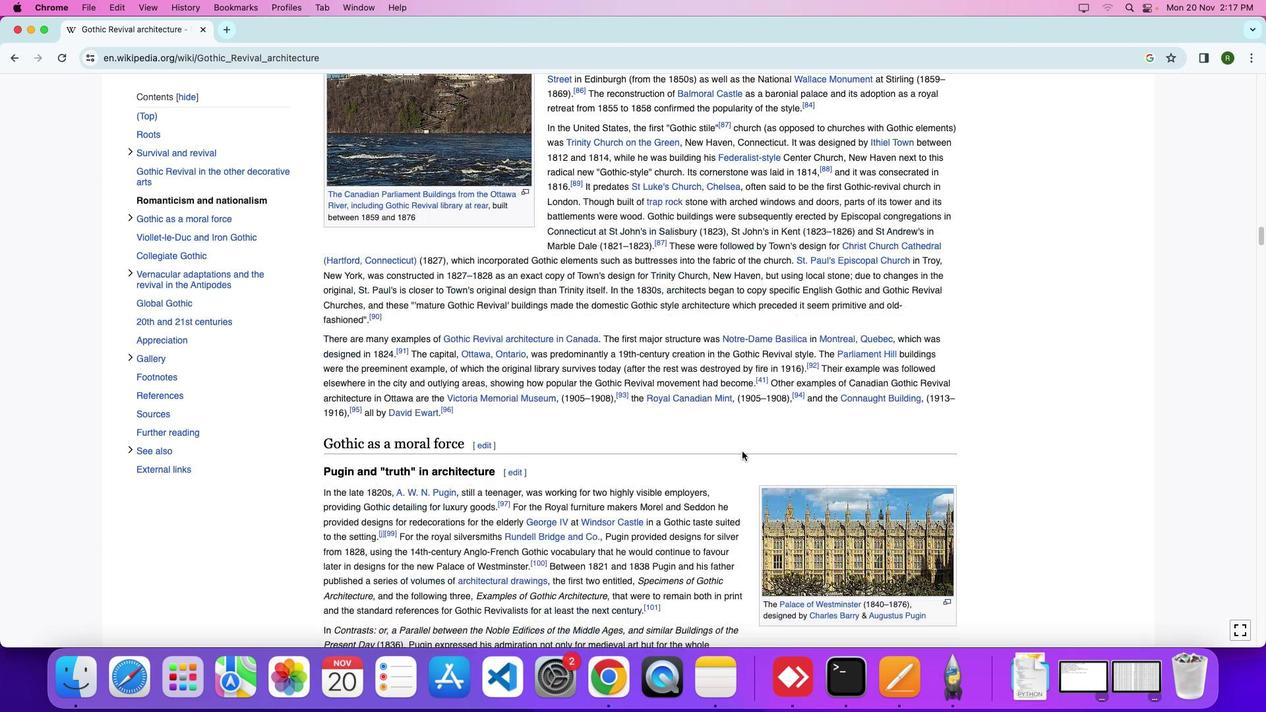 
Action: Mouse scrolled (741, 451) with delta (0, -5)
Screenshot: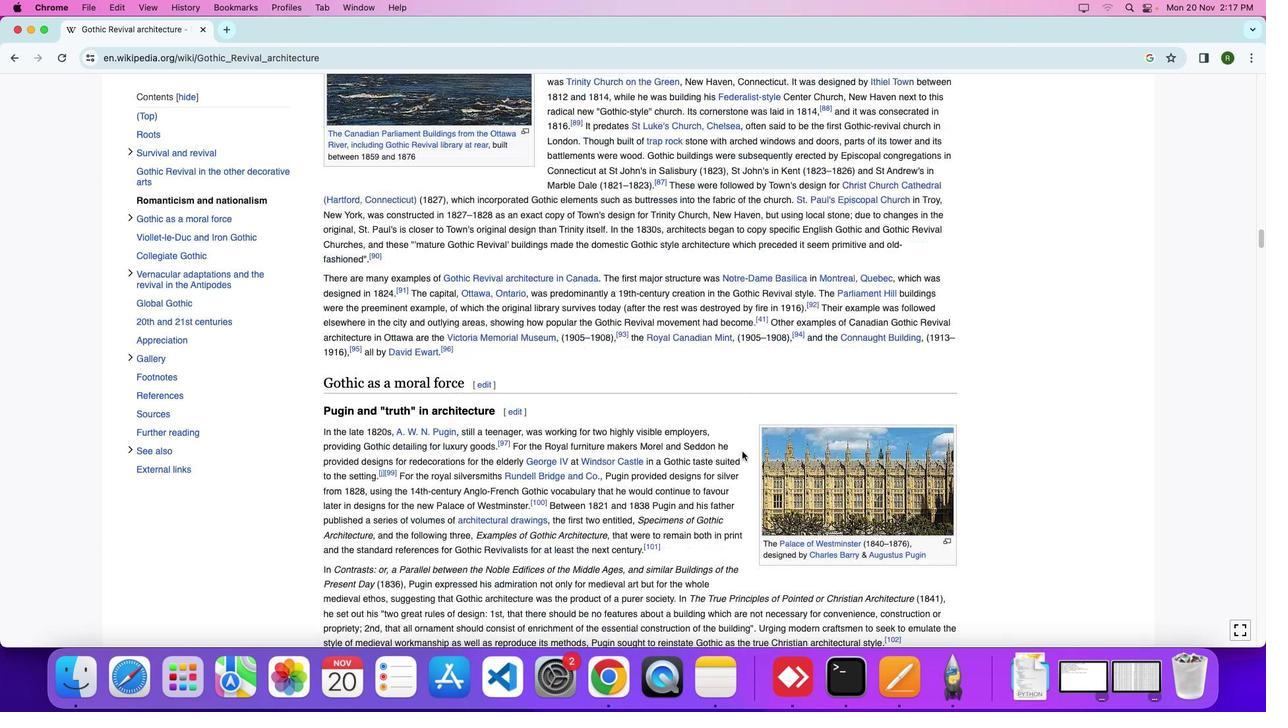 
Action: Mouse moved to (741, 451)
Screenshot: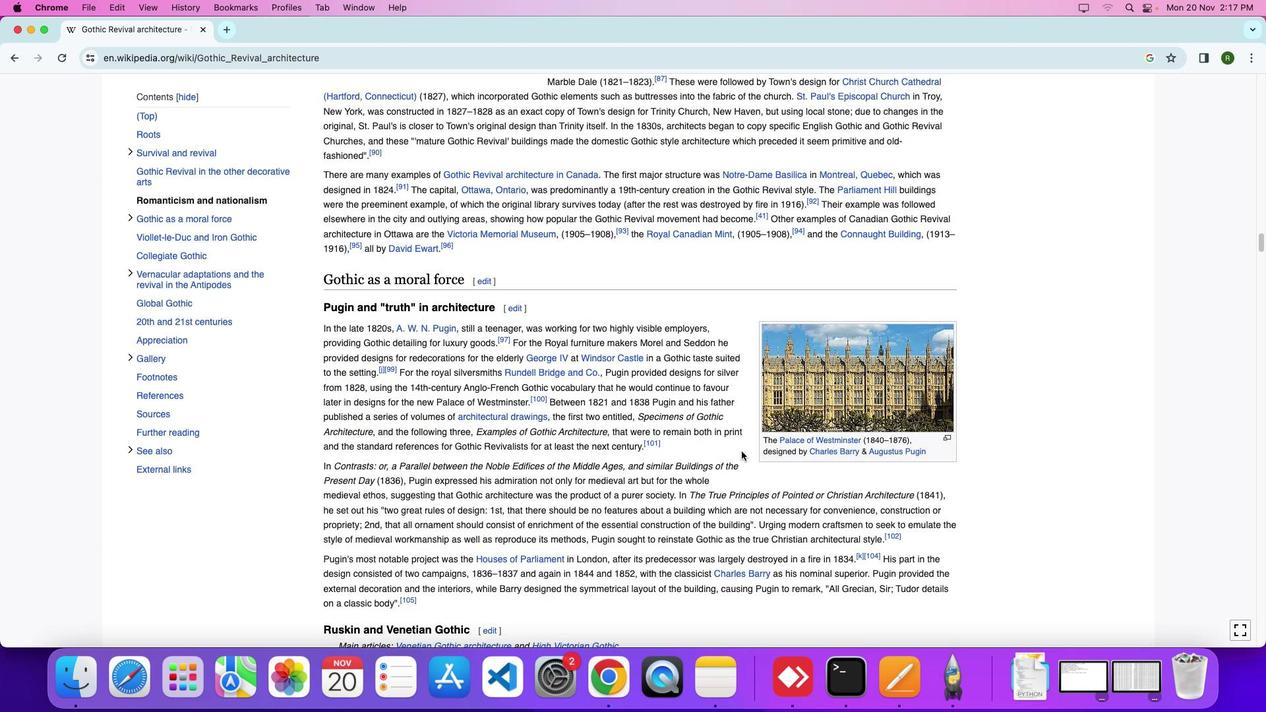 
Action: Mouse scrolled (741, 451) with delta (0, 0)
Screenshot: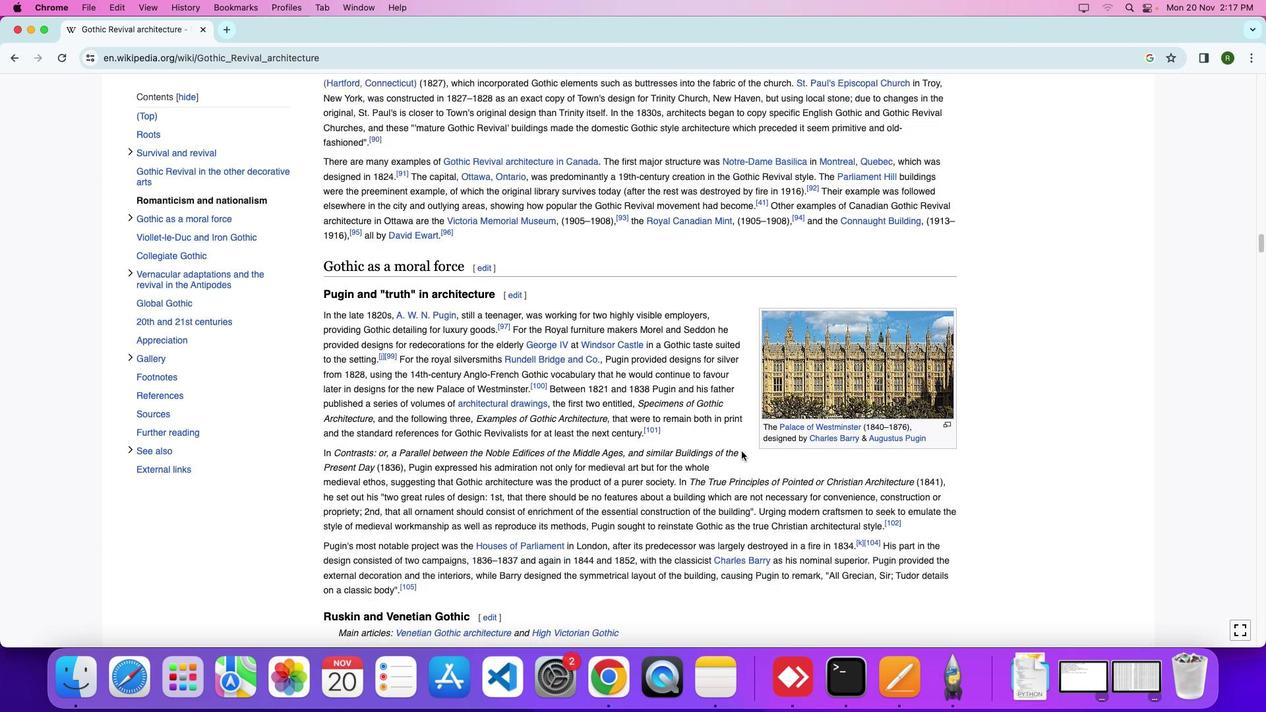 
Action: Mouse scrolled (741, 451) with delta (0, 0)
Screenshot: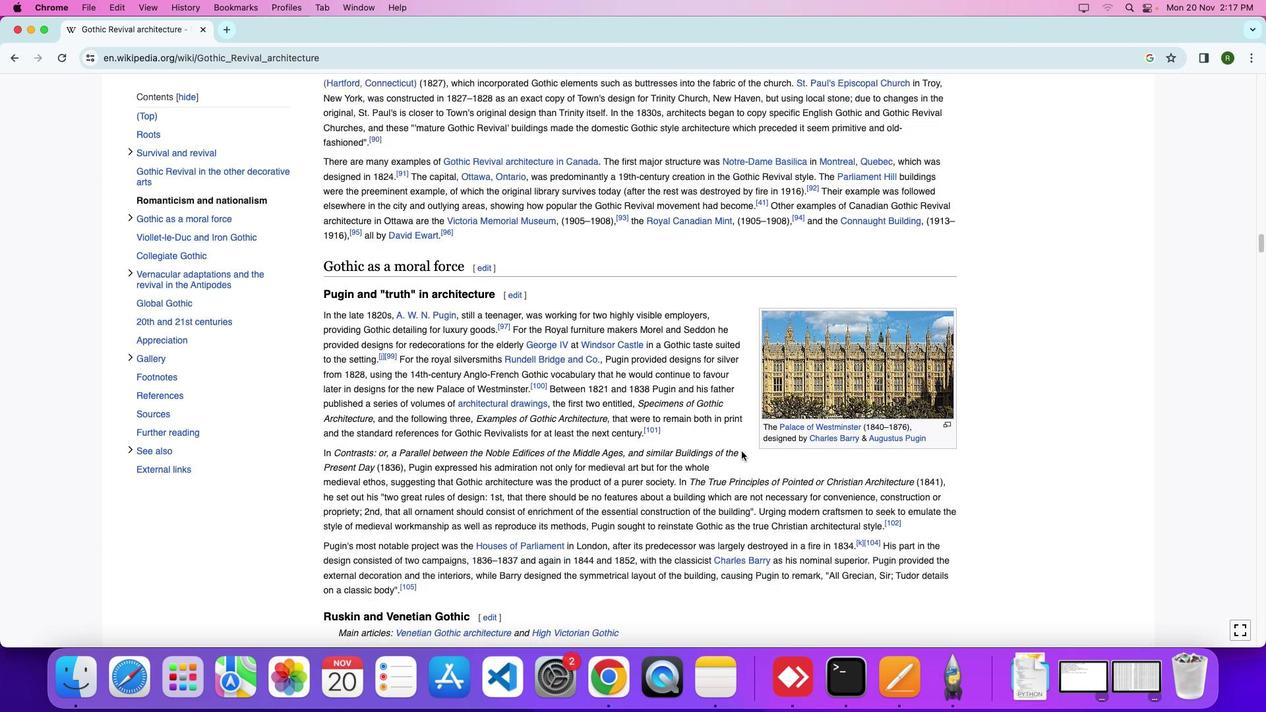 
Action: Mouse scrolled (741, 451) with delta (0, -5)
Screenshot: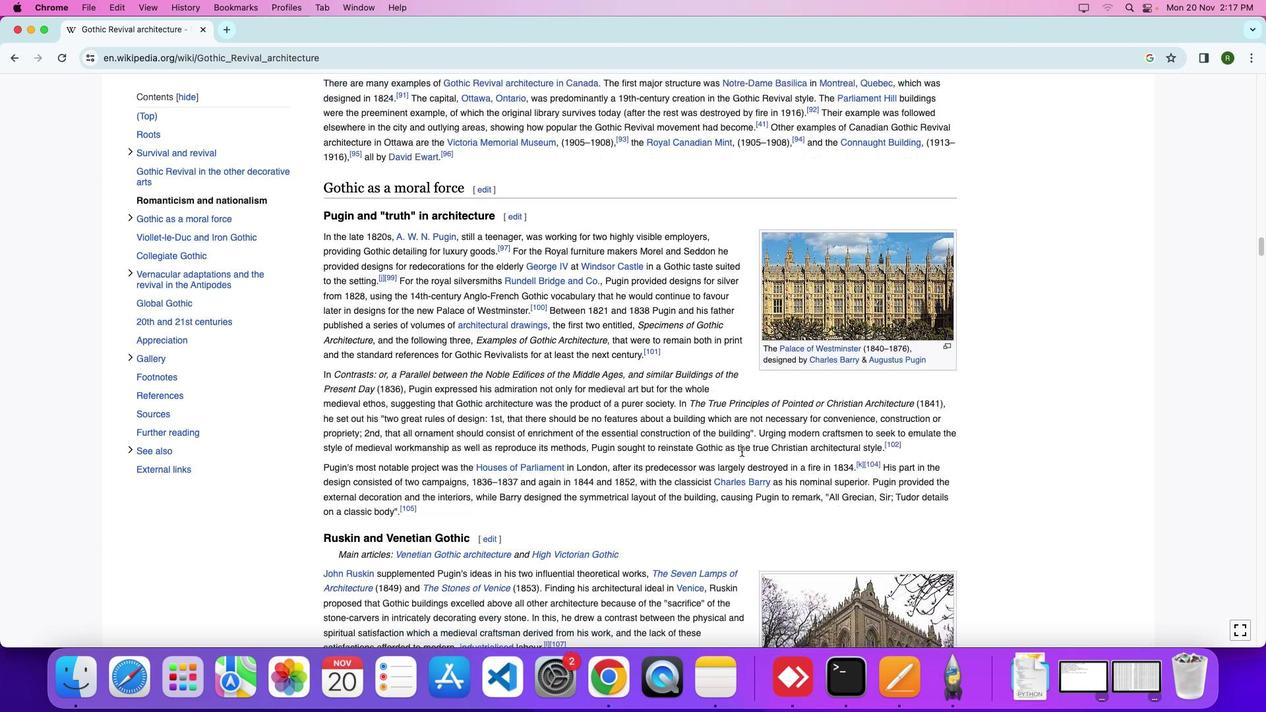 
Action: Mouse moved to (741, 451)
Screenshot: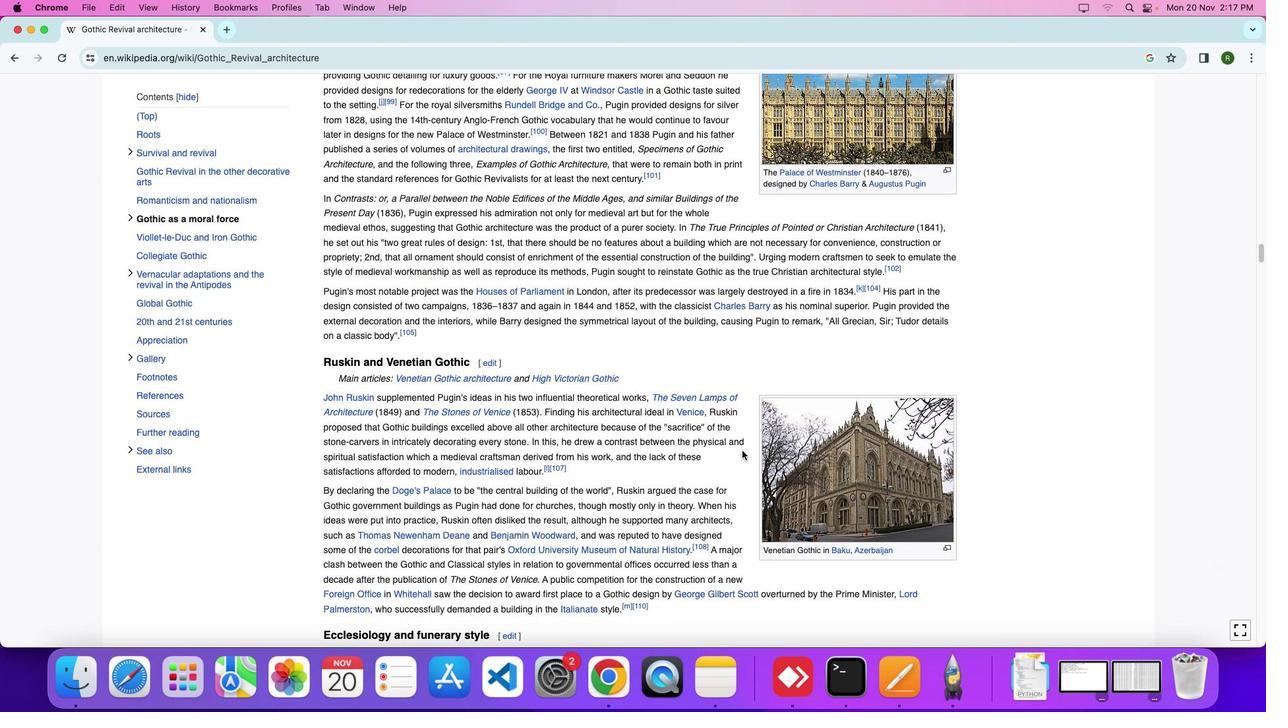 
Action: Mouse scrolled (741, 451) with delta (0, 0)
Screenshot: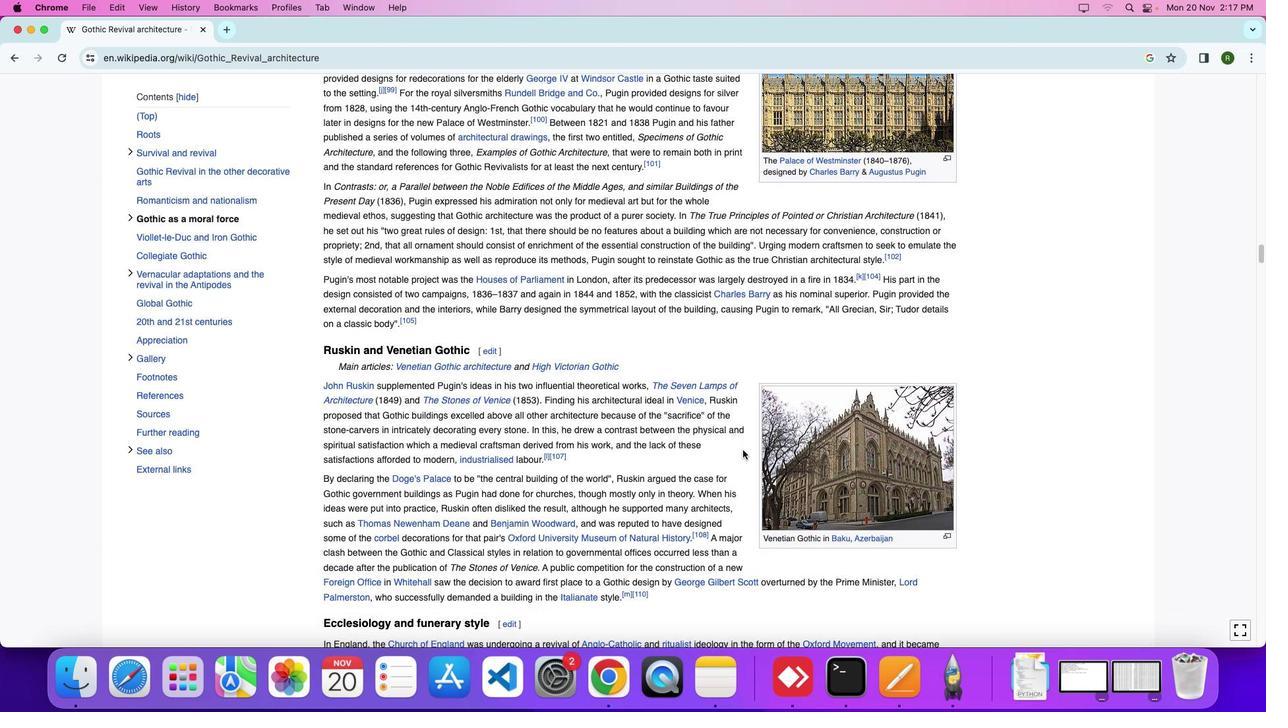 
Action: Mouse scrolled (741, 451) with delta (0, 0)
Screenshot: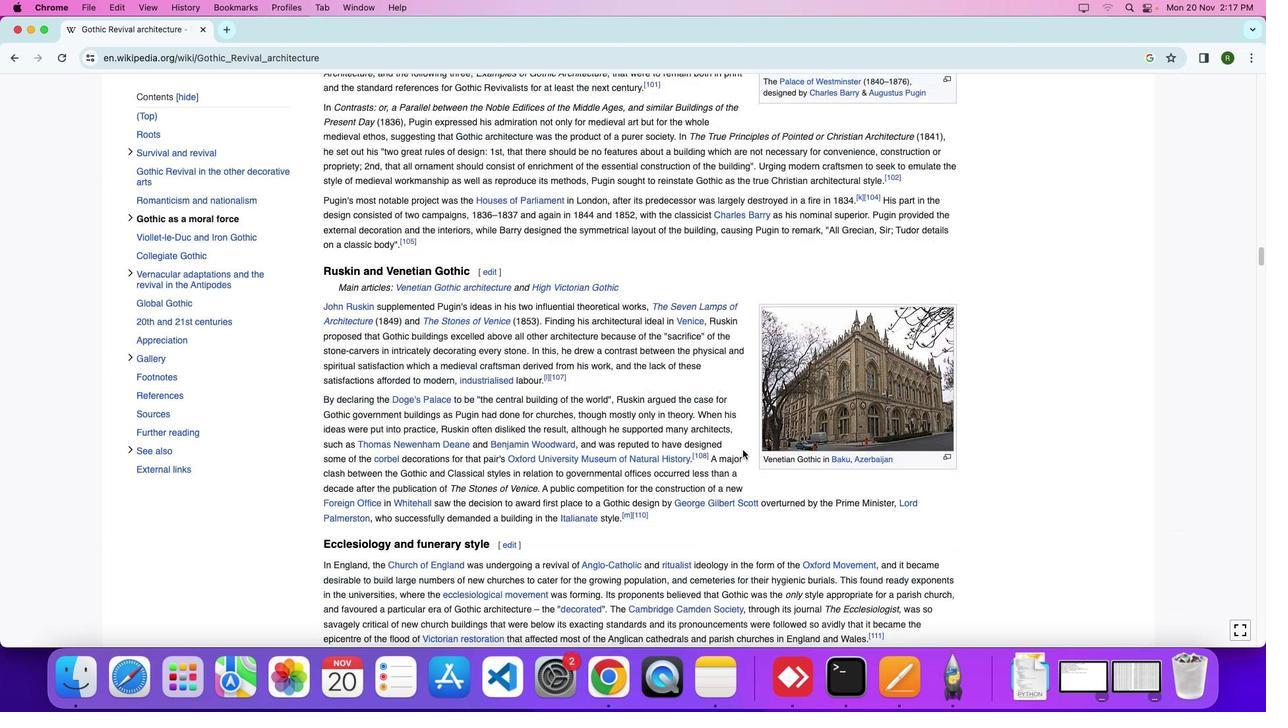 
Action: Mouse scrolled (741, 451) with delta (0, -5)
Screenshot: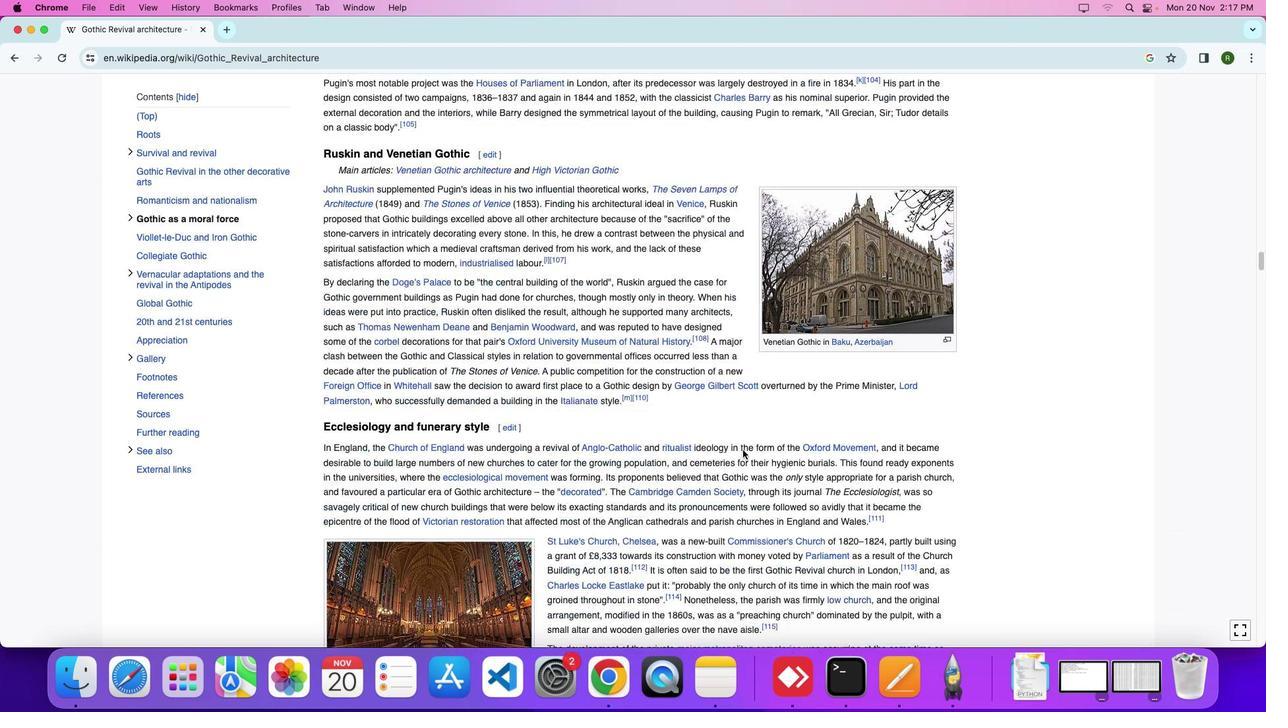 
Action: Mouse moved to (742, 451)
Screenshot: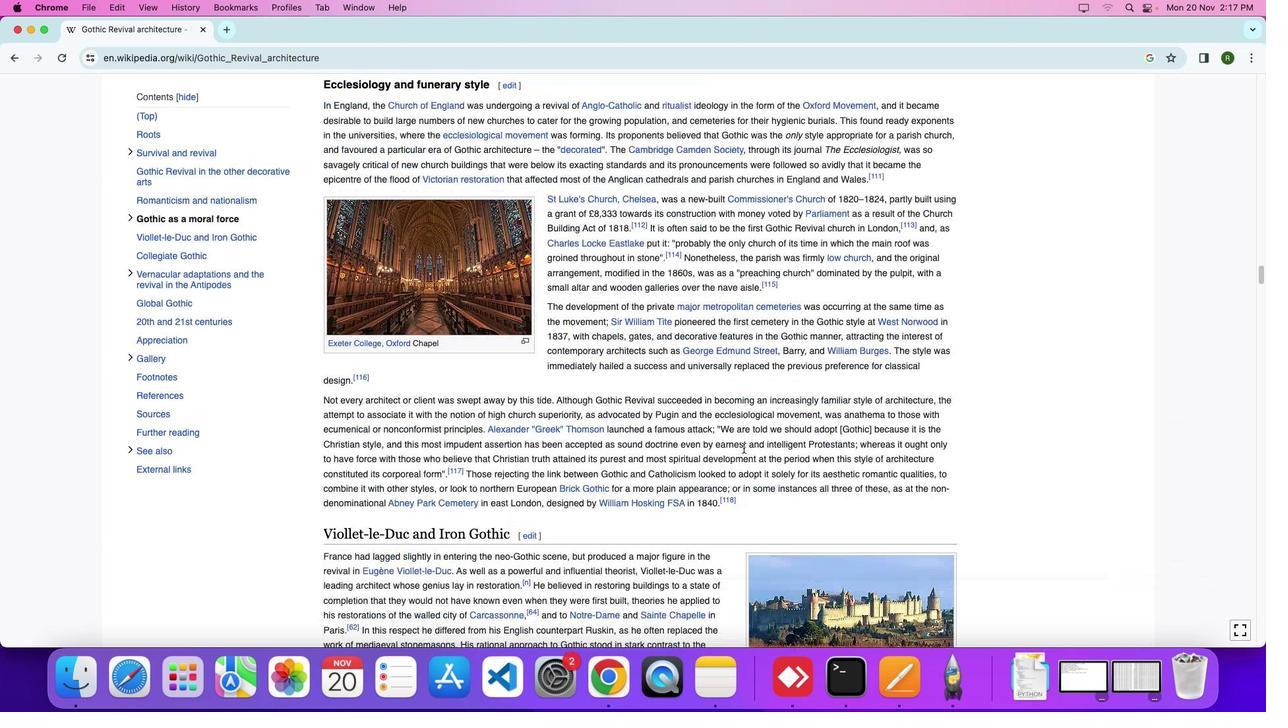 
Action: Mouse scrolled (742, 451) with delta (0, 0)
Screenshot: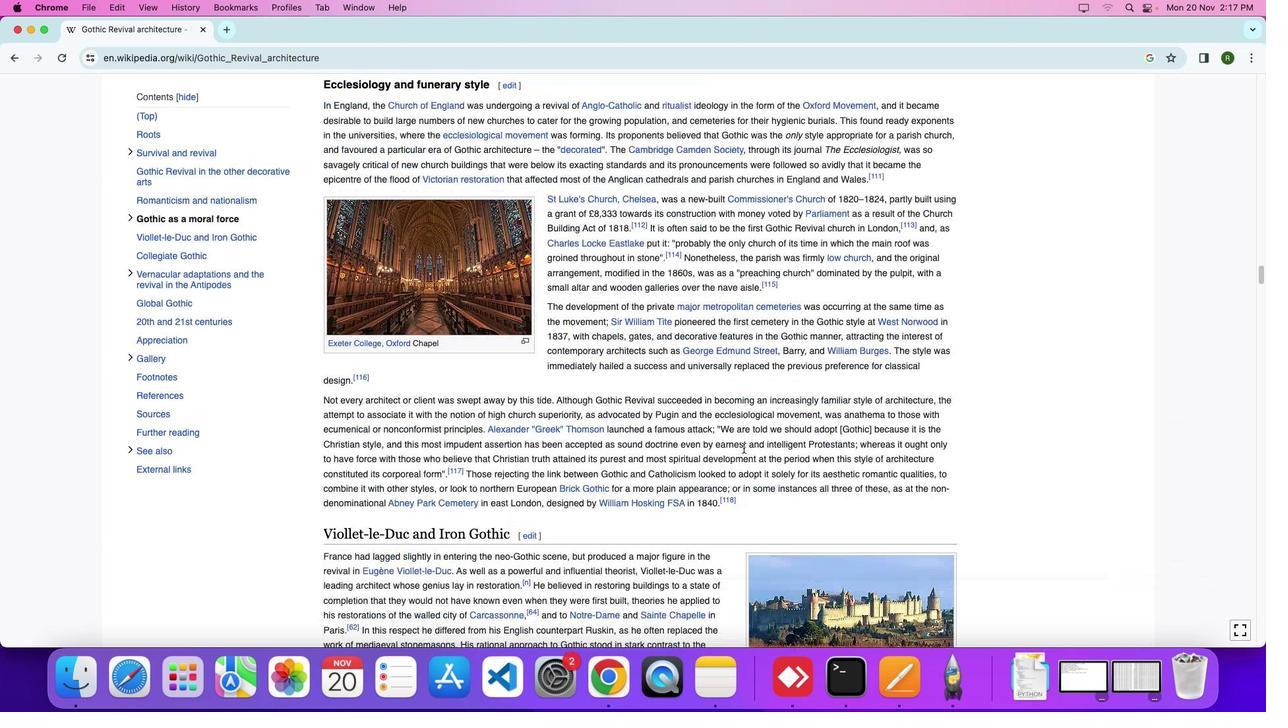 
Action: Mouse moved to (742, 450)
Screenshot: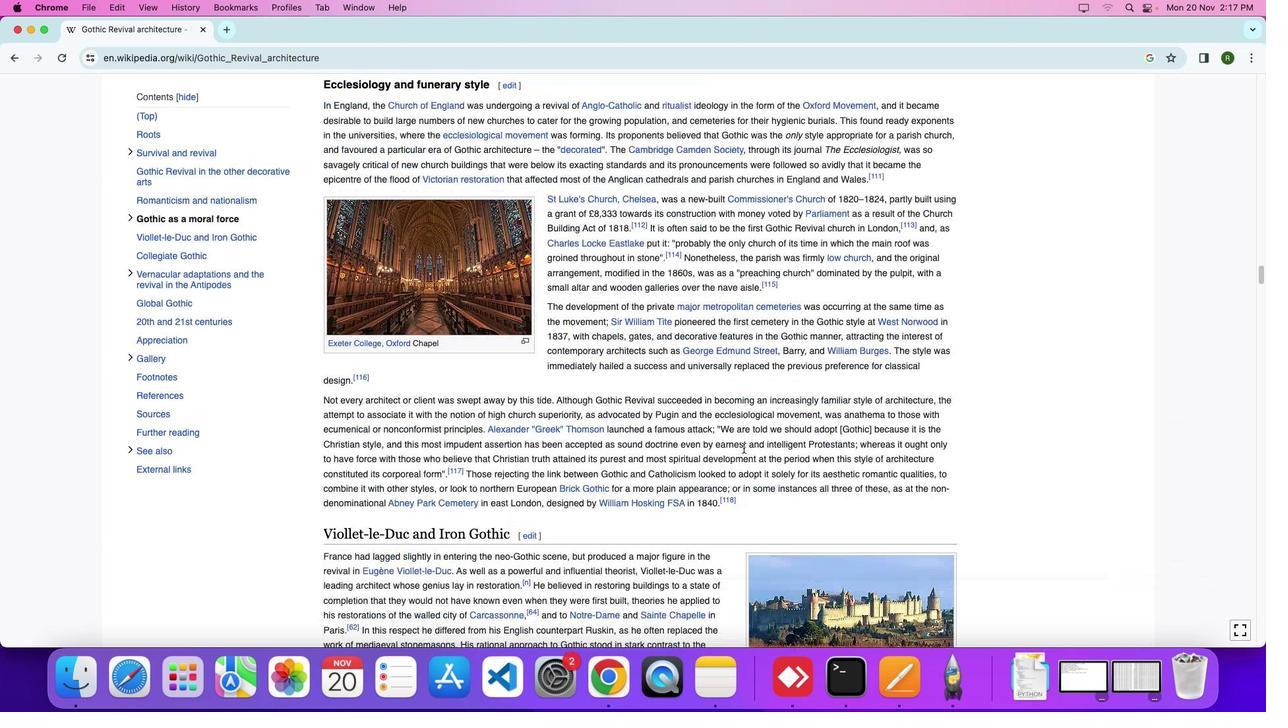 
Action: Mouse scrolled (742, 450) with delta (0, 0)
Screenshot: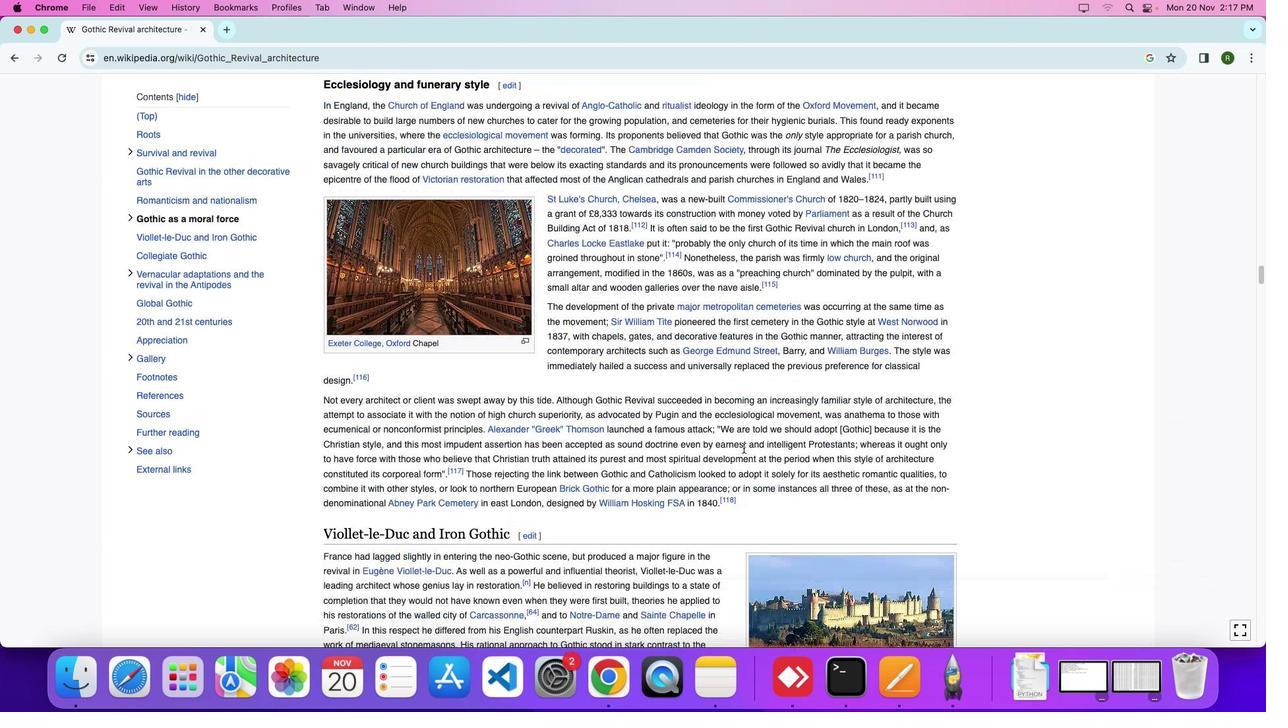 
Action: Mouse scrolled (742, 450) with delta (0, -5)
Screenshot: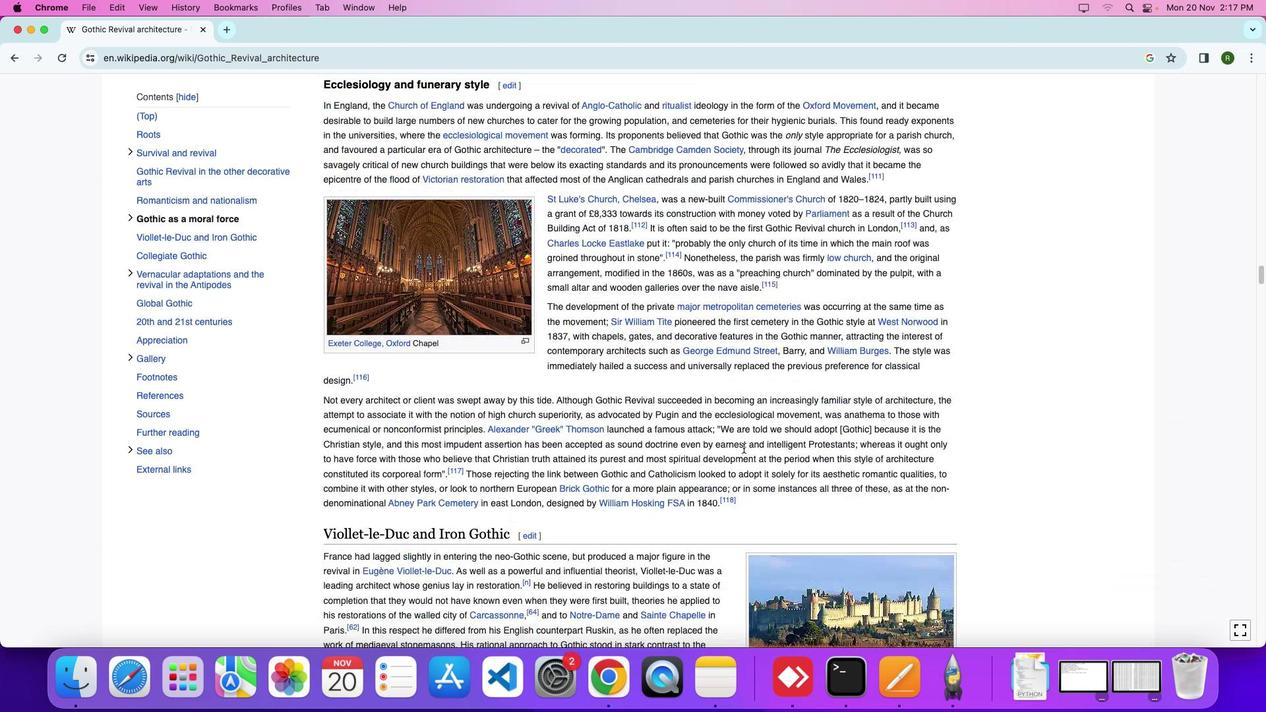 
Action: Mouse moved to (742, 450)
Screenshot: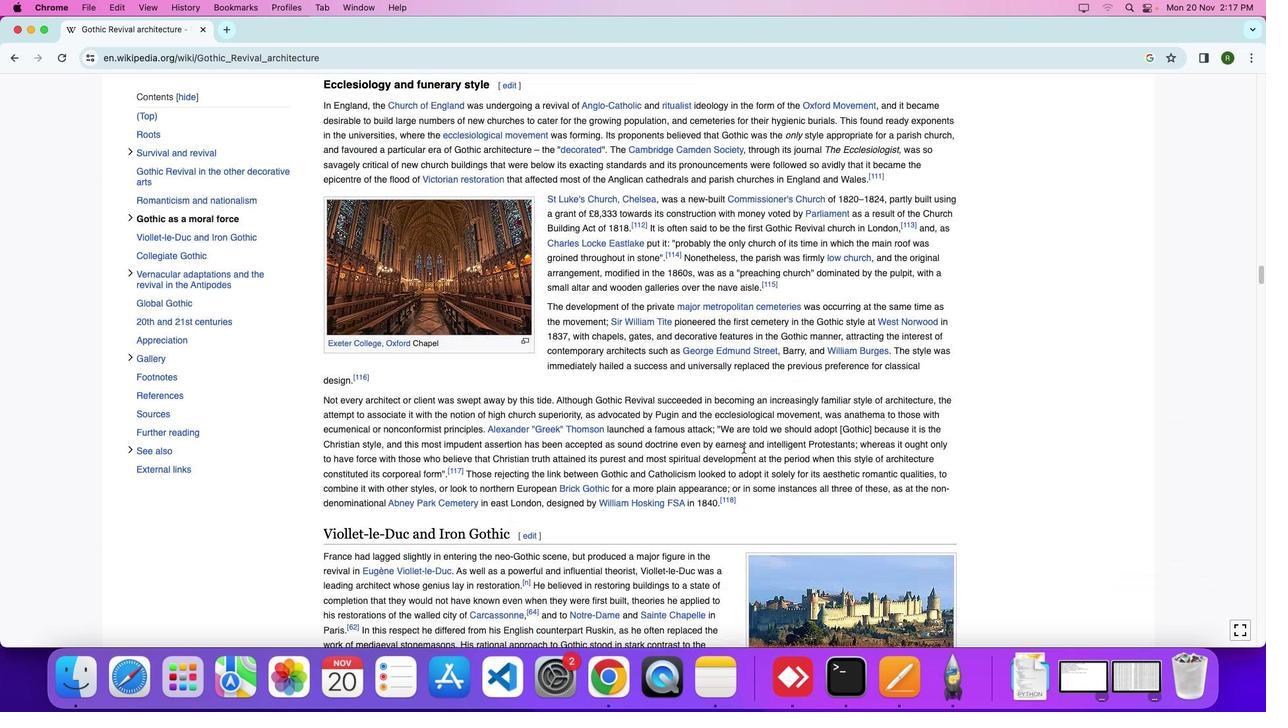 
Action: Mouse scrolled (742, 450) with delta (0, 0)
Screenshot: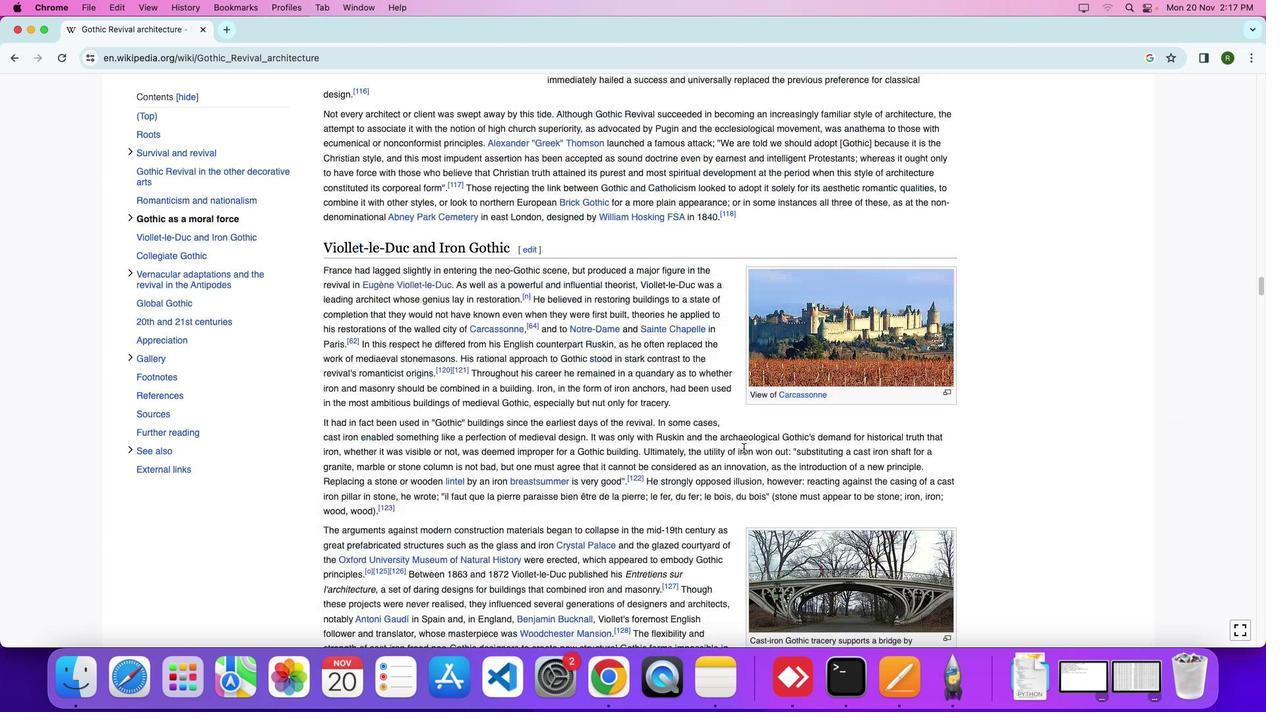 
Action: Mouse moved to (743, 449)
Screenshot: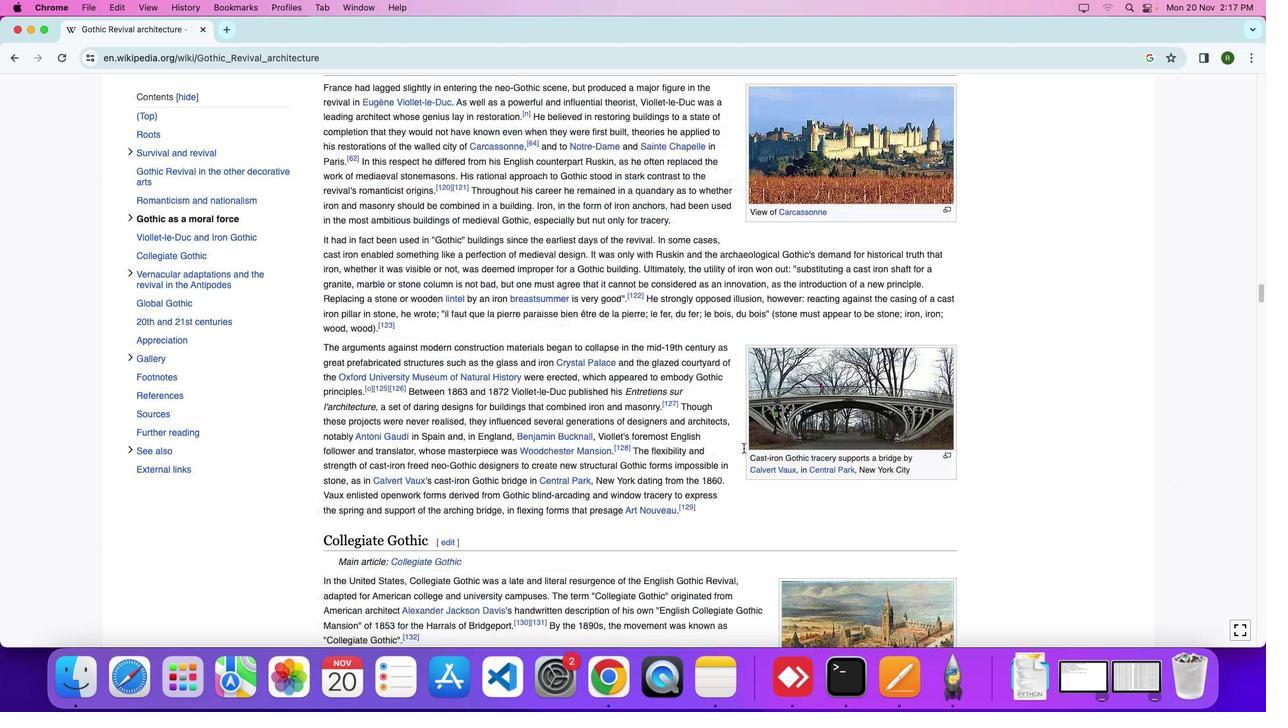 
Action: Mouse scrolled (743, 449) with delta (0, 0)
Screenshot: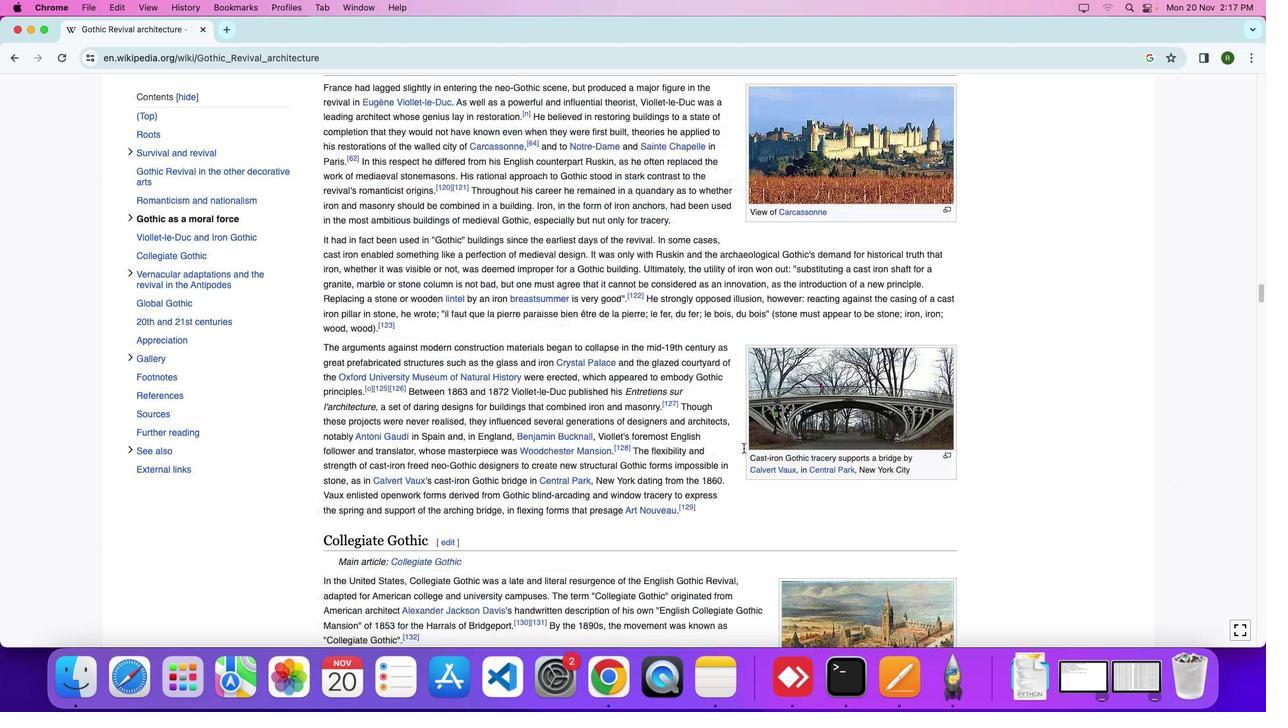 
Action: Mouse scrolled (743, 449) with delta (0, -5)
Screenshot: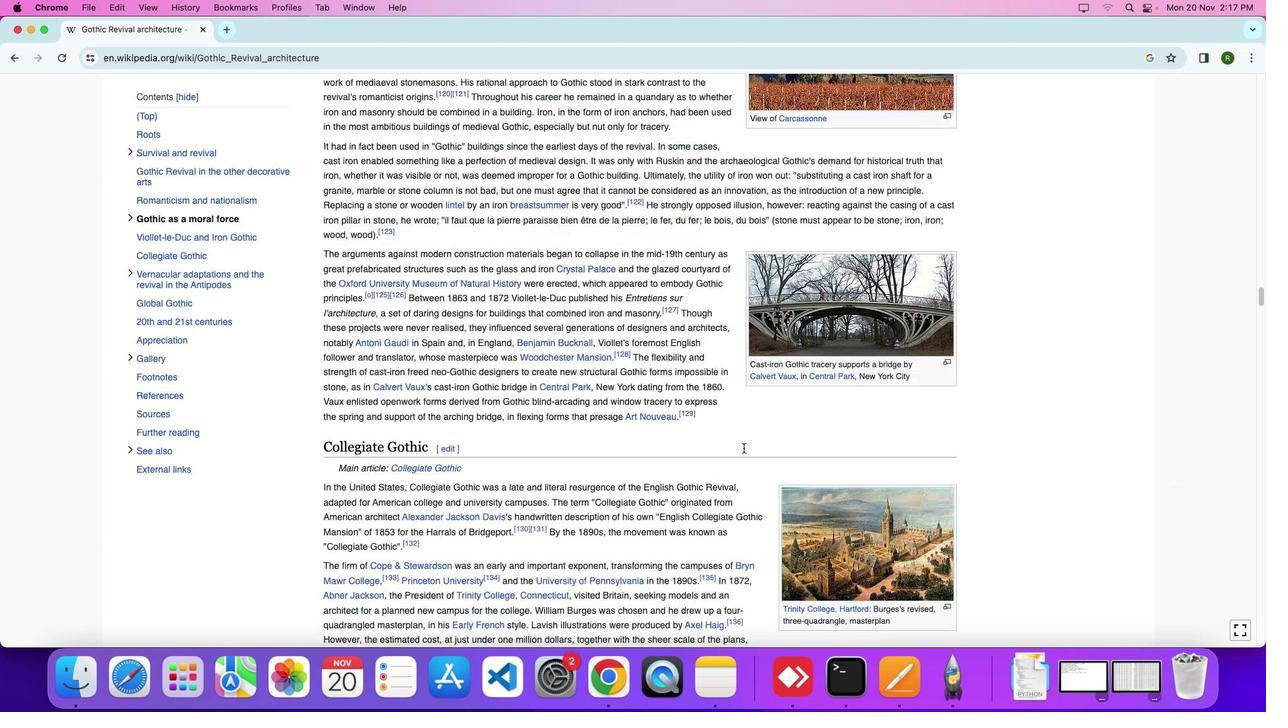 
Action: Mouse moved to (743, 448)
Screenshot: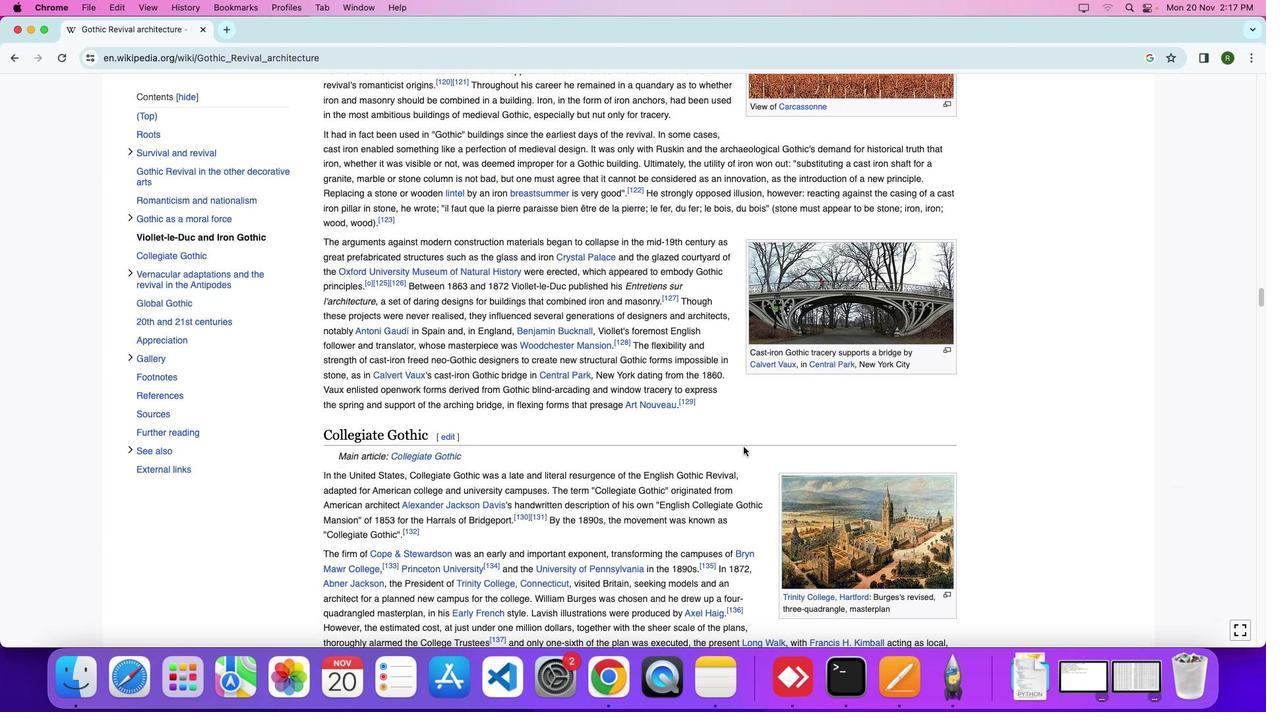 
Action: Mouse scrolled (743, 448) with delta (0, 0)
Screenshot: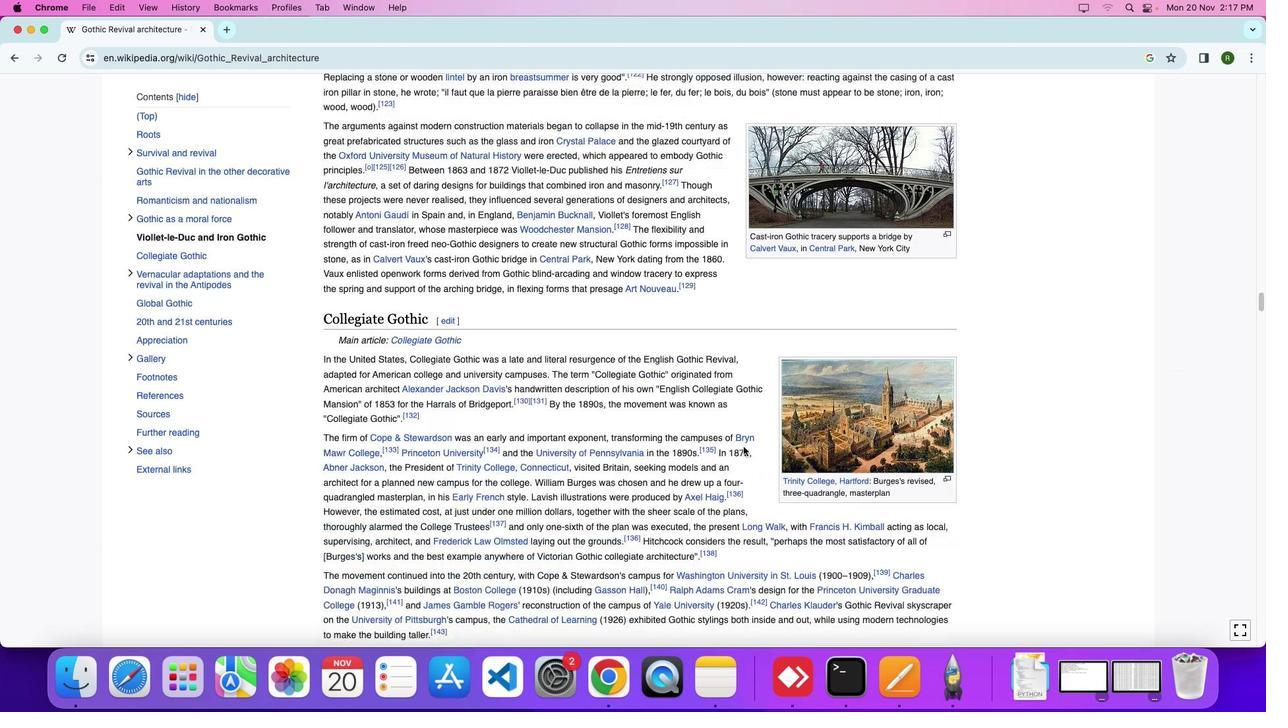 
Action: Mouse scrolled (743, 448) with delta (0, 0)
Screenshot: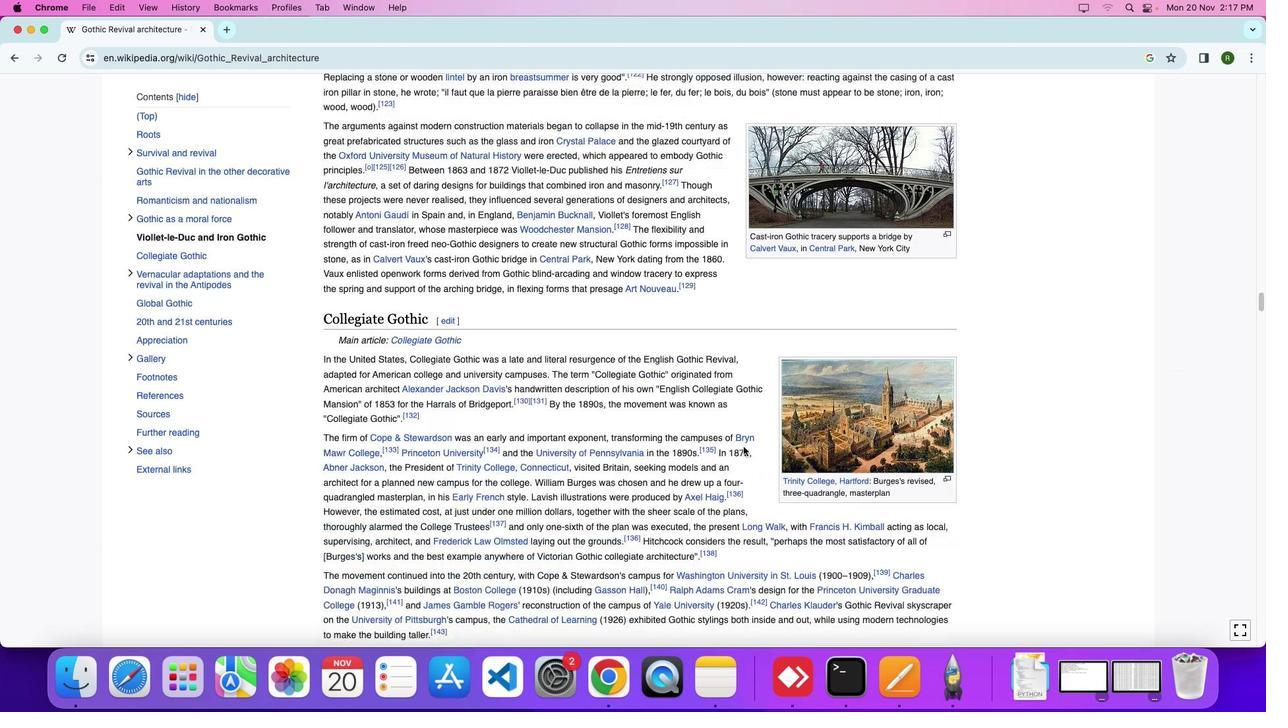 
Action: Mouse scrolled (743, 448) with delta (0, -5)
Screenshot: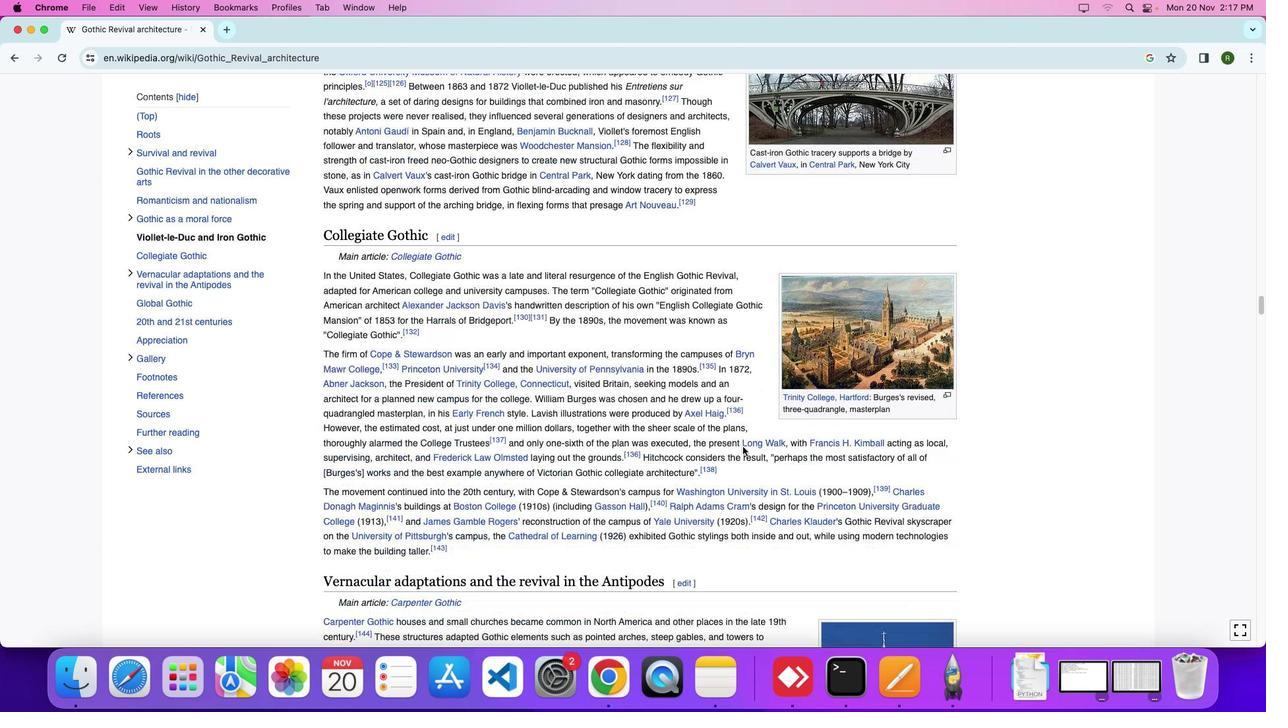 
Action: Mouse scrolled (743, 448) with delta (0, -6)
Screenshot: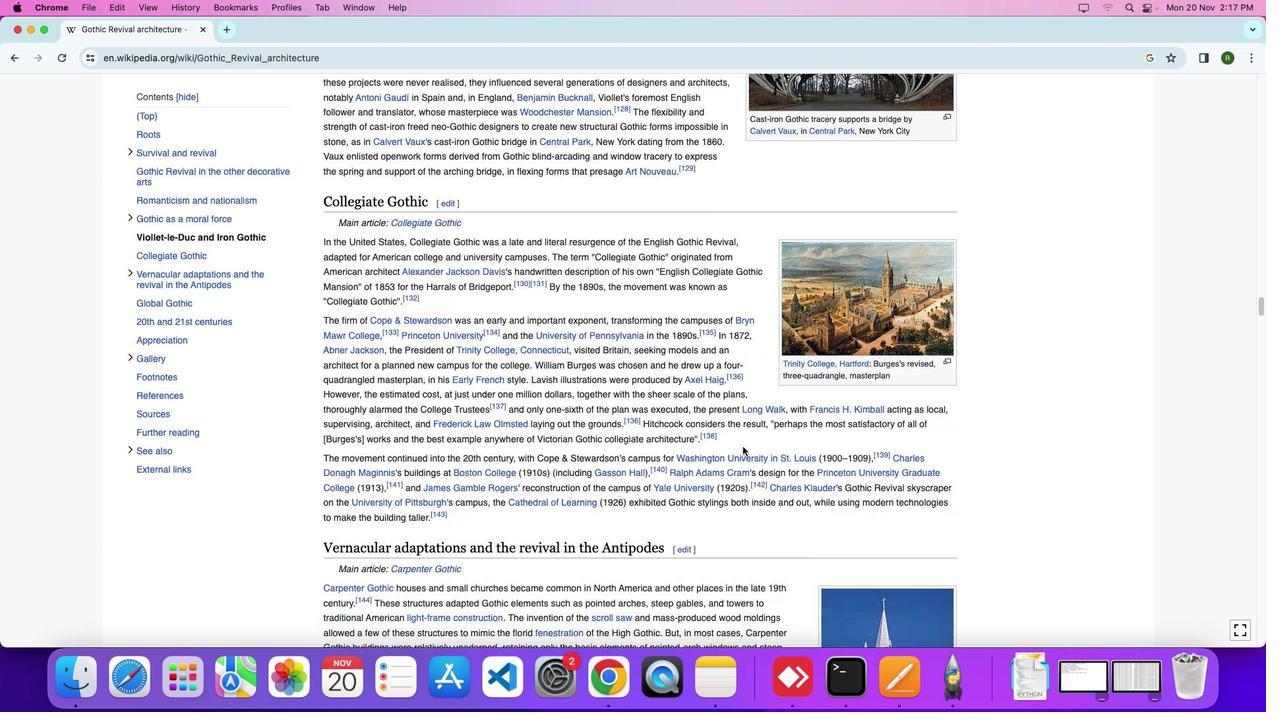 
Action: Mouse moved to (743, 447)
Screenshot: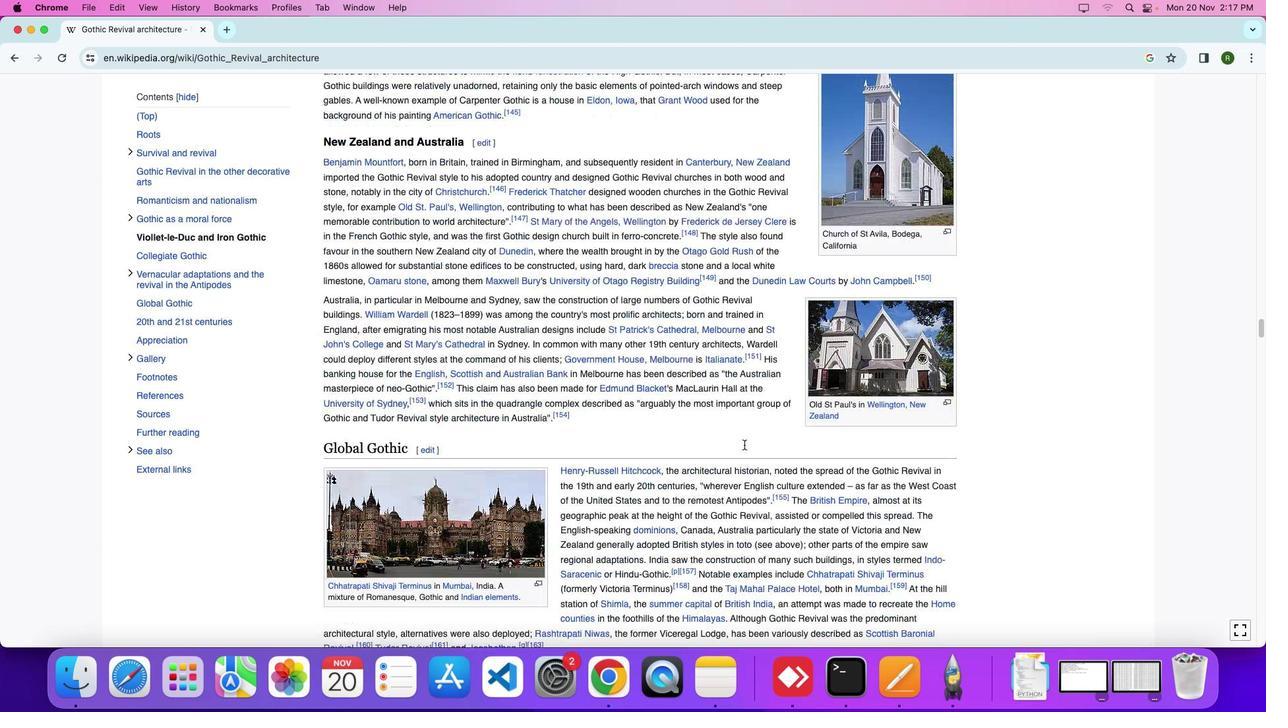 
Action: Mouse scrolled (743, 447) with delta (0, 0)
Screenshot: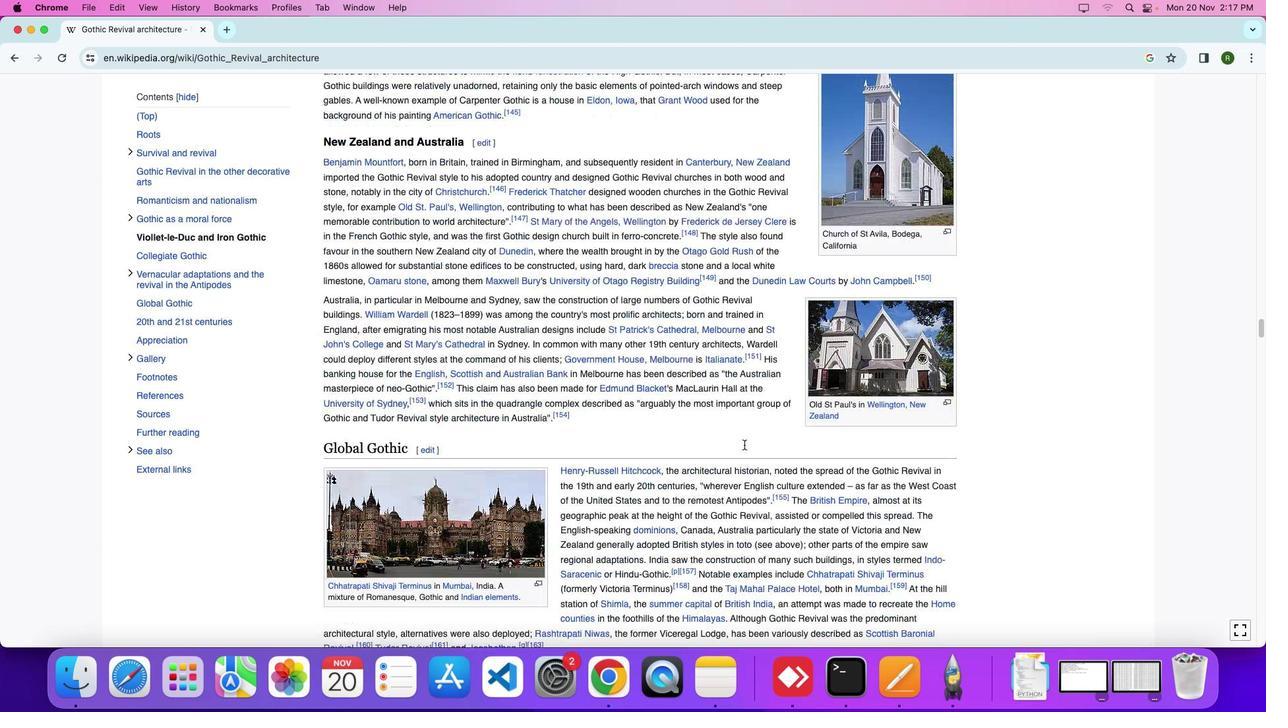 
Action: Mouse moved to (743, 447)
Screenshot: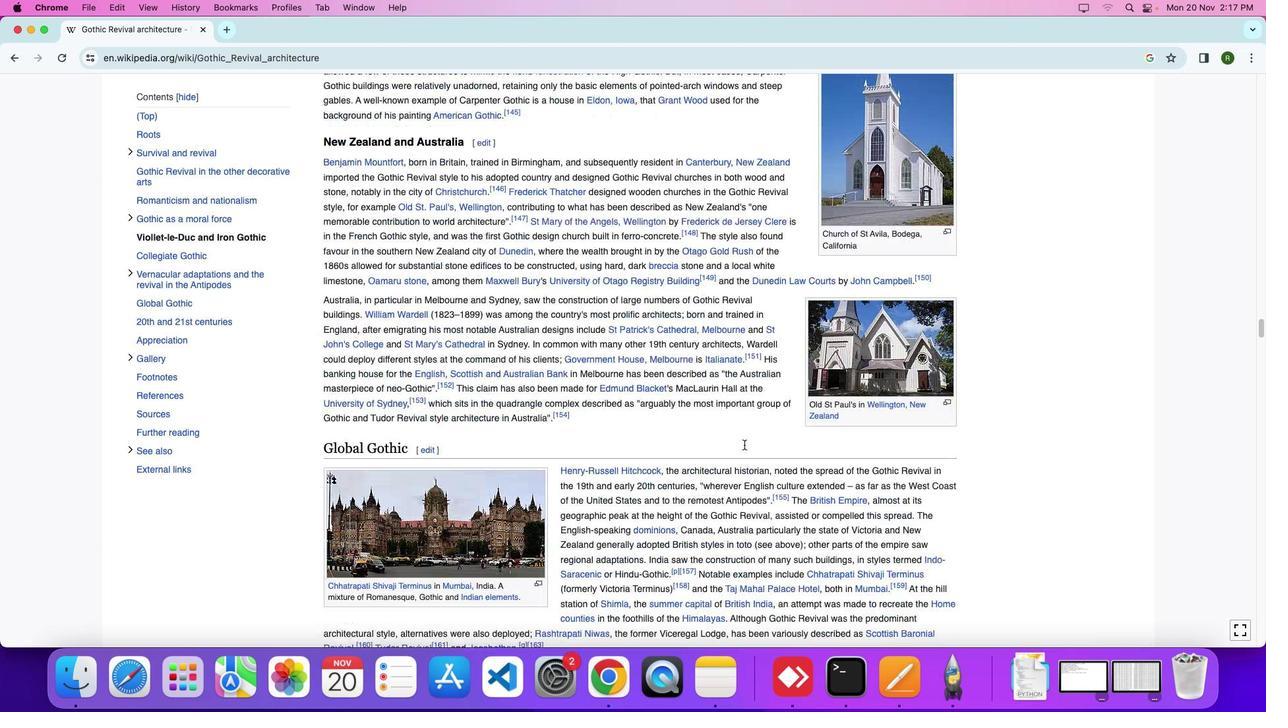 
Action: Mouse scrolled (743, 447) with delta (0, 0)
Screenshot: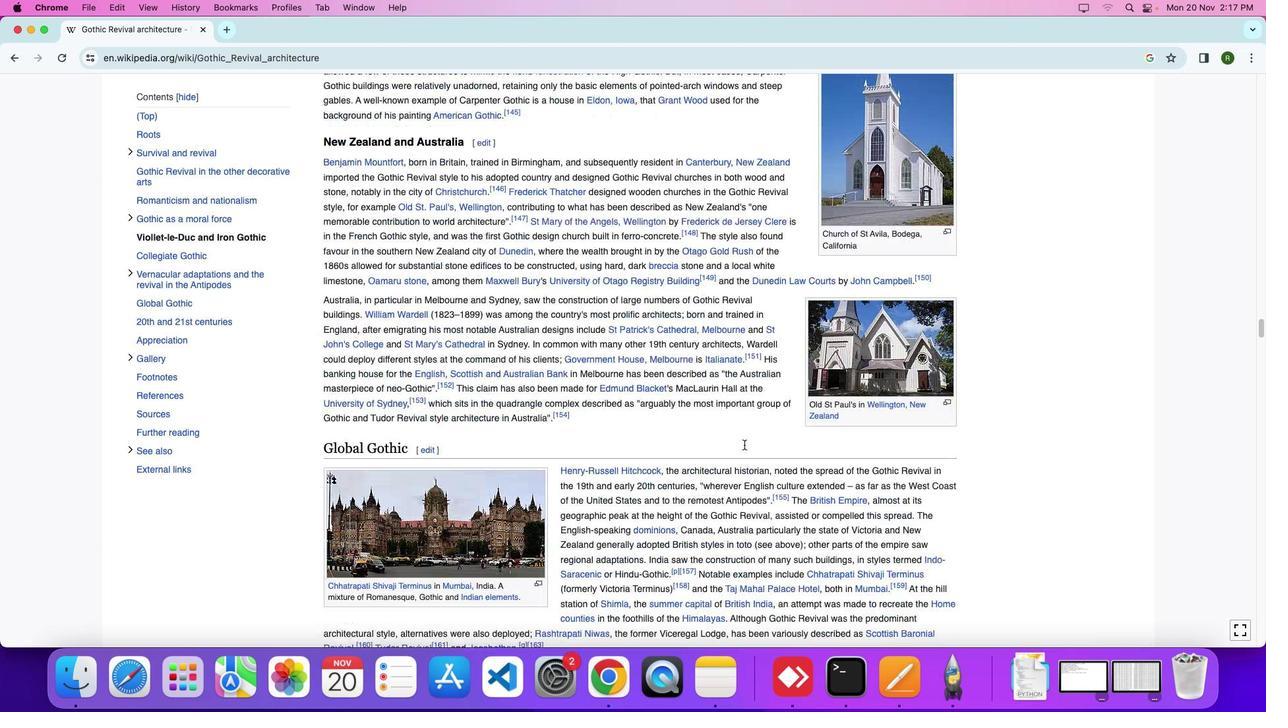 
Action: Mouse moved to (743, 446)
Screenshot: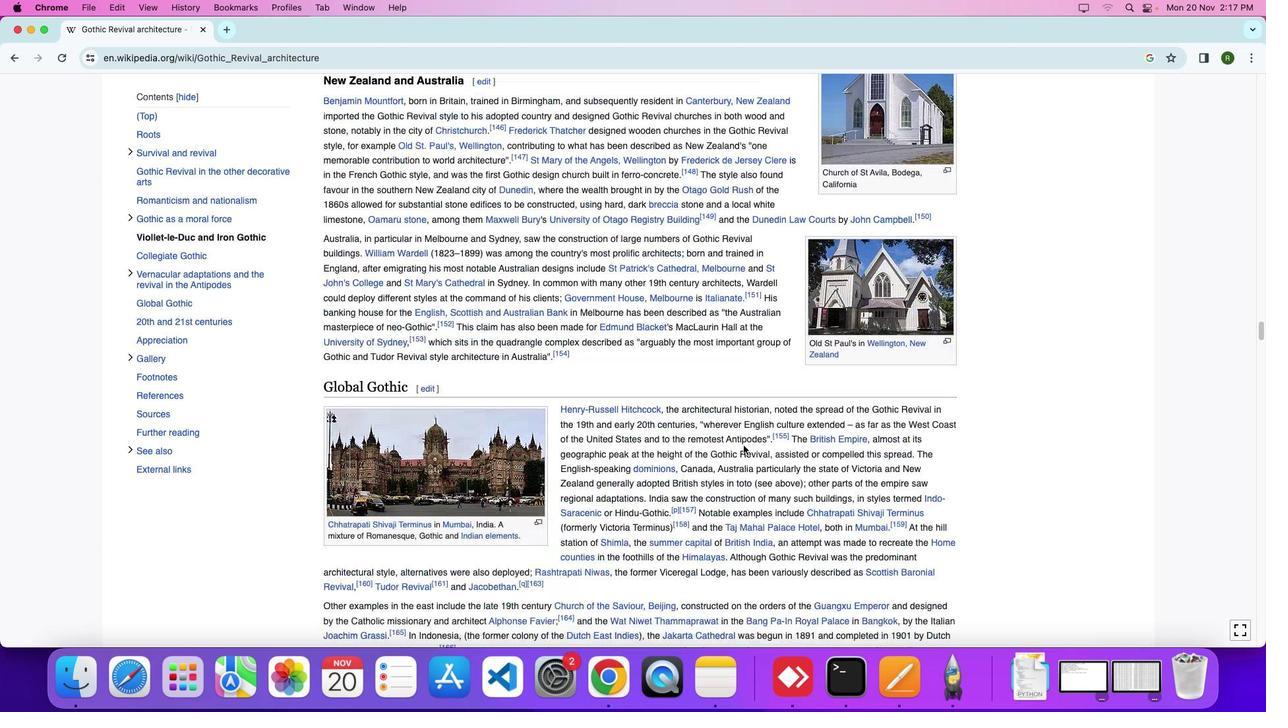 
Action: Mouse scrolled (743, 446) with delta (0, -4)
Screenshot: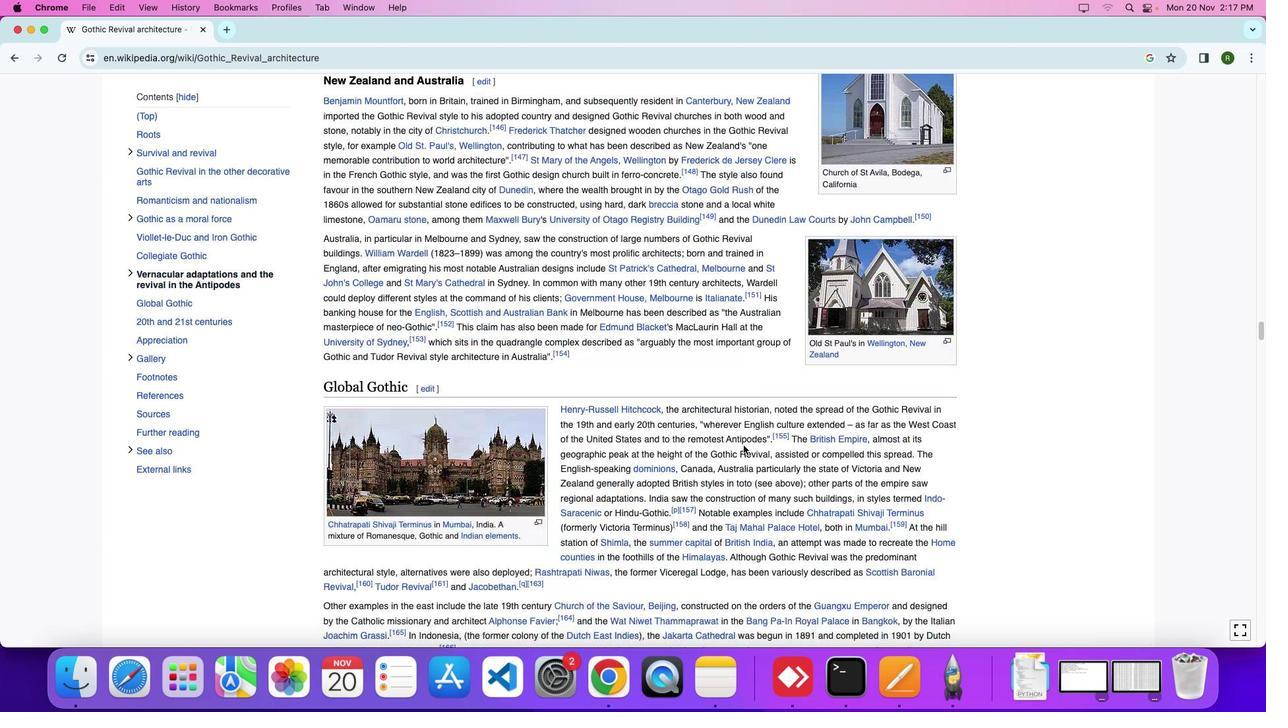 
Action: Mouse moved to (743, 446)
Screenshot: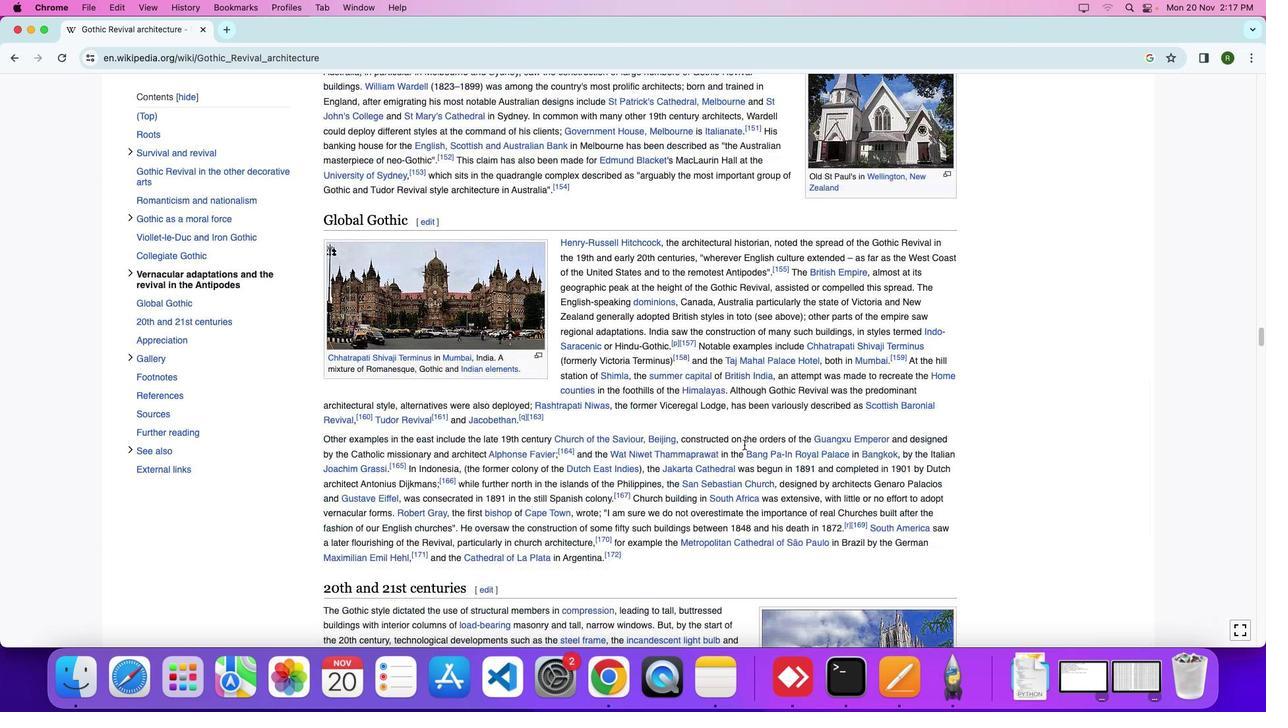 
Action: Mouse scrolled (743, 446) with delta (0, 0)
Screenshot: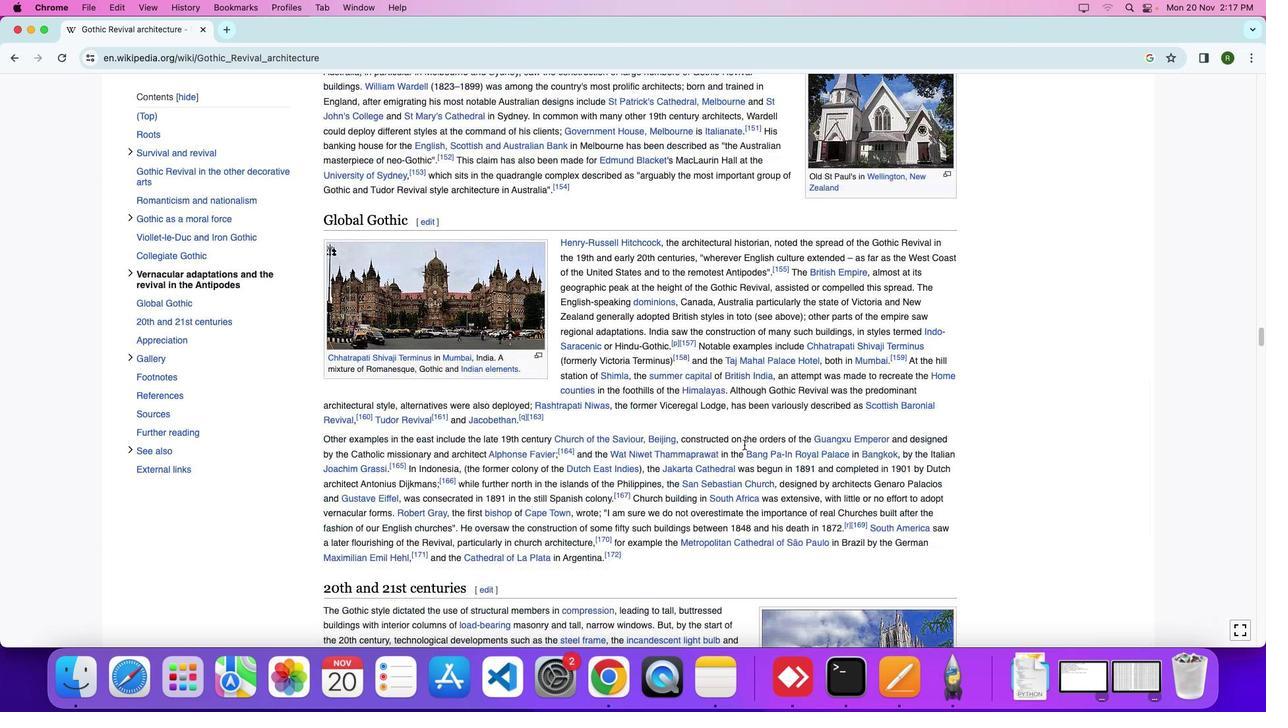
Action: Mouse scrolled (743, 446) with delta (0, -1)
Screenshot: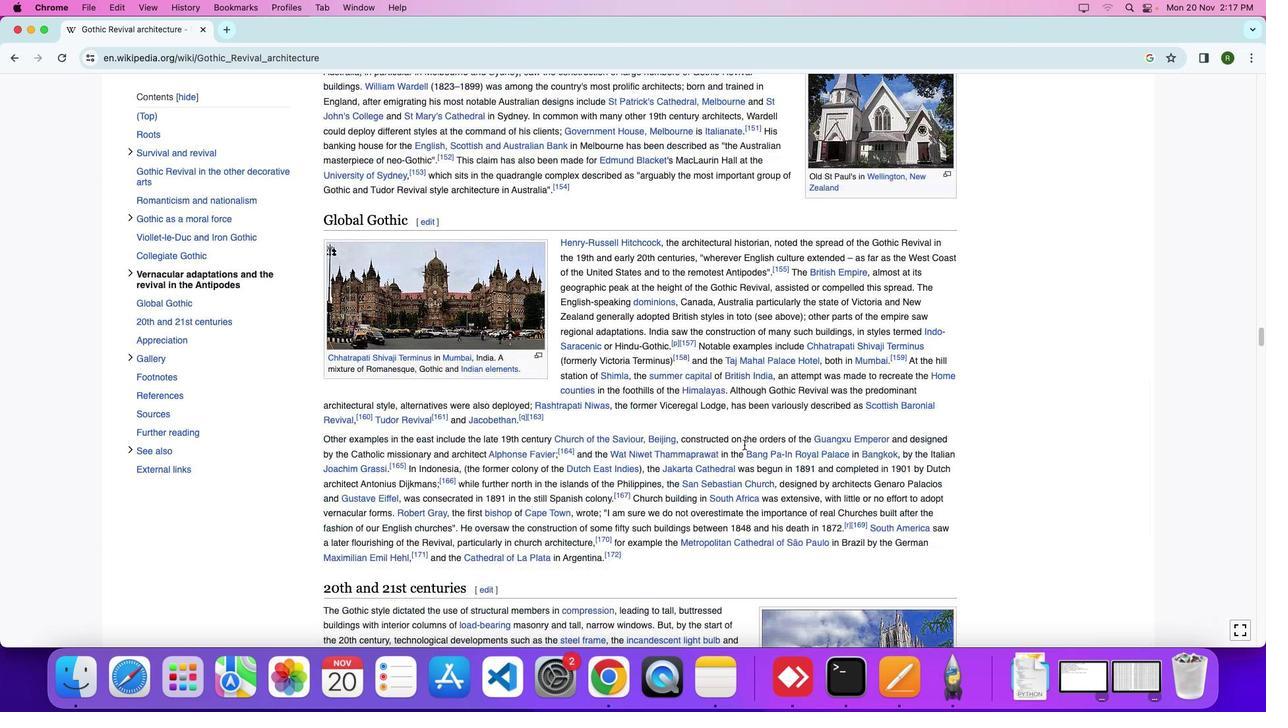 
Action: Mouse moved to (743, 445)
Screenshot: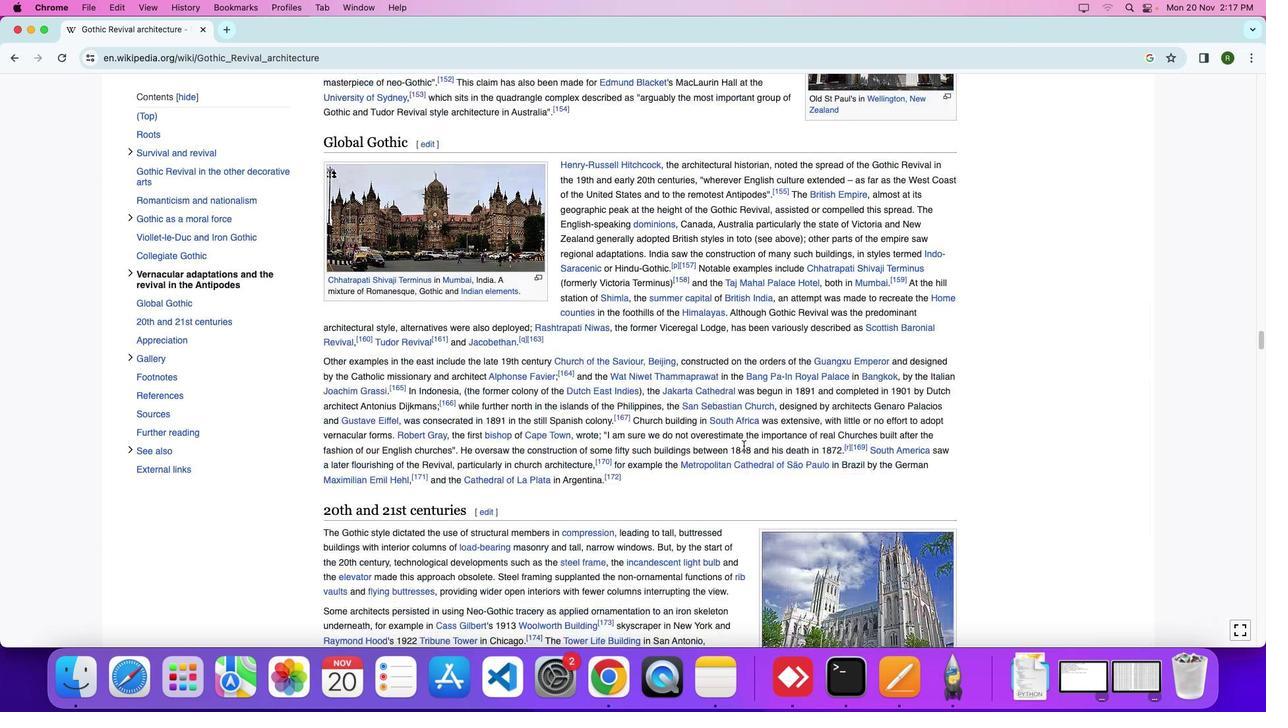 
Action: Mouse scrolled (743, 445) with delta (0, -5)
Screenshot: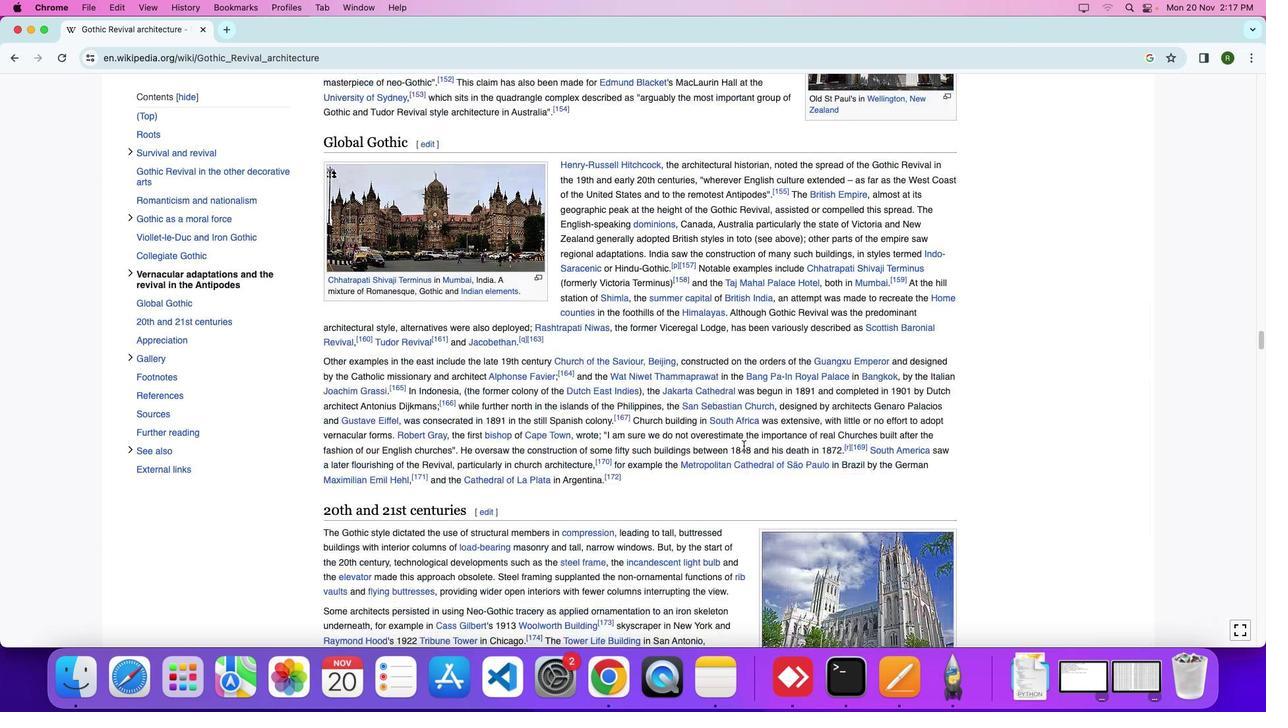 
Action: Mouse moved to (743, 444)
Screenshot: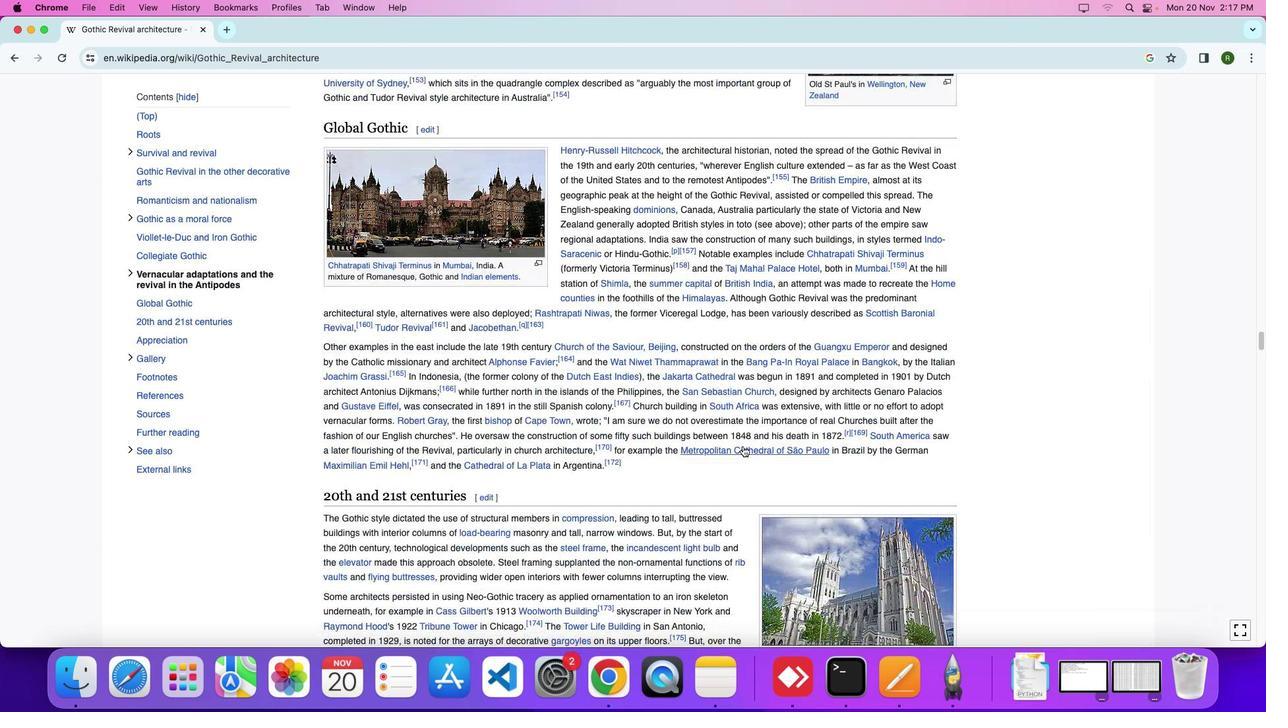 
Action: Mouse scrolled (743, 444) with delta (0, -7)
Screenshot: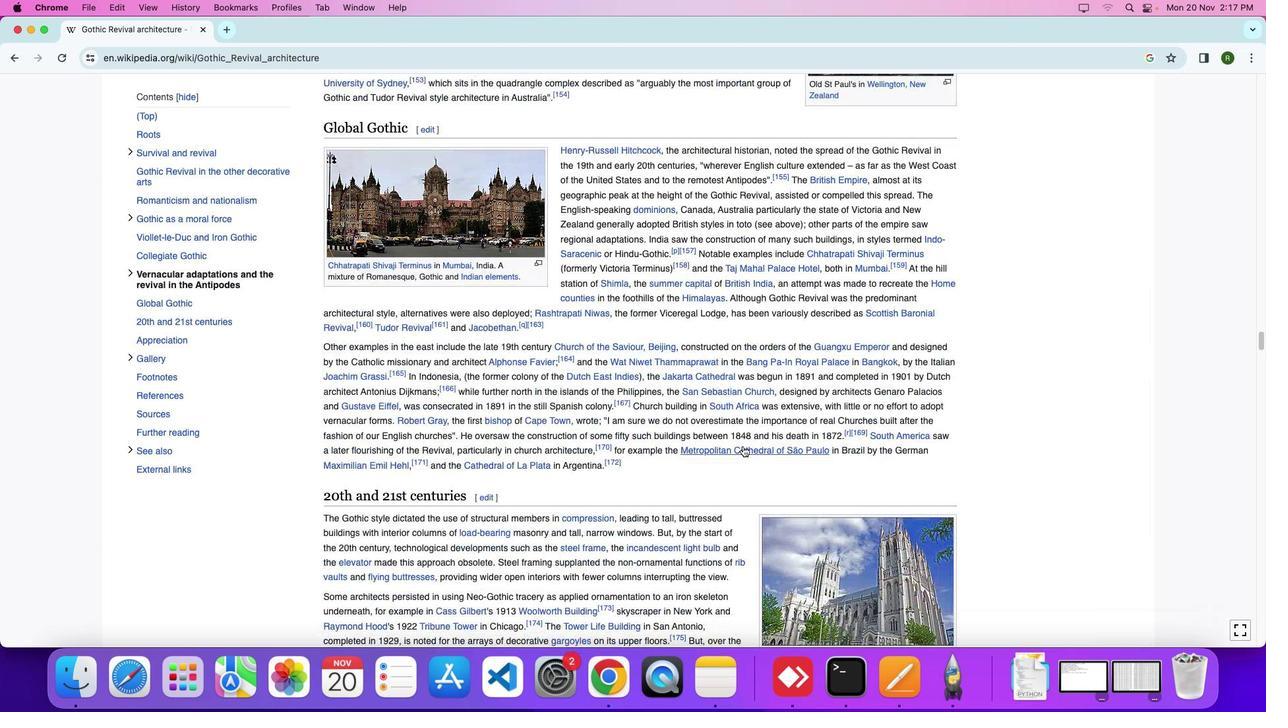 
Action: Mouse moved to (743, 445)
Screenshot: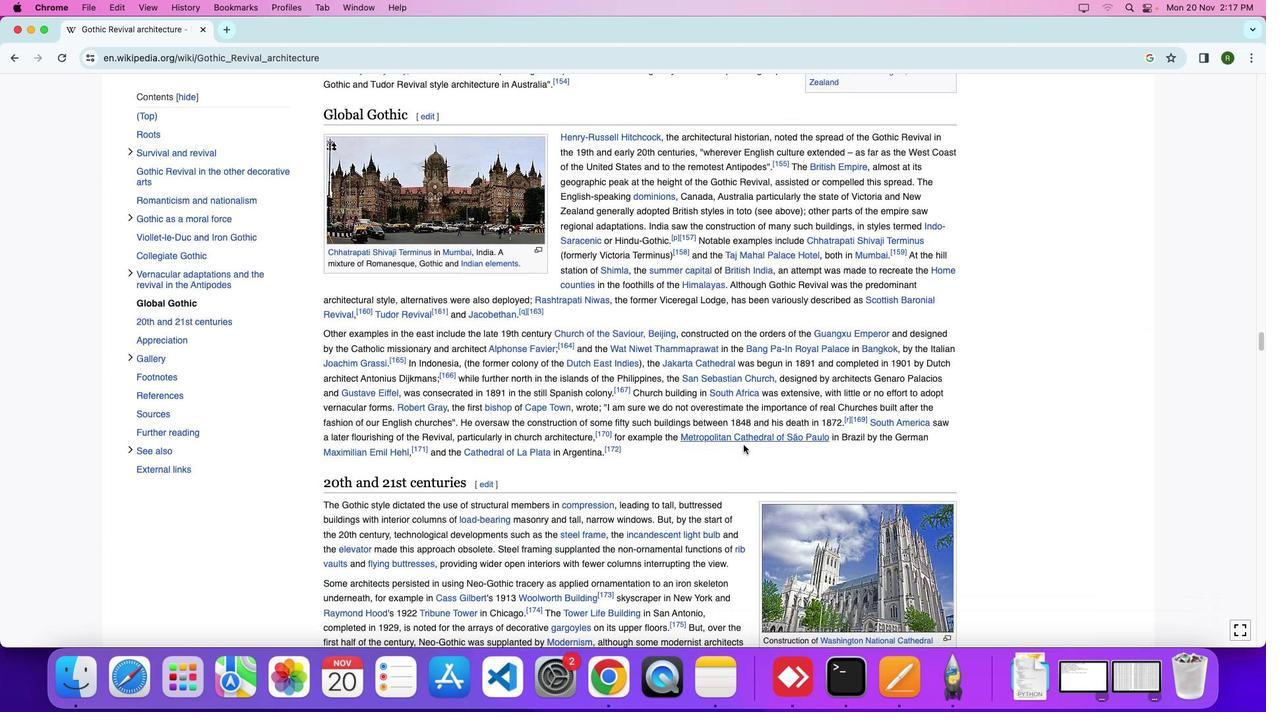 
Action: Mouse scrolled (743, 445) with delta (0, 0)
Screenshot: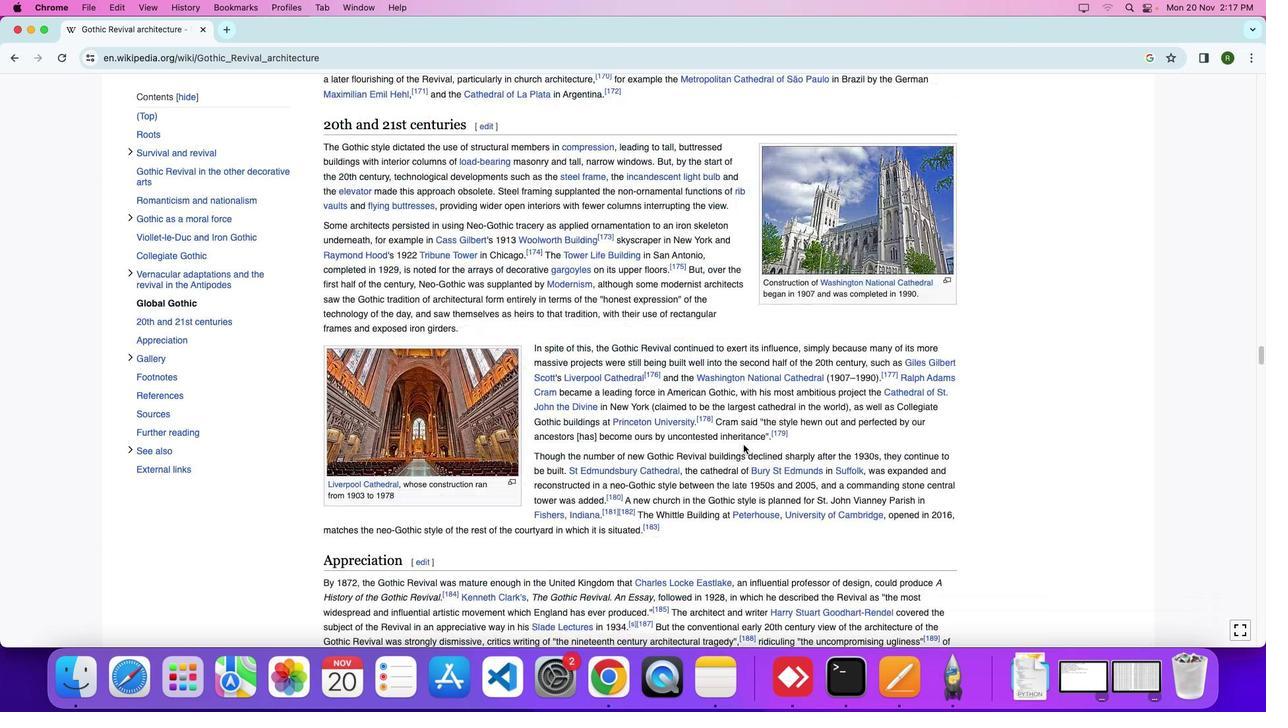 
Action: Mouse scrolled (743, 445) with delta (0, -1)
Screenshot: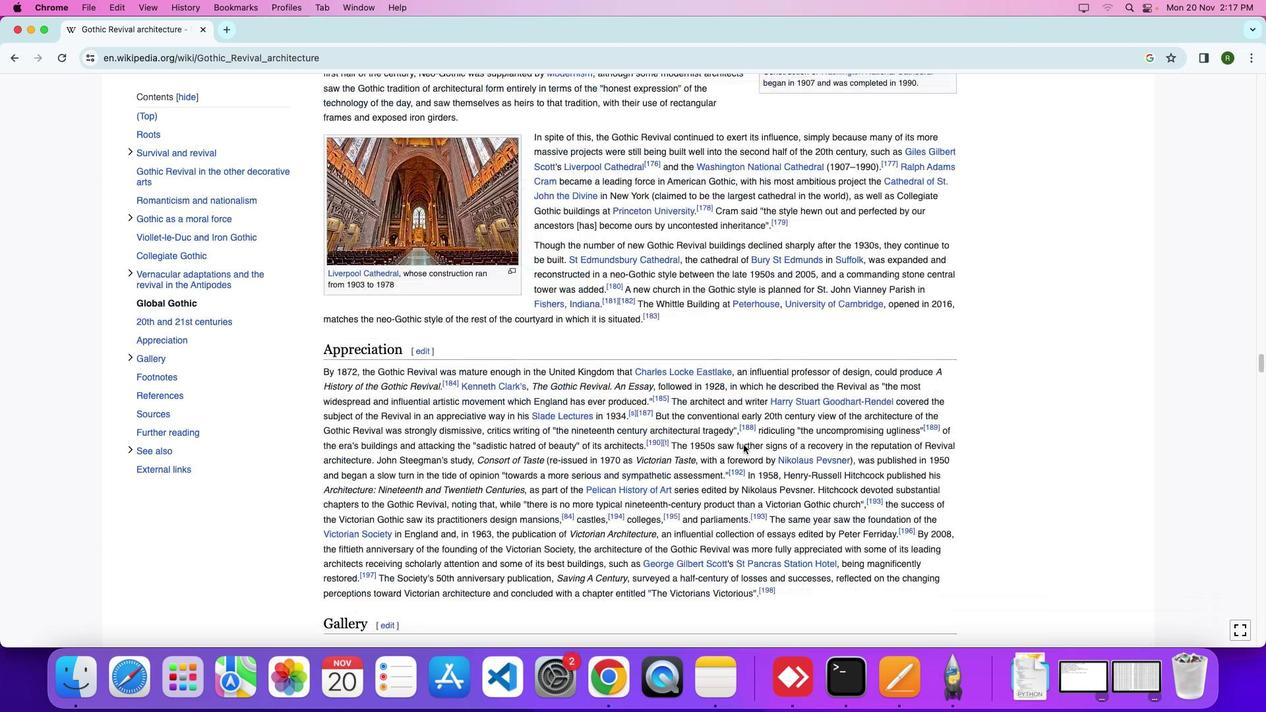 
Action: Mouse moved to (744, 444)
Screenshot: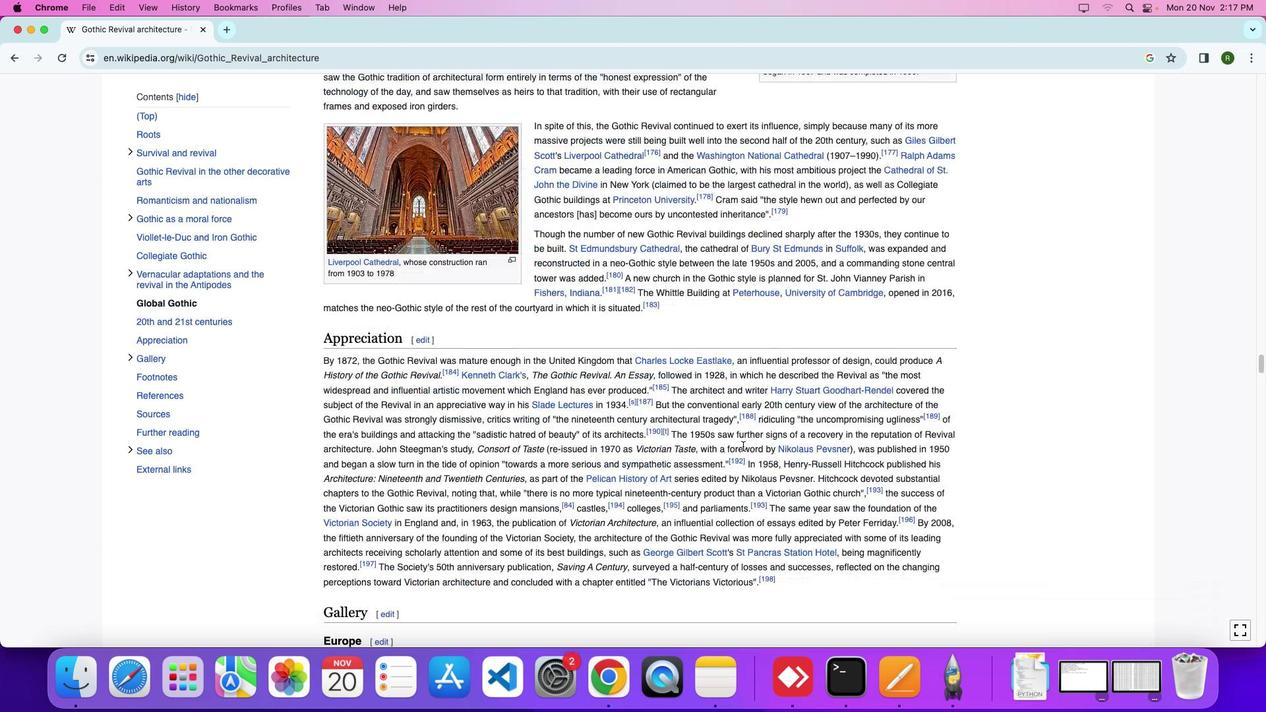 
Action: Mouse scrolled (744, 444) with delta (0, -4)
Screenshot: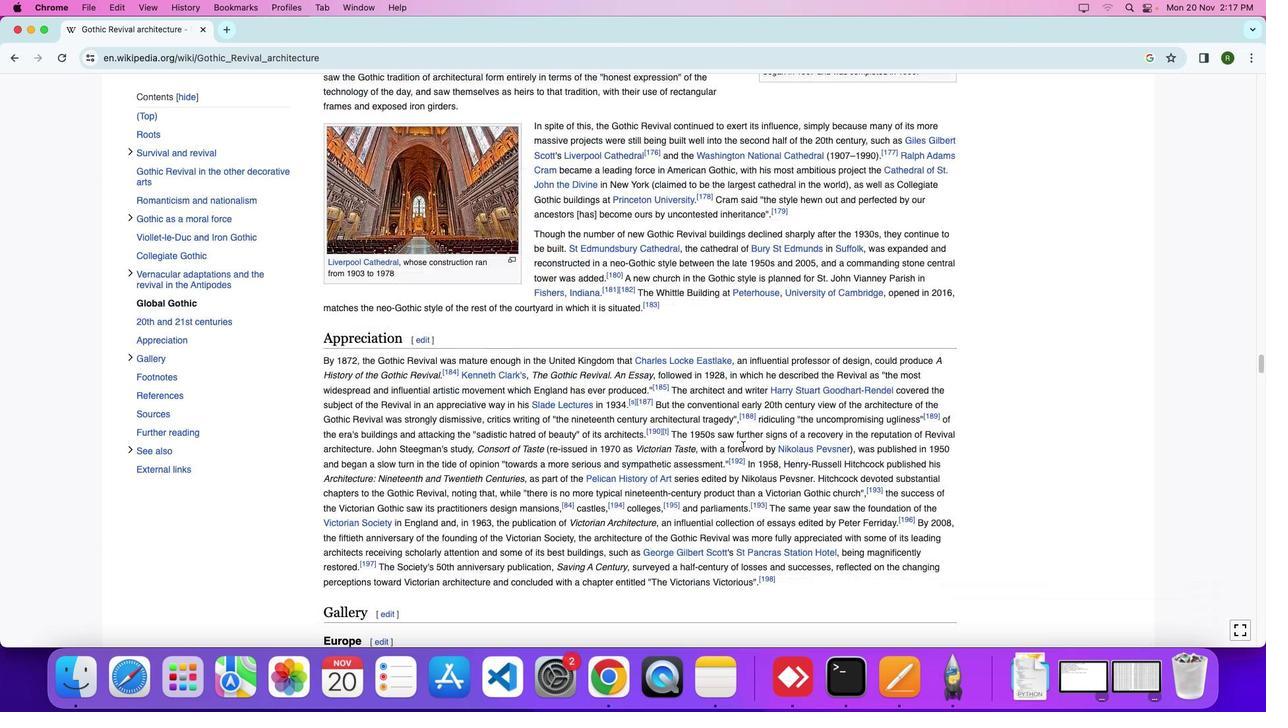 
Action: Mouse moved to (743, 445)
Screenshot: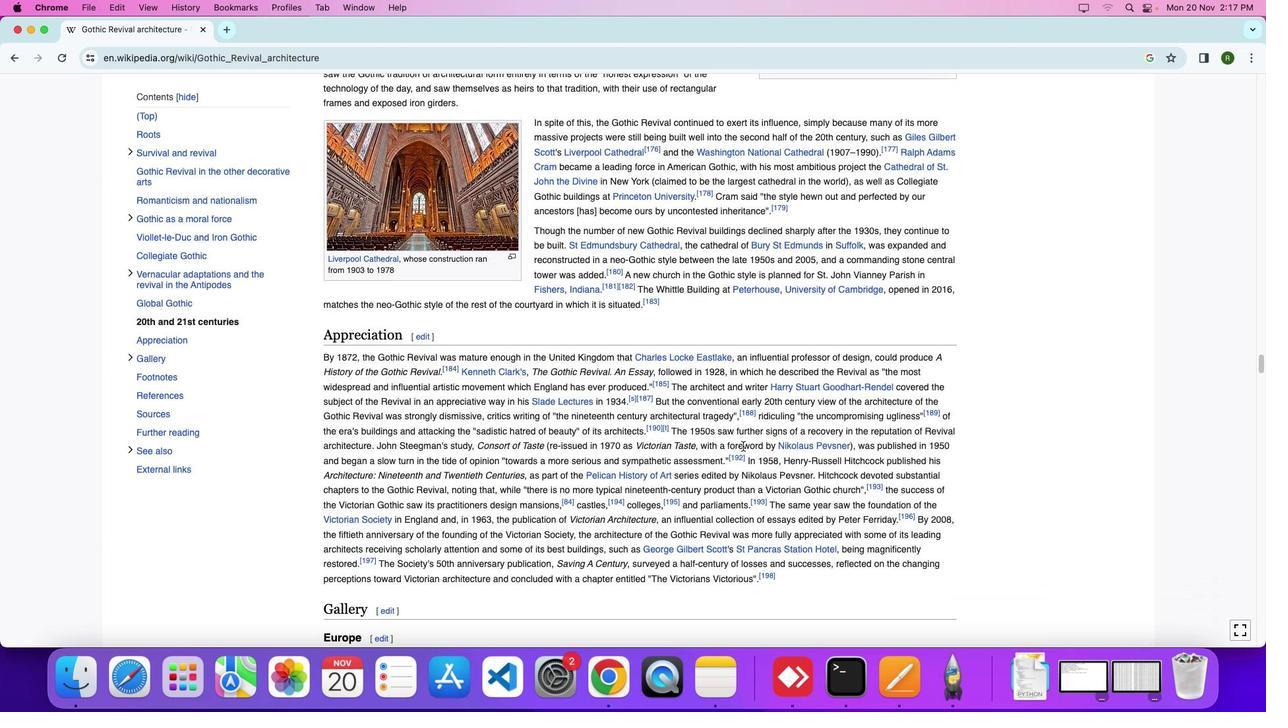 
Action: Mouse scrolled (743, 445) with delta (0, 0)
Screenshot: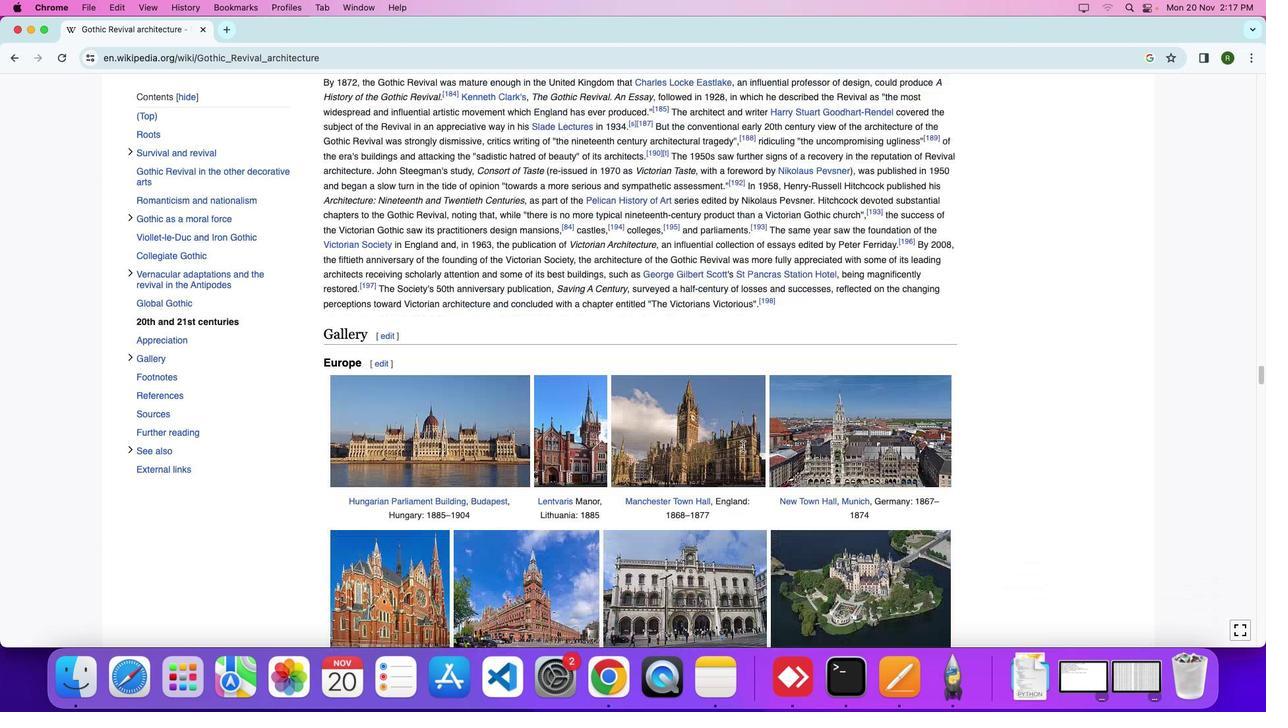 
Action: Mouse moved to (743, 445)
Screenshot: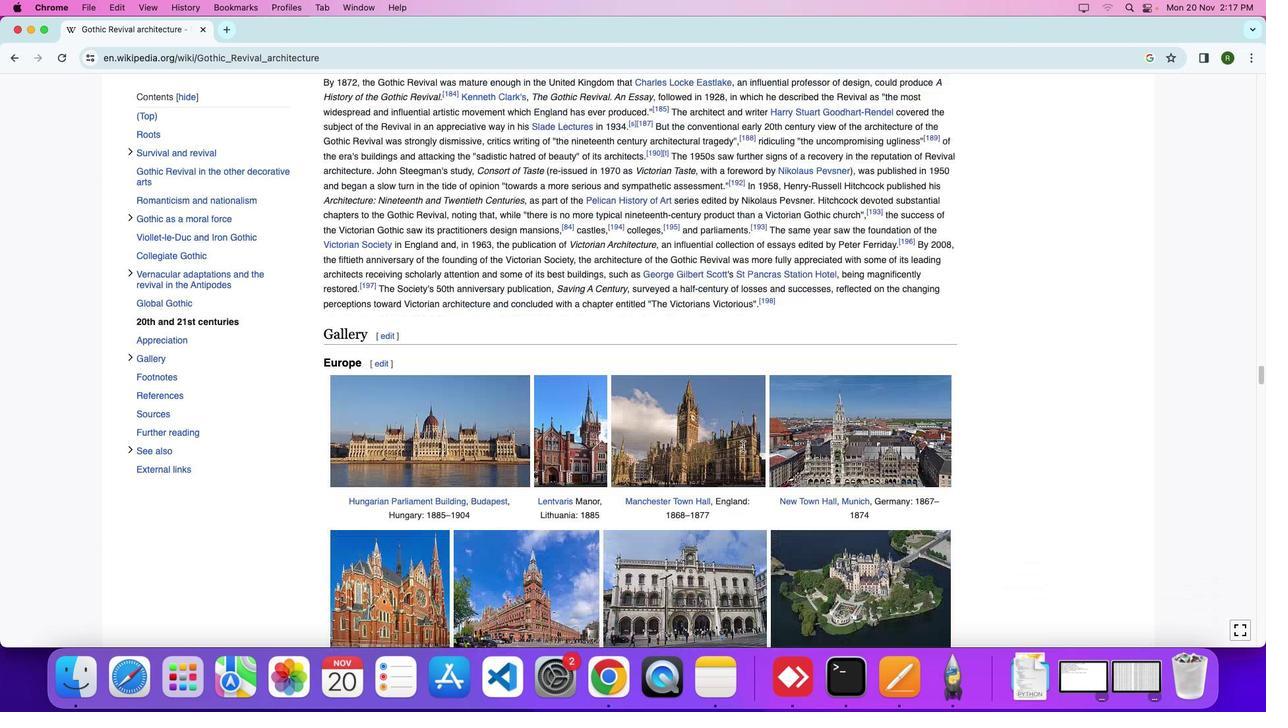
Action: Mouse scrolled (743, 445) with delta (0, 0)
Screenshot: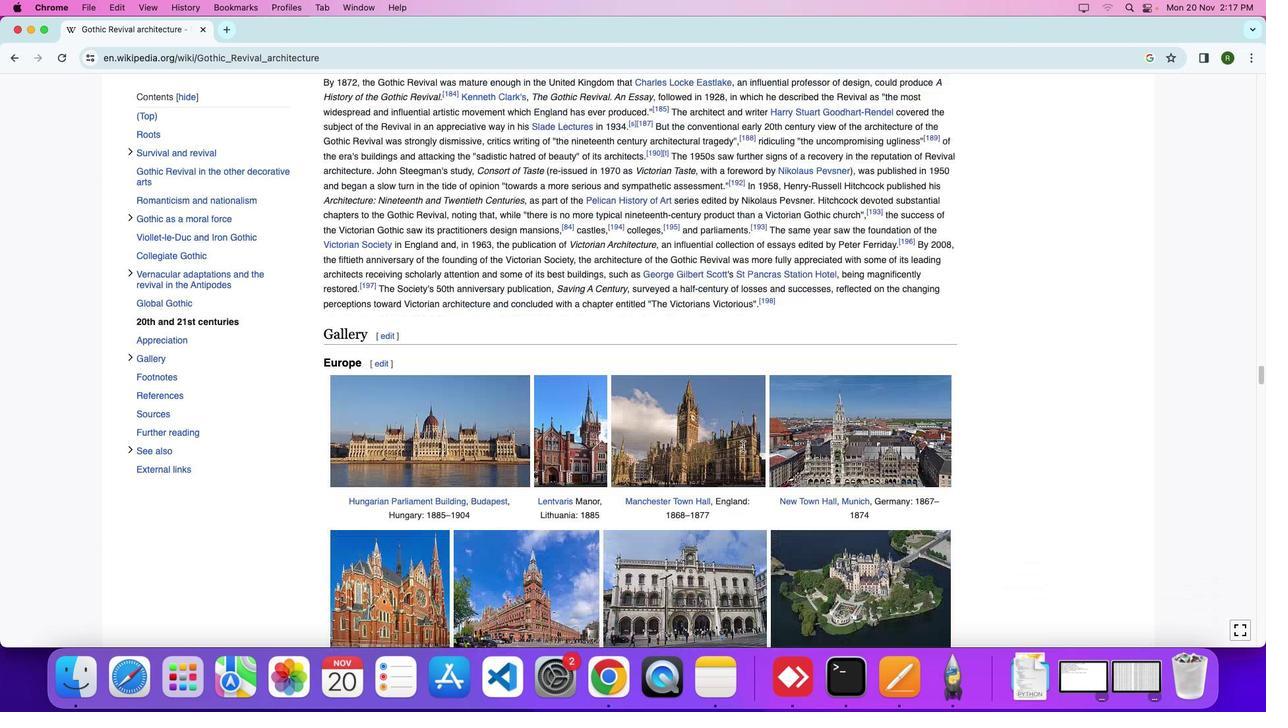
Action: Mouse moved to (743, 445)
Screenshot: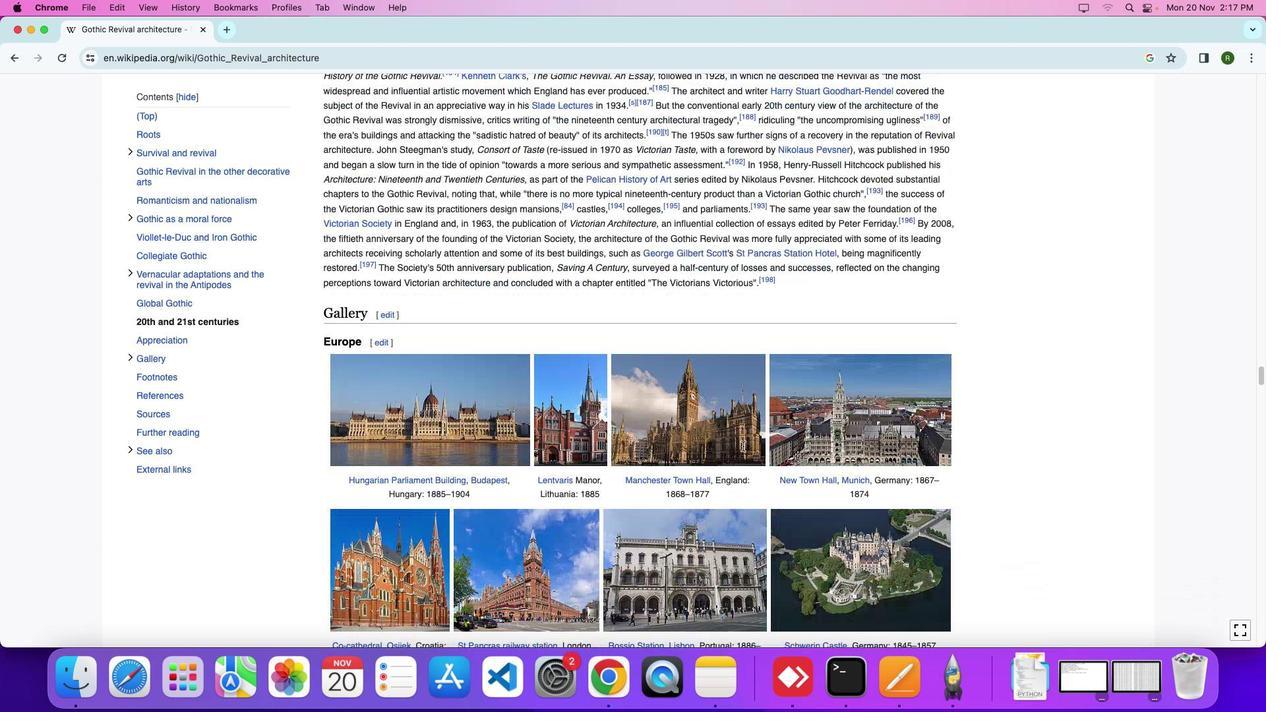 
Action: Mouse scrolled (743, 445) with delta (0, -5)
Screenshot: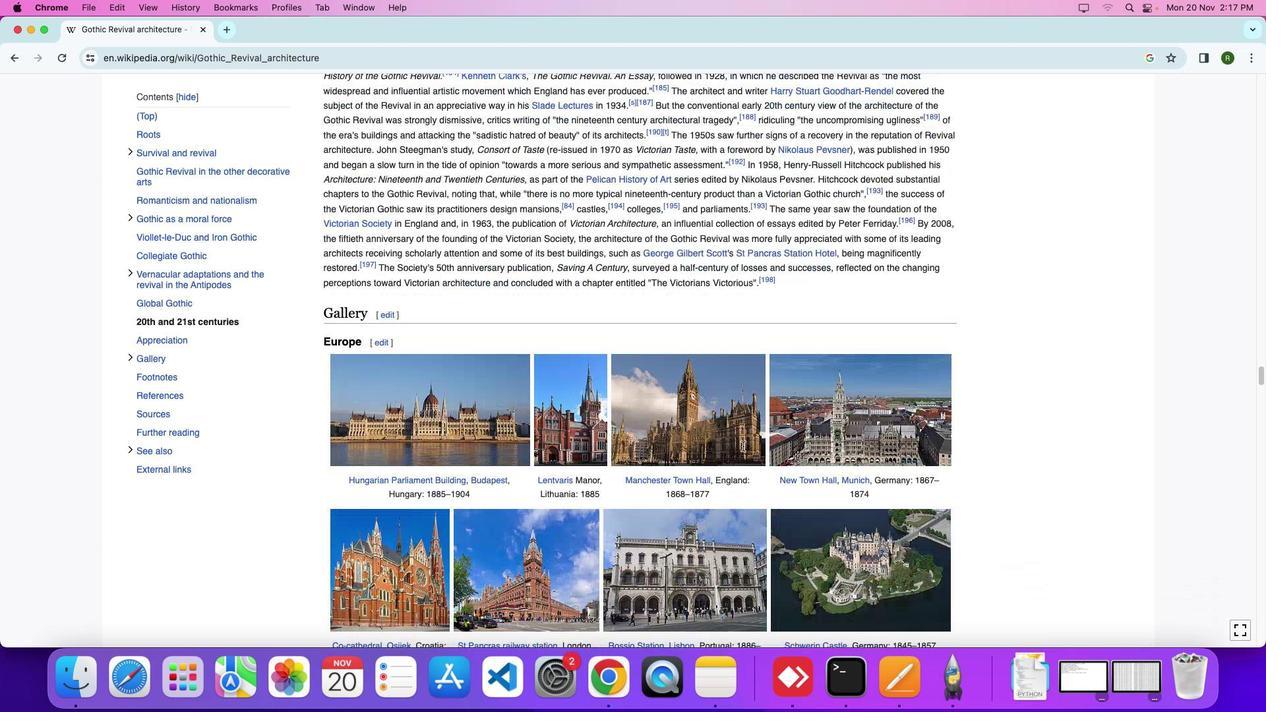 
Action: Mouse moved to (743, 445)
Screenshot: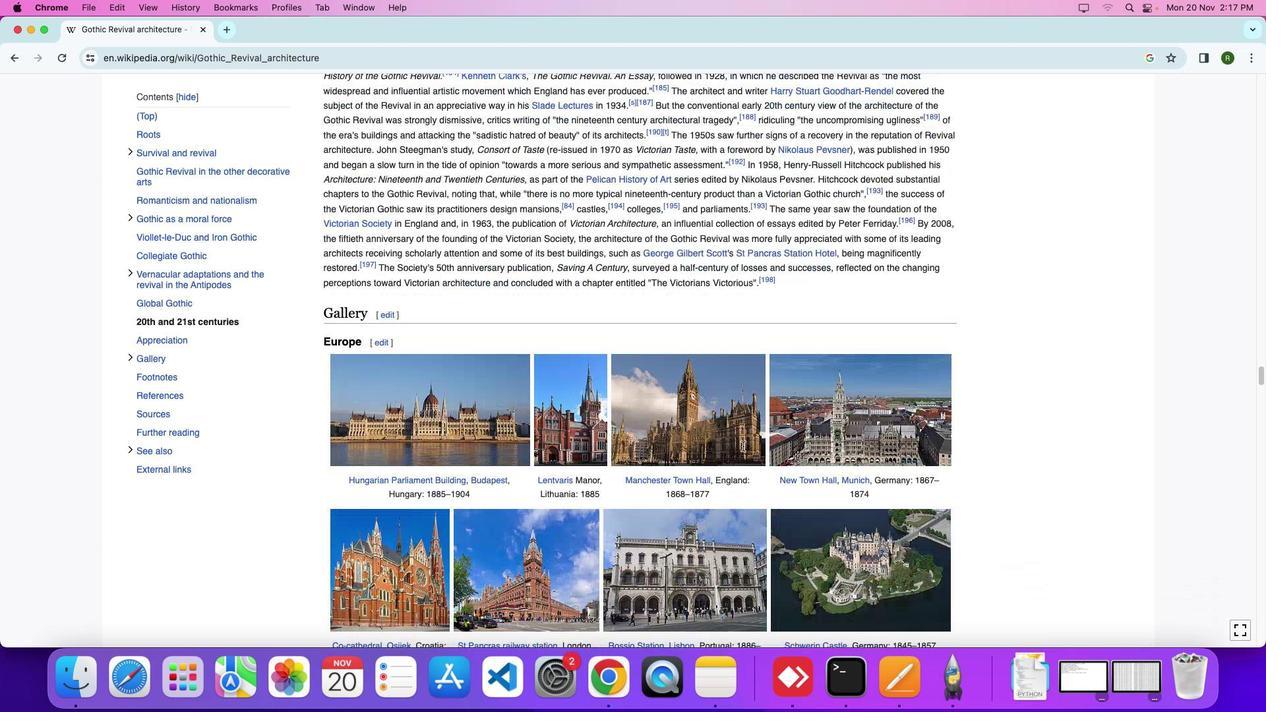 
Action: Mouse scrolled (743, 445) with delta (0, -7)
Screenshot: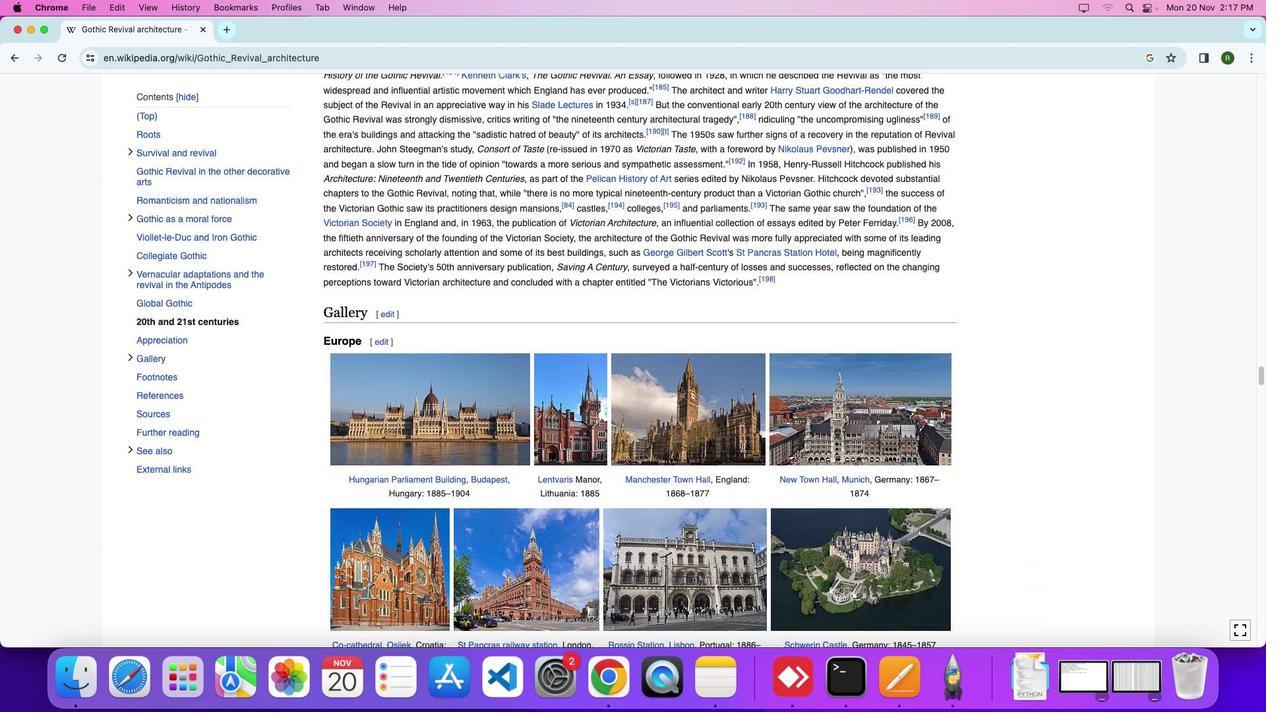 
Action: Mouse moved to (743, 446)
Screenshot: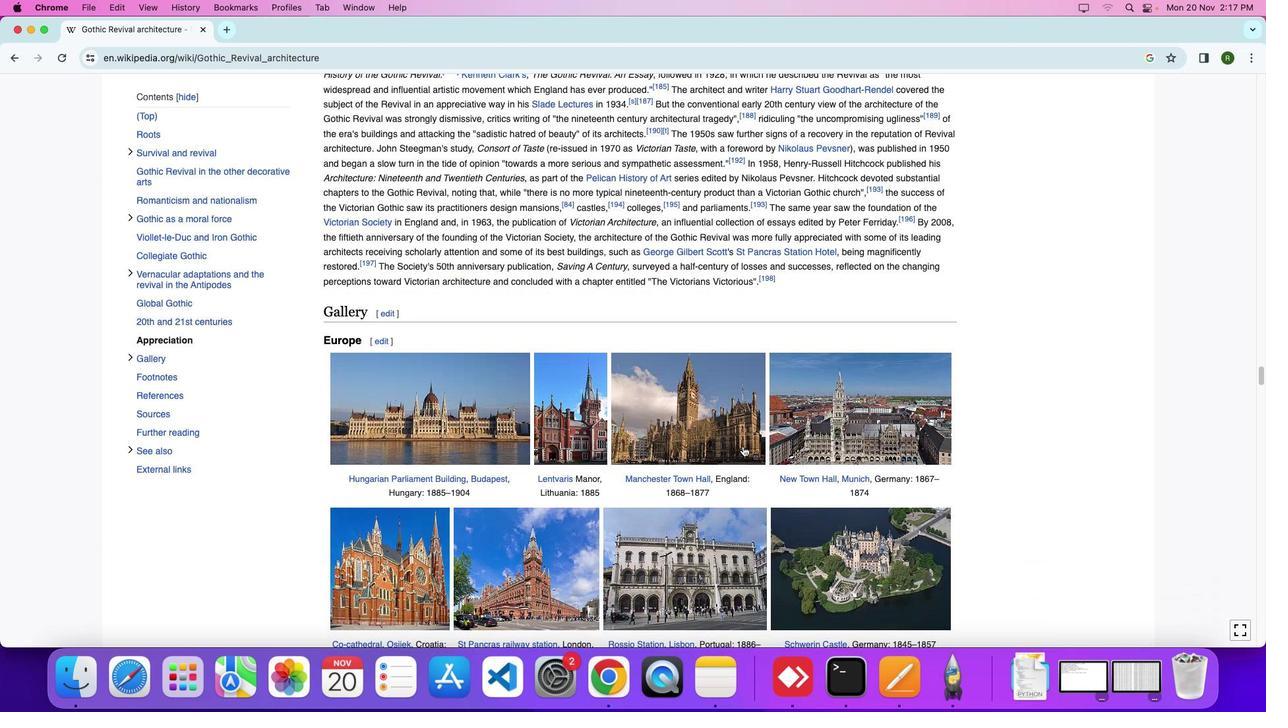 
Action: Mouse scrolled (743, 446) with delta (0, 0)
Screenshot: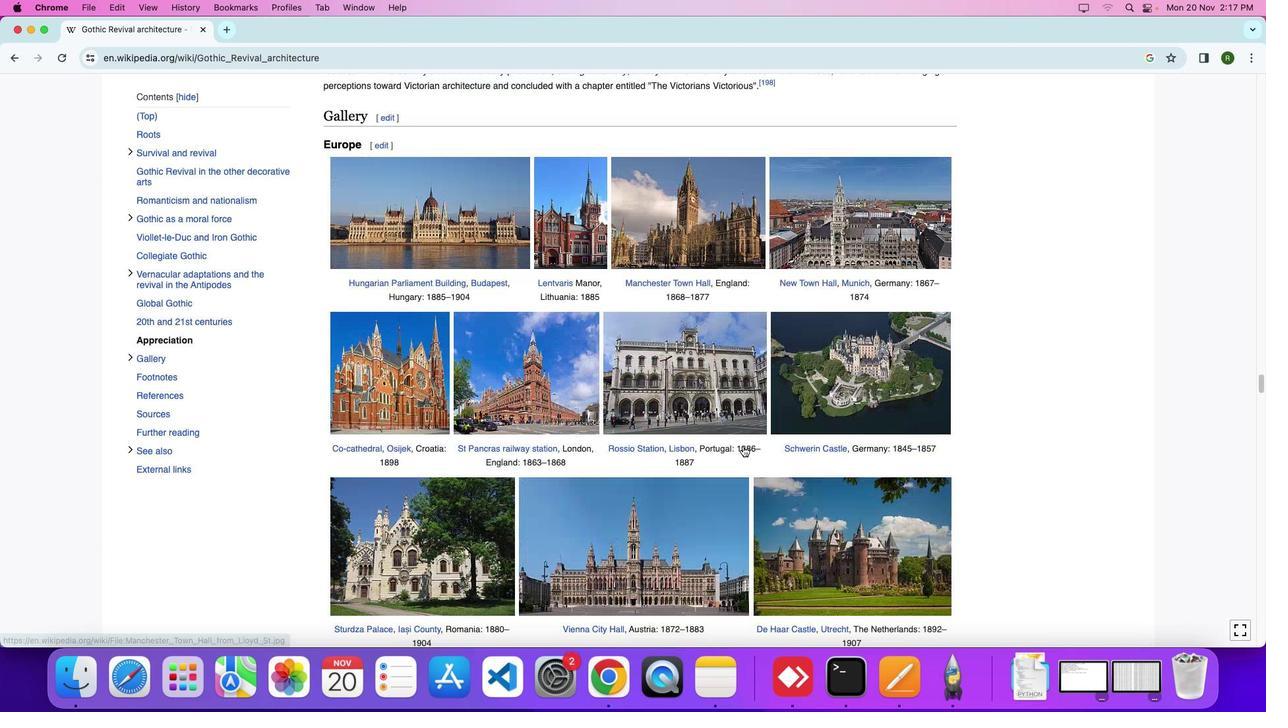 
Action: Mouse scrolled (743, 446) with delta (0, -1)
Screenshot: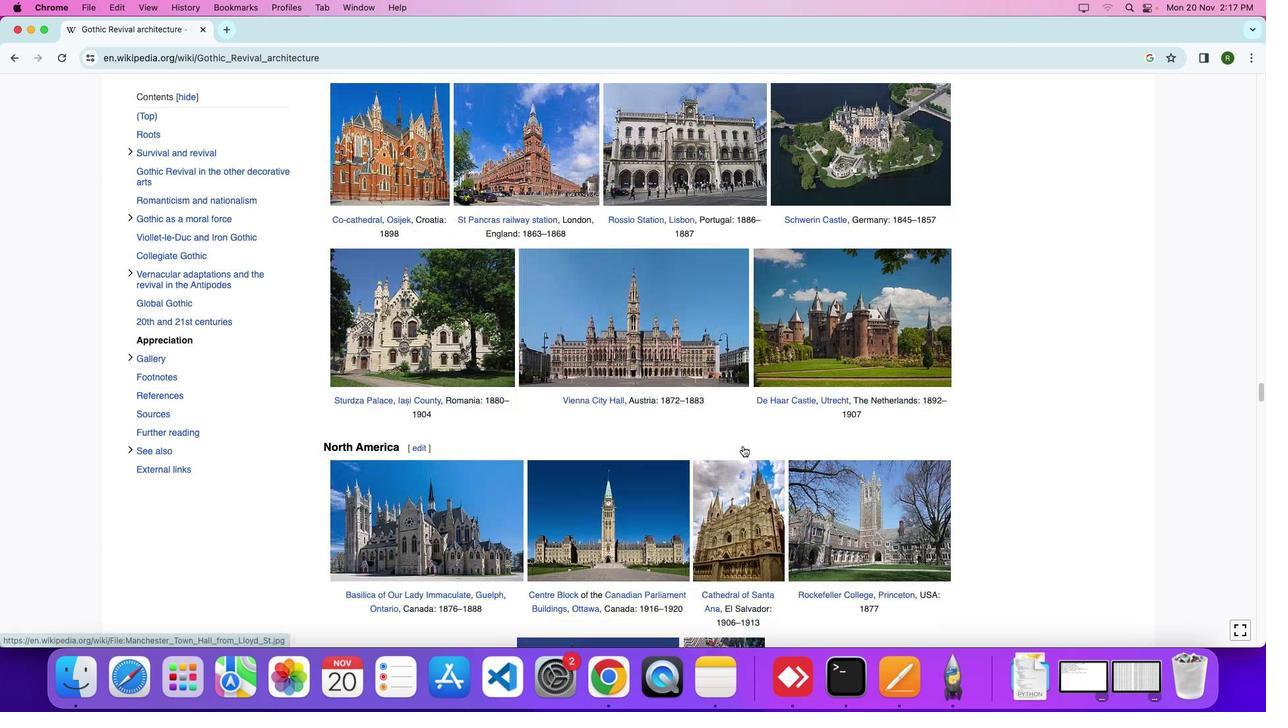
Action: Mouse scrolled (743, 446) with delta (0, -5)
Screenshot: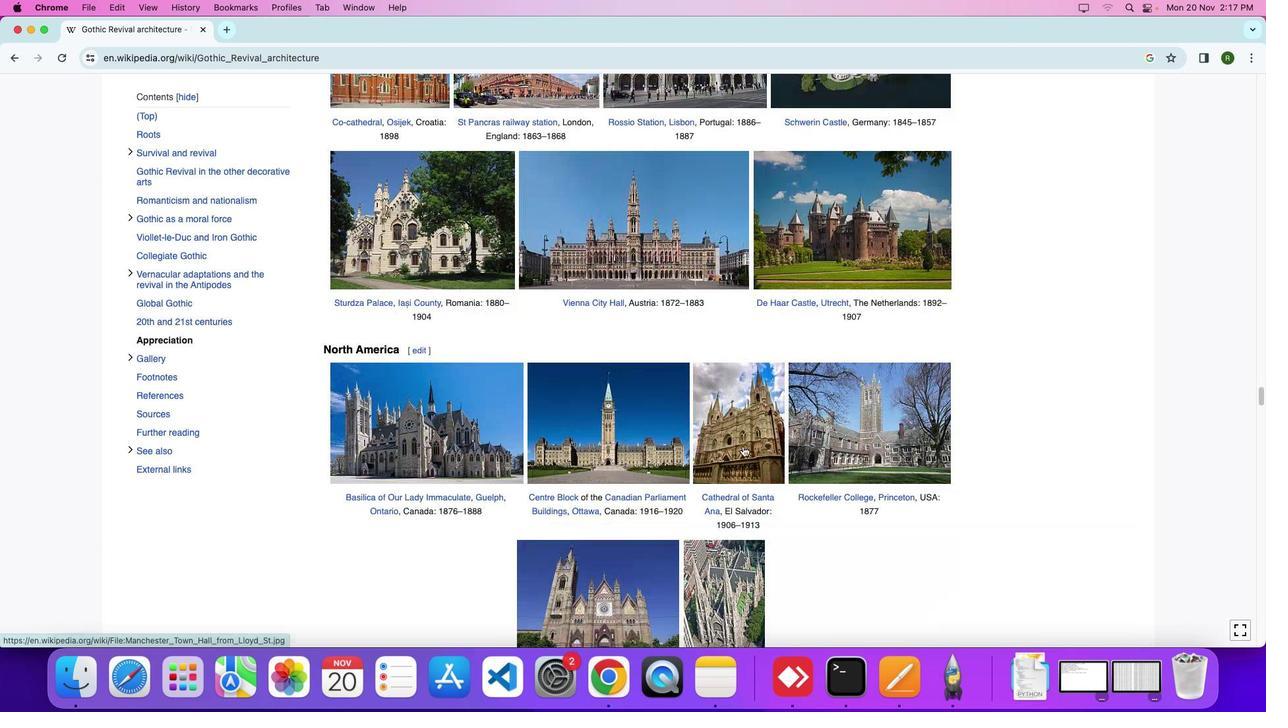 
Action: Mouse moved to (742, 446)
Screenshot: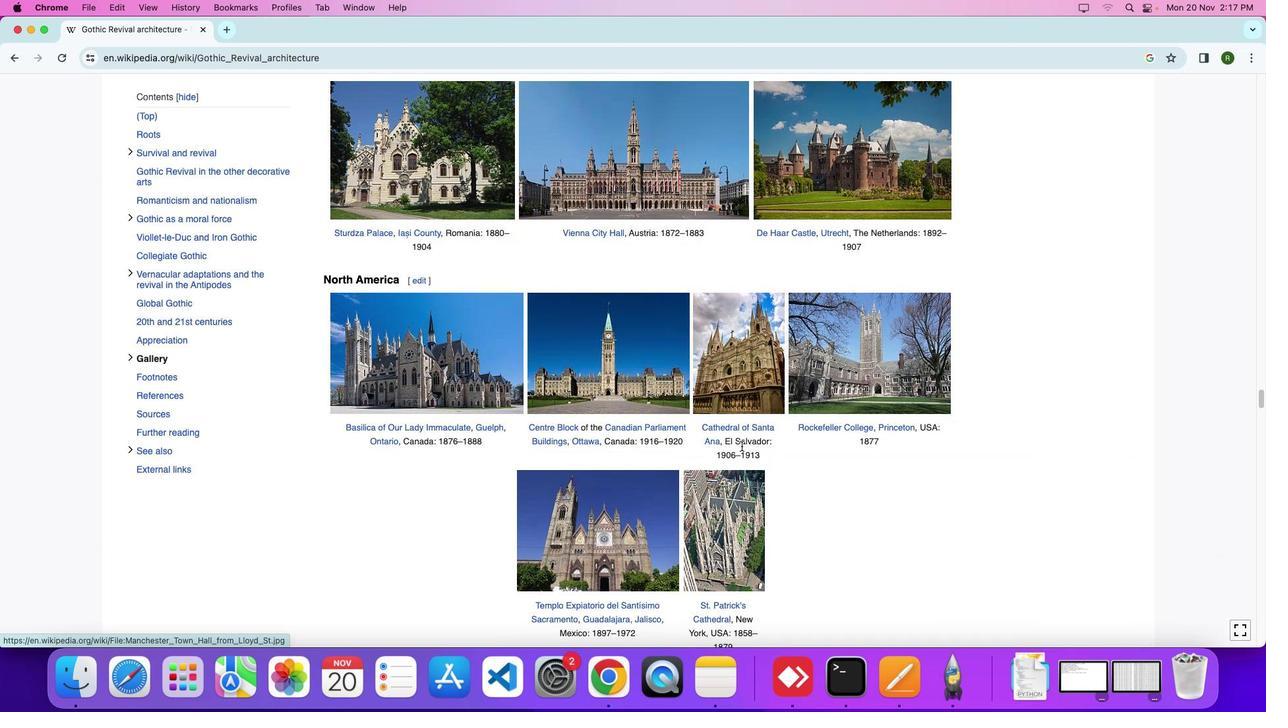 
Action: Mouse scrolled (742, 446) with delta (0, 0)
Screenshot: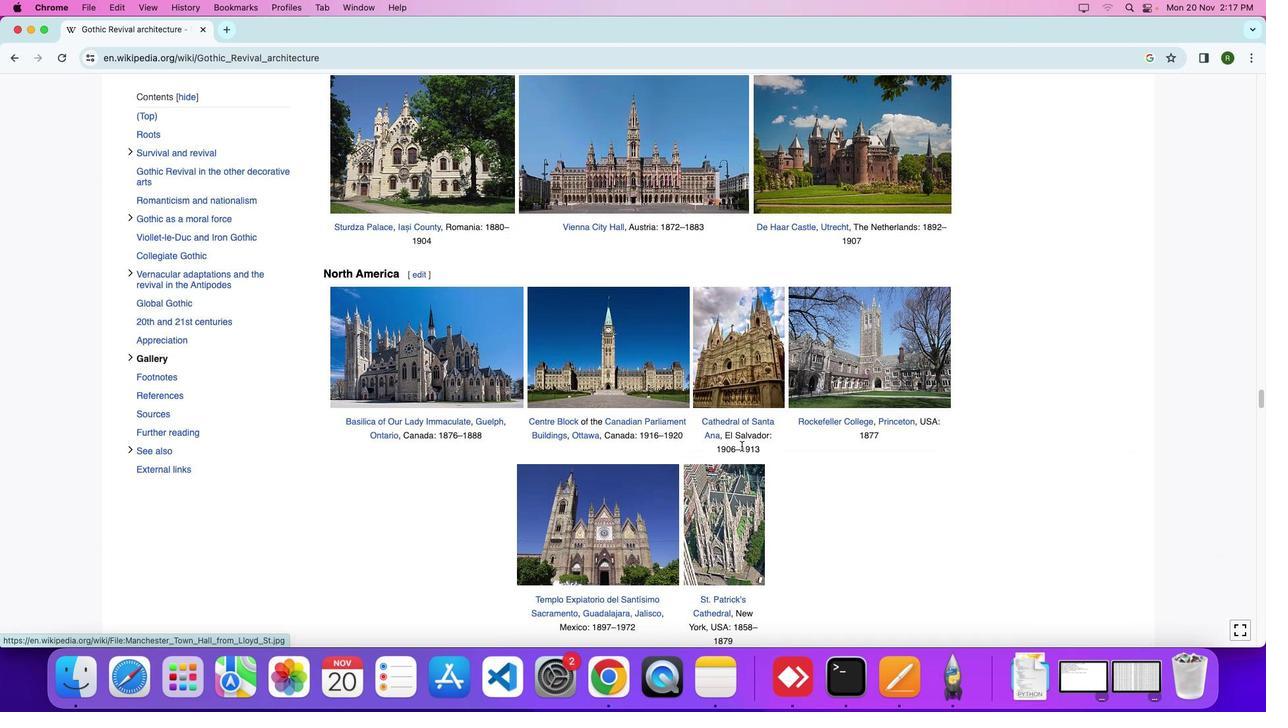 
Action: Mouse scrolled (742, 446) with delta (0, 0)
Screenshot: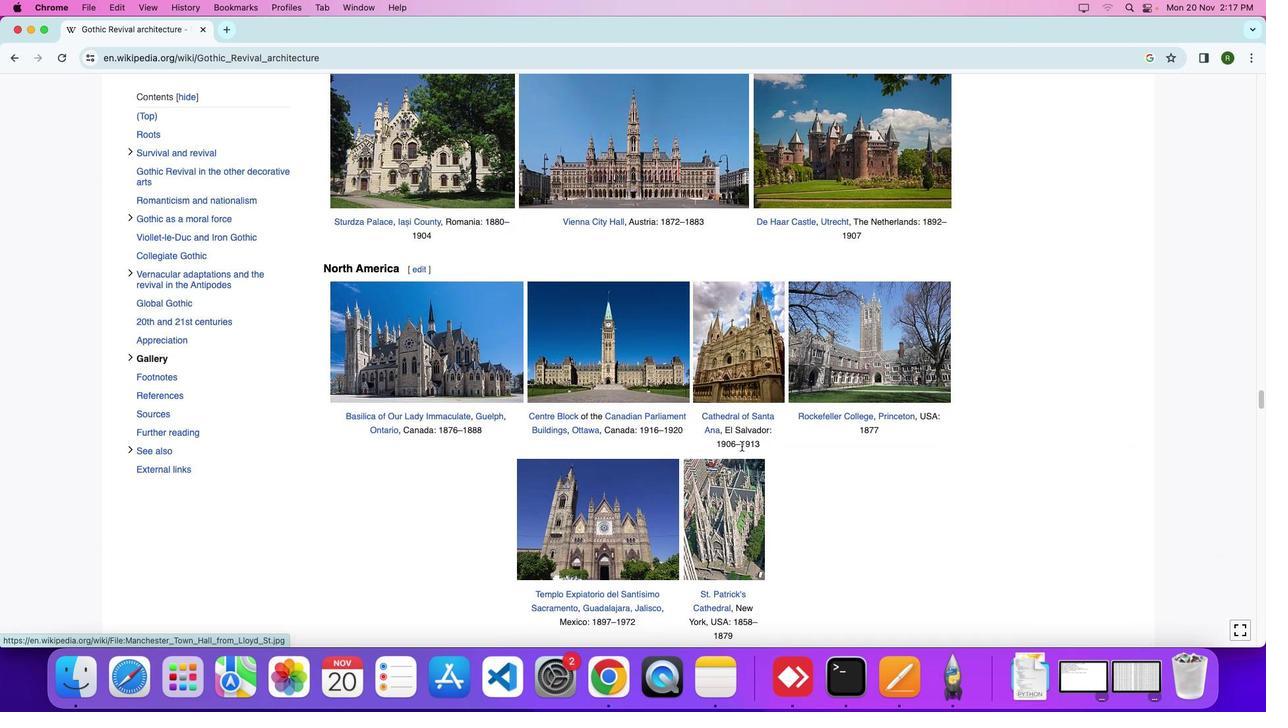 
Action: Mouse scrolled (742, 446) with delta (0, -5)
Screenshot: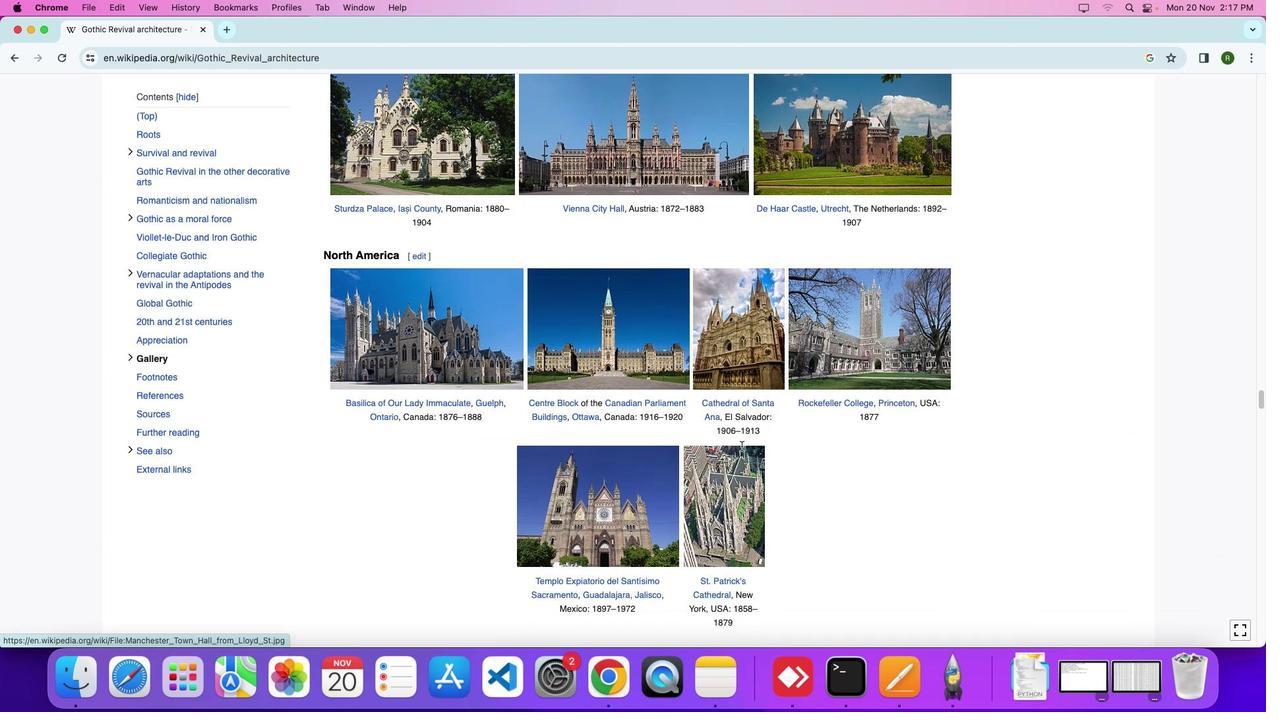 
Action: Mouse scrolled (742, 446) with delta (0, -7)
Screenshot: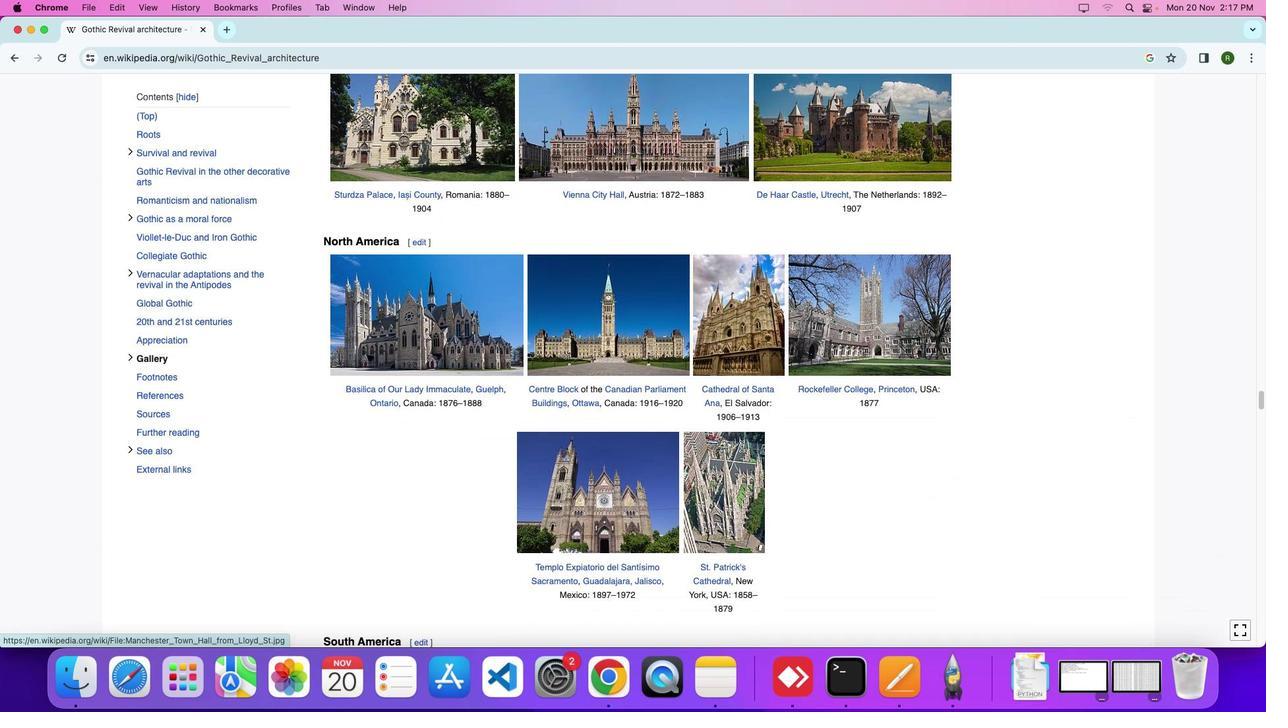 
Action: Mouse moved to (741, 446)
Screenshot: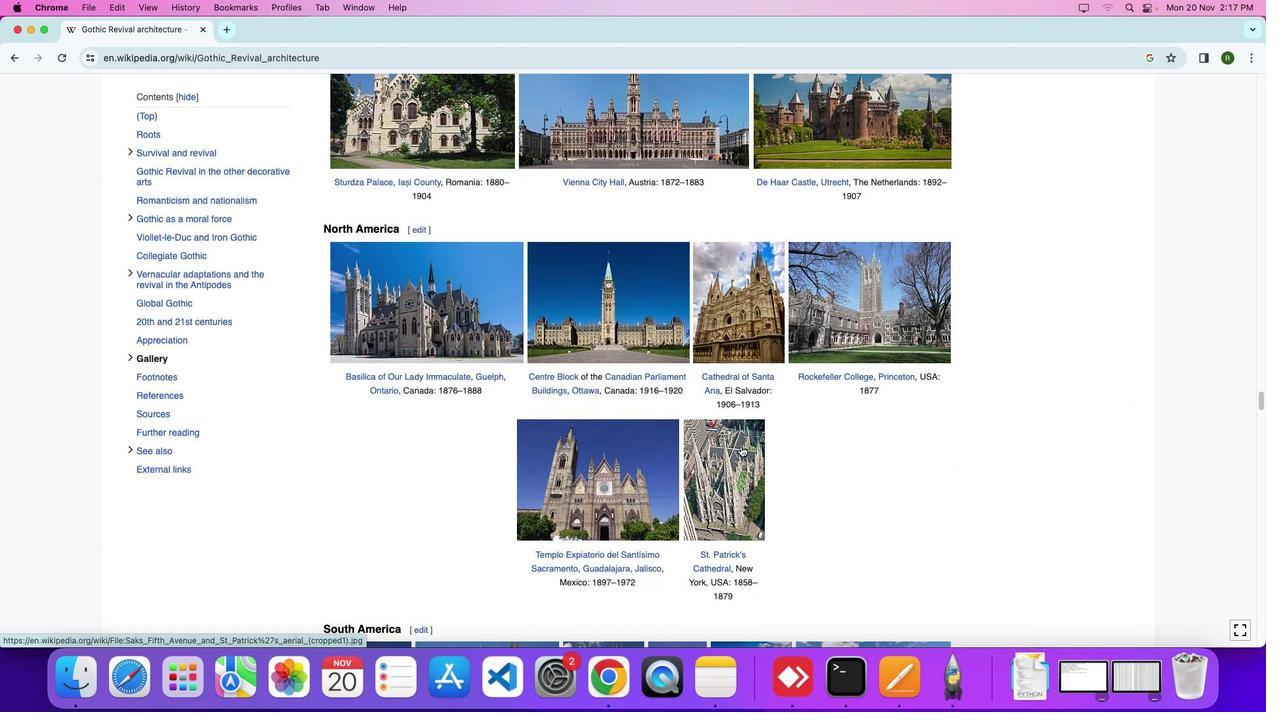 
Action: Mouse scrolled (741, 446) with delta (0, 0)
Screenshot: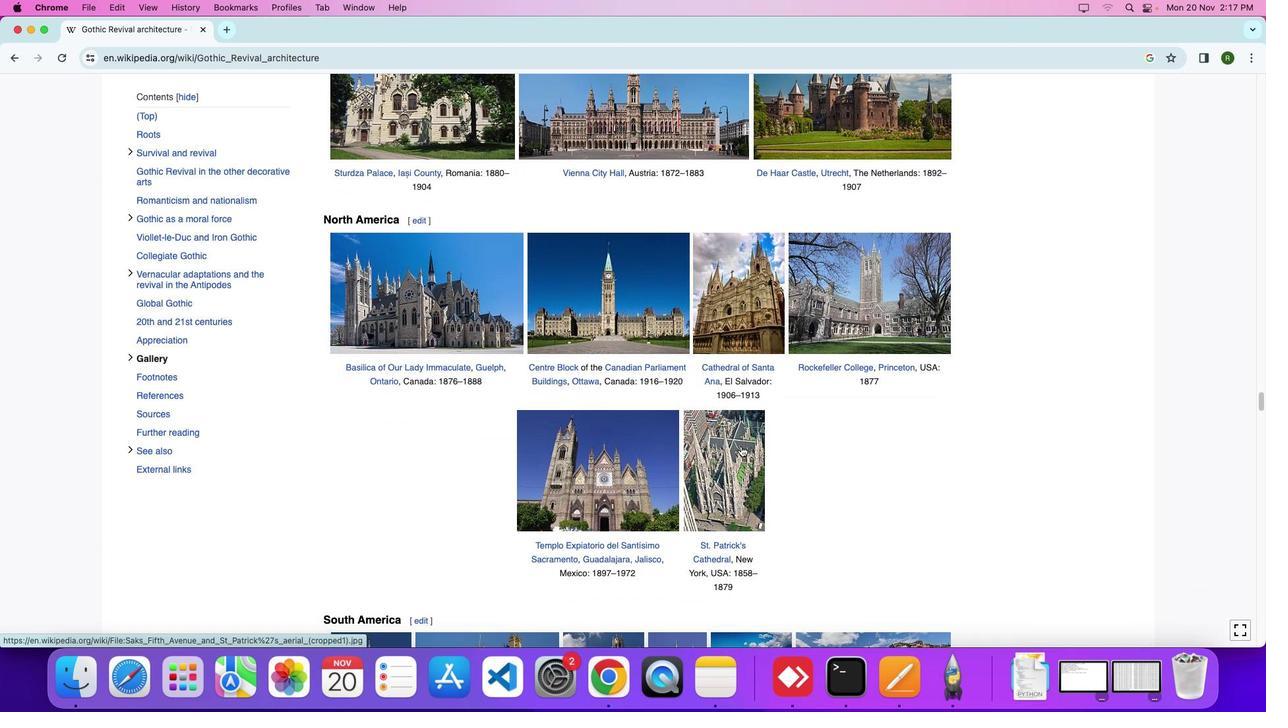 
Action: Mouse scrolled (741, 446) with delta (0, 0)
Screenshot: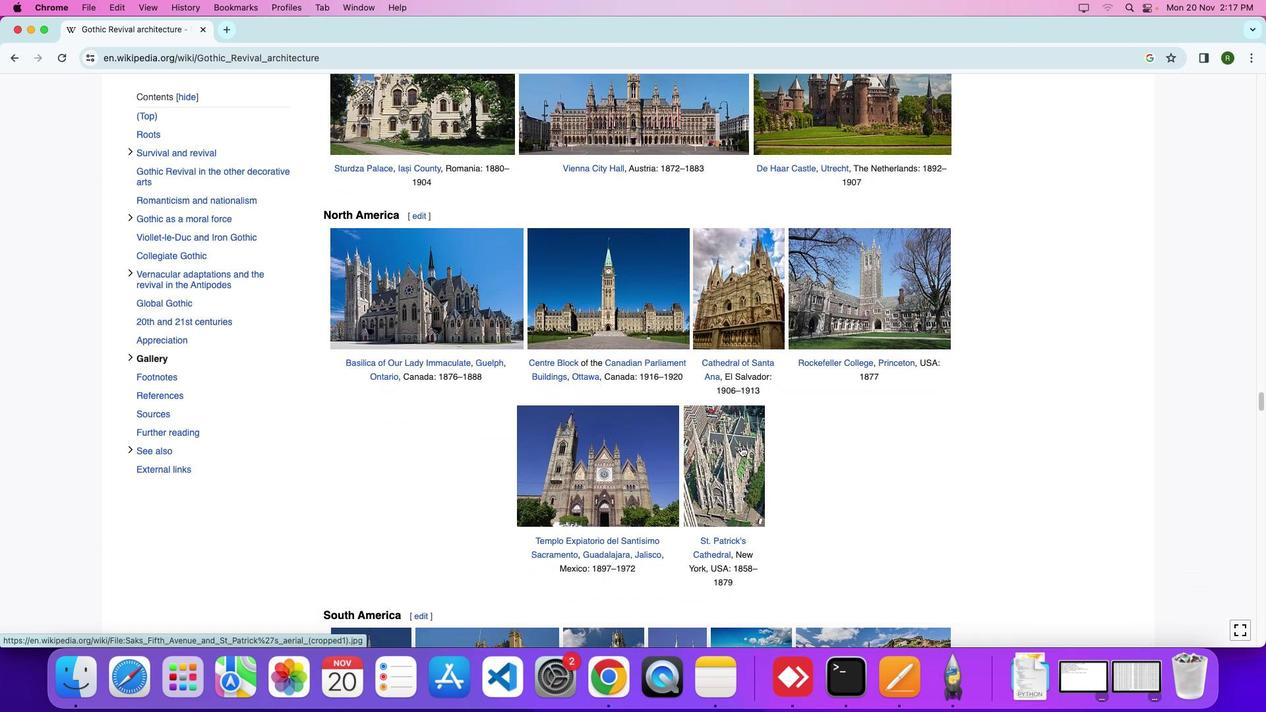 
Action: Mouse moved to (740, 446)
Screenshot: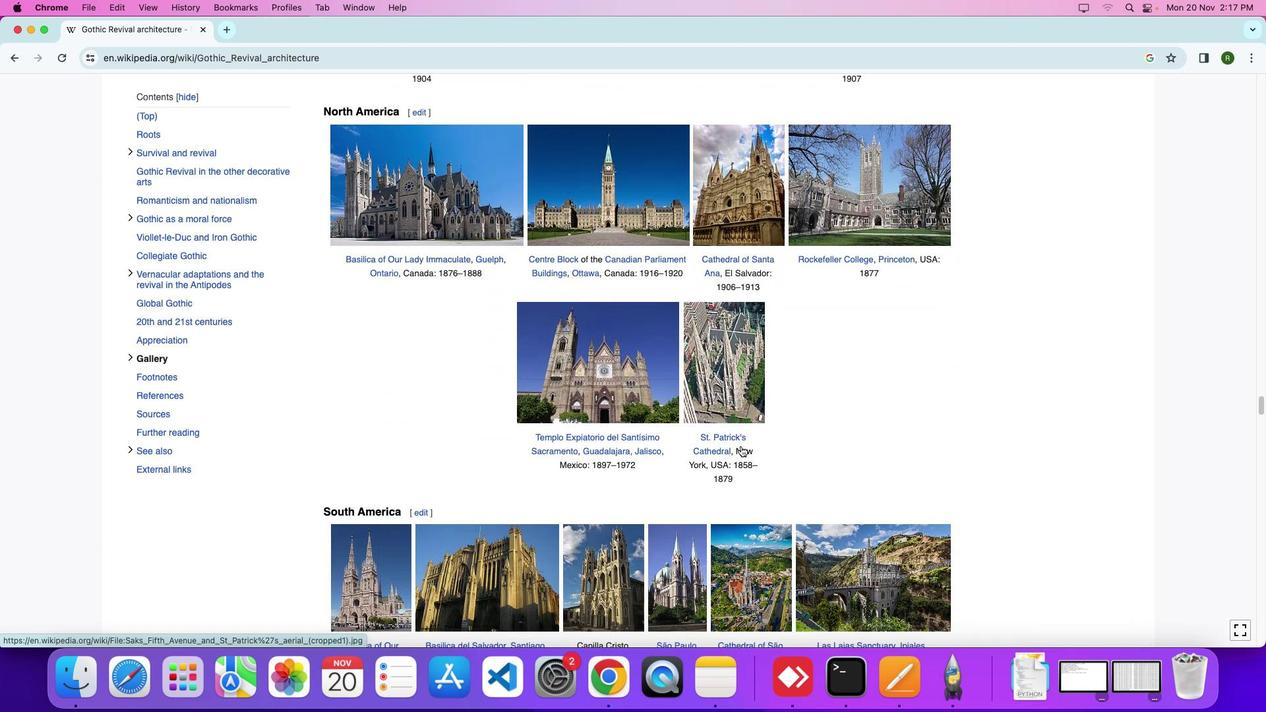 
Action: Mouse scrolled (740, 446) with delta (0, 0)
Screenshot: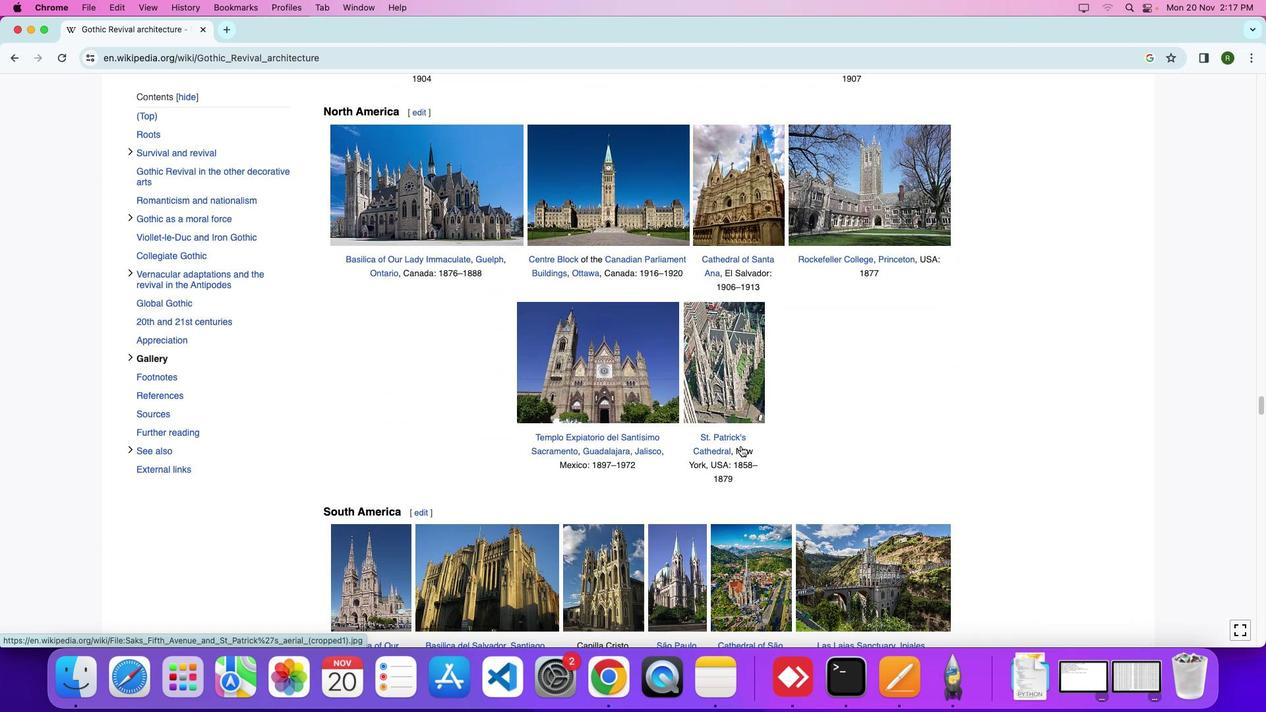 
Action: Mouse moved to (740, 445)
Screenshot: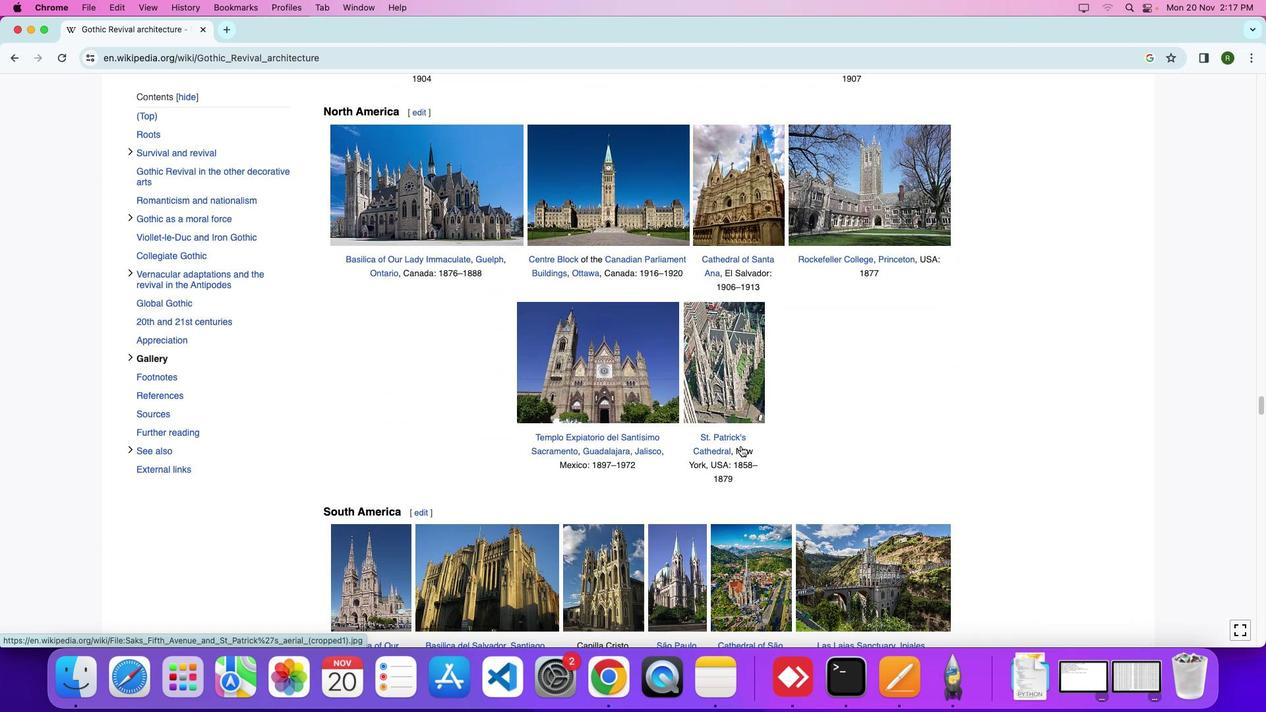 
Action: Mouse scrolled (740, 445) with delta (0, 0)
Screenshot: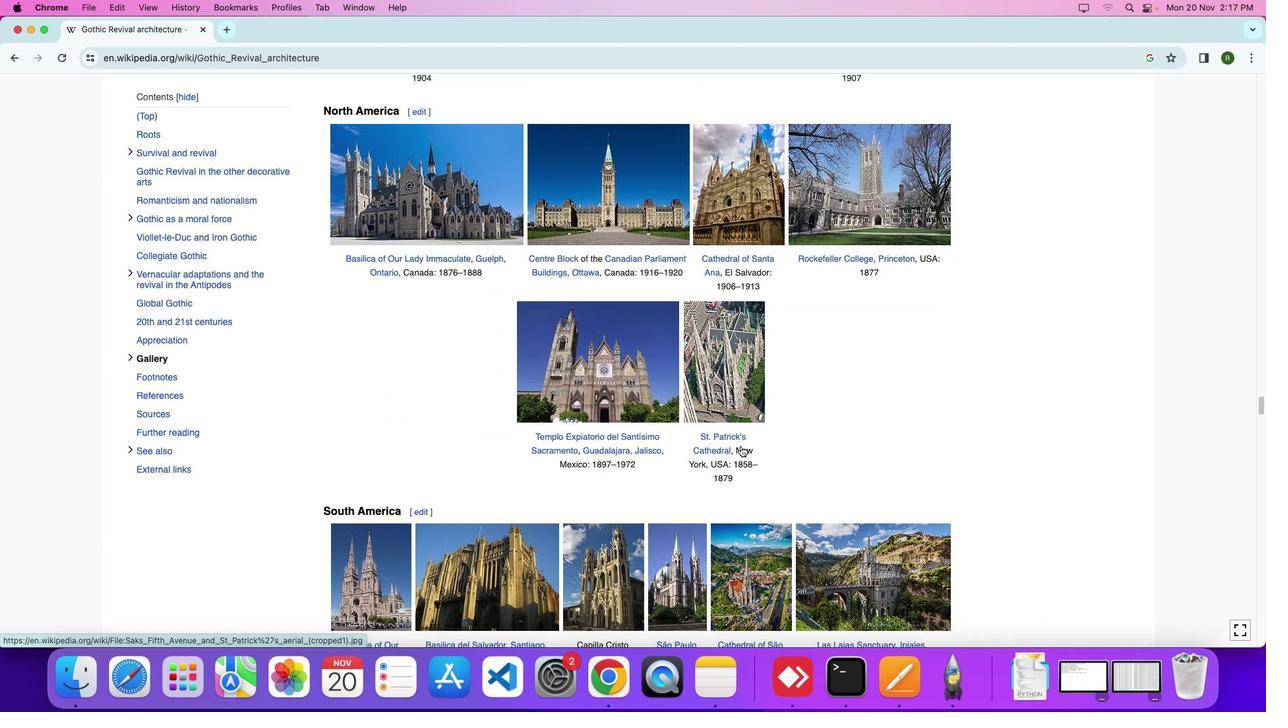 
Action: Mouse scrolled (740, 445) with delta (0, -1)
Screenshot: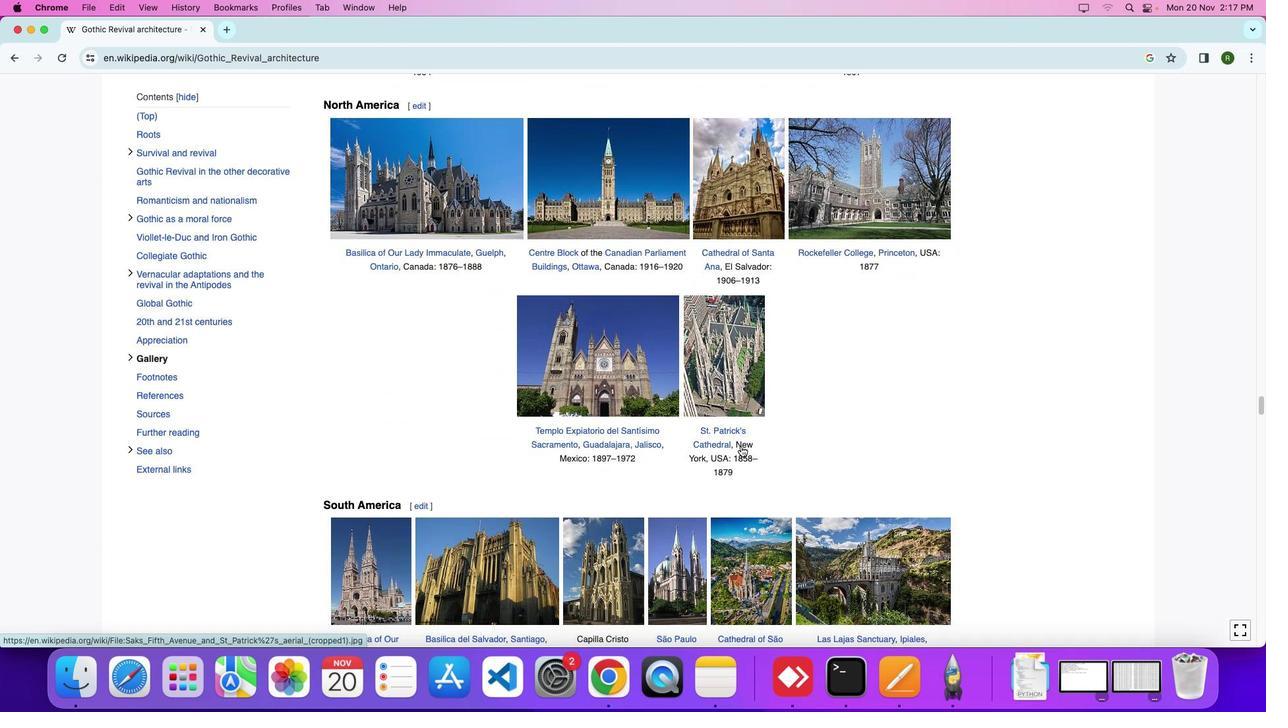 
Action: Mouse scrolled (740, 445) with delta (0, 0)
Screenshot: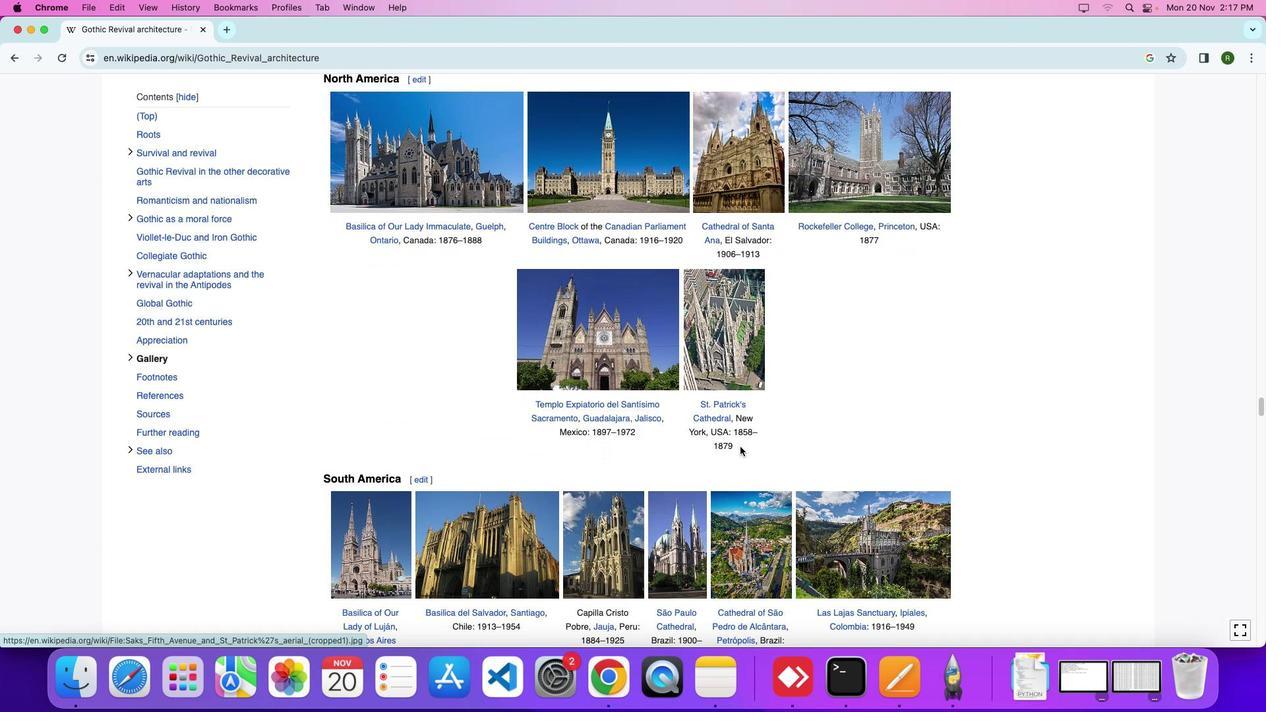 
Action: Mouse scrolled (740, 445) with delta (0, 0)
Screenshot: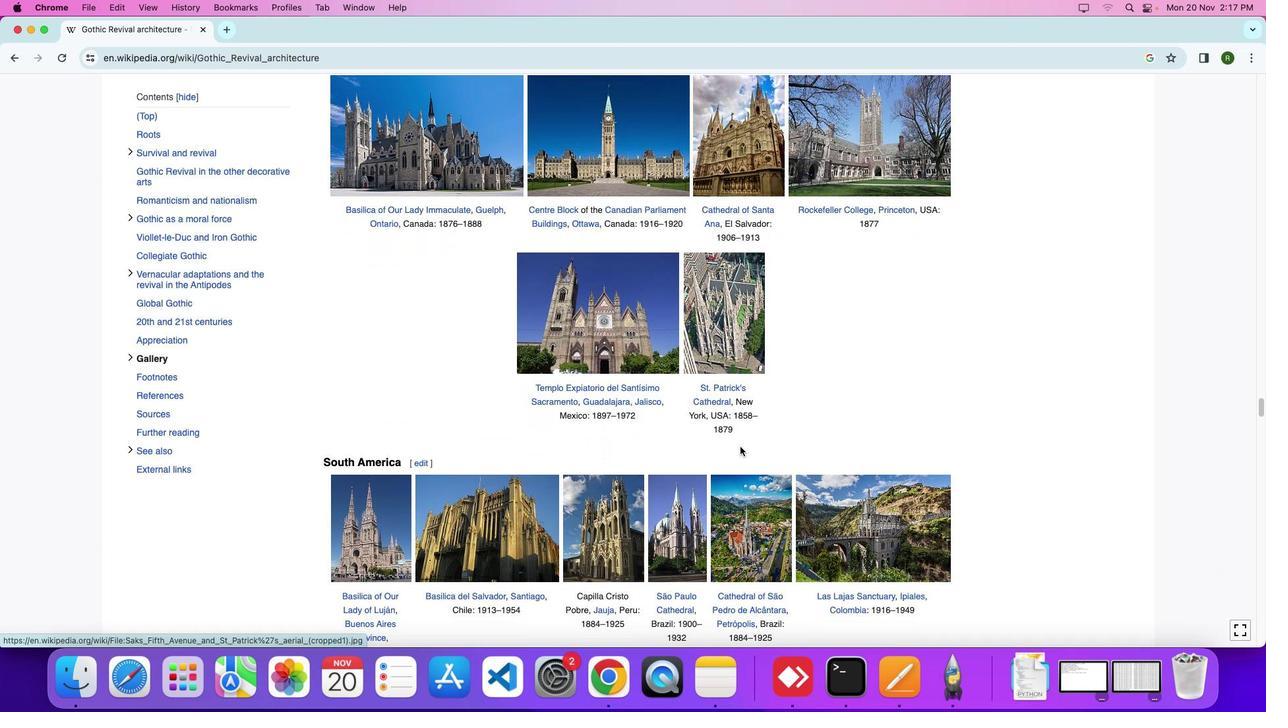 
Action: Mouse moved to (739, 446)
Screenshot: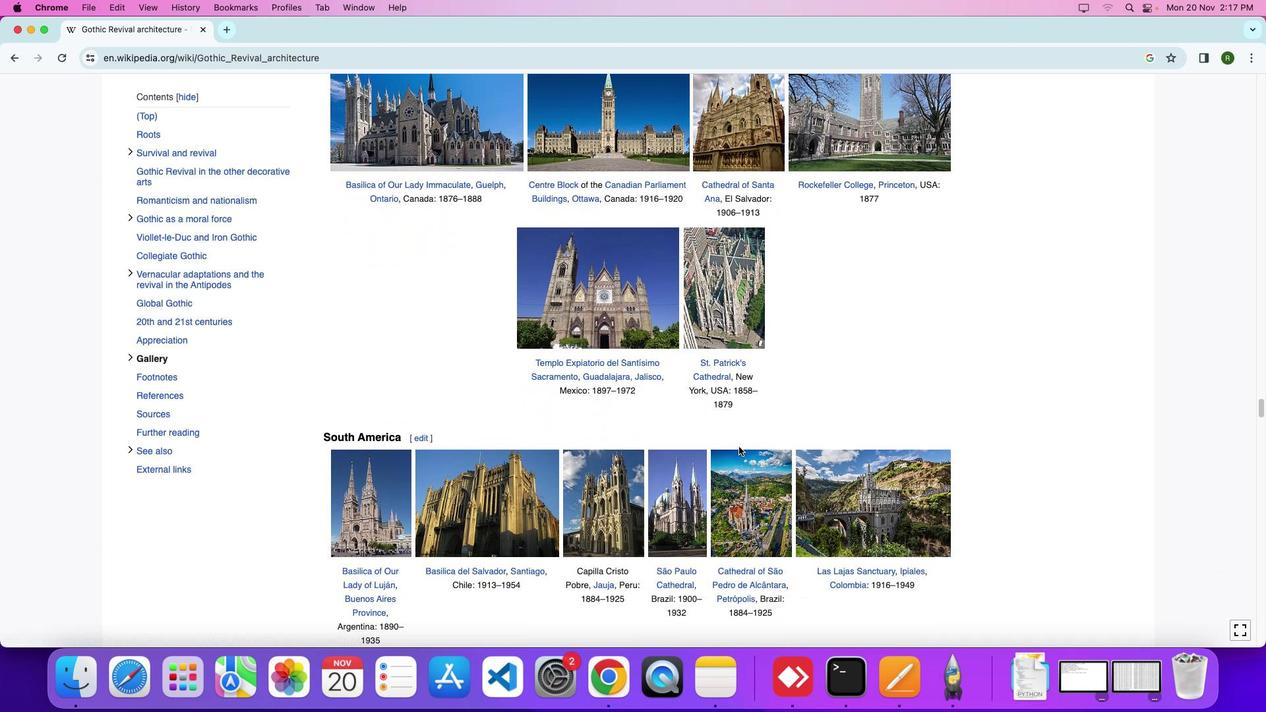 
Action: Mouse scrolled (739, 446) with delta (0, 0)
Screenshot: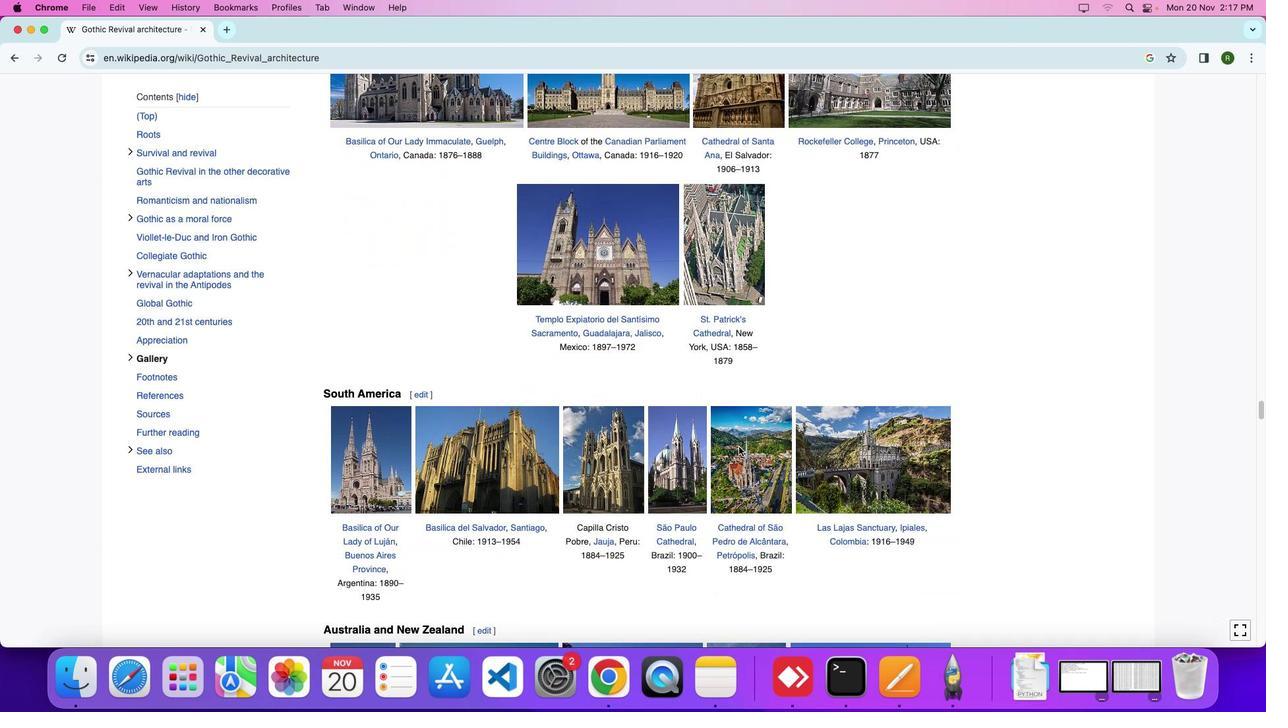 
Action: Mouse scrolled (739, 446) with delta (0, 0)
Screenshot: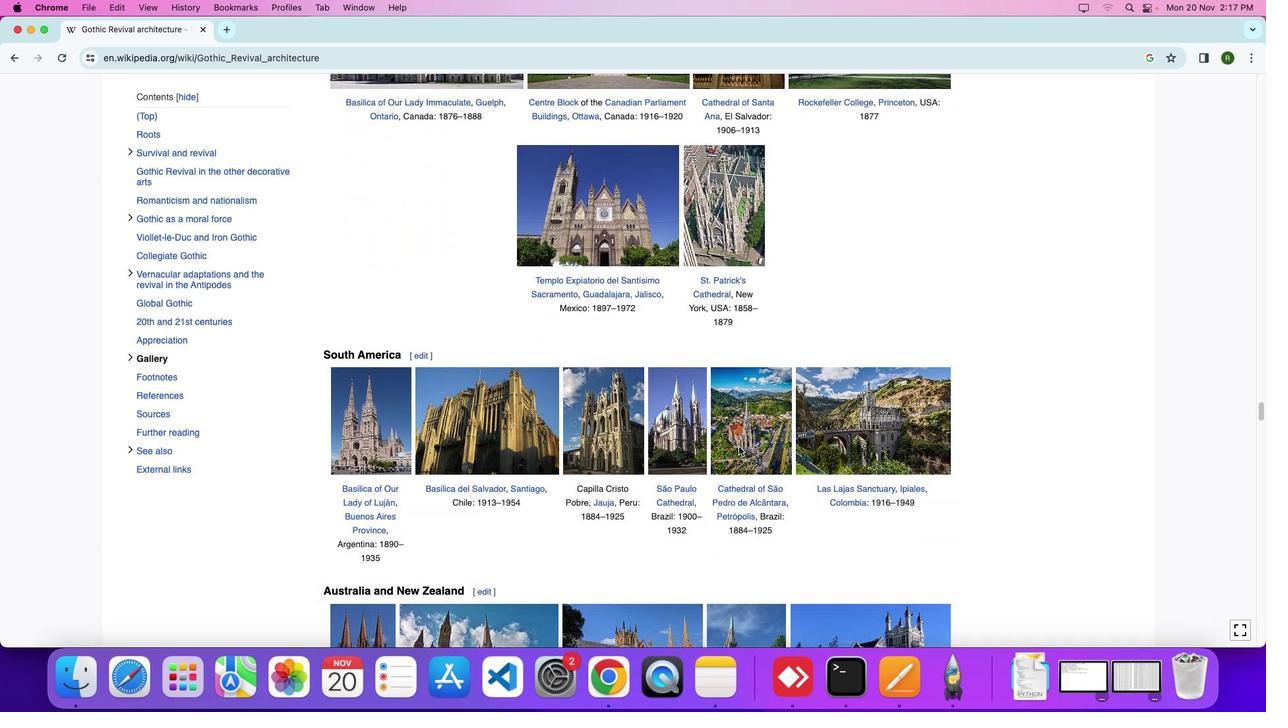 
Action: Mouse moved to (739, 447)
Screenshot: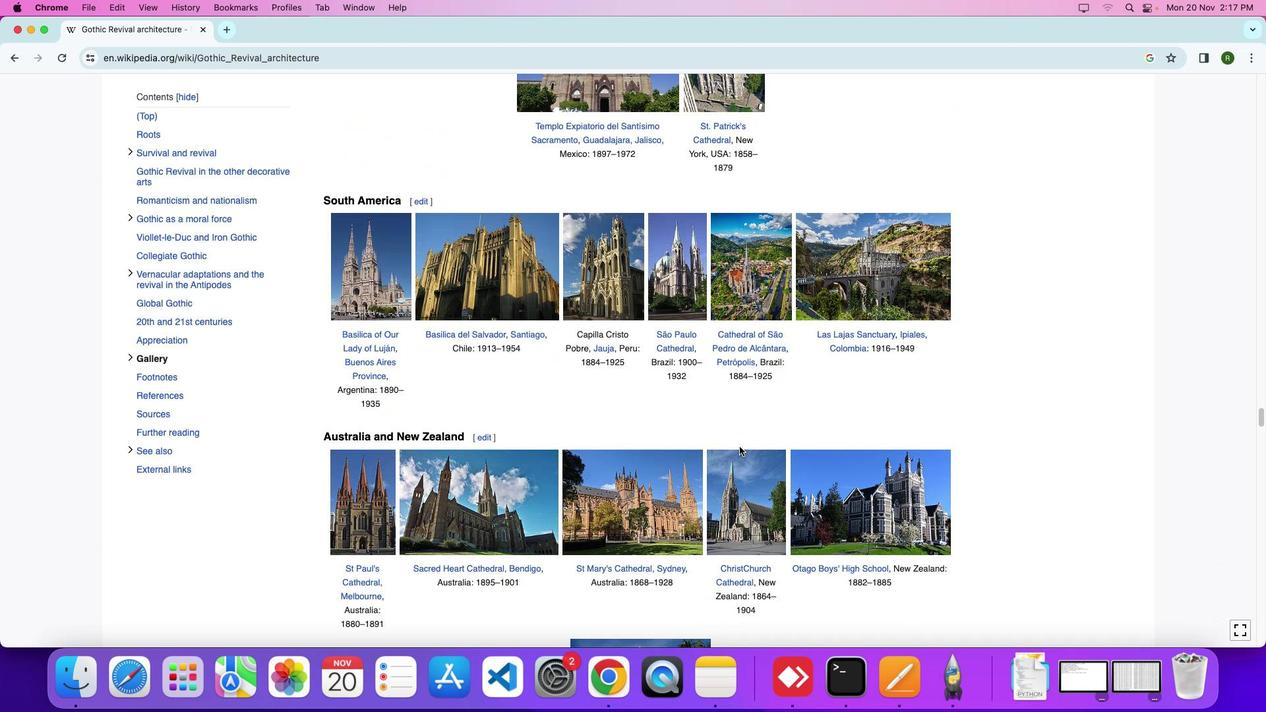 
Action: Mouse scrolled (739, 447) with delta (0, 0)
Screenshot: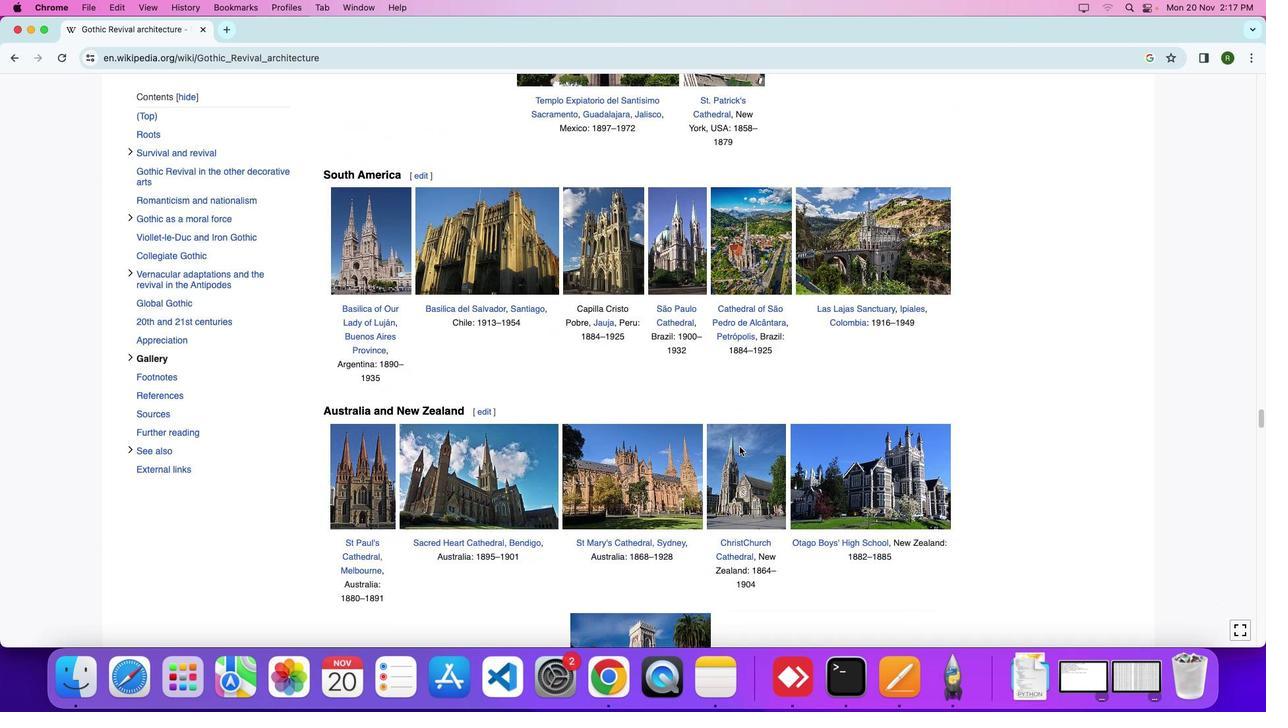 
Action: Mouse scrolled (739, 447) with delta (0, 0)
Screenshot: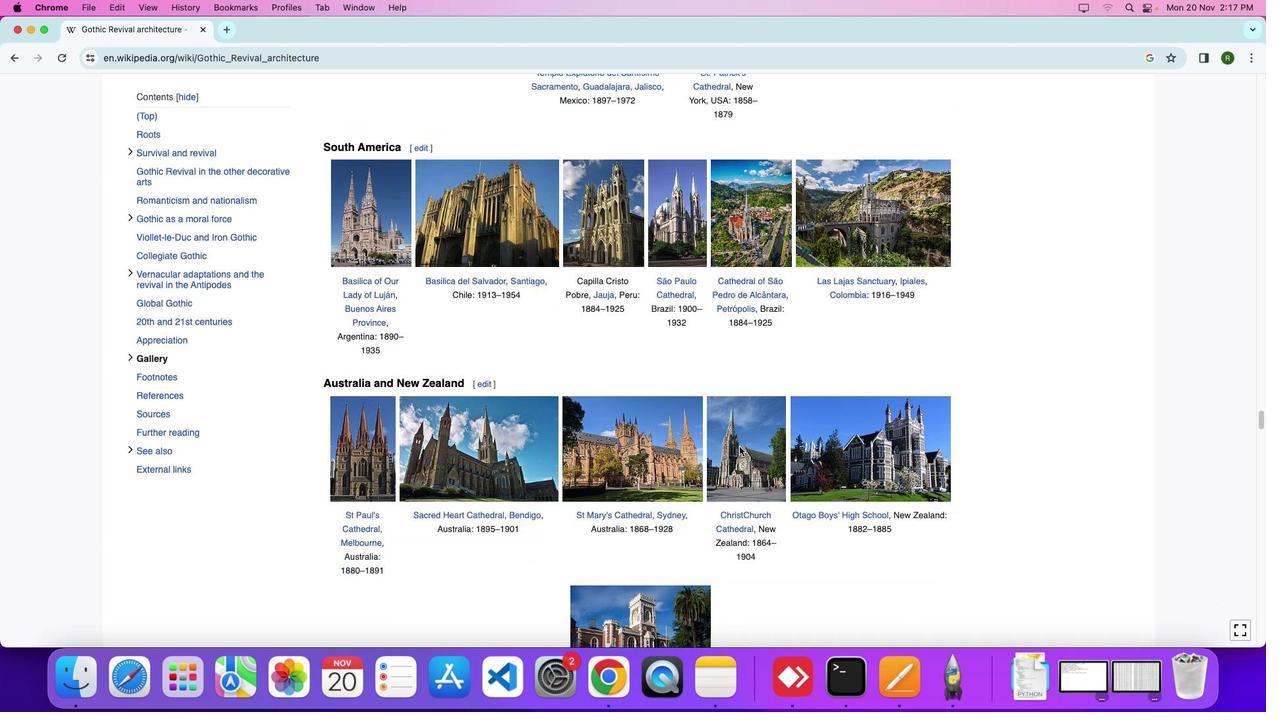 
Action: Mouse scrolled (739, 447) with delta (0, -4)
Screenshot: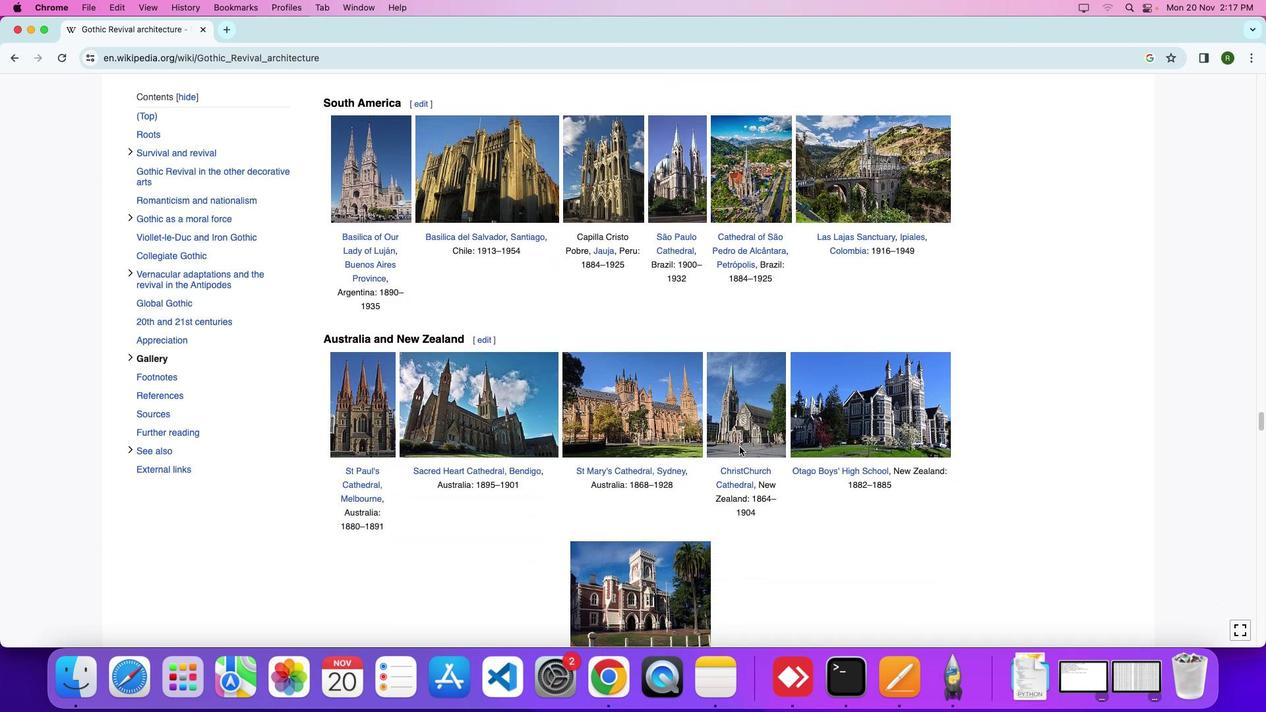 
Action: Mouse moved to (739, 446)
Screenshot: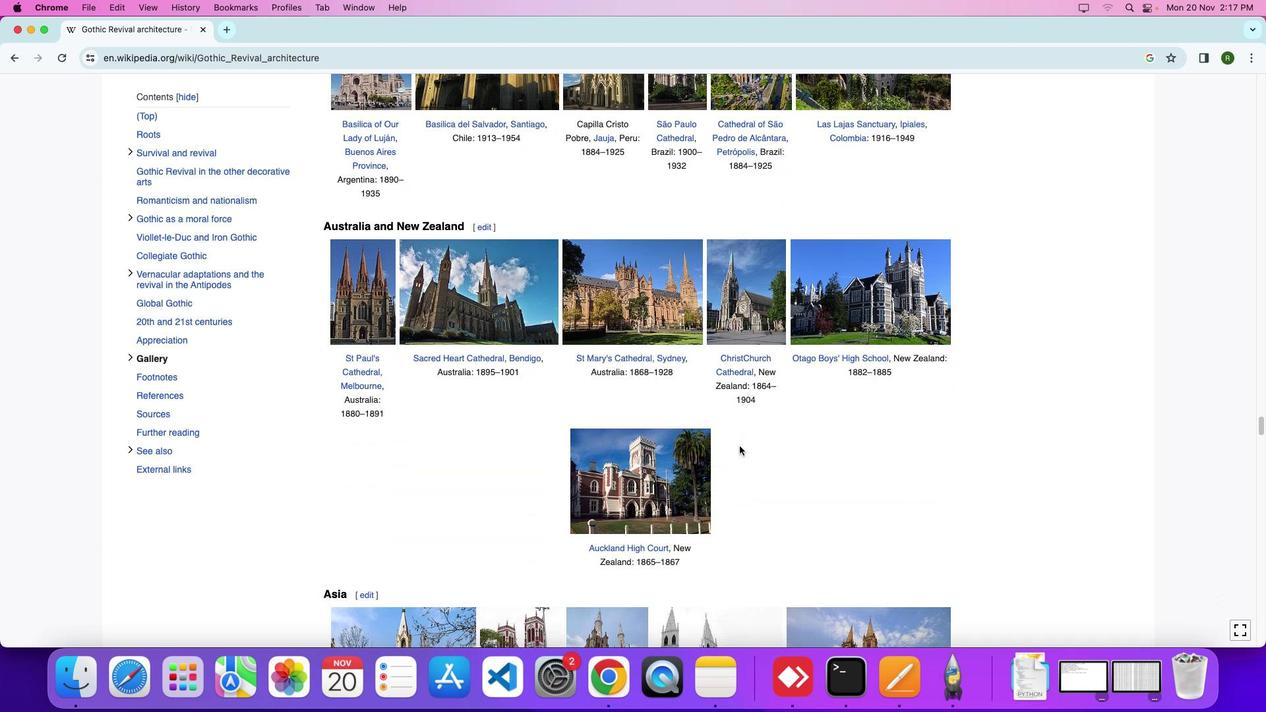 
Action: Mouse scrolled (739, 446) with delta (0, 0)
Screenshot: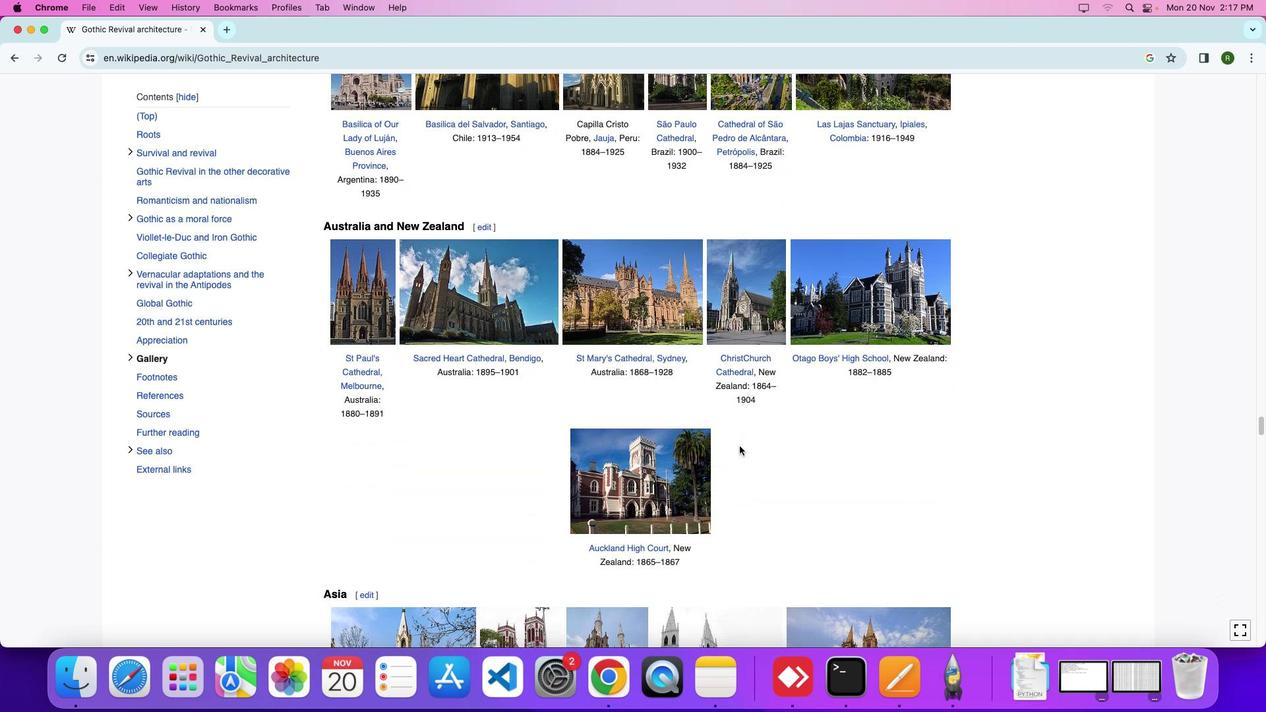 
Action: Mouse scrolled (739, 446) with delta (0, 0)
Screenshot: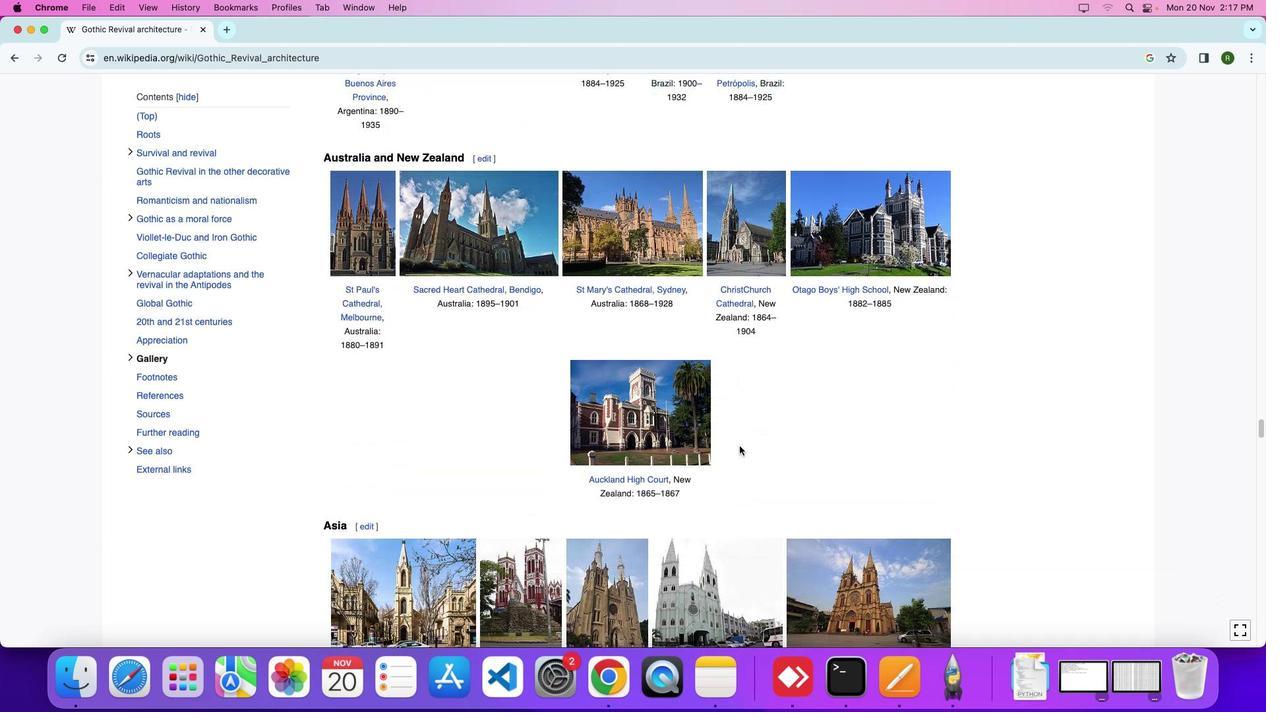 
Action: Mouse scrolled (739, 446) with delta (0, -2)
Screenshot: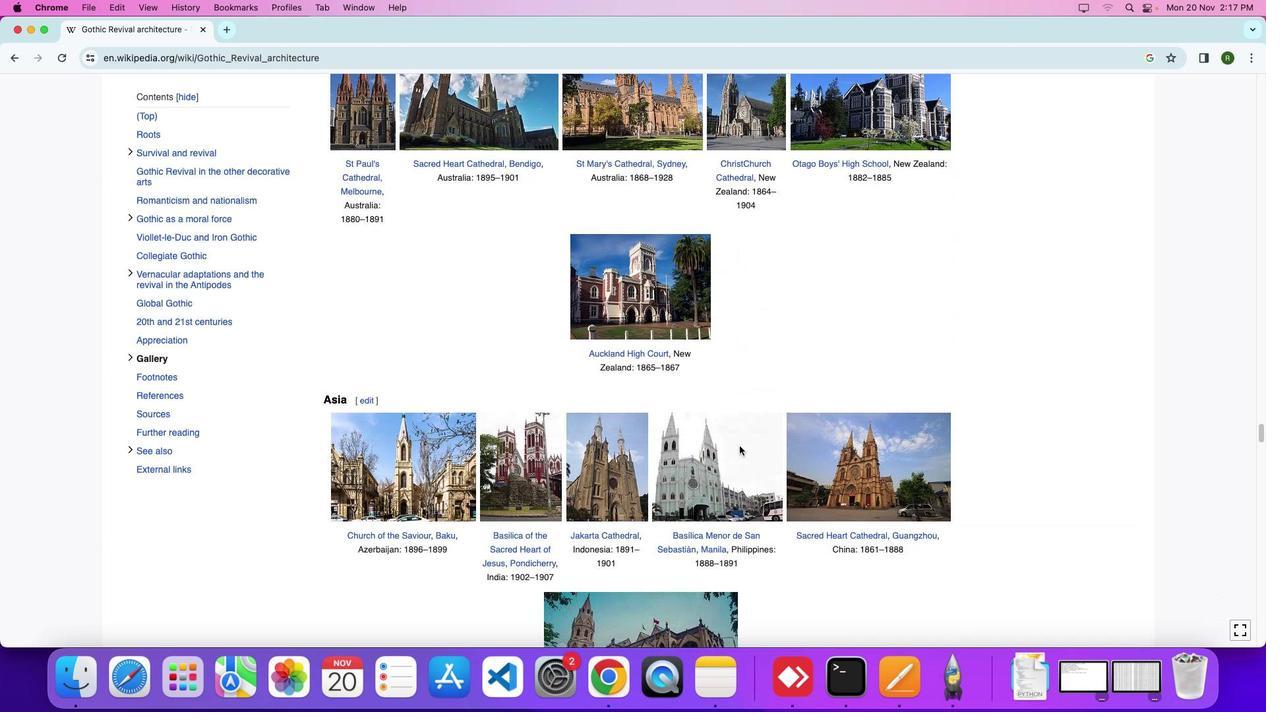 
Action: Mouse moved to (739, 446)
Screenshot: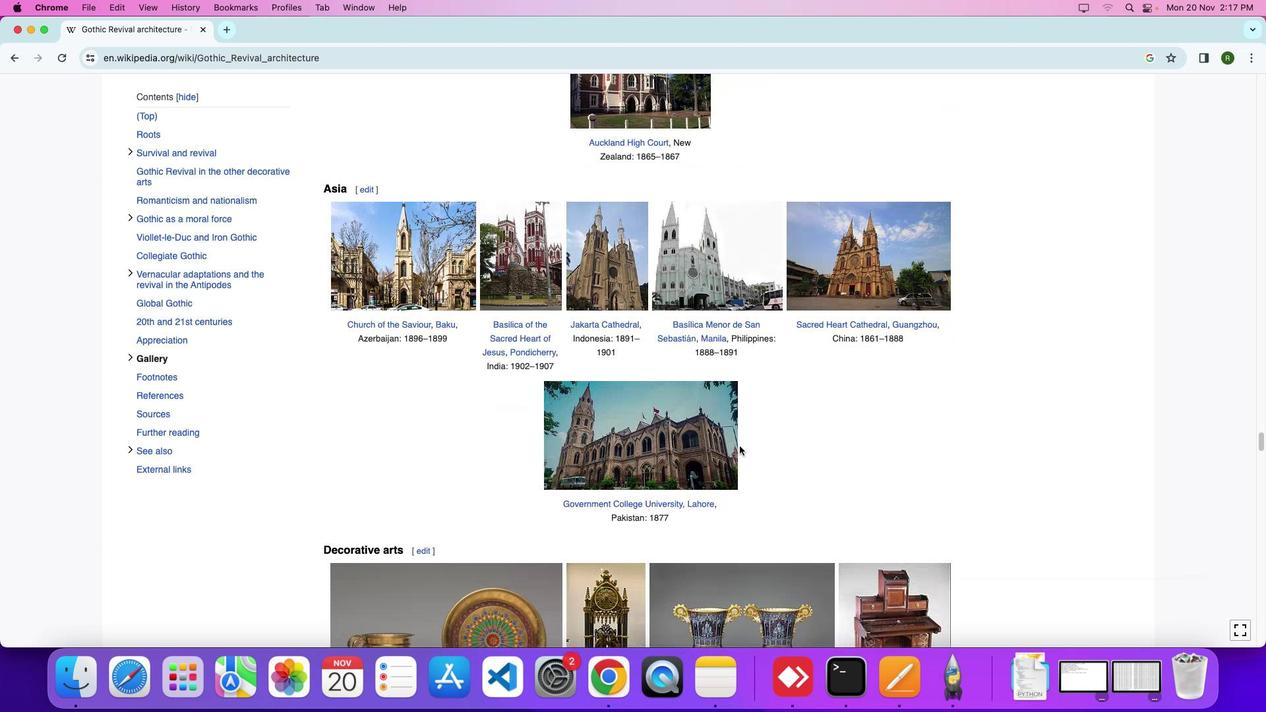 
Action: Mouse scrolled (739, 446) with delta (0, 0)
Screenshot: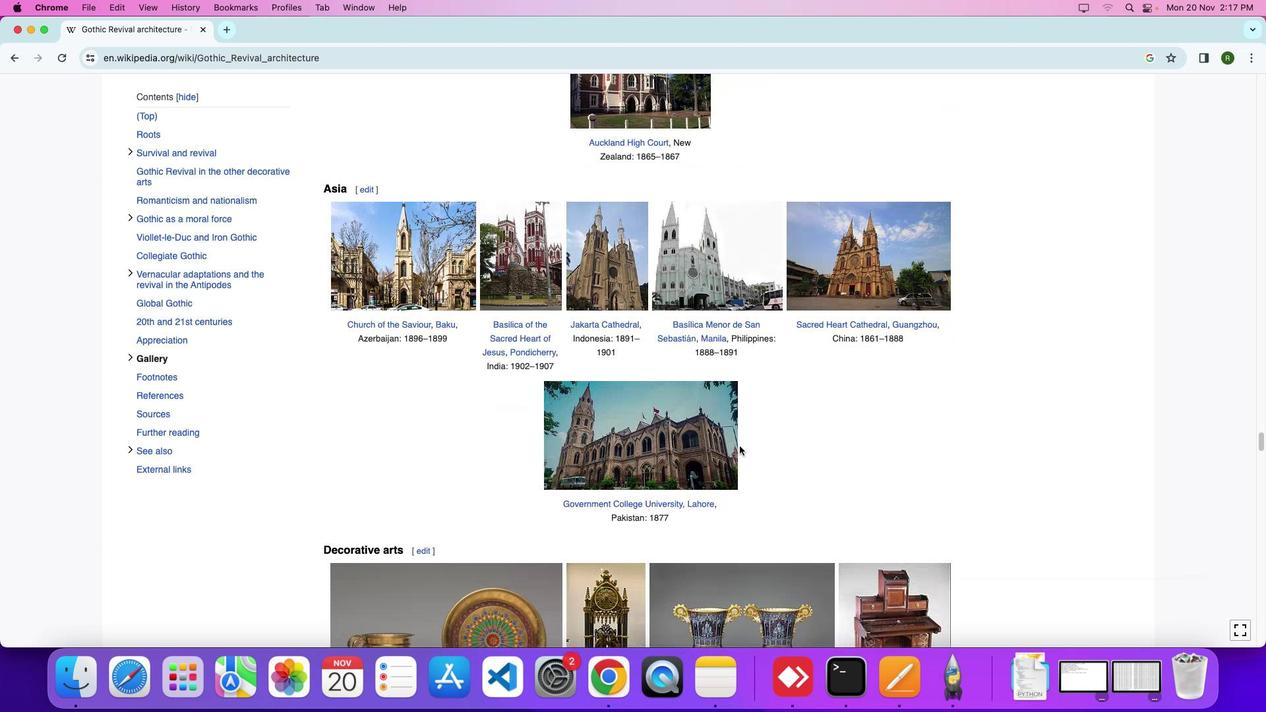 
Action: Mouse scrolled (739, 446) with delta (0, 0)
Screenshot: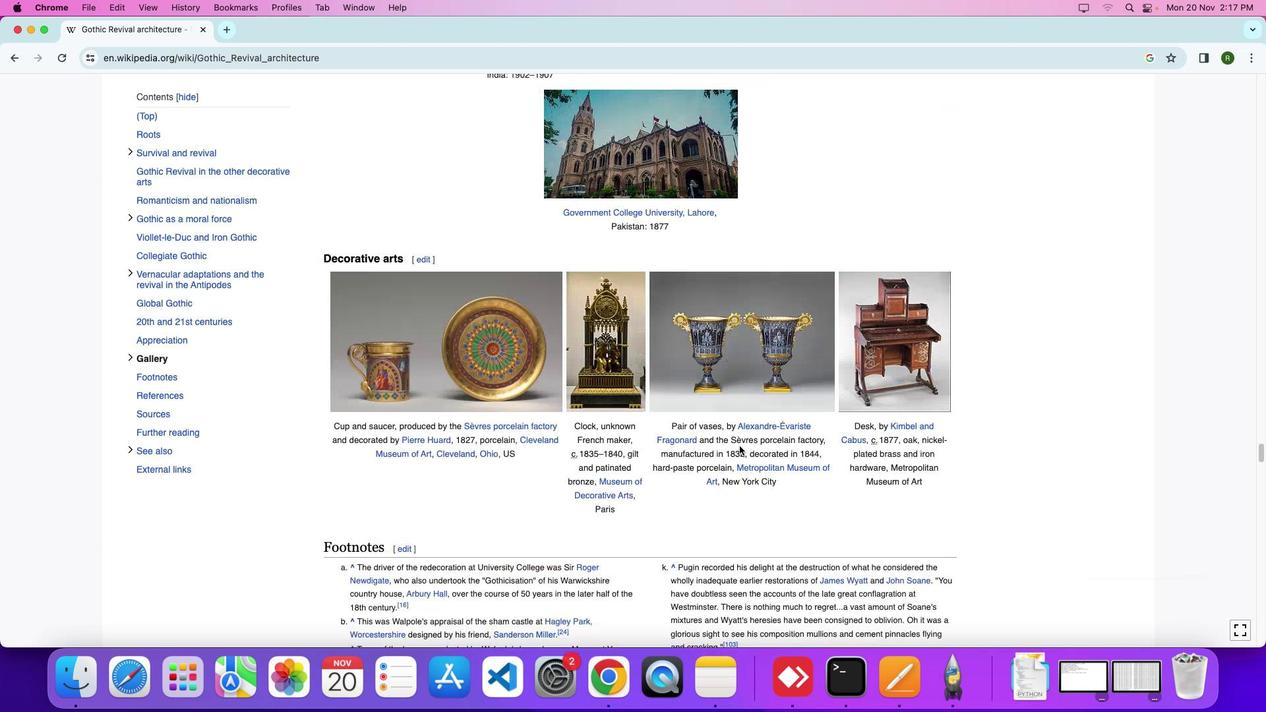 
Action: Mouse scrolled (739, 446) with delta (0, -3)
Screenshot: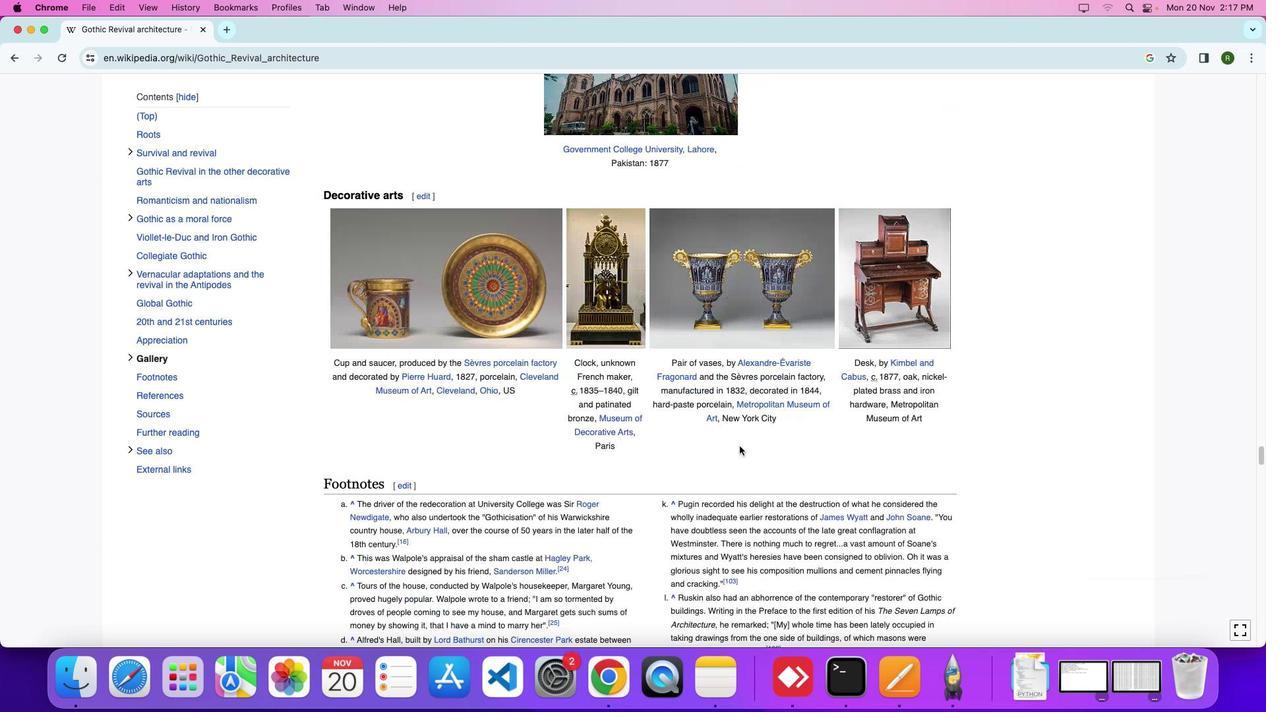 
Action: Mouse scrolled (739, 446) with delta (0, 0)
Screenshot: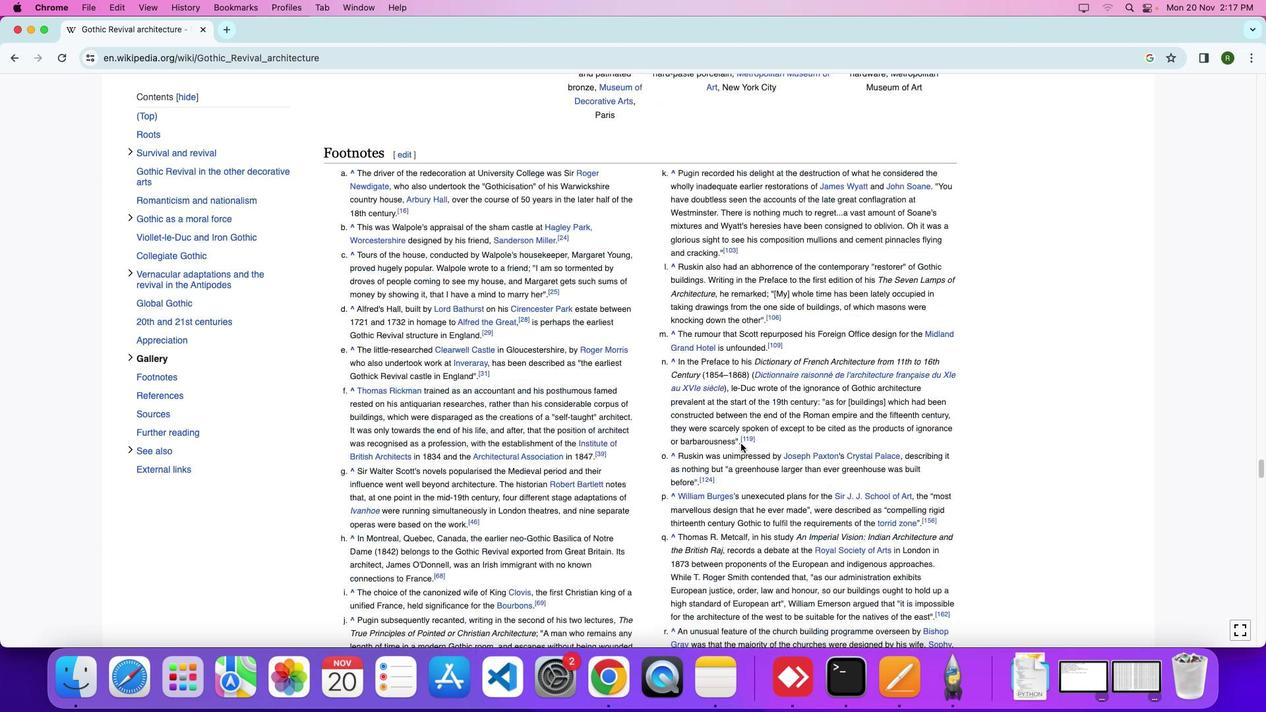 
Action: Mouse scrolled (739, 446) with delta (0, -1)
Screenshot: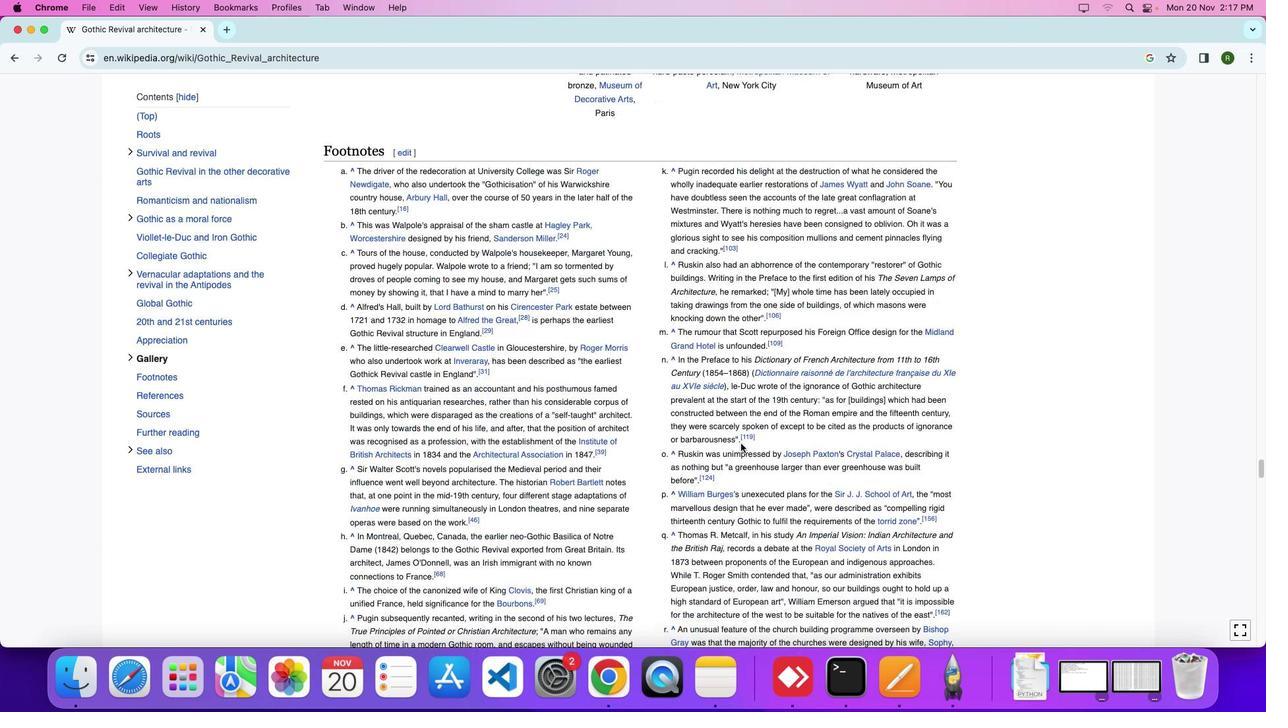 
Action: Mouse scrolled (739, 446) with delta (0, -5)
Screenshot: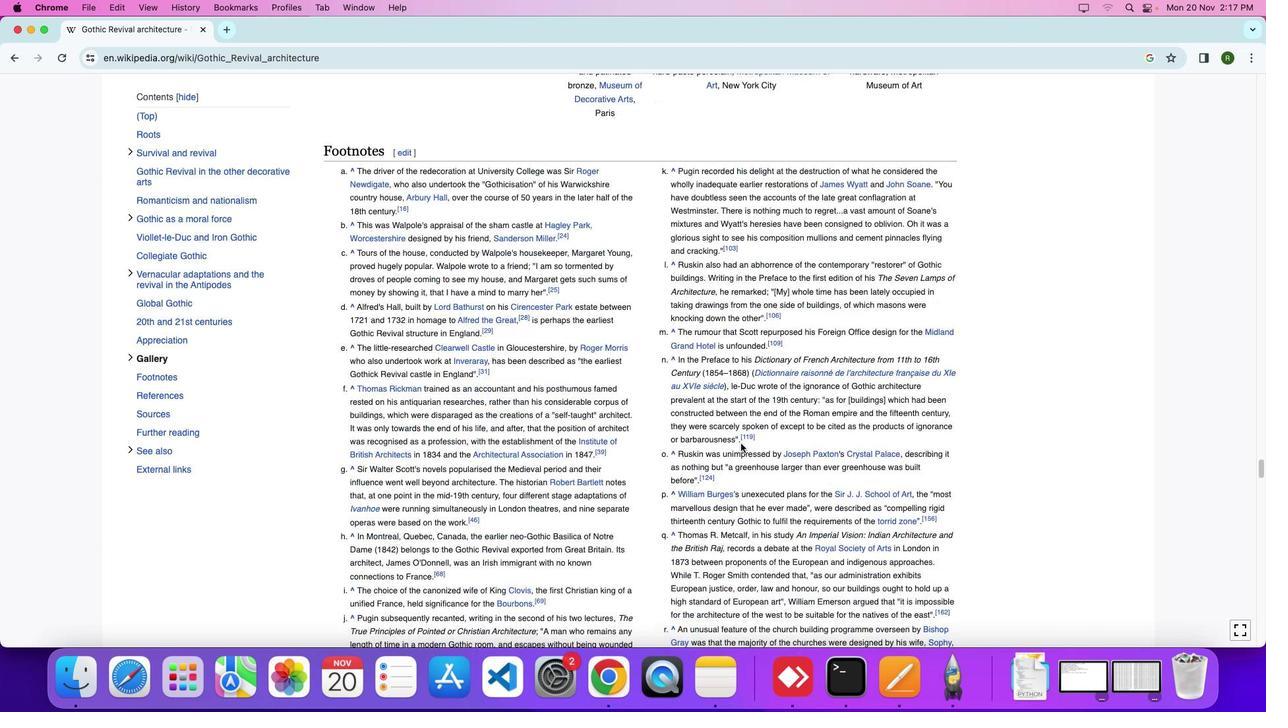 
Action: Mouse moved to (739, 445)
Screenshot: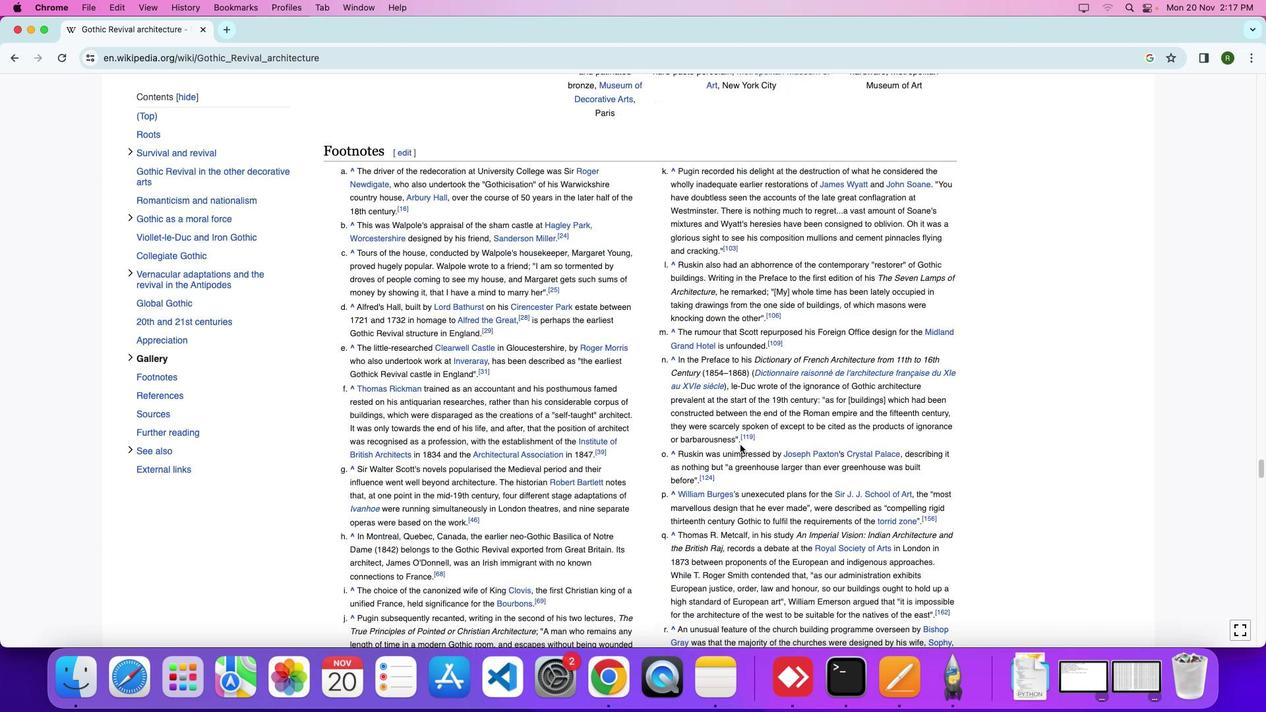 
Action: Mouse scrolled (739, 445) with delta (0, -7)
Screenshot: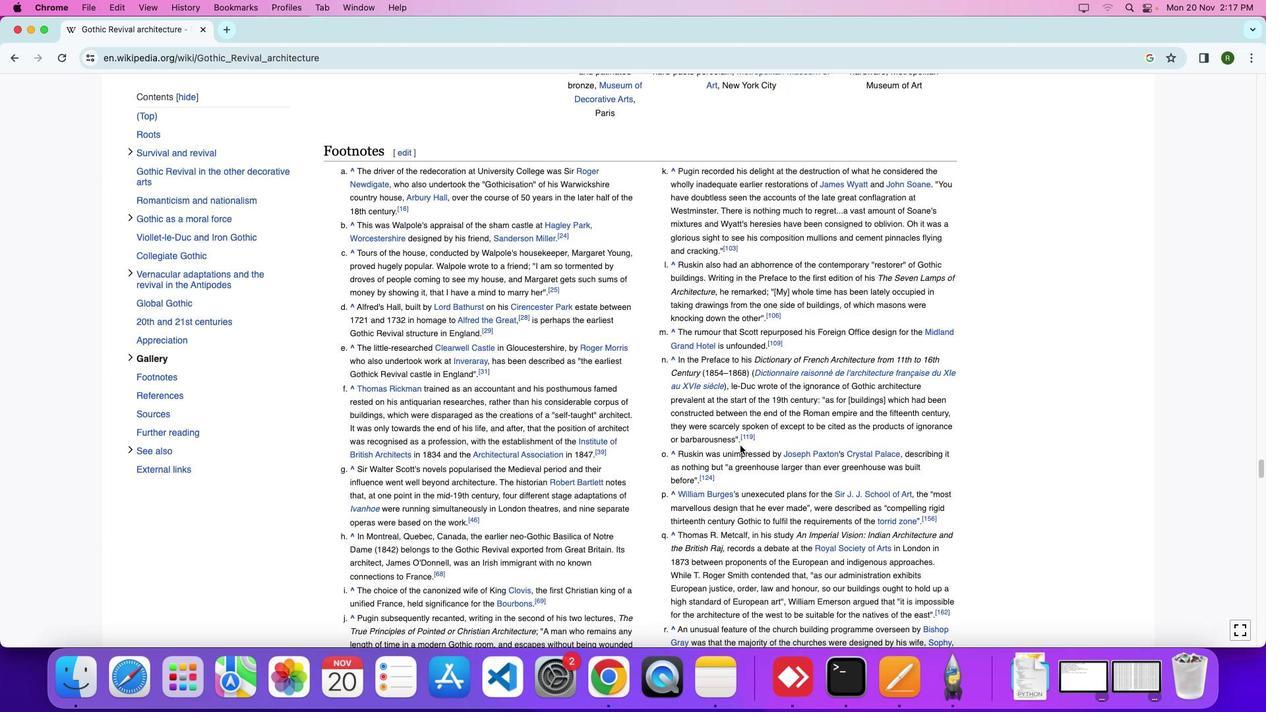 
Action: Mouse moved to (739, 445)
Screenshot: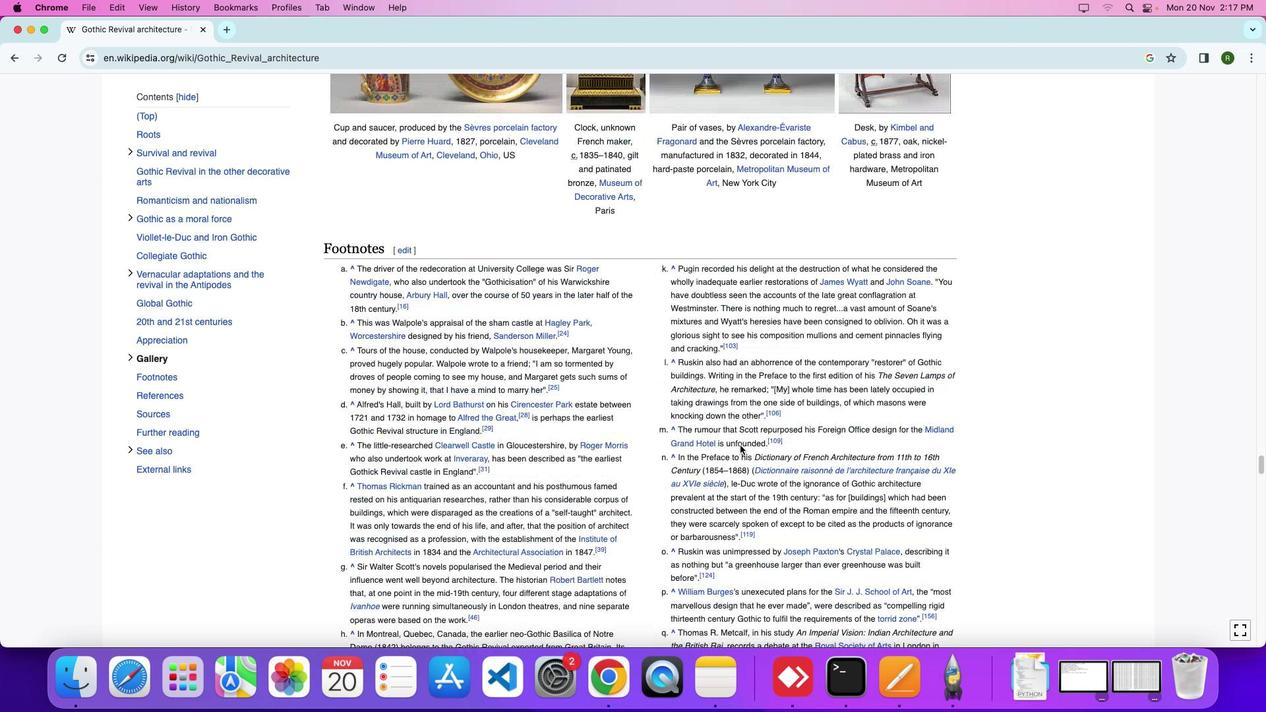 
Action: Mouse scrolled (739, 445) with delta (0, 0)
Screenshot: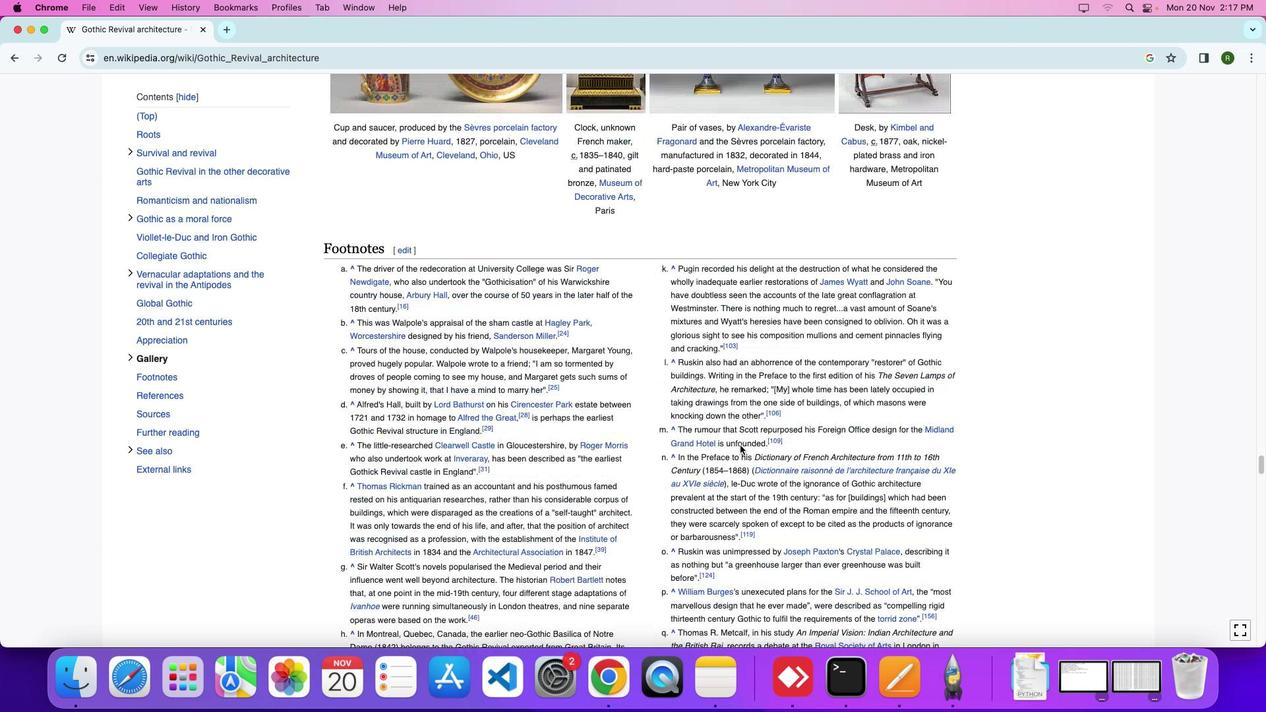 
Action: Mouse moved to (739, 445)
Screenshot: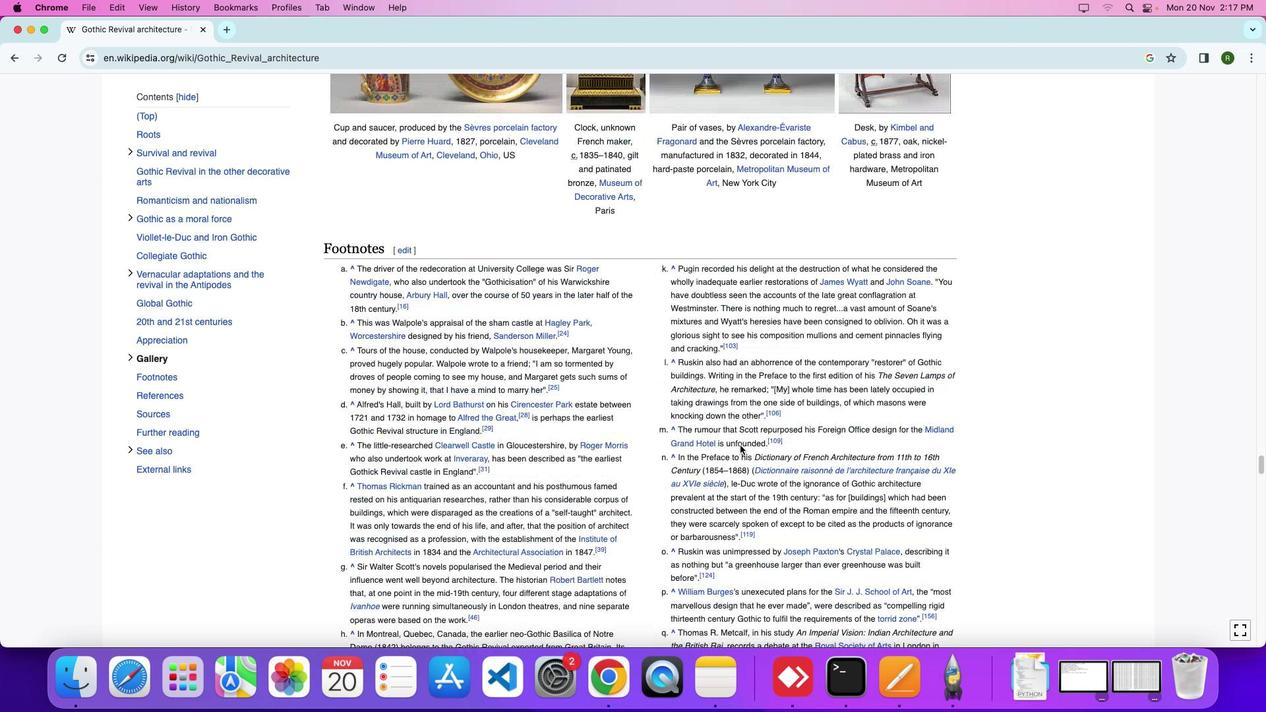 
Action: Mouse scrolled (739, 445) with delta (0, -1)
Screenshot: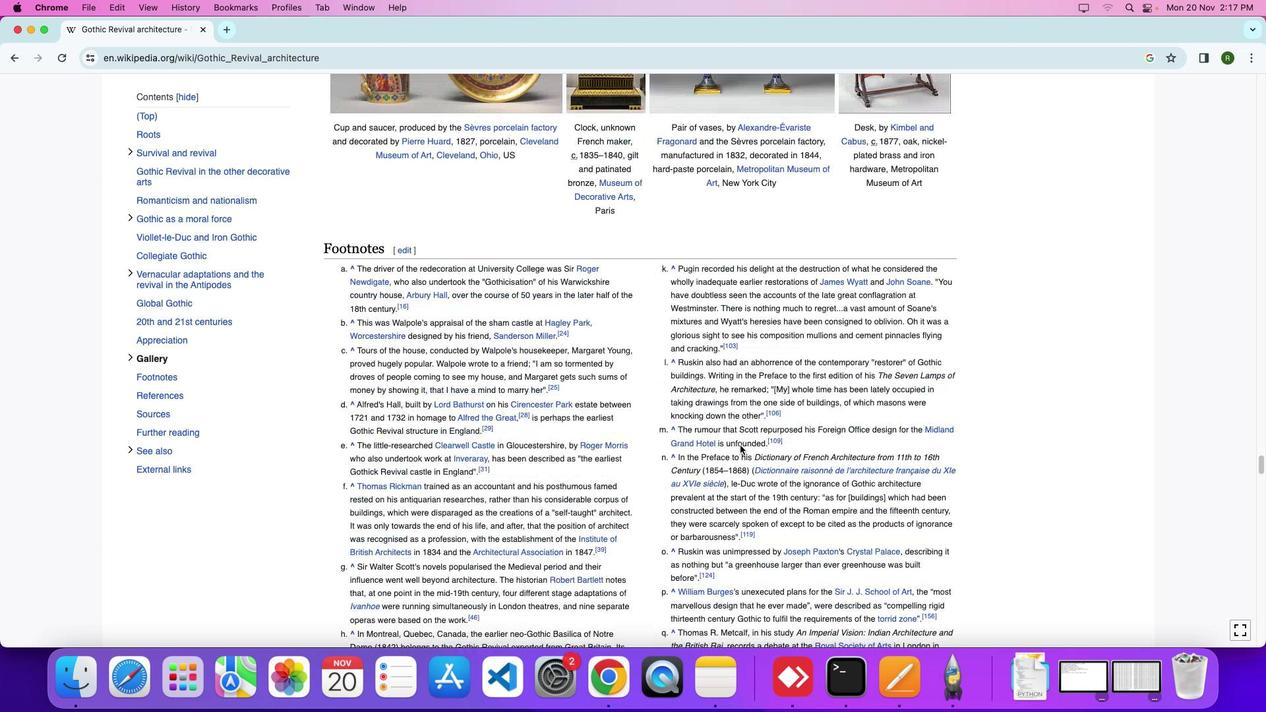 
Action: Mouse moved to (740, 444)
Screenshot: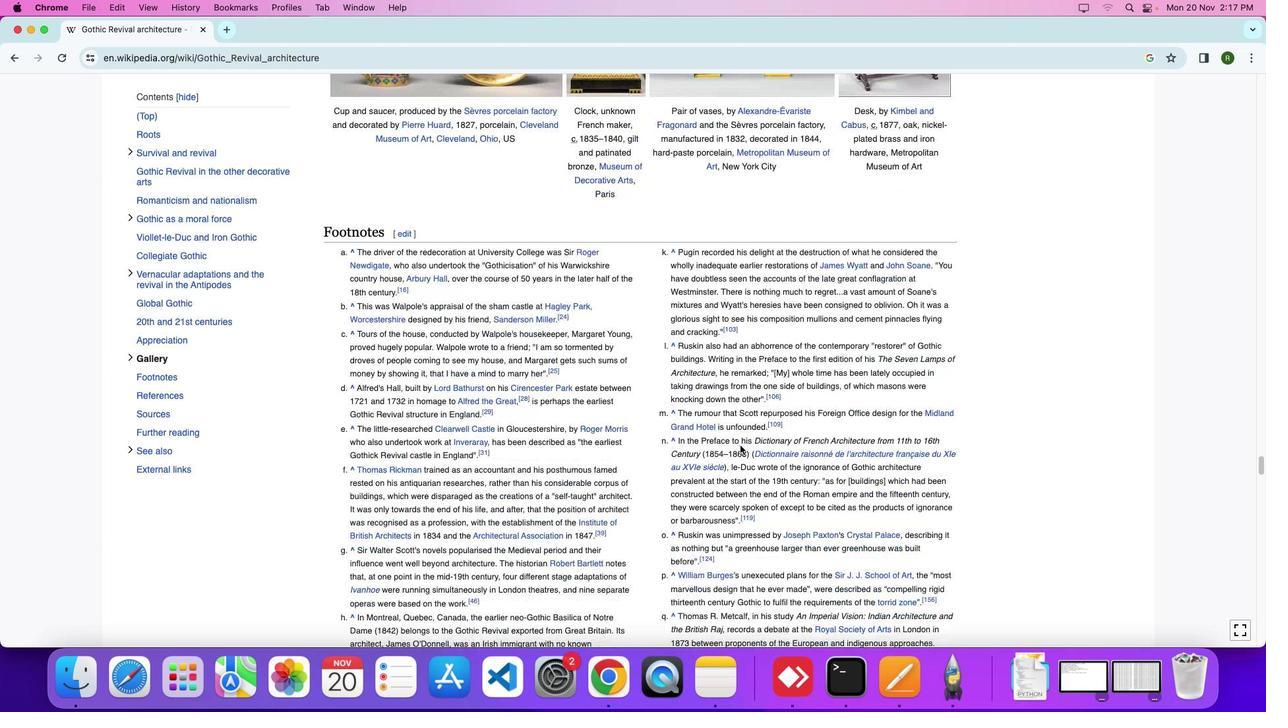 
Action: Mouse scrolled (740, 444) with delta (0, -5)
Screenshot: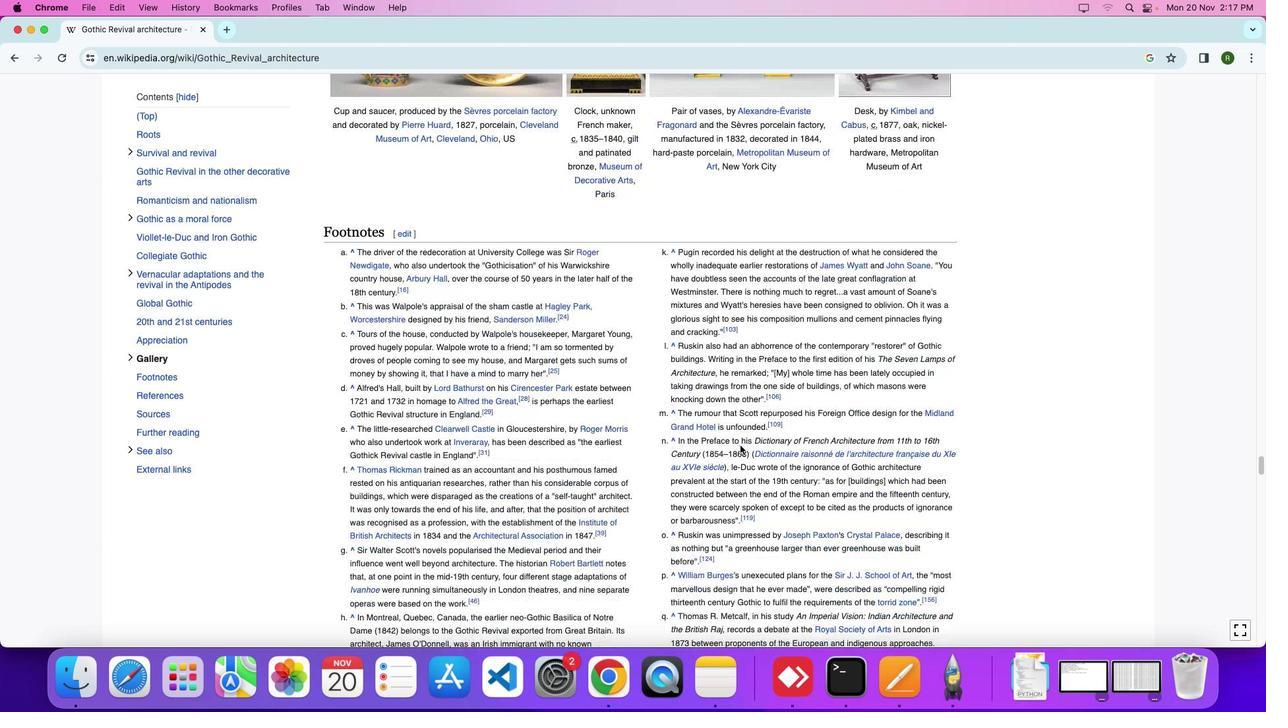 
Action: Mouse moved to (740, 445)
Screenshot: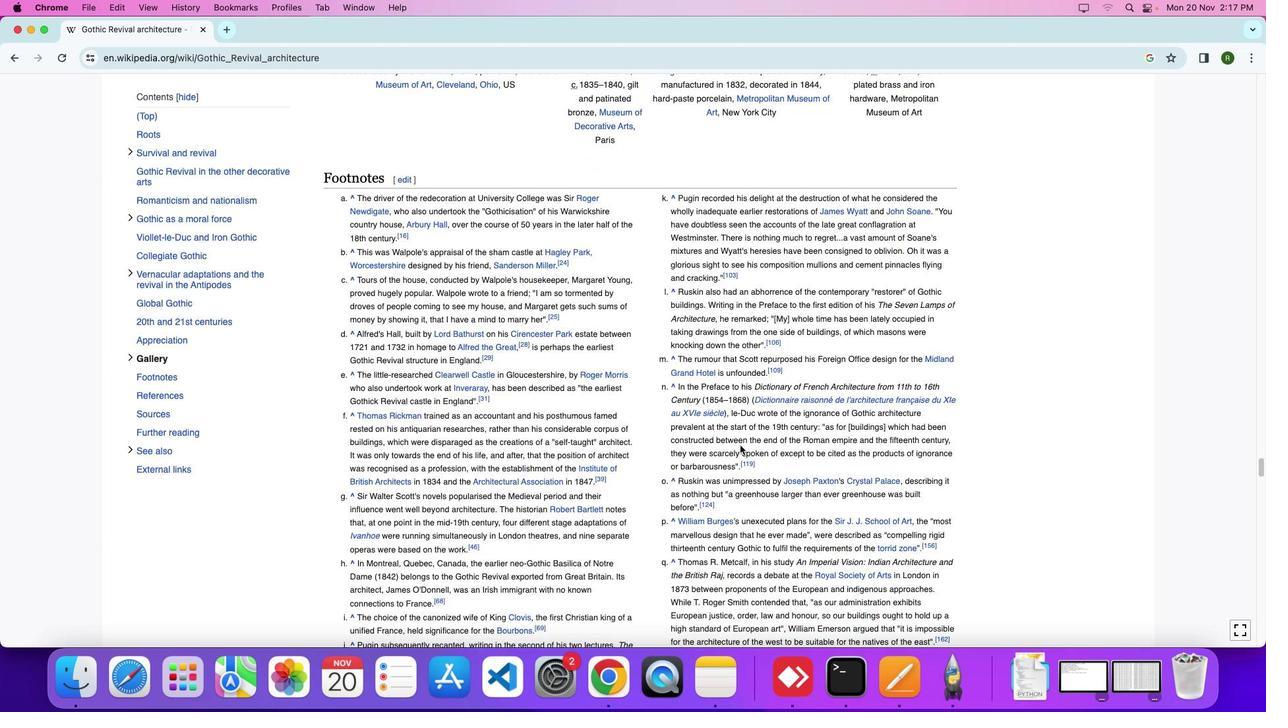 
Action: Mouse scrolled (740, 445) with delta (0, 0)
Screenshot: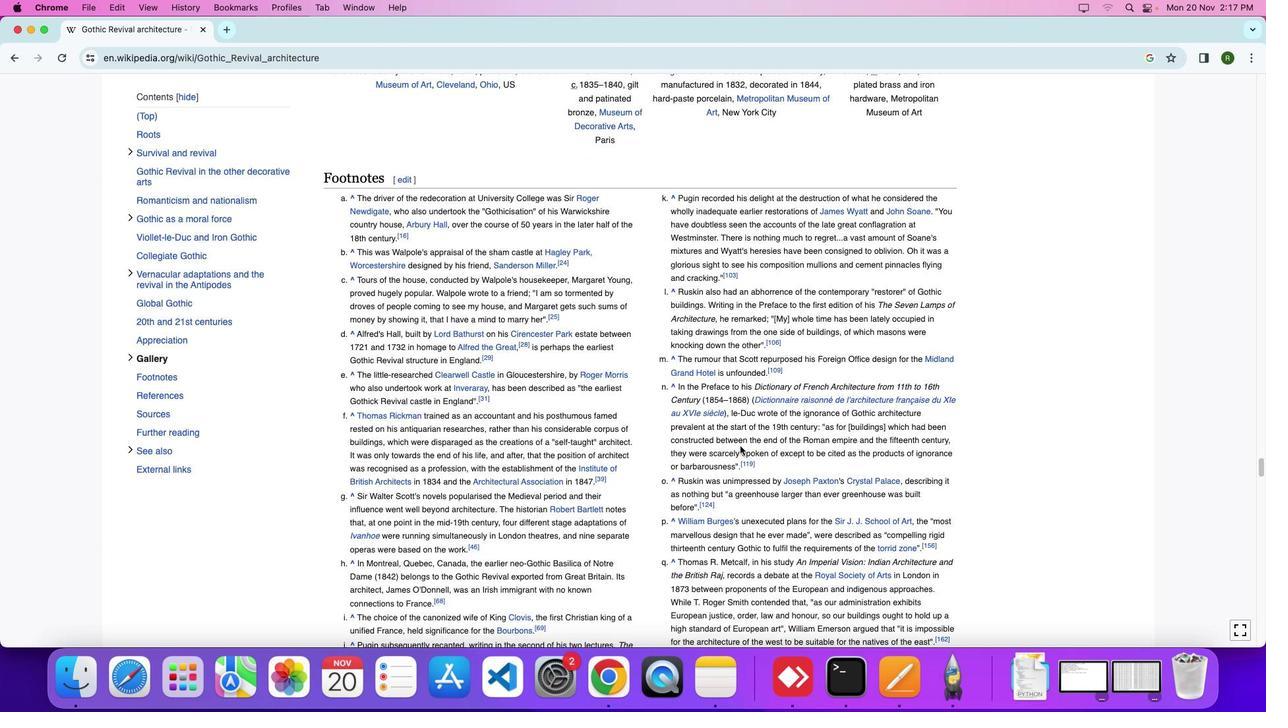 
Action: Mouse scrolled (740, 445) with delta (0, 5)
Screenshot: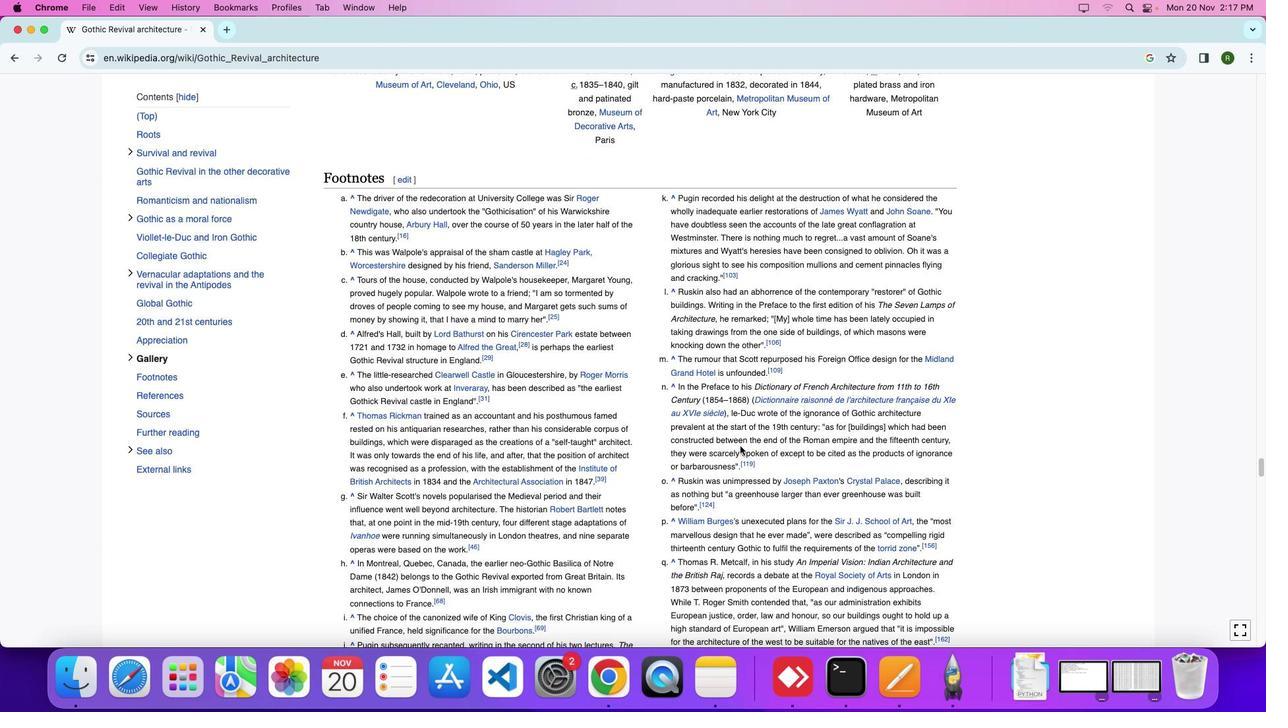 
Action: Mouse scrolled (740, 445) with delta (0, -4)
Screenshot: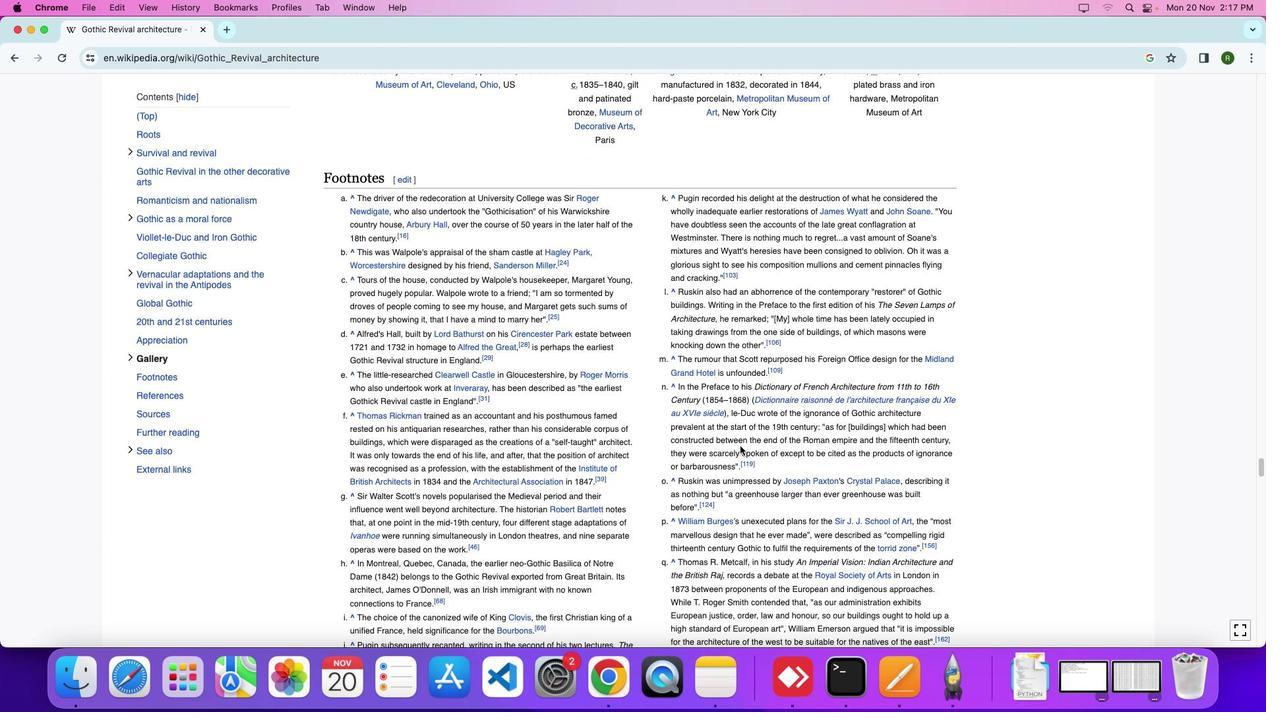 
Action: Mouse moved to (739, 444)
